 Task: Experiment with different workflow schemes for various project types.
Action: Mouse moved to (1133, 94)
Screenshot: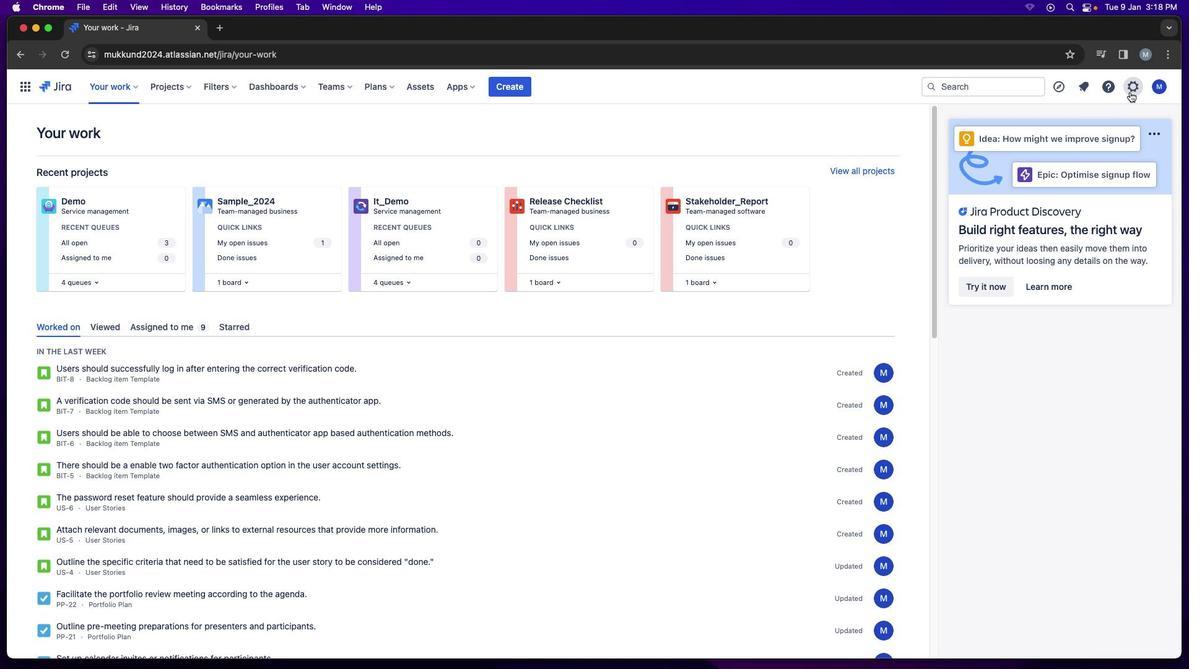 
Action: Mouse pressed left at (1133, 94)
Screenshot: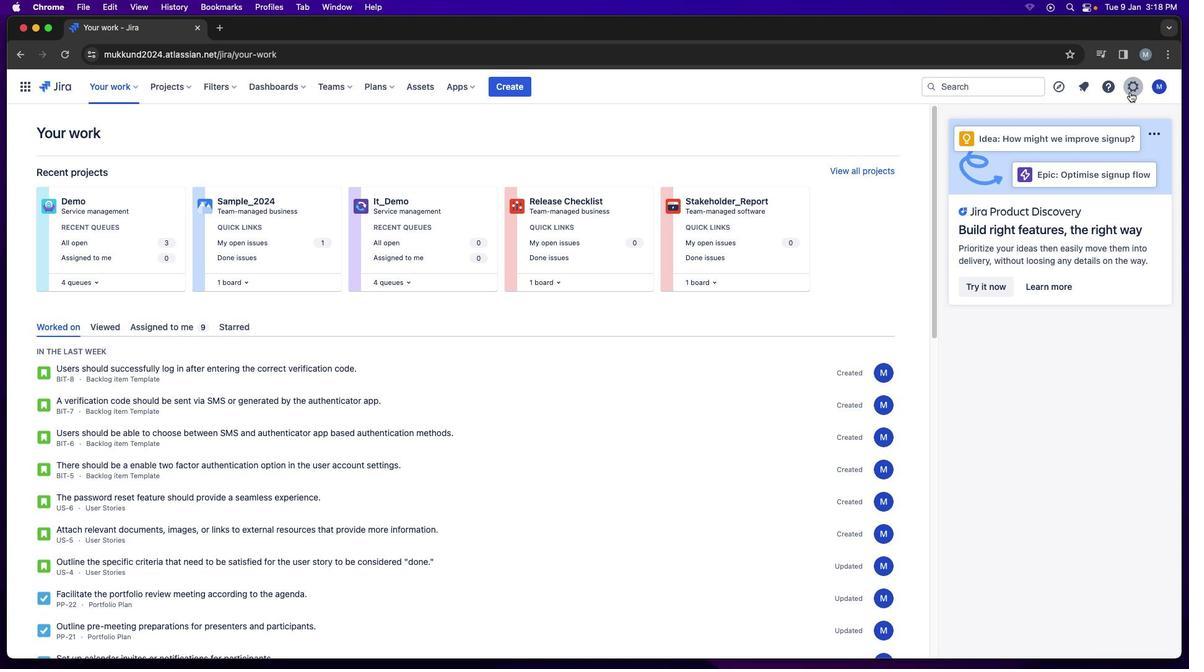 
Action: Mouse moved to (913, 372)
Screenshot: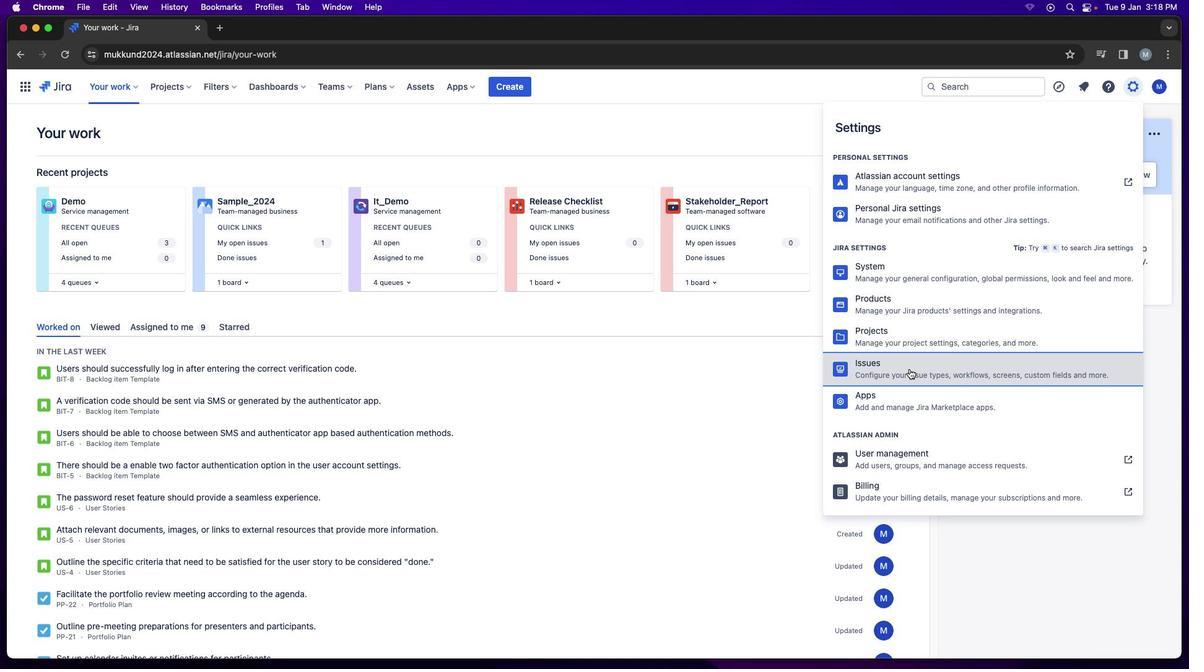 
Action: Mouse pressed left at (913, 372)
Screenshot: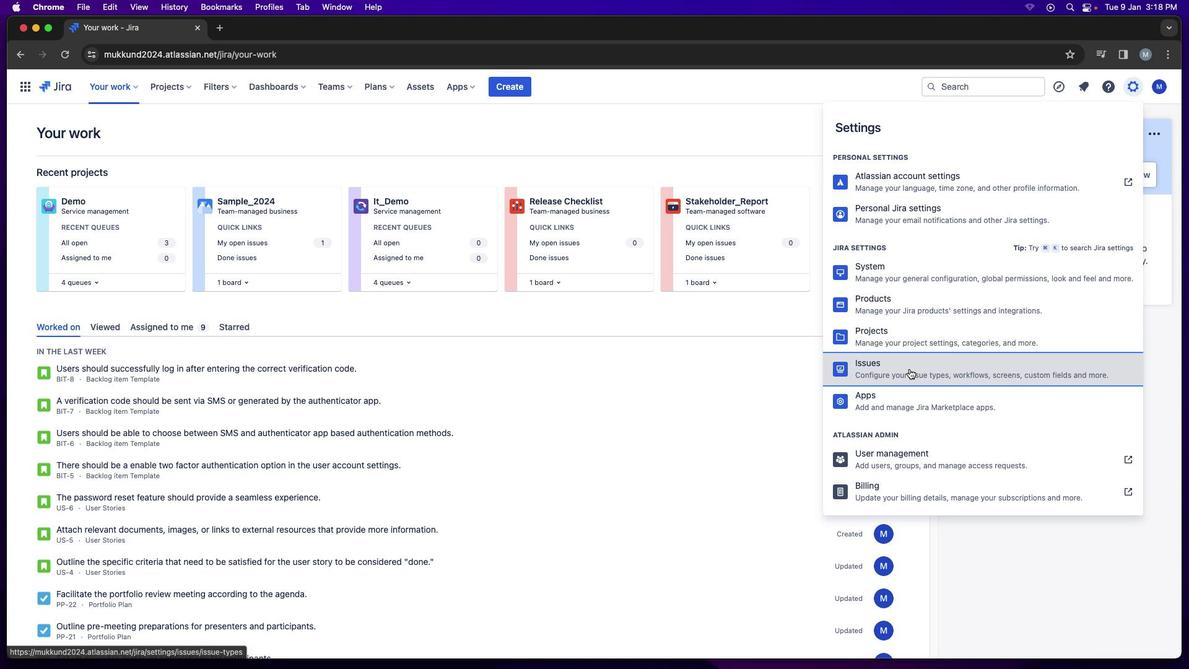 
Action: Mouse moved to (66, 345)
Screenshot: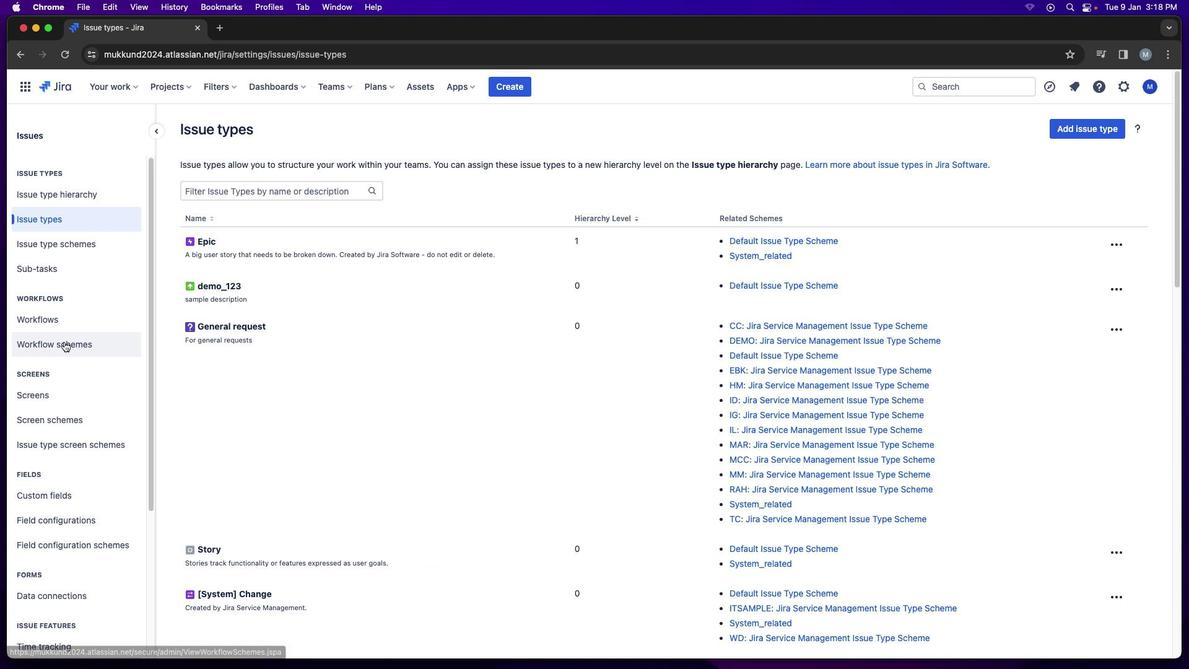 
Action: Mouse pressed left at (66, 345)
Screenshot: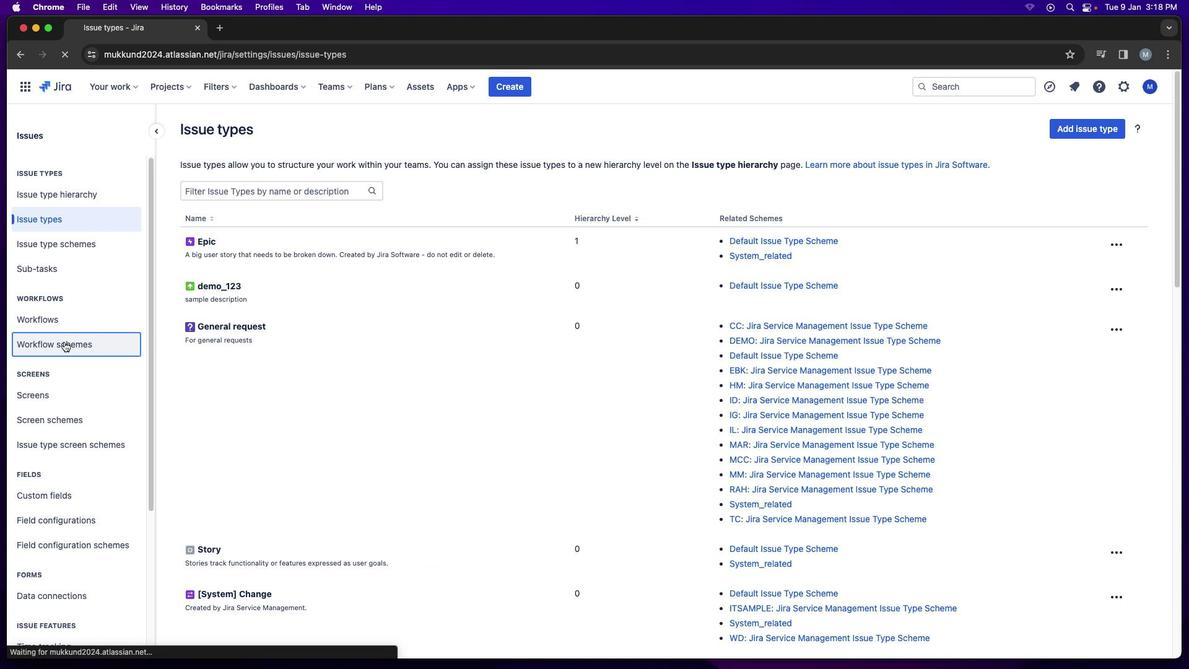 
Action: Mouse moved to (749, 195)
Screenshot: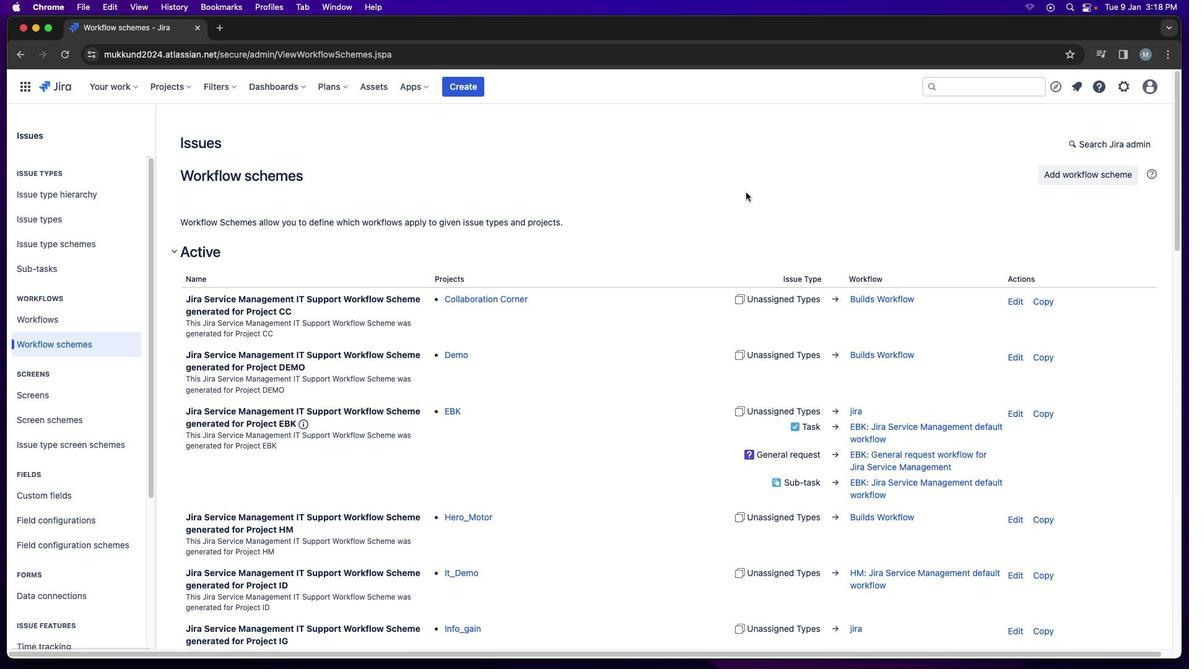 
Action: Mouse pressed left at (749, 195)
Screenshot: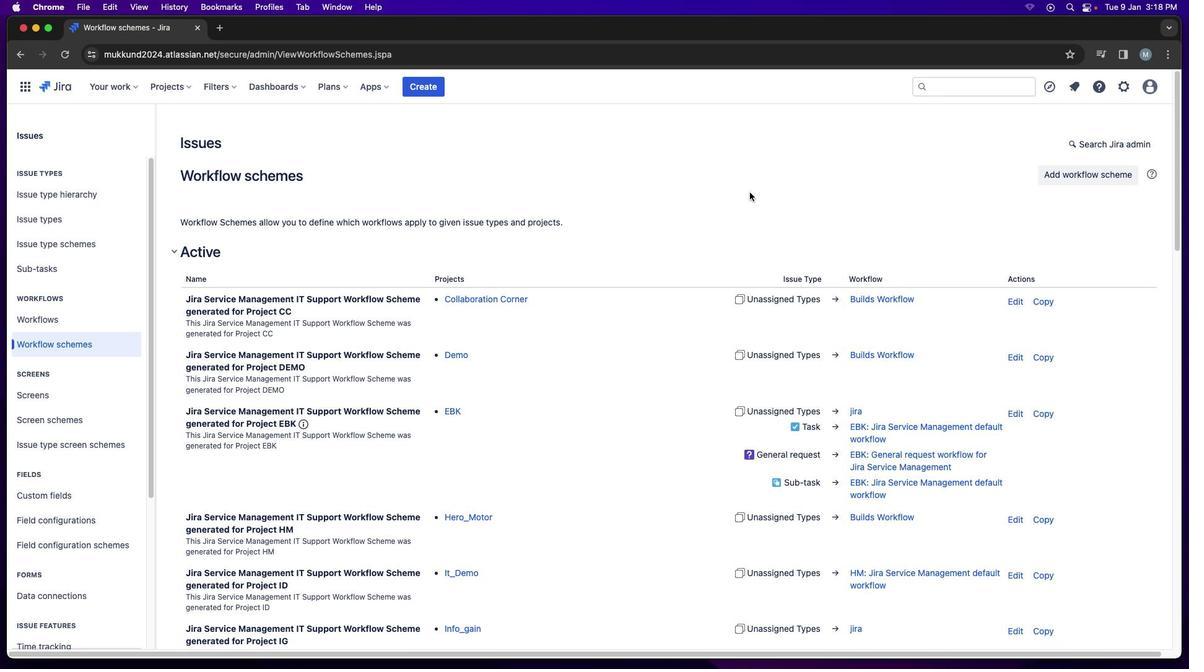 
Action: Mouse moved to (1100, 179)
Screenshot: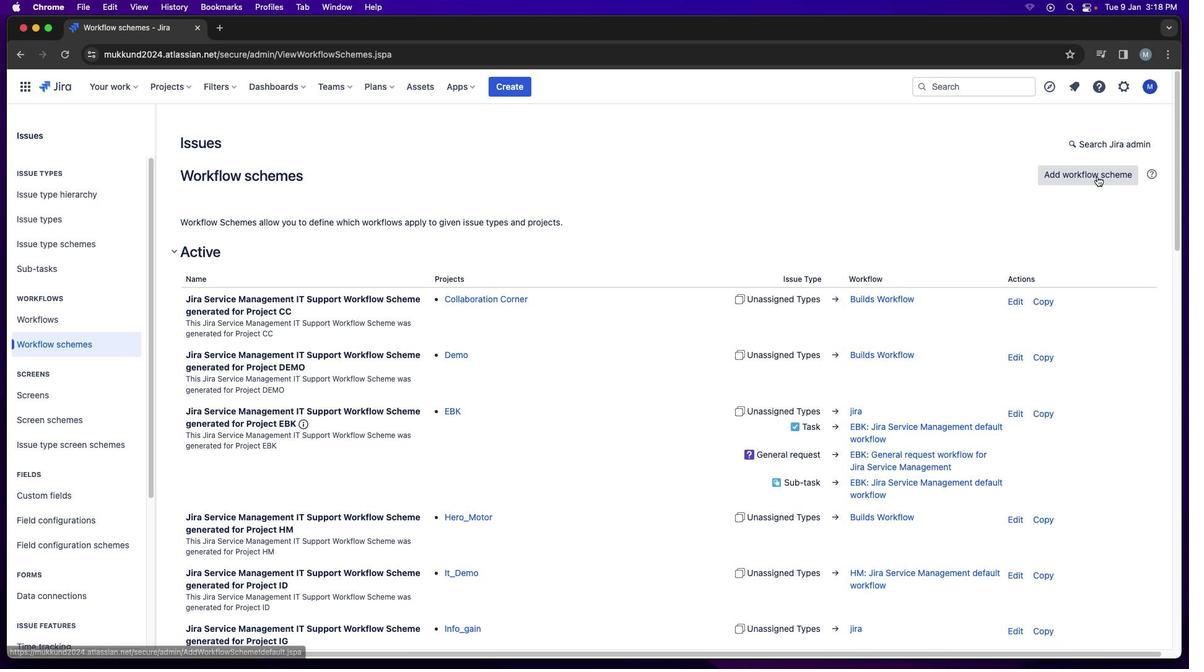 
Action: Mouse pressed left at (1100, 179)
Screenshot: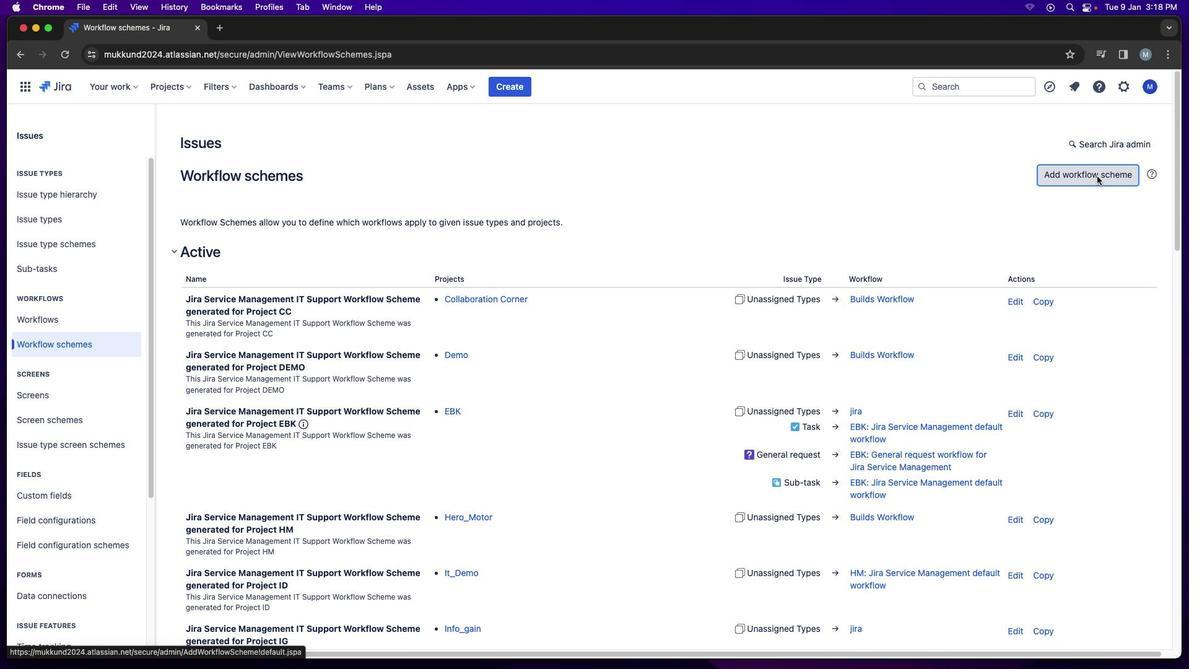 
Action: Mouse moved to (513, 352)
Screenshot: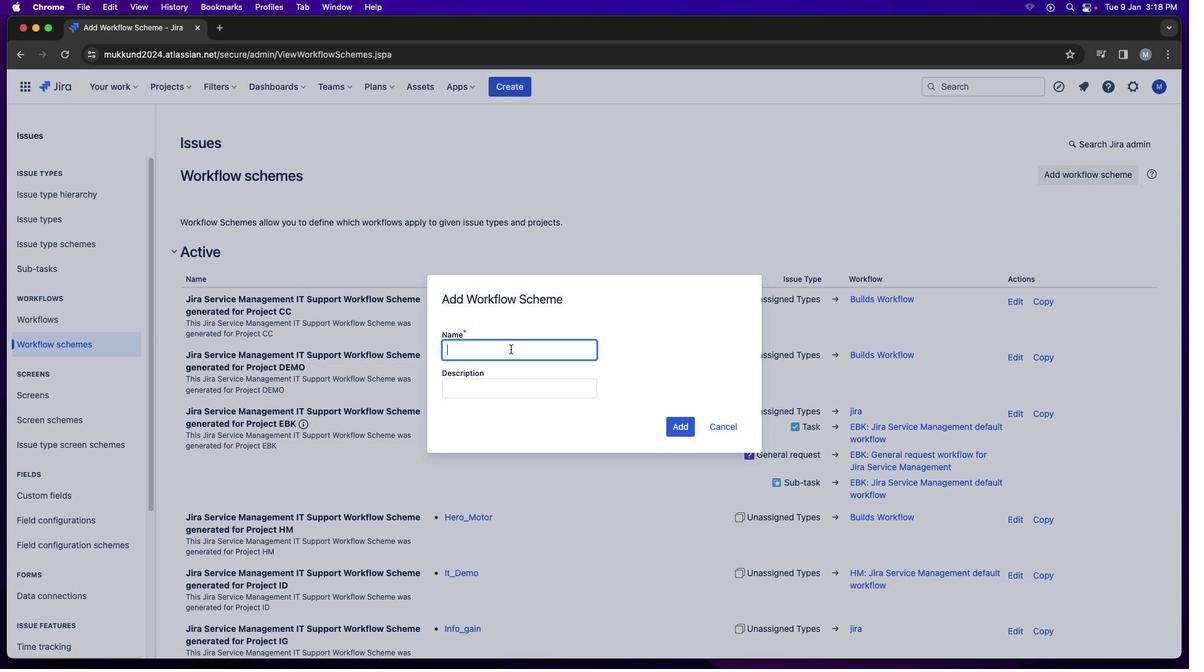 
Action: Mouse pressed left at (513, 352)
Screenshot: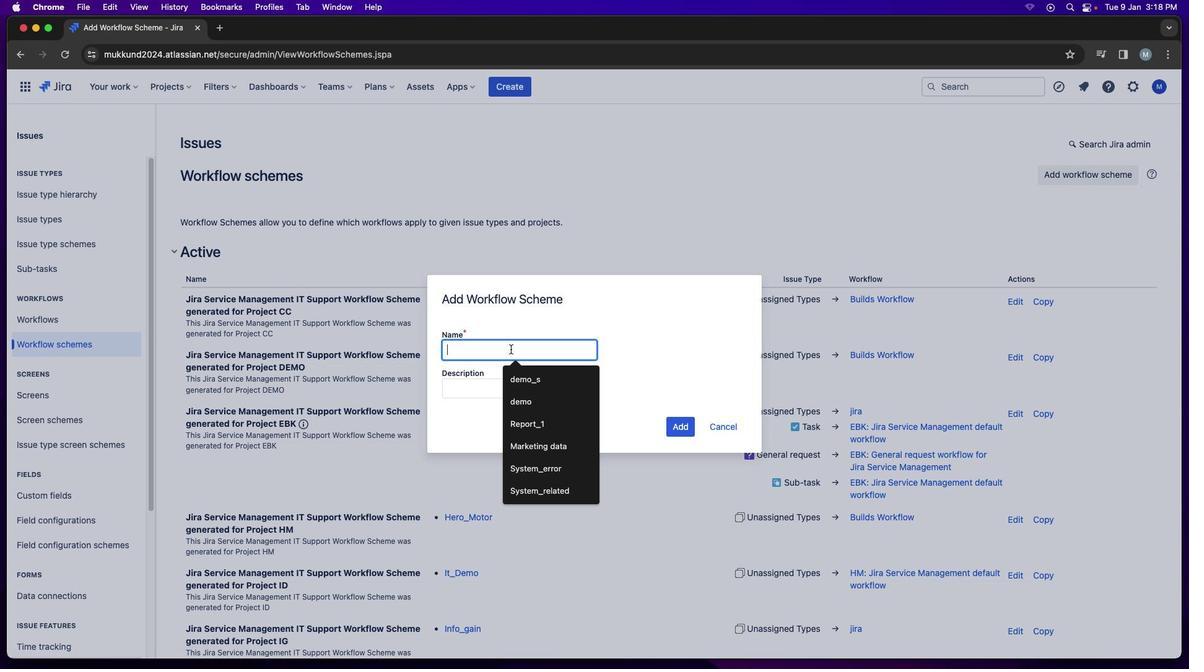 
Action: Key pressed Key.shift_r'J'Key.shift'S'Key.shift_r'M''-'Key.shift'S''a''m''p''l''e'Key.spaceKey.shift_r'P''r''o''j''e''c''t'
Screenshot: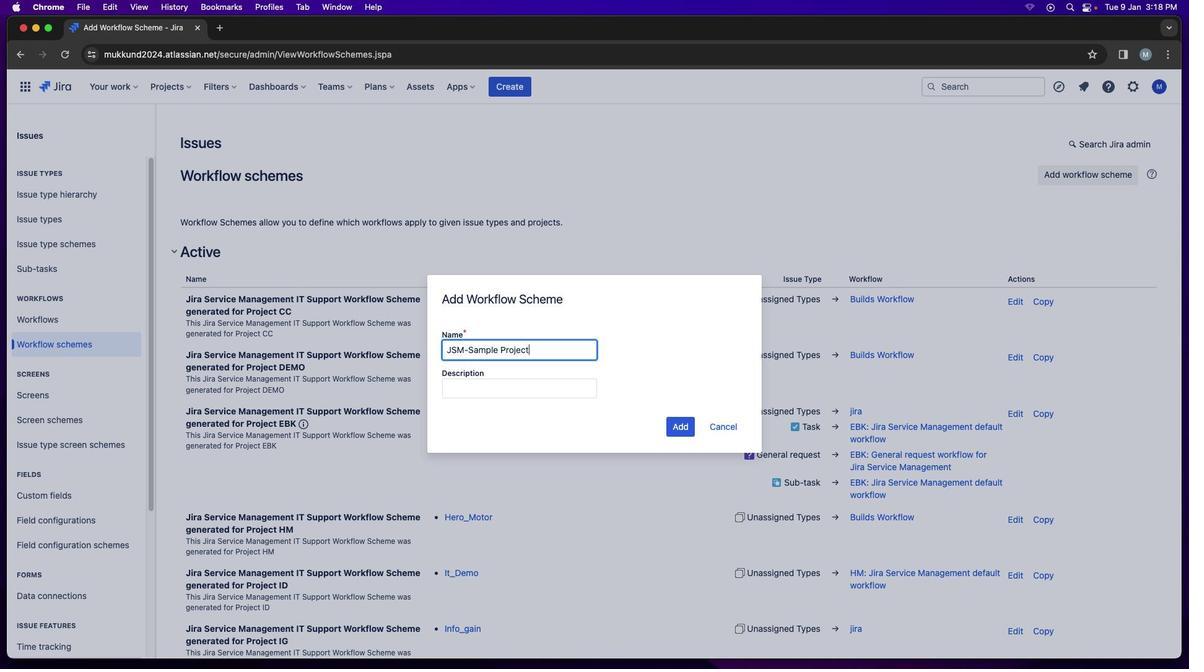 
Action: Mouse moved to (508, 392)
Screenshot: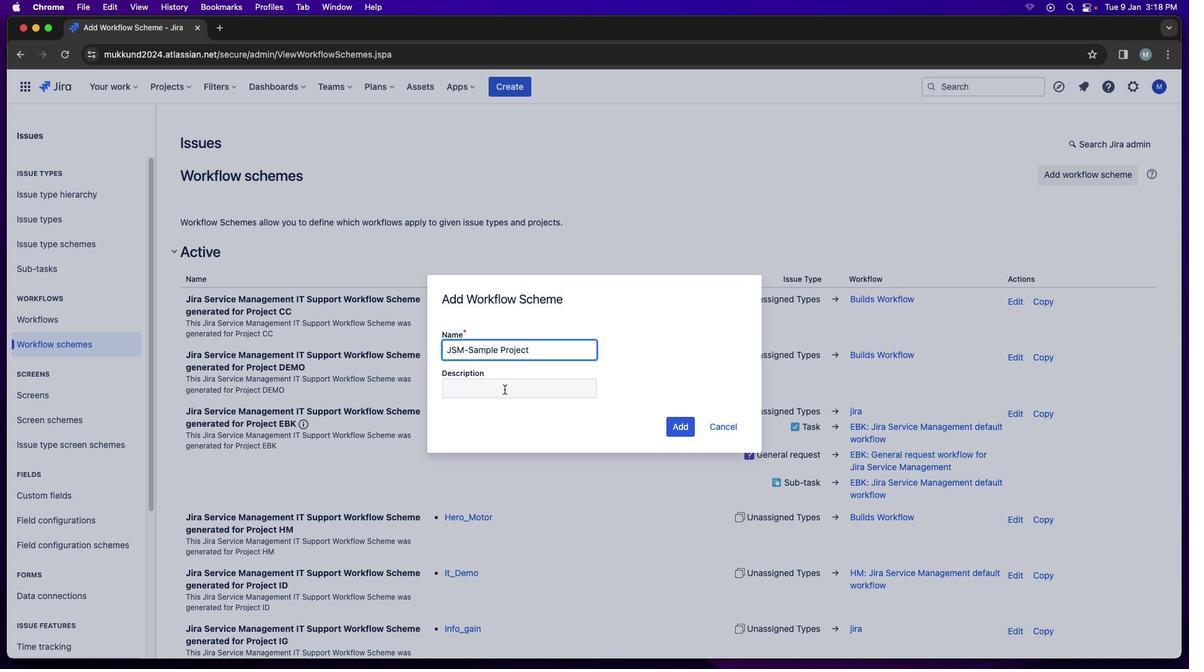 
Action: Mouse pressed left at (508, 392)
Screenshot: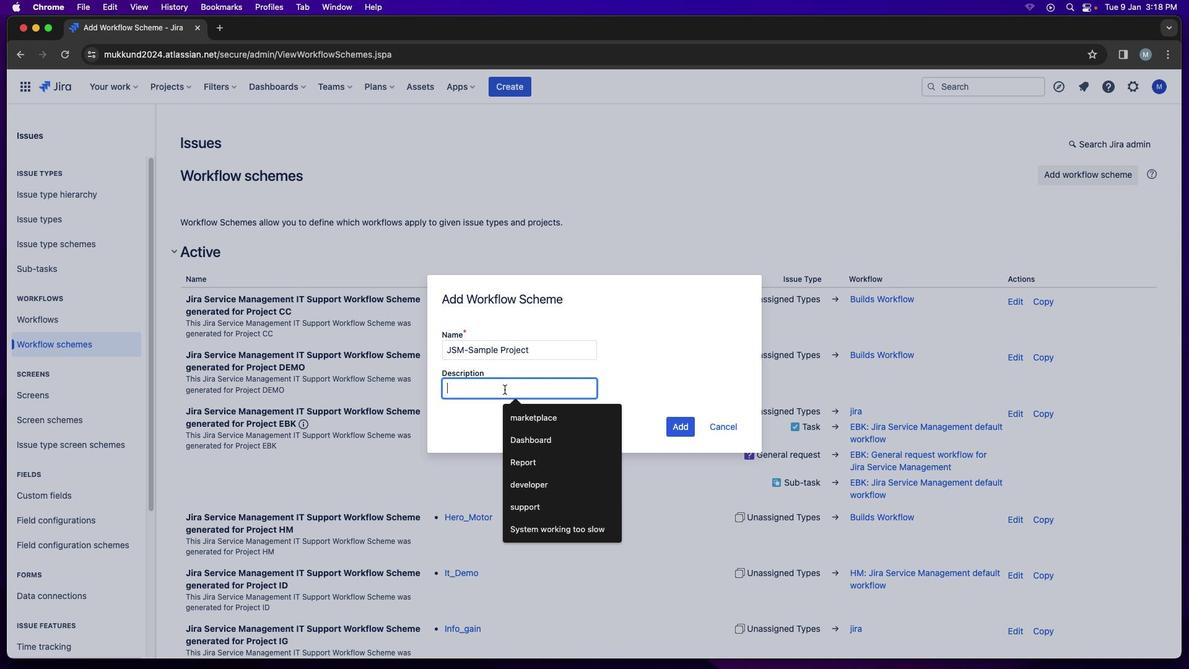 
Action: Key pressed 'z'Key.shift'T'Key.backspaceKey.backspaceKey.shift'T''h''i''s'Key.space'i''s'Key.space'j''i''r''a'Key.space's''e''r''v''i''c''e'Key.space'm''a''n''a''g''e'','Key.backspace'm''e''n''t'Key.spaceKey.shift_r'M'Key.backspaceKey.spaceKey.backspace'p''r''o''j''e''c''t'Key.leftKey.leftKey.leftKey.leftKey.leftKey.leftKey.leftKey.leftKey.leftKey.leftKey.leftKey.leftKey.leftKey.leftKey.leftKey.leftKey.leftKey.leftKey.leftKey.leftKey.leftKey.leftKey.leftKey.leftKey.leftKey.leftKey.leftKey.leftKey.leftKey.leftKey.backspaceKey.shift_r'J'
Screenshot: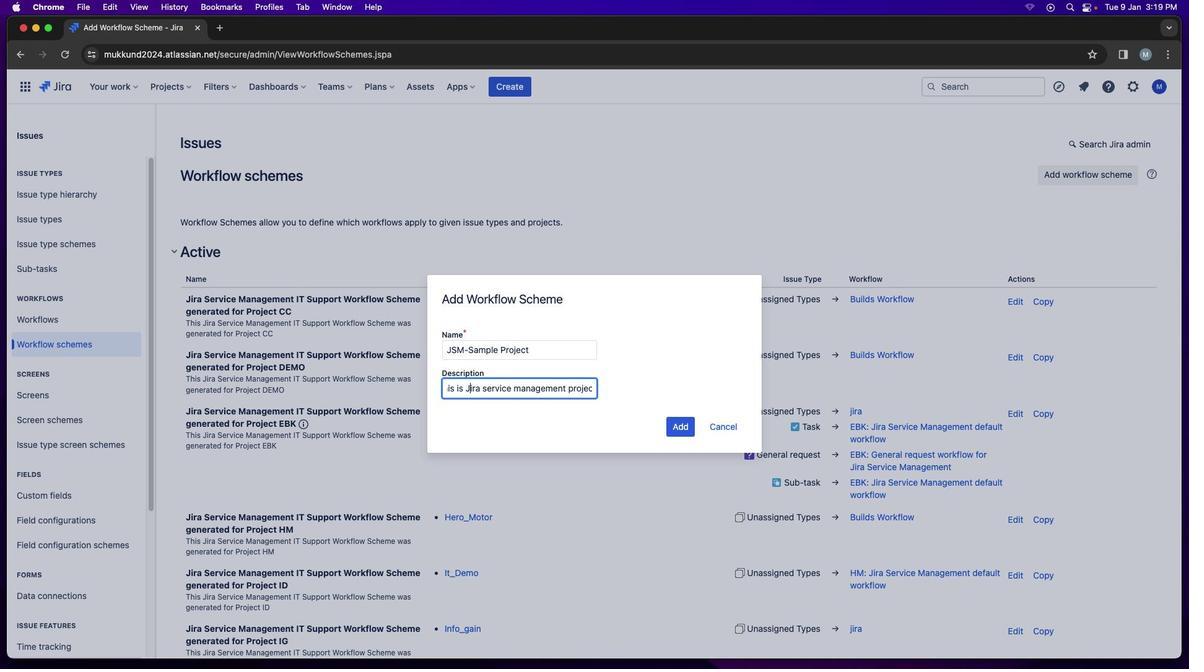 
Action: Mouse moved to (678, 428)
Screenshot: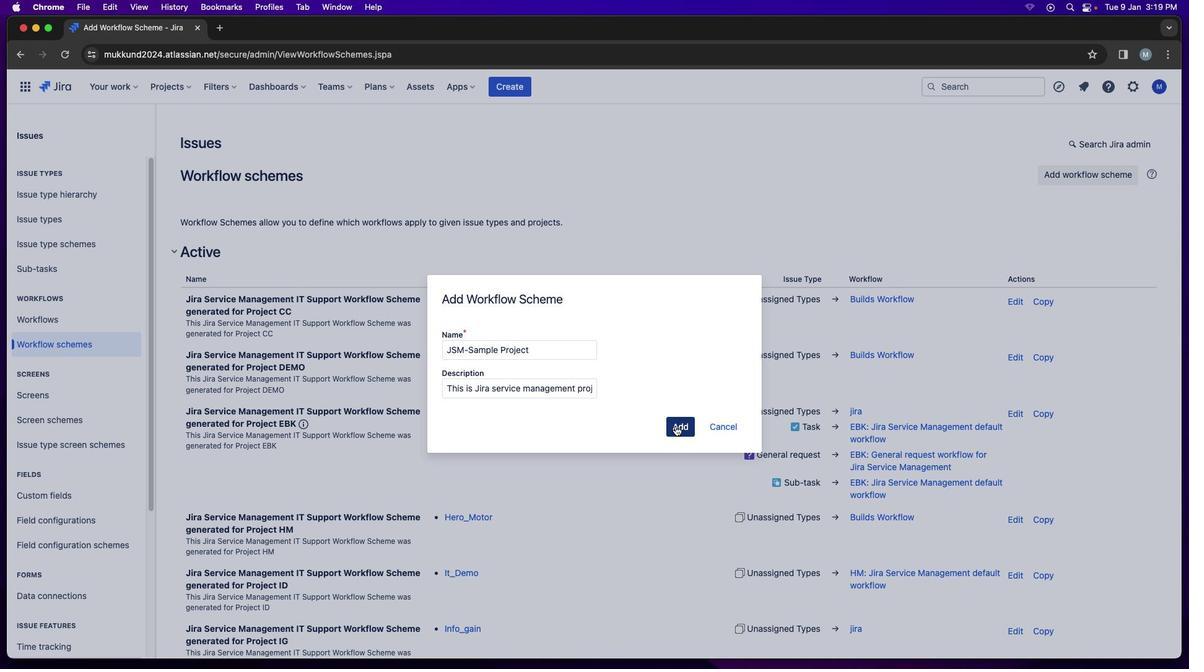 
Action: Mouse pressed left at (678, 428)
Screenshot: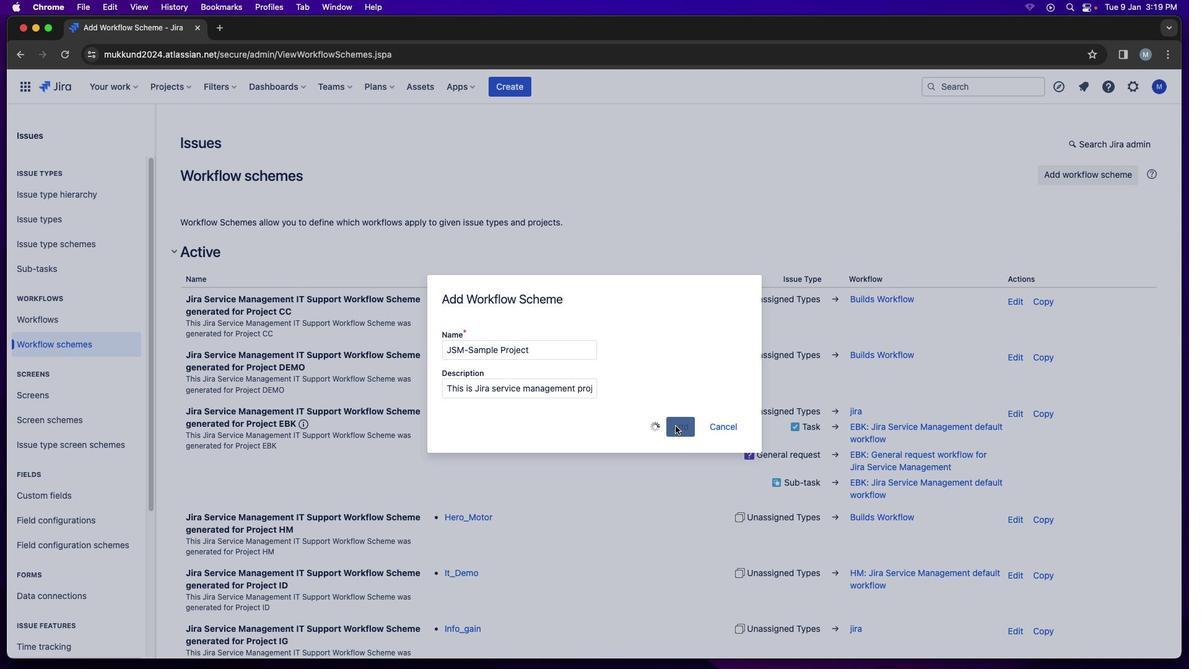 
Action: Mouse moved to (439, 357)
Screenshot: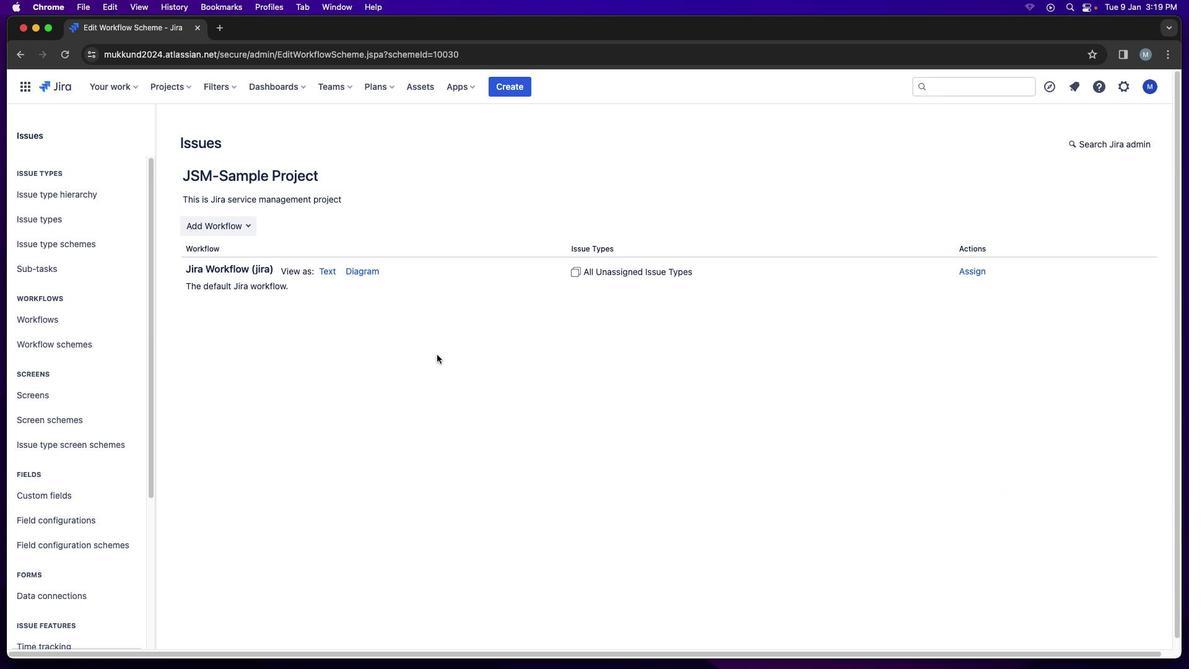 
Action: Mouse pressed left at (439, 357)
Screenshot: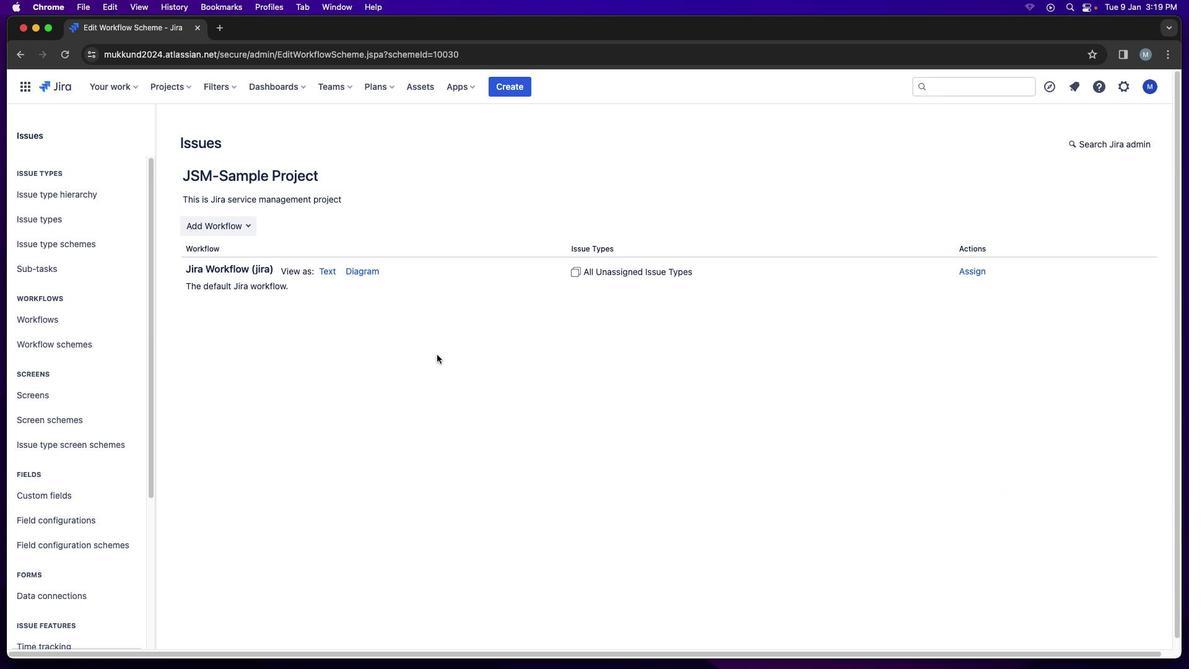 
Action: Mouse moved to (364, 275)
Screenshot: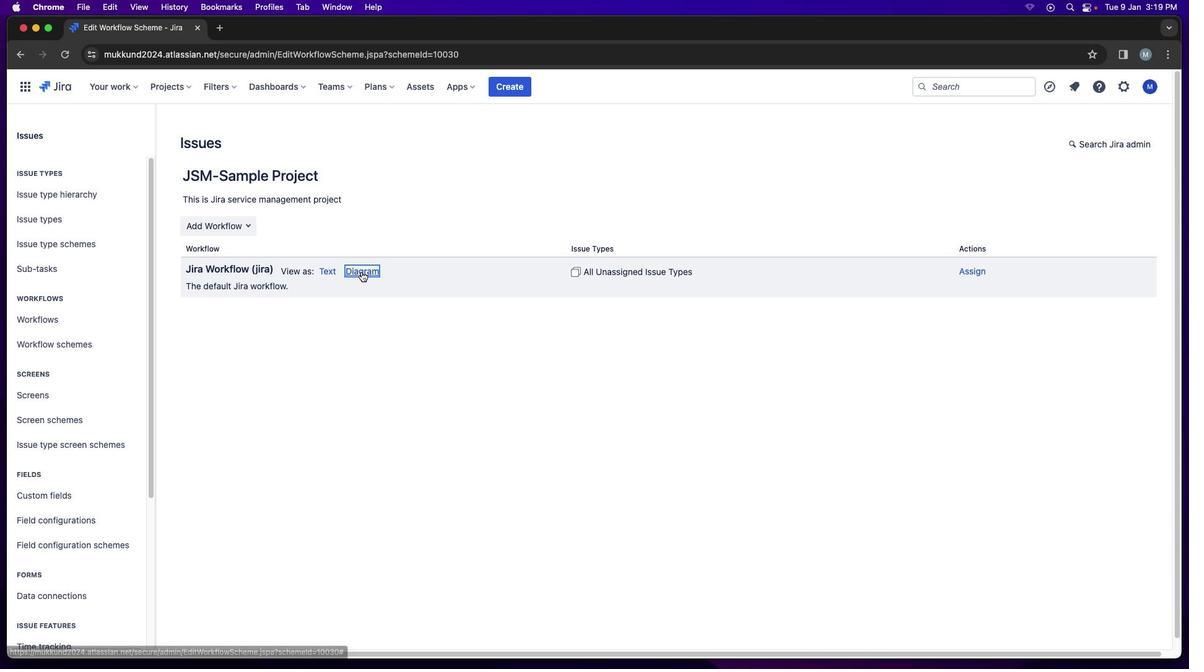 
Action: Mouse pressed left at (364, 275)
Screenshot: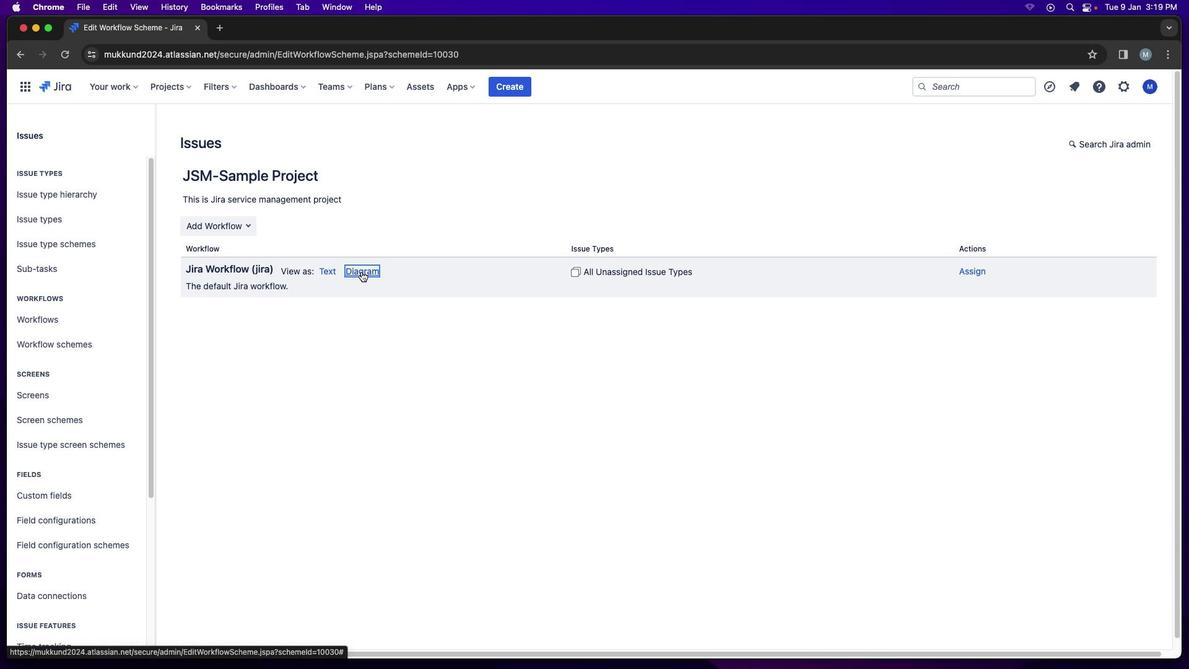 
Action: Mouse moved to (1089, 575)
Screenshot: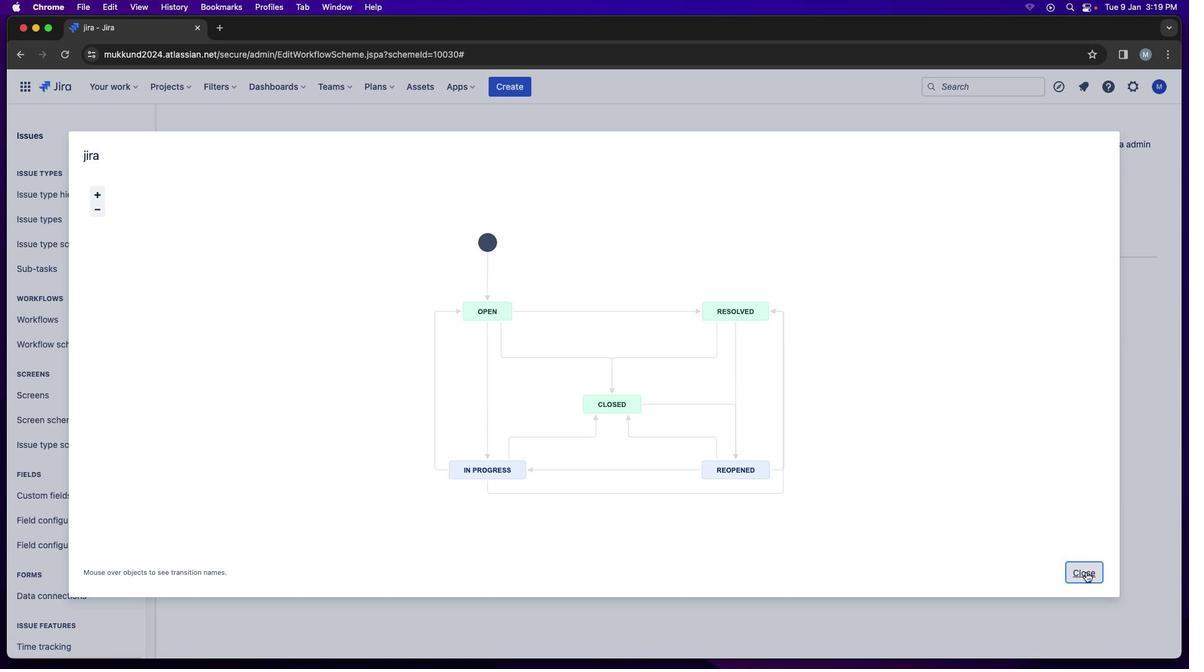
Action: Mouse pressed left at (1089, 575)
Screenshot: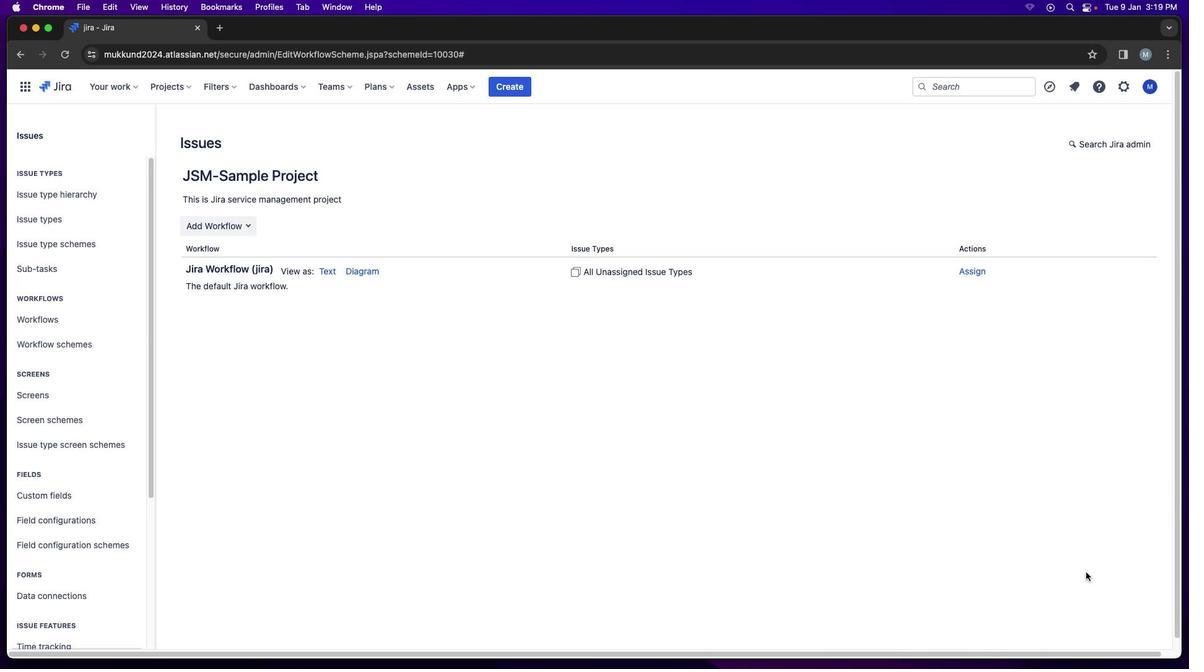 
Action: Mouse moved to (331, 275)
Screenshot: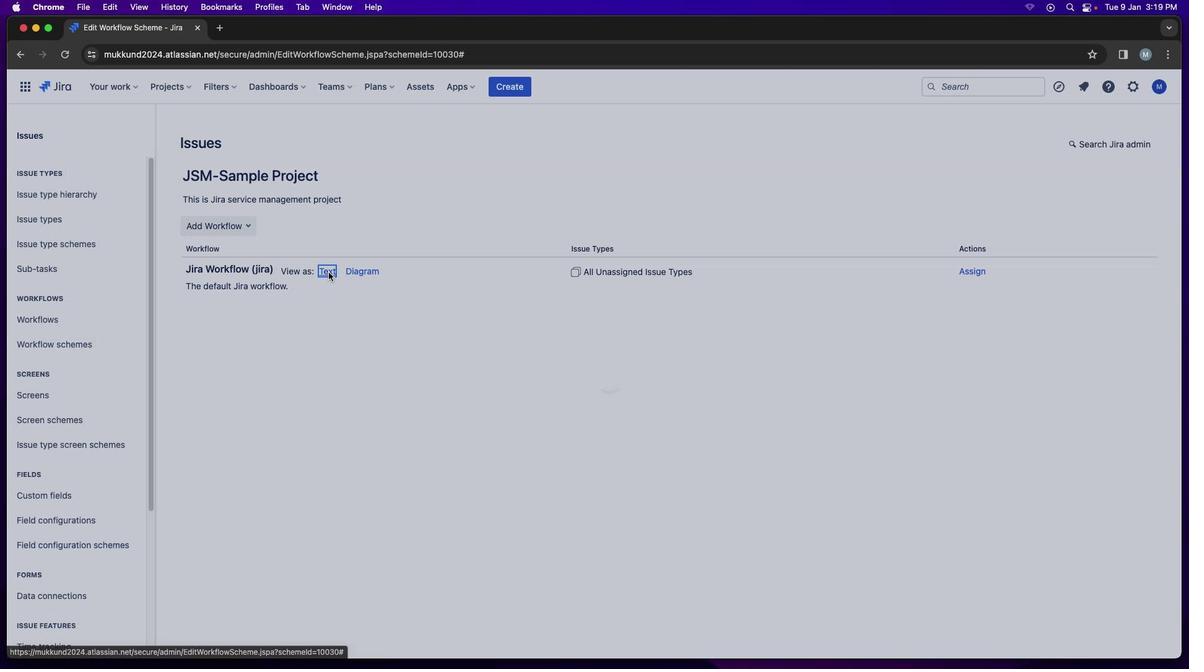 
Action: Mouse pressed left at (331, 275)
Screenshot: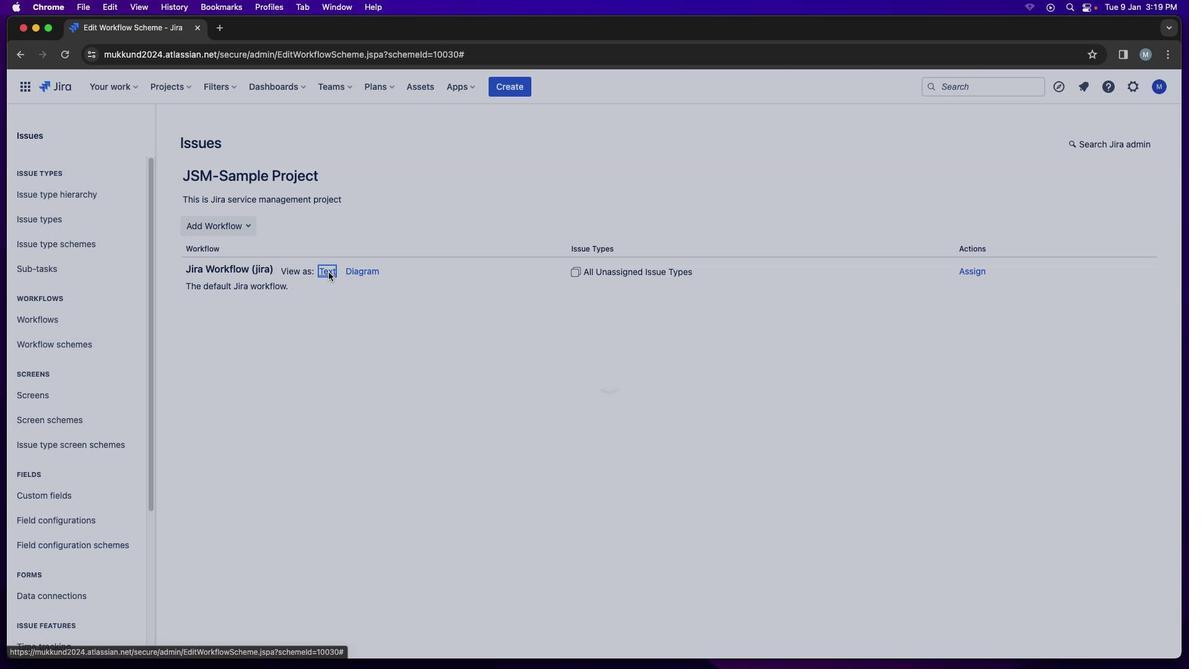 
Action: Mouse moved to (627, 456)
Screenshot: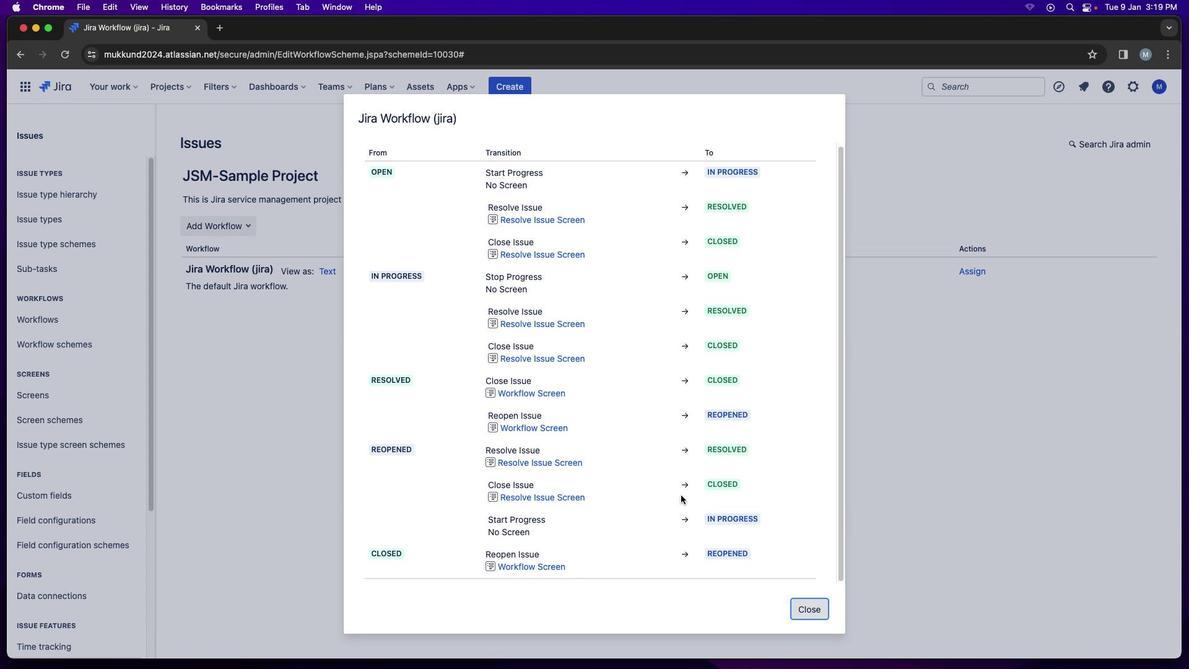 
Action: Mouse scrolled (627, 456) with delta (3, 2)
Screenshot: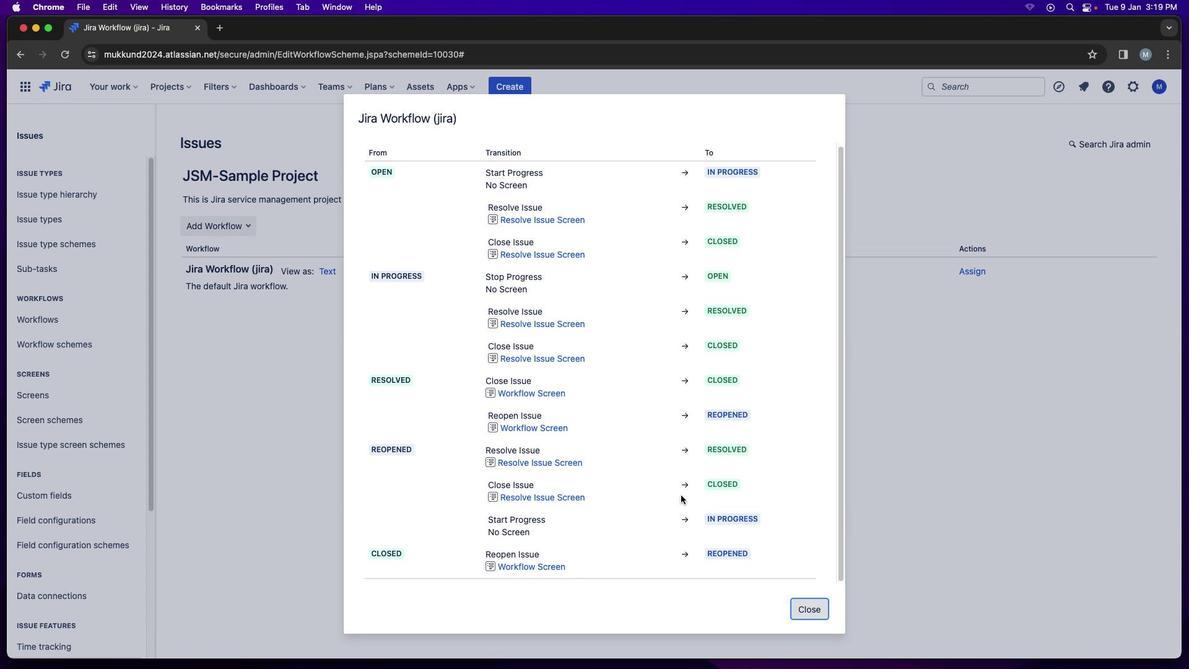 
Action: Mouse moved to (630, 462)
Screenshot: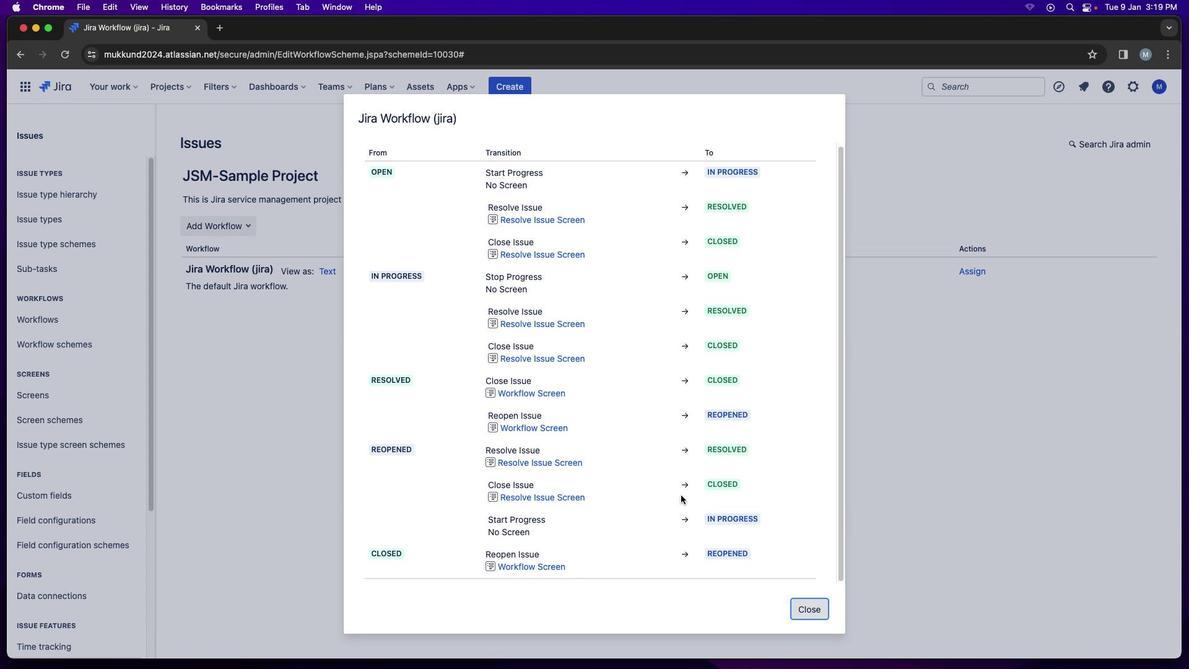 
Action: Mouse scrolled (630, 462) with delta (3, 2)
Screenshot: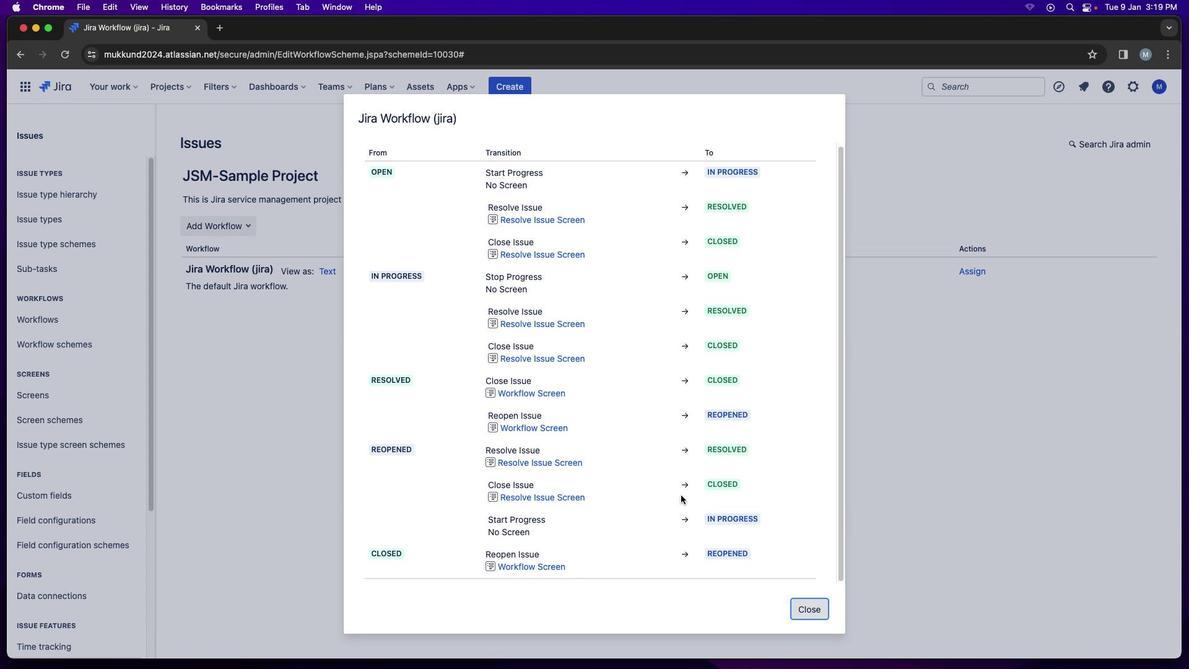 
Action: Mouse moved to (636, 468)
Screenshot: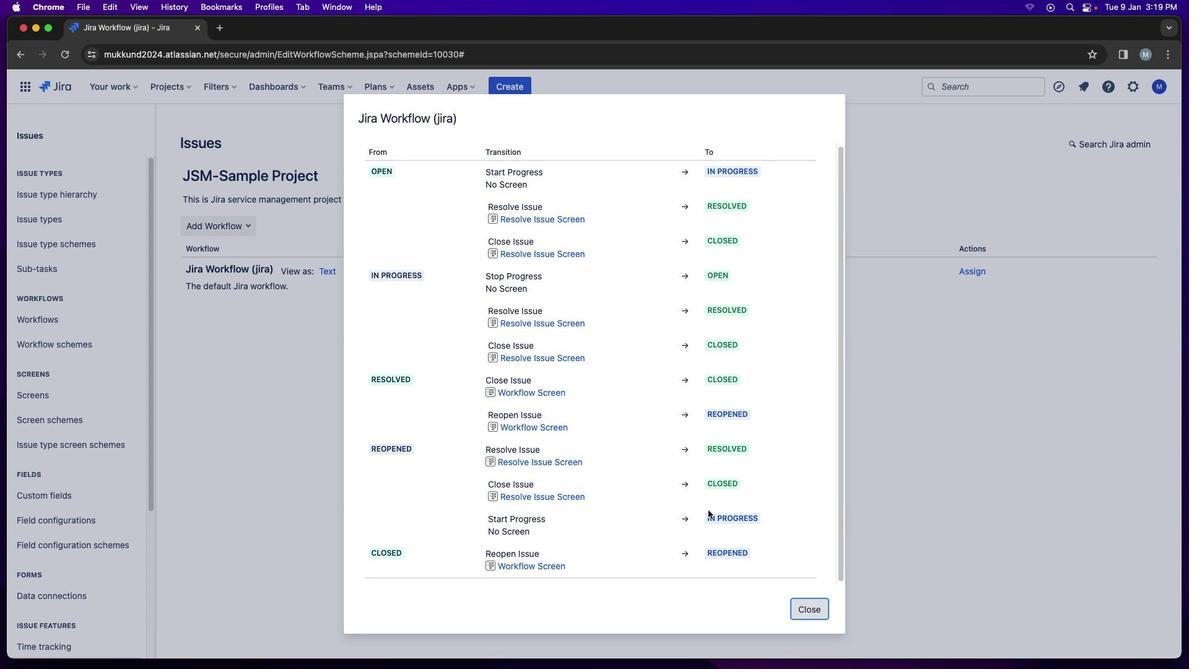 
Action: Mouse scrolled (636, 468) with delta (3, 1)
Screenshot: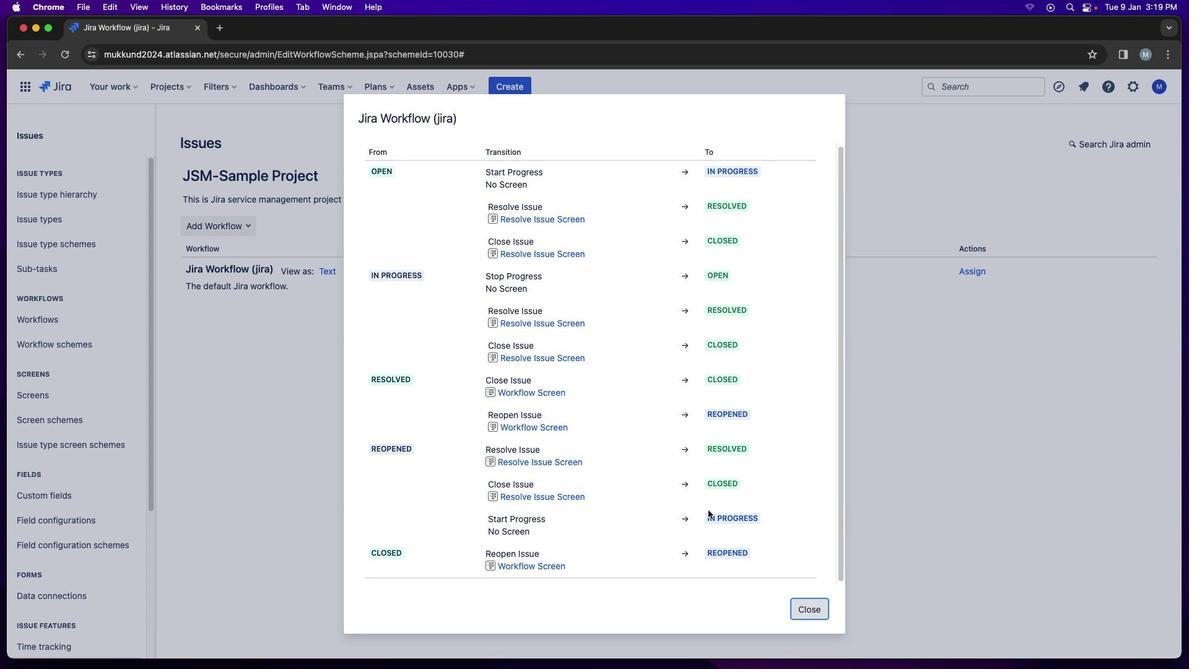 
Action: Mouse moved to (638, 471)
Screenshot: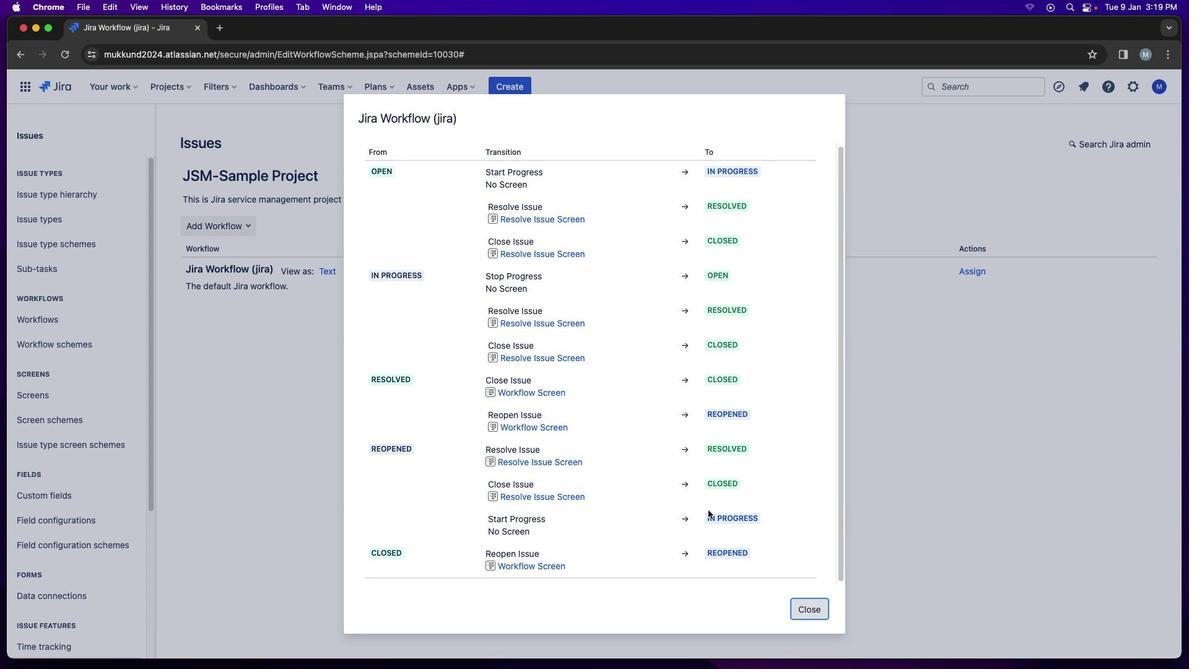 
Action: Mouse scrolled (638, 471) with delta (3, 0)
Screenshot: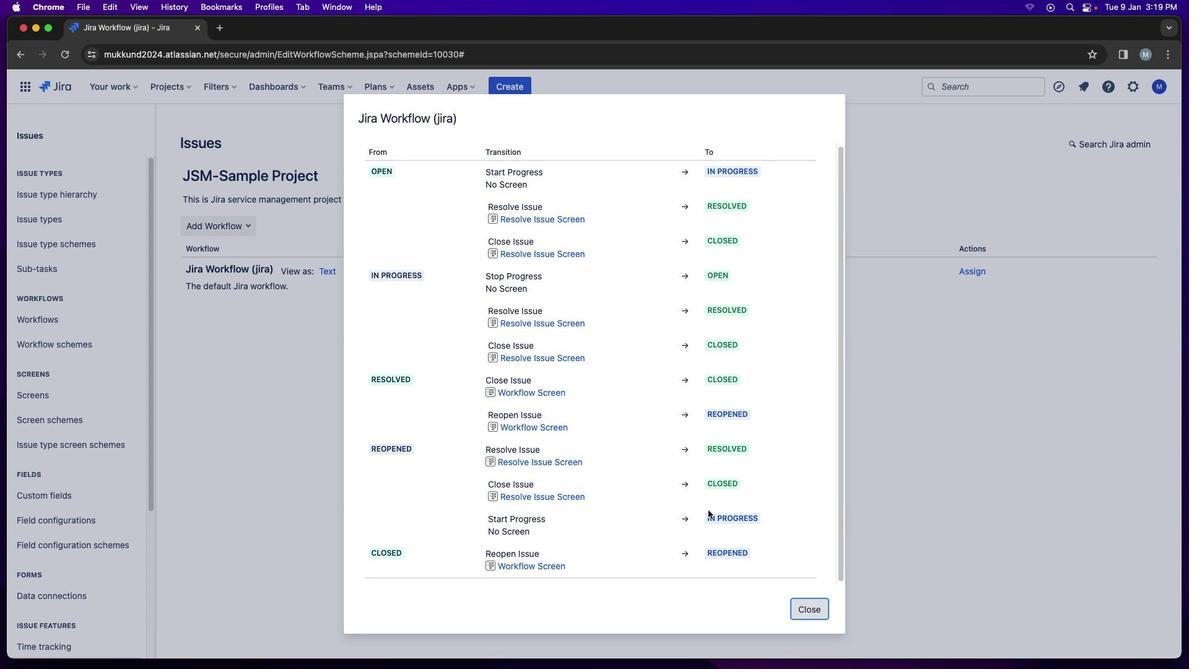 
Action: Mouse moved to (646, 476)
Screenshot: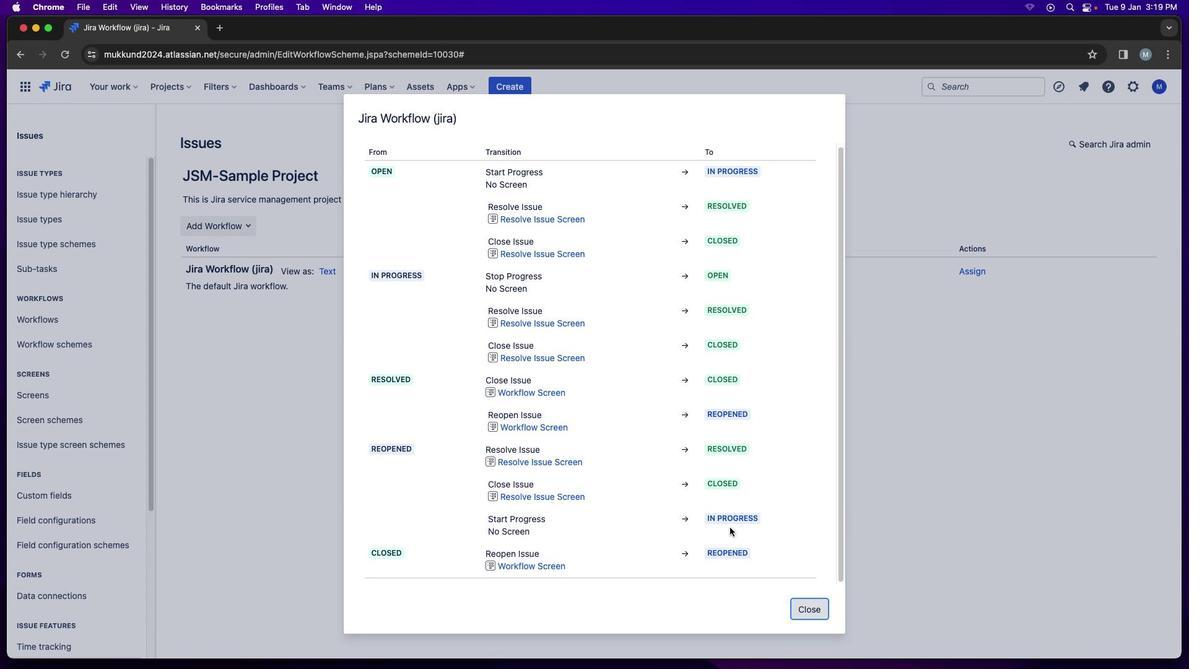 
Action: Mouse scrolled (646, 476) with delta (3, 0)
Screenshot: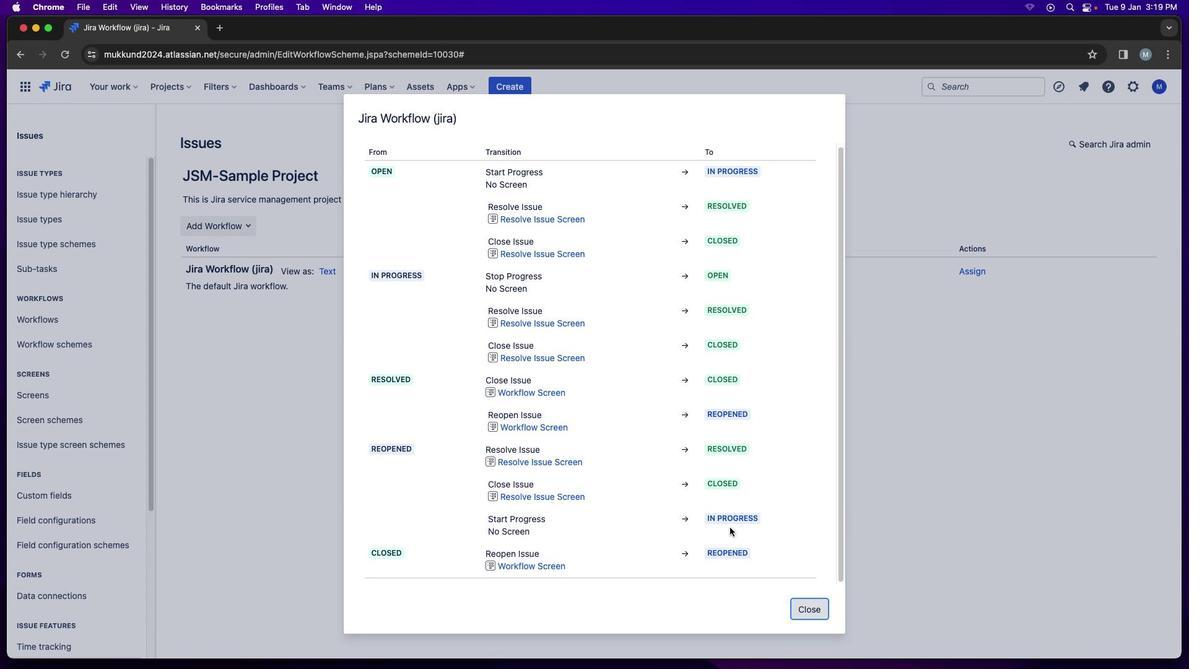 
Action: Mouse moved to (812, 614)
Screenshot: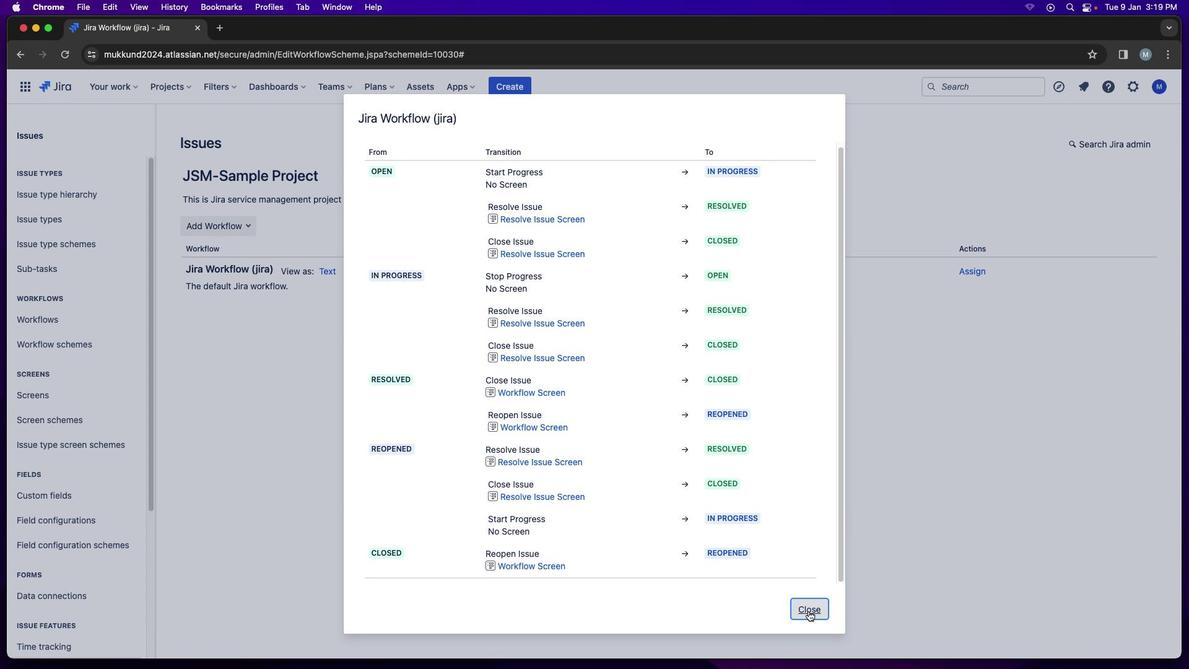 
Action: Mouse pressed left at (812, 614)
Screenshot: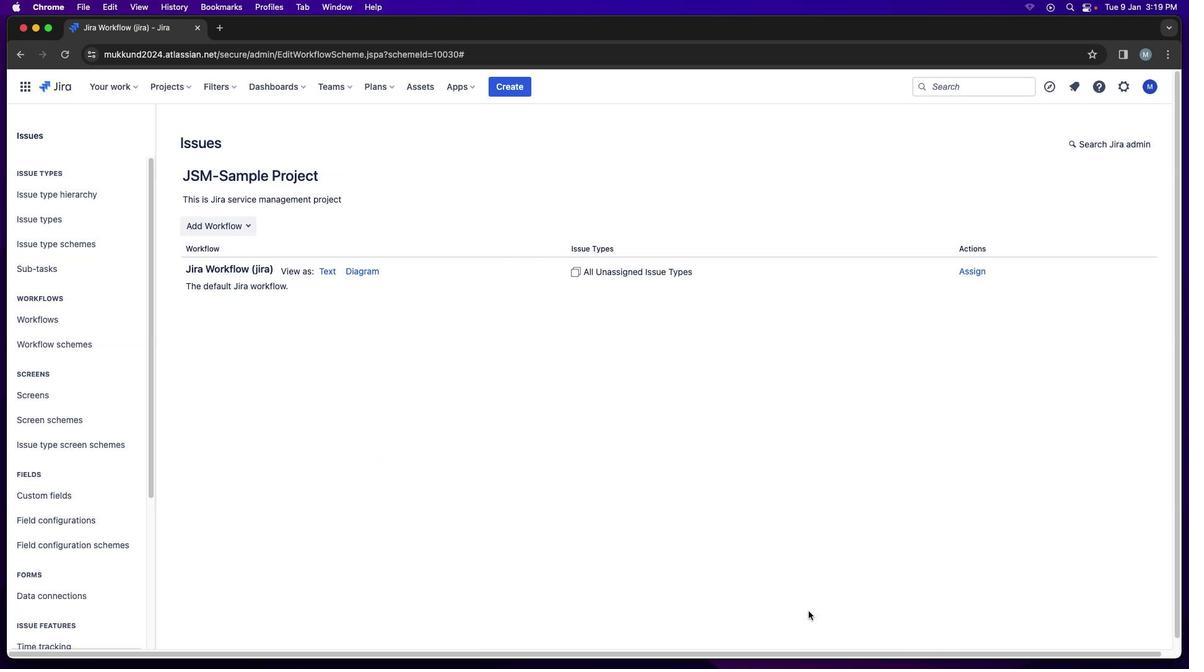 
Action: Mouse moved to (773, 187)
Screenshot: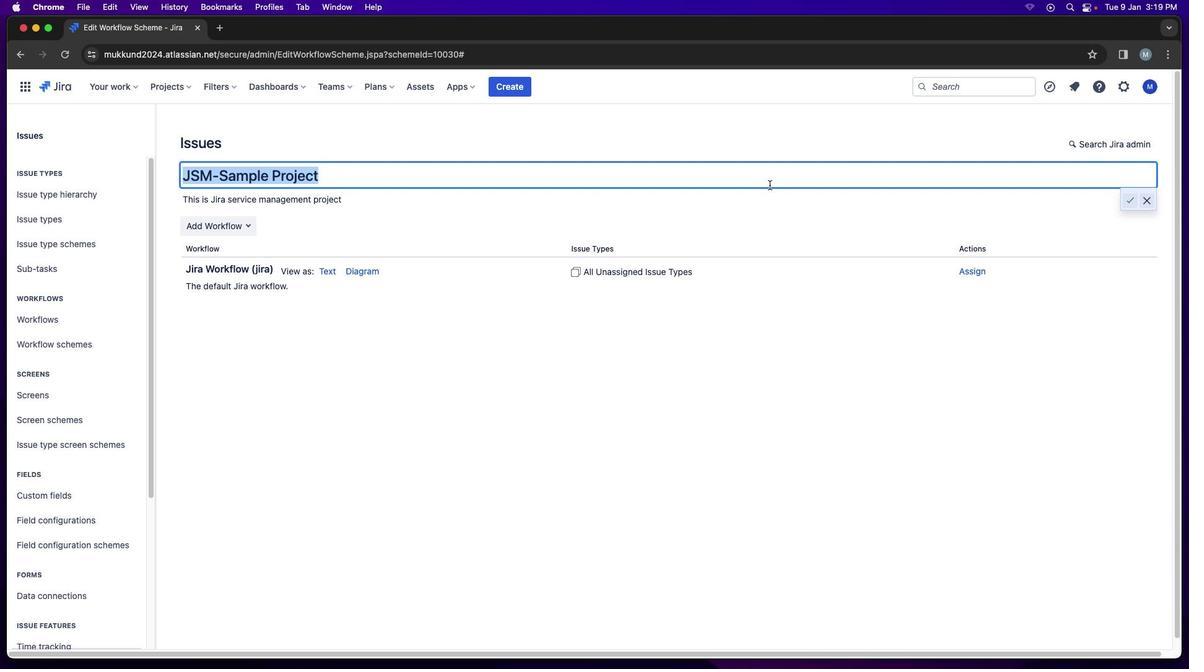 
Action: Mouse pressed left at (773, 187)
Screenshot: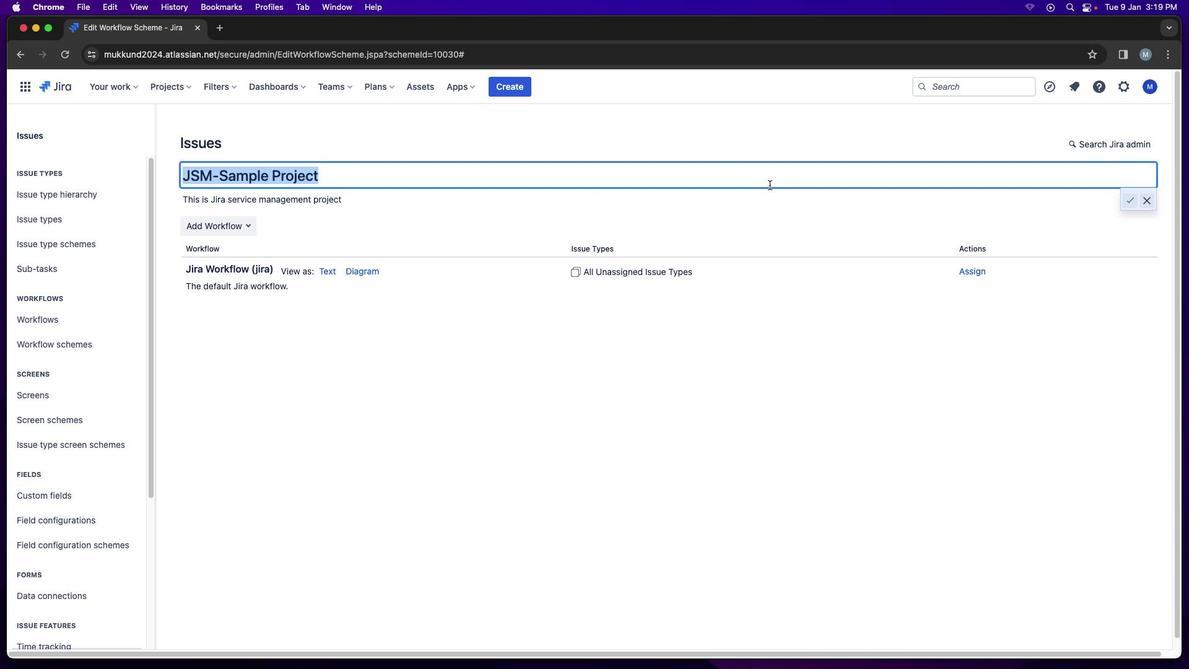 
Action: Mouse moved to (640, 230)
Screenshot: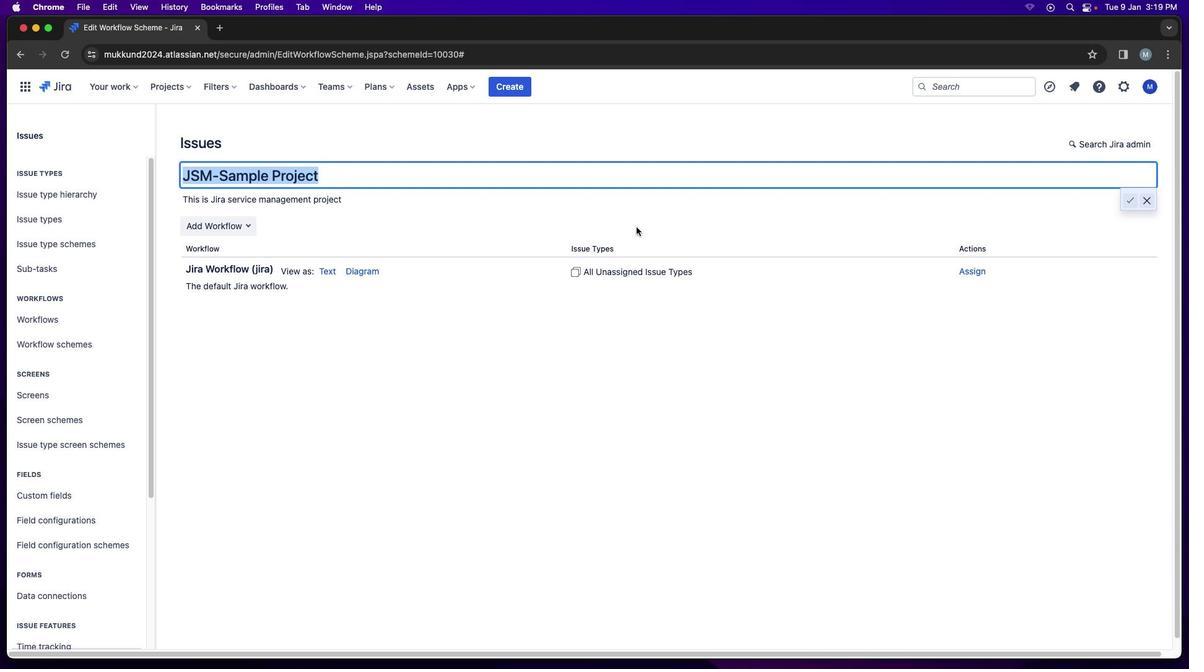 
Action: Mouse pressed left at (640, 230)
Screenshot: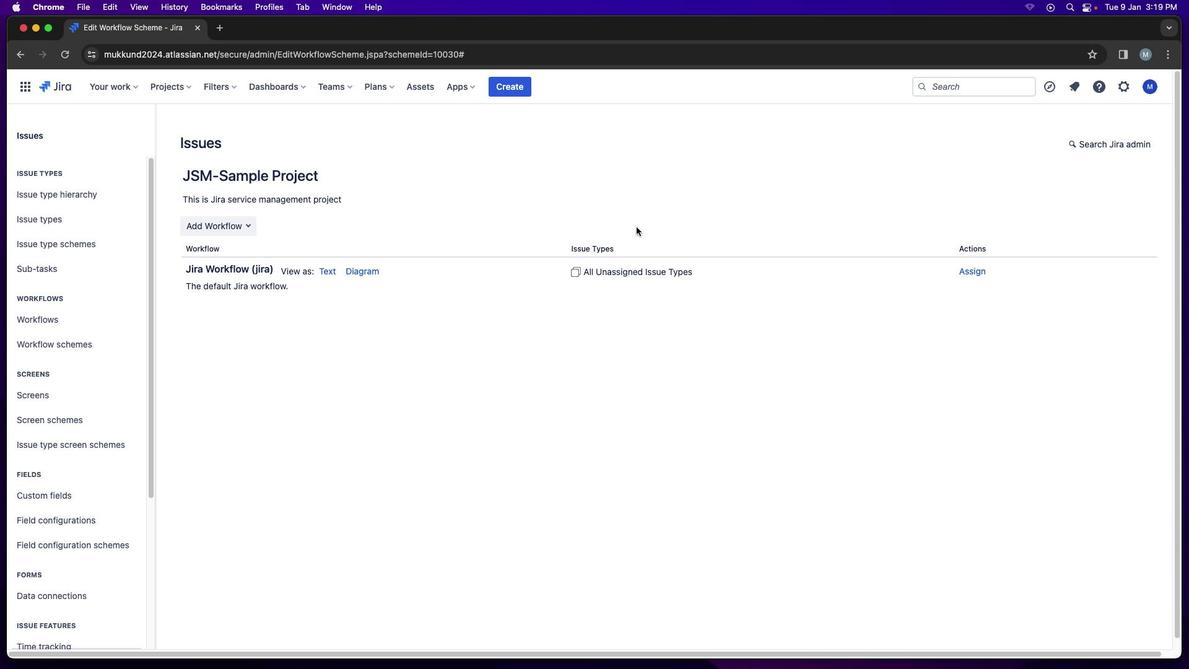 
Action: Mouse moved to (237, 234)
Screenshot: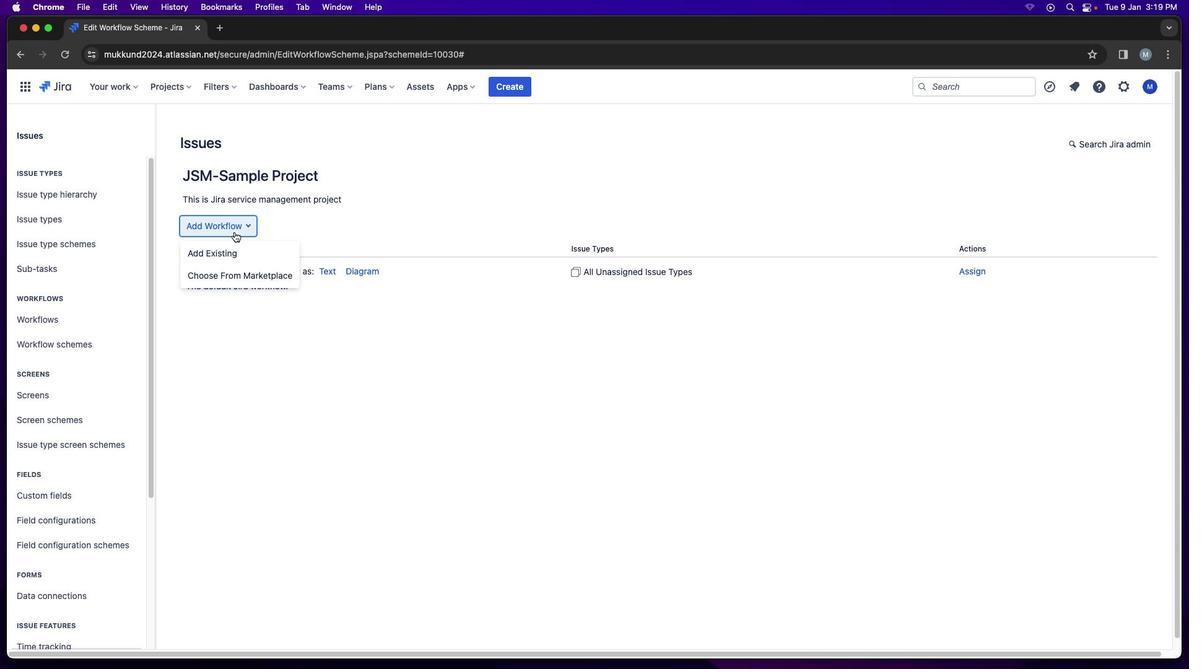 
Action: Mouse pressed left at (237, 234)
Screenshot: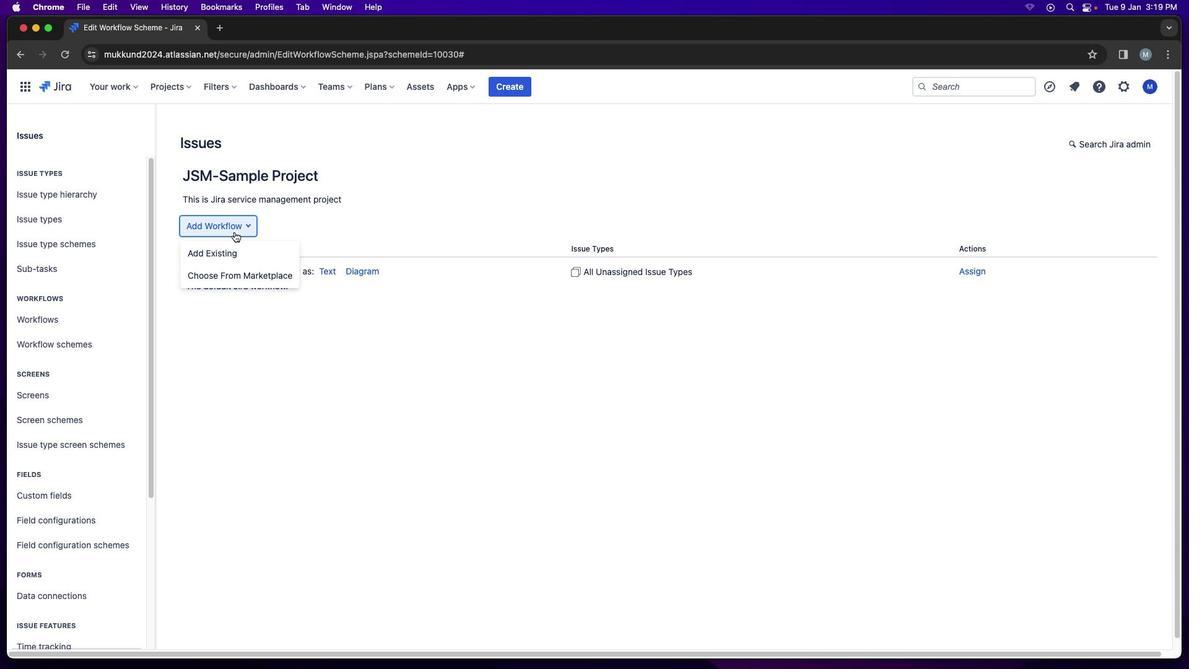 
Action: Mouse moved to (240, 262)
Screenshot: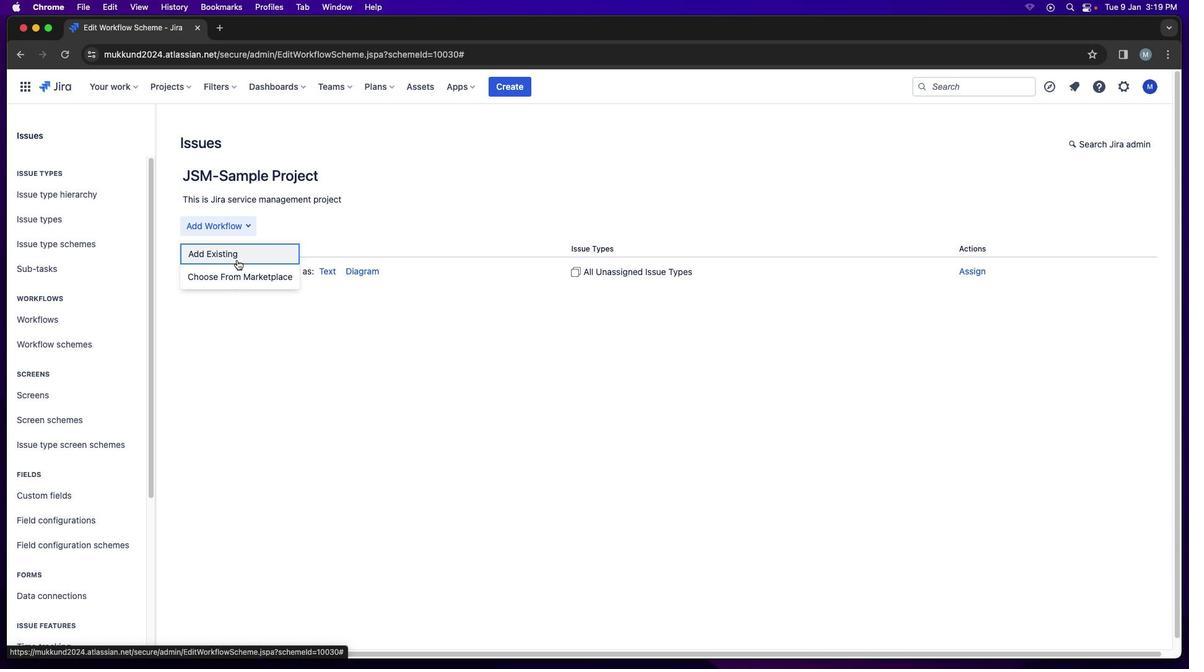 
Action: Mouse pressed left at (240, 262)
Screenshot: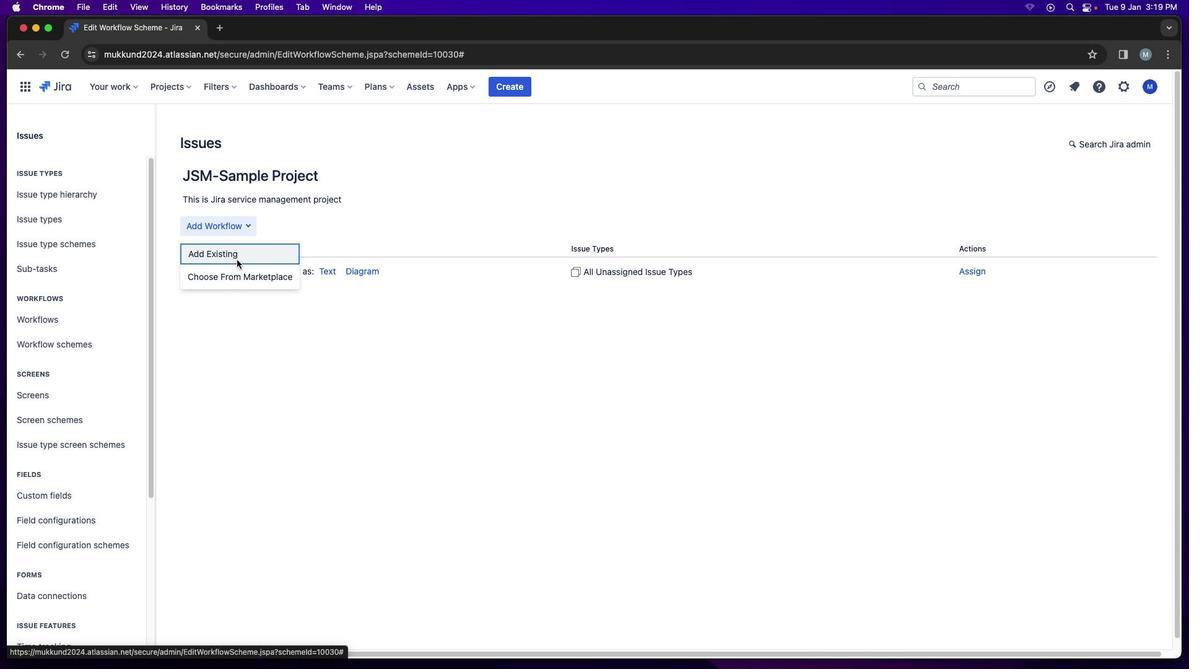 
Action: Mouse moved to (505, 303)
Screenshot: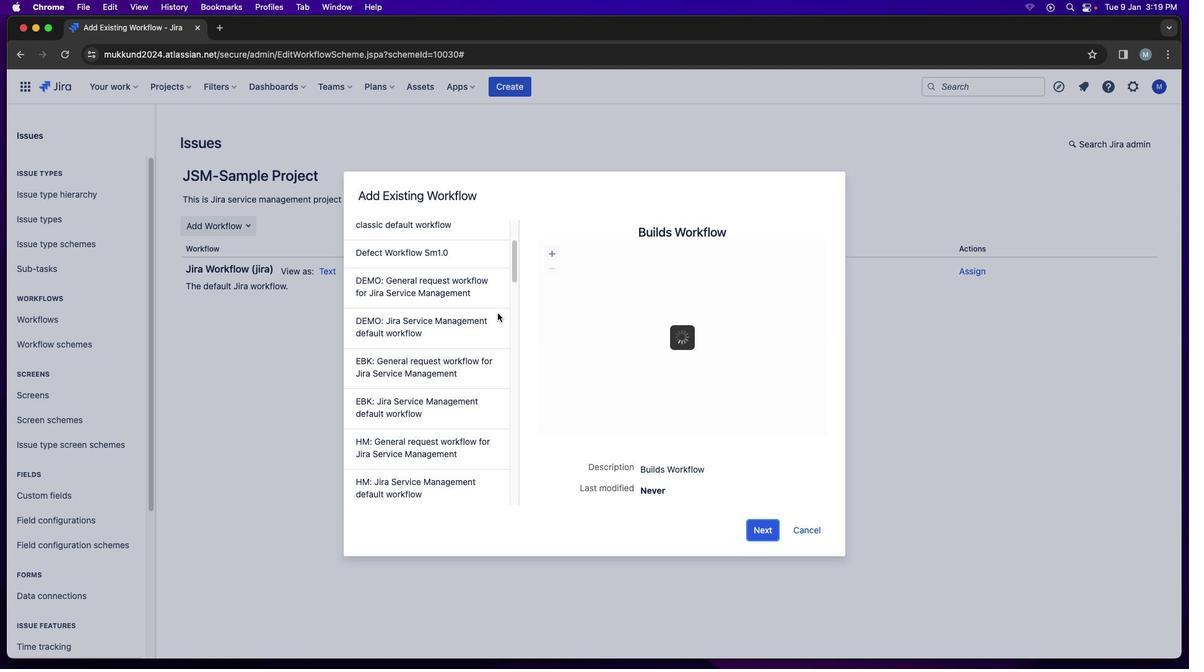 
Action: Mouse scrolled (505, 303) with delta (3, 2)
Screenshot: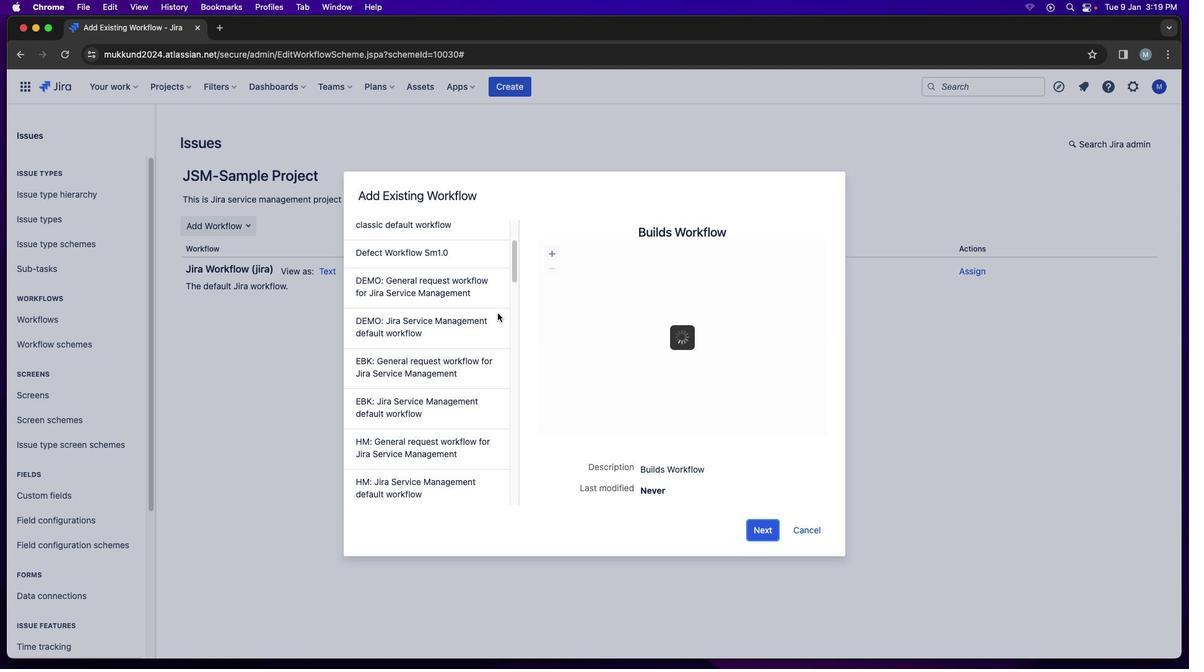 
Action: Mouse moved to (504, 307)
Screenshot: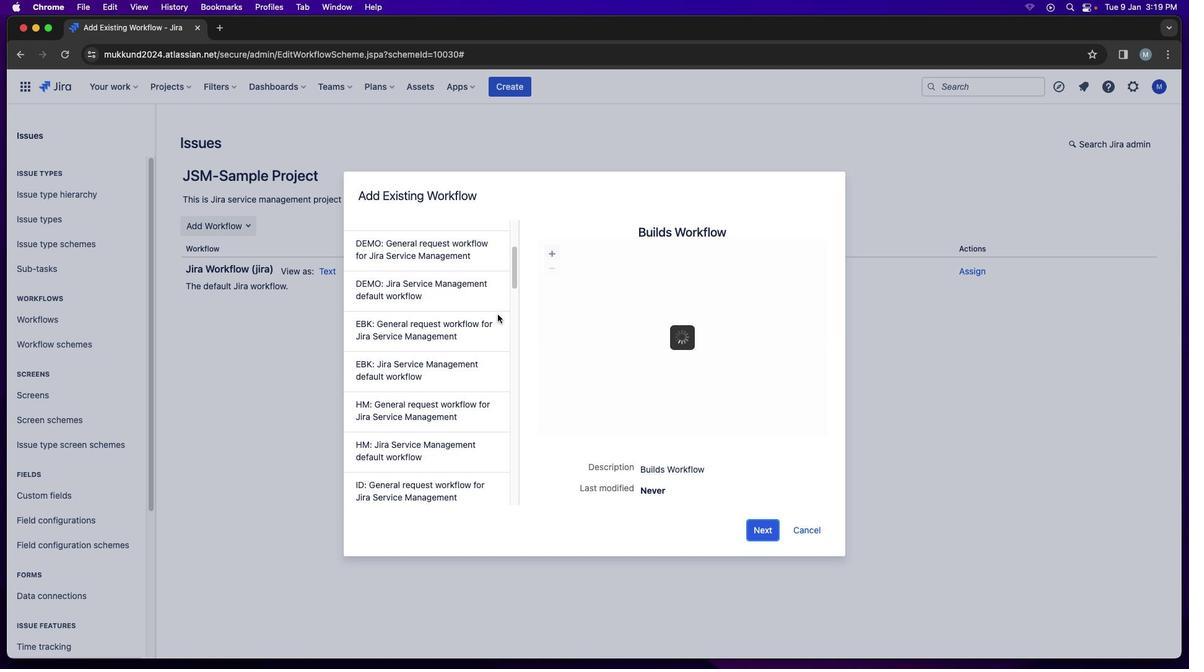 
Action: Mouse scrolled (504, 307) with delta (3, 2)
Screenshot: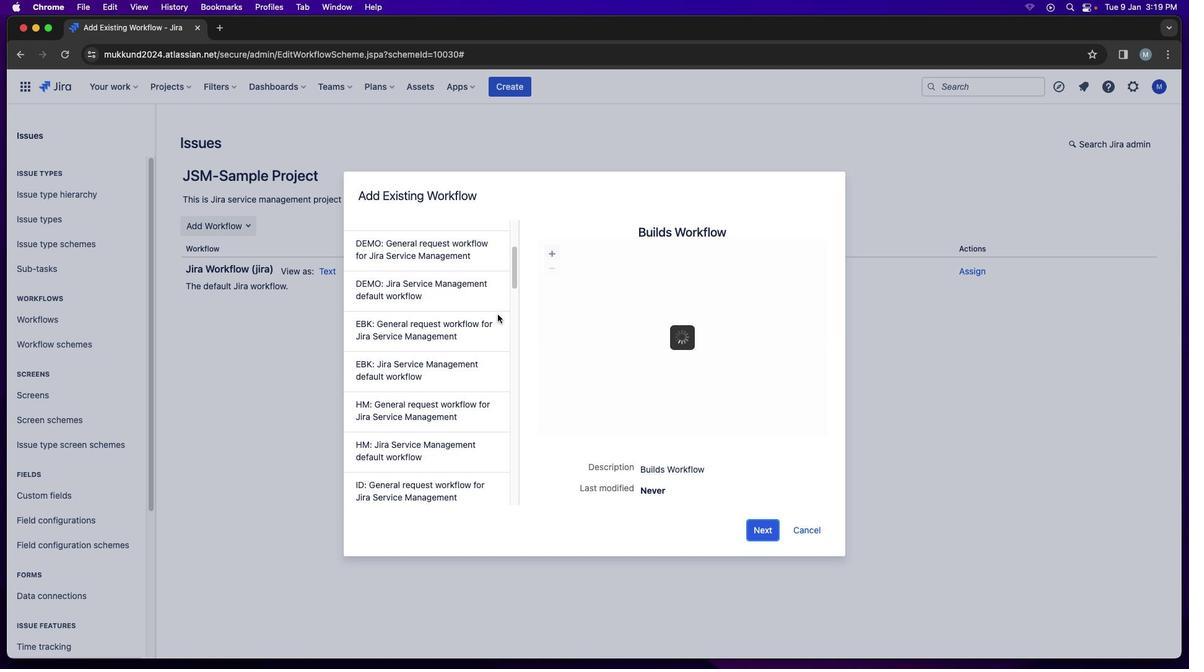 
Action: Mouse moved to (503, 310)
Screenshot: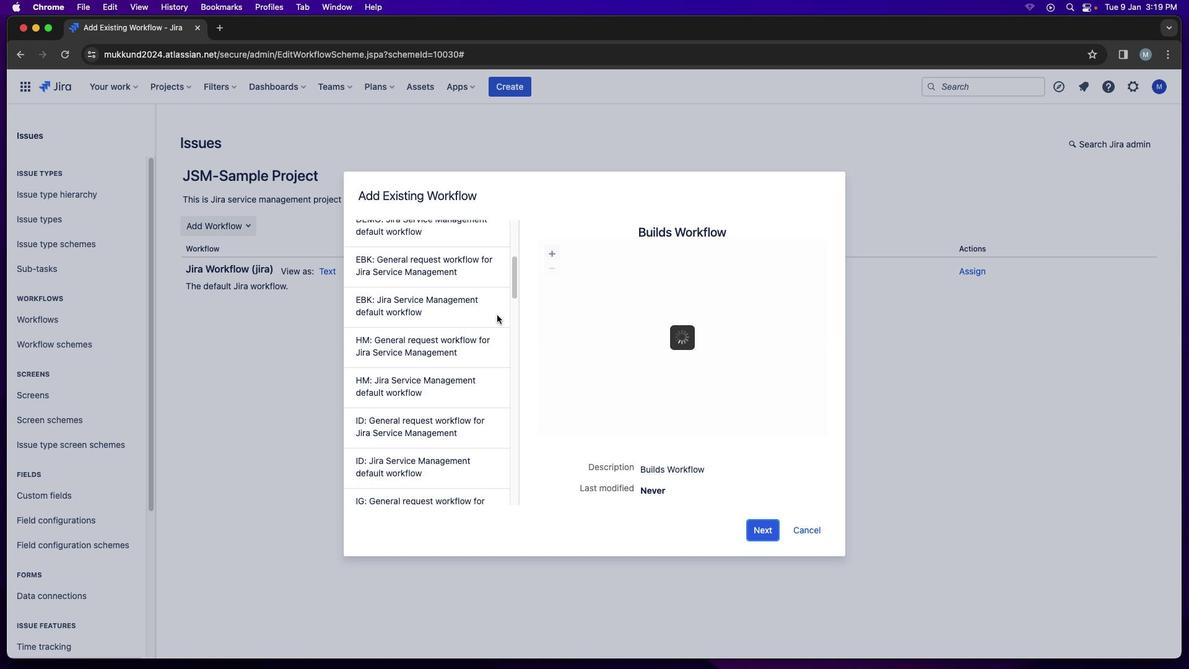 
Action: Mouse scrolled (503, 310) with delta (3, 1)
Screenshot: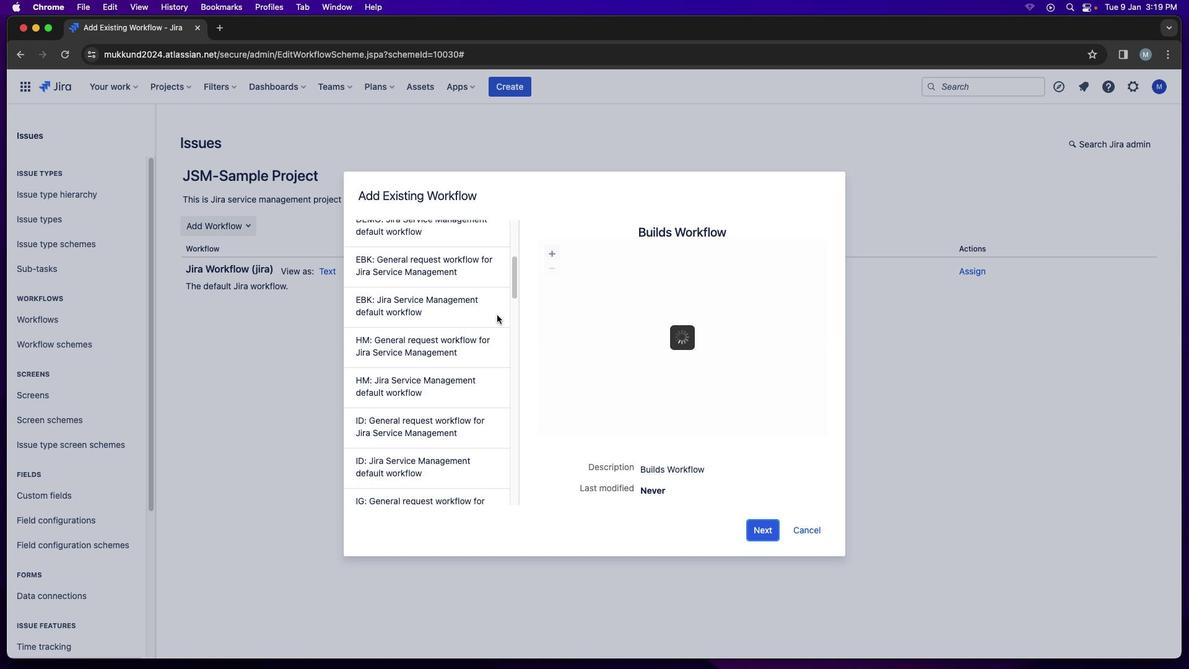 
Action: Mouse moved to (502, 312)
Screenshot: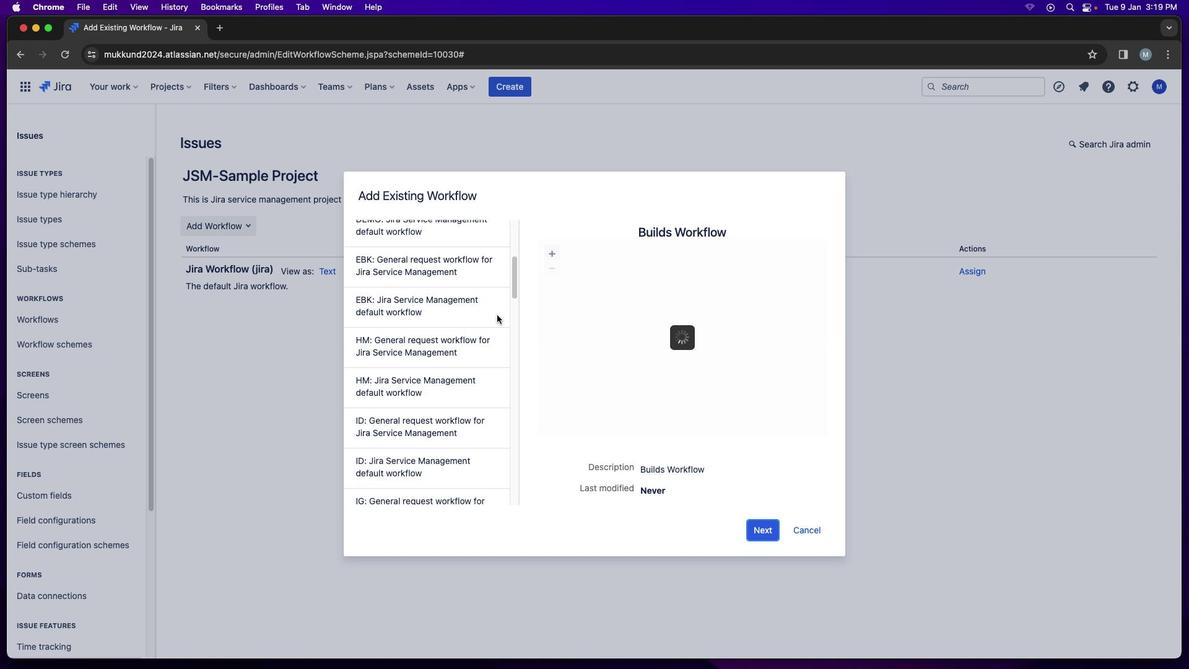 
Action: Mouse scrolled (502, 312) with delta (3, 0)
Screenshot: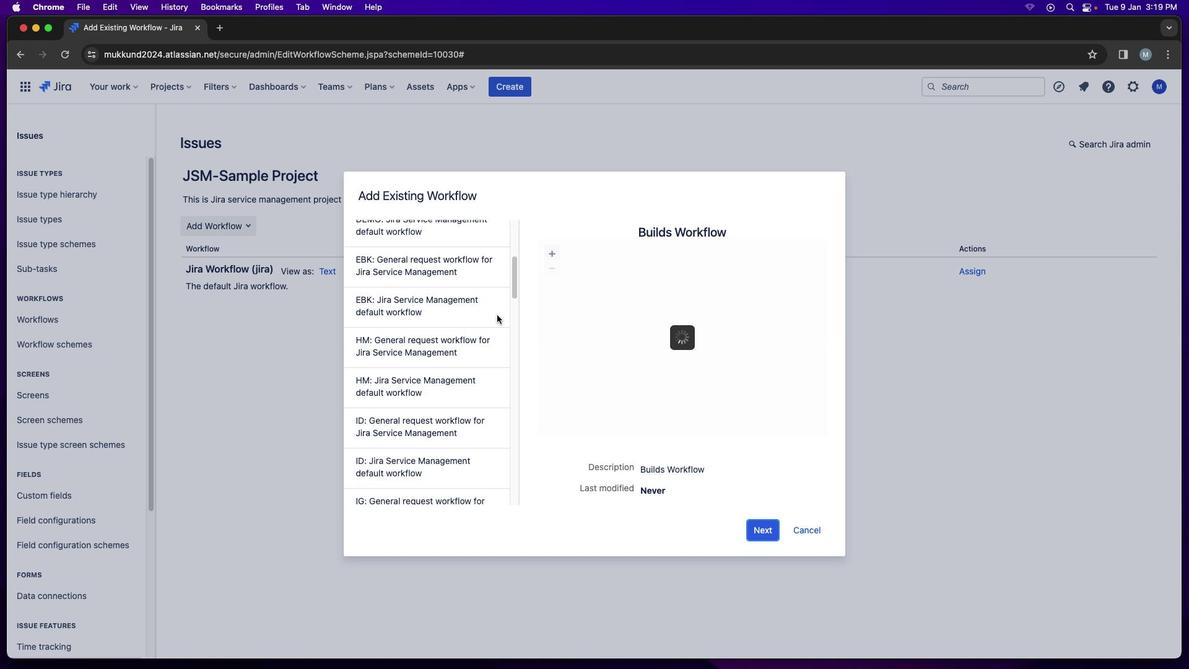
Action: Mouse moved to (497, 332)
Screenshot: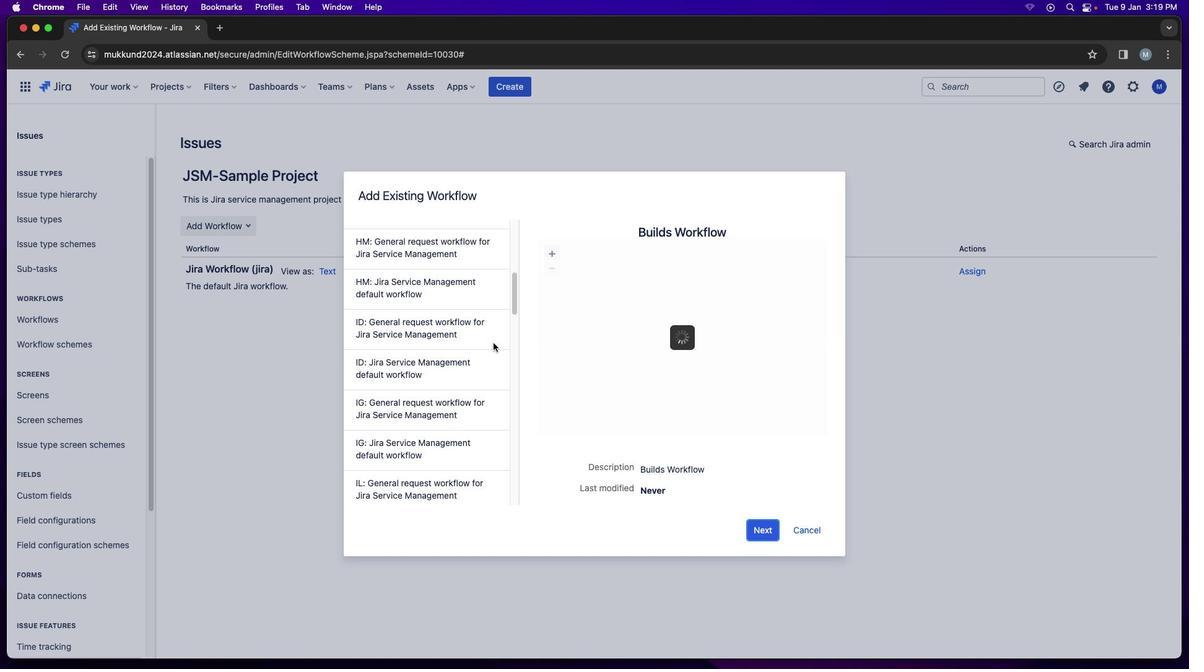 
Action: Mouse scrolled (497, 332) with delta (3, 2)
Screenshot: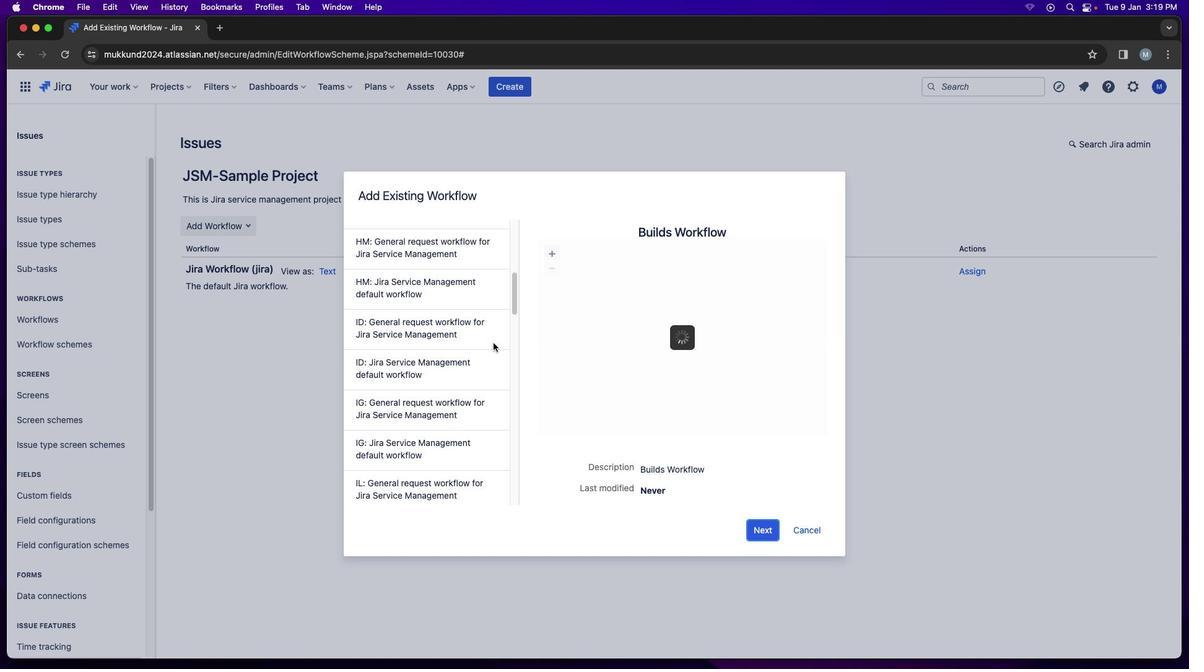 
Action: Mouse moved to (497, 340)
Screenshot: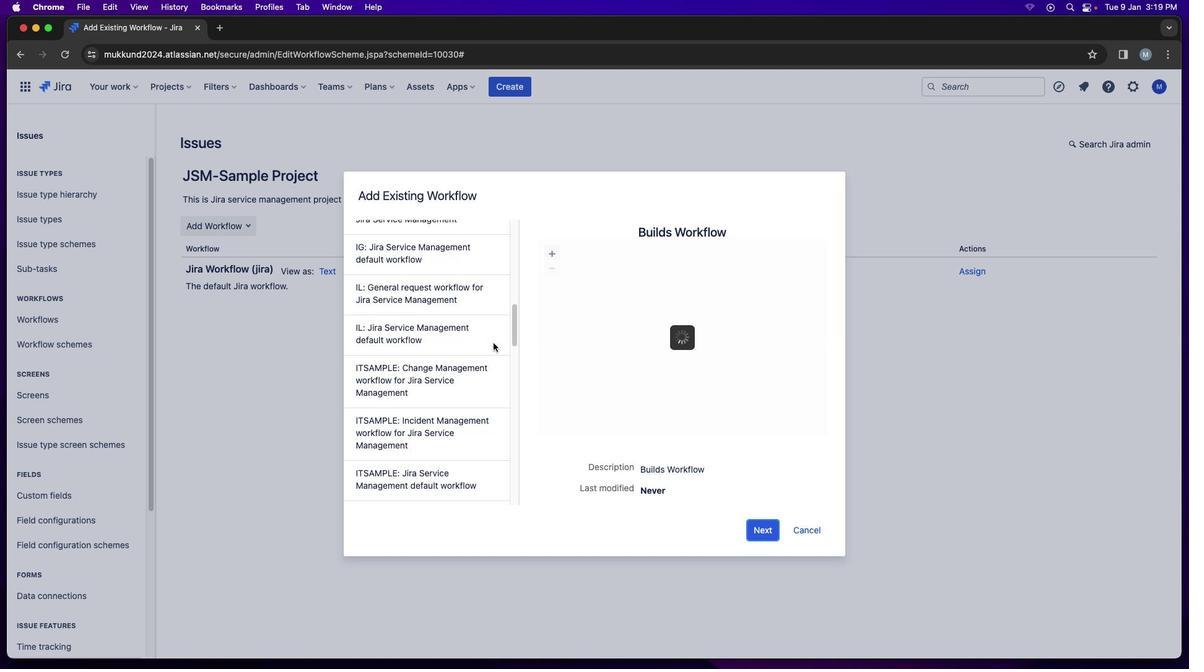 
Action: Mouse scrolled (497, 340) with delta (3, 2)
Screenshot: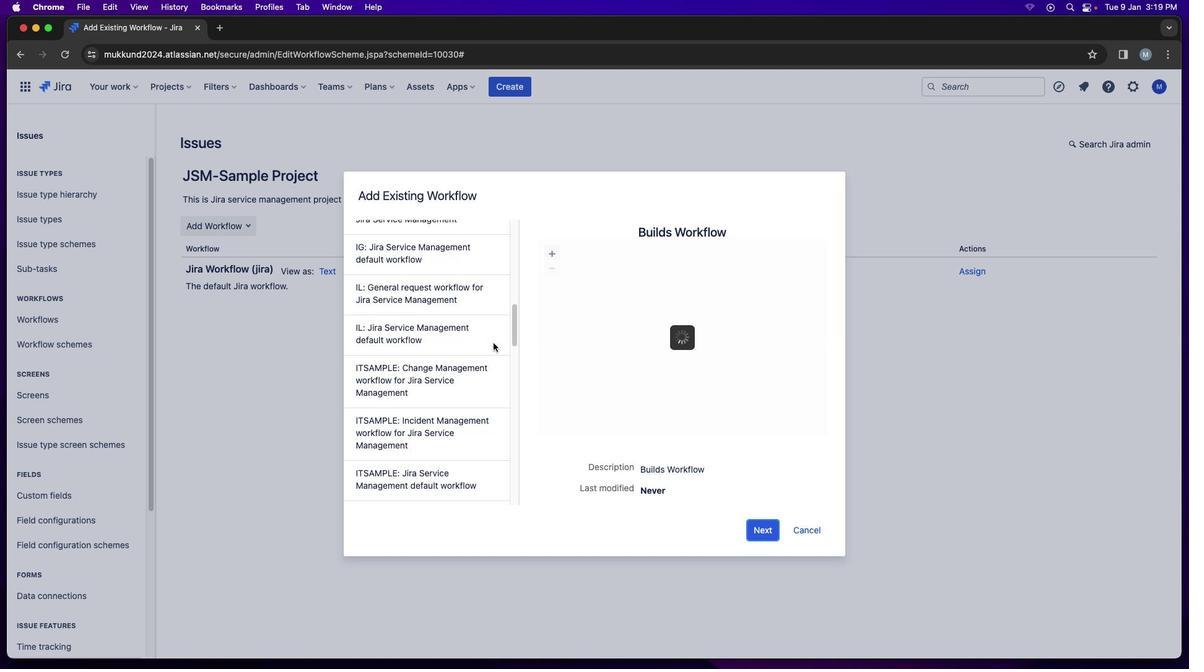 
Action: Mouse moved to (497, 342)
Screenshot: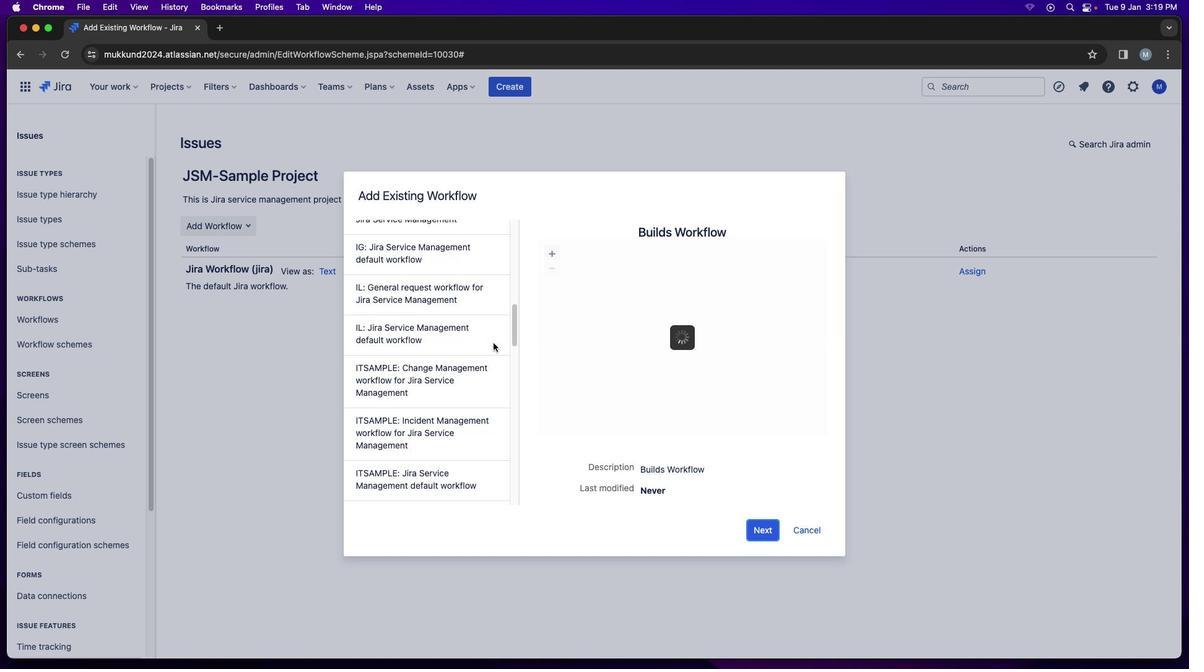 
Action: Mouse scrolled (497, 342) with delta (3, 1)
Screenshot: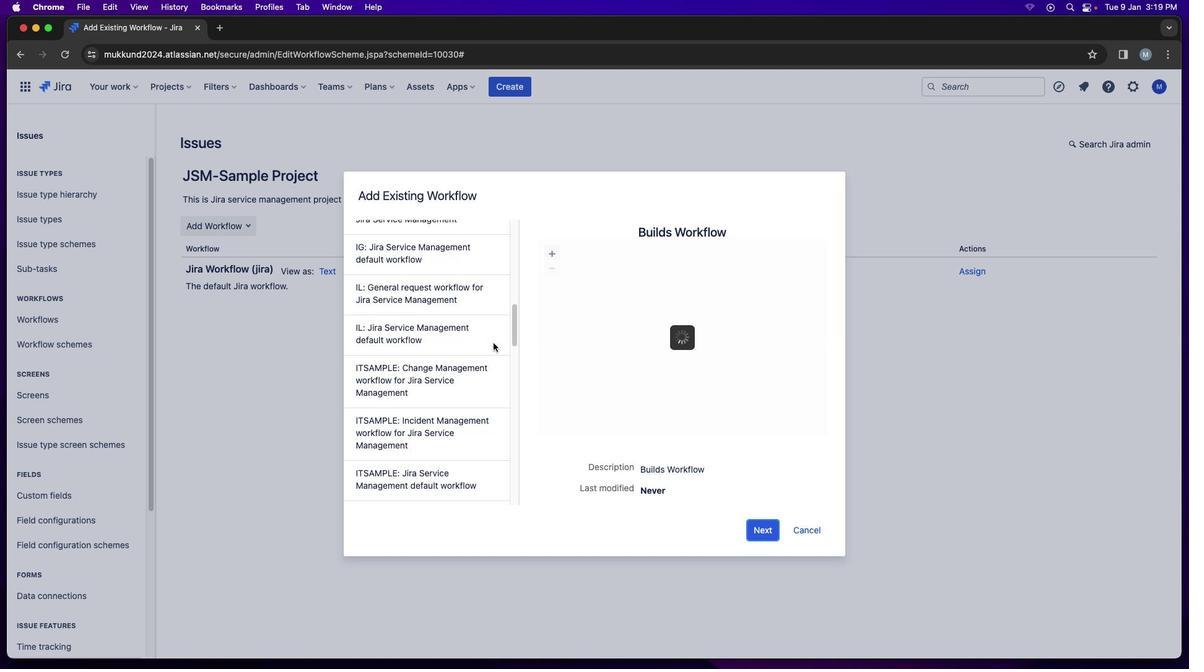 
Action: Mouse moved to (496, 343)
Screenshot: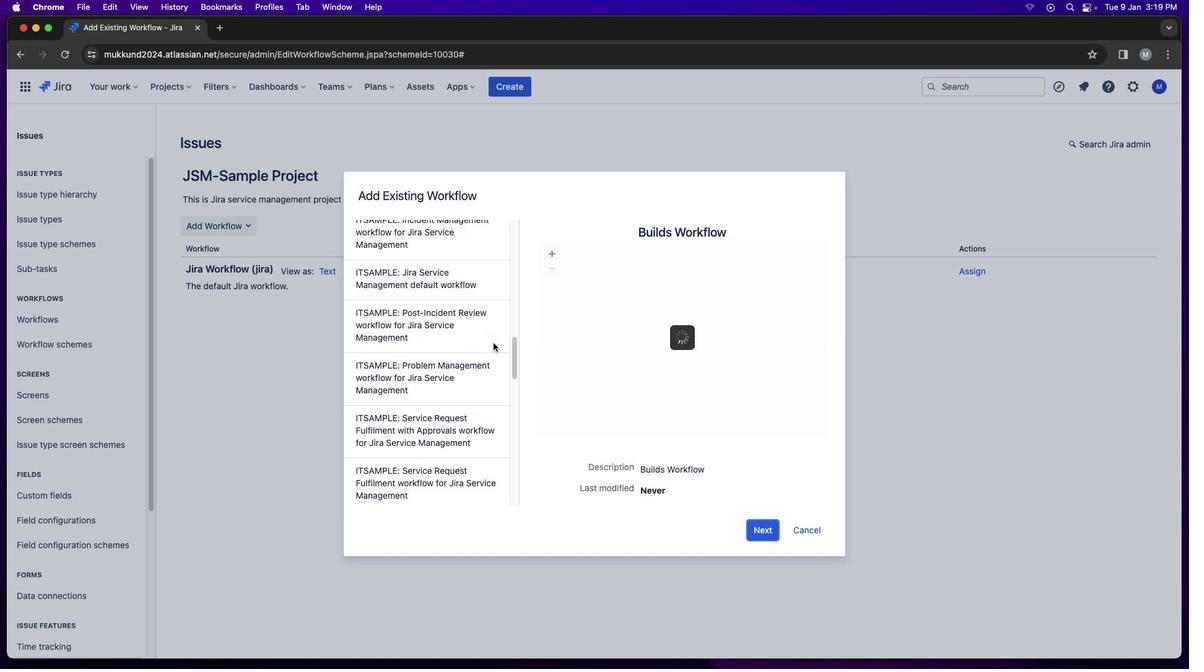 
Action: Mouse scrolled (496, 343) with delta (3, 0)
Screenshot: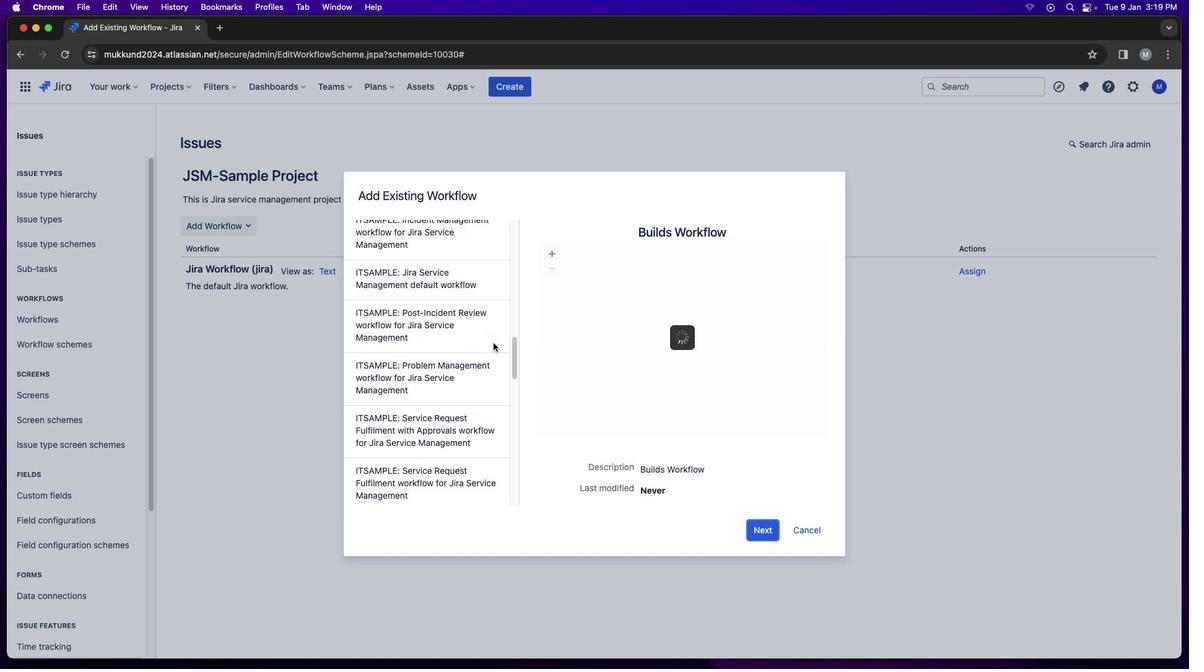
Action: Mouse moved to (496, 345)
Screenshot: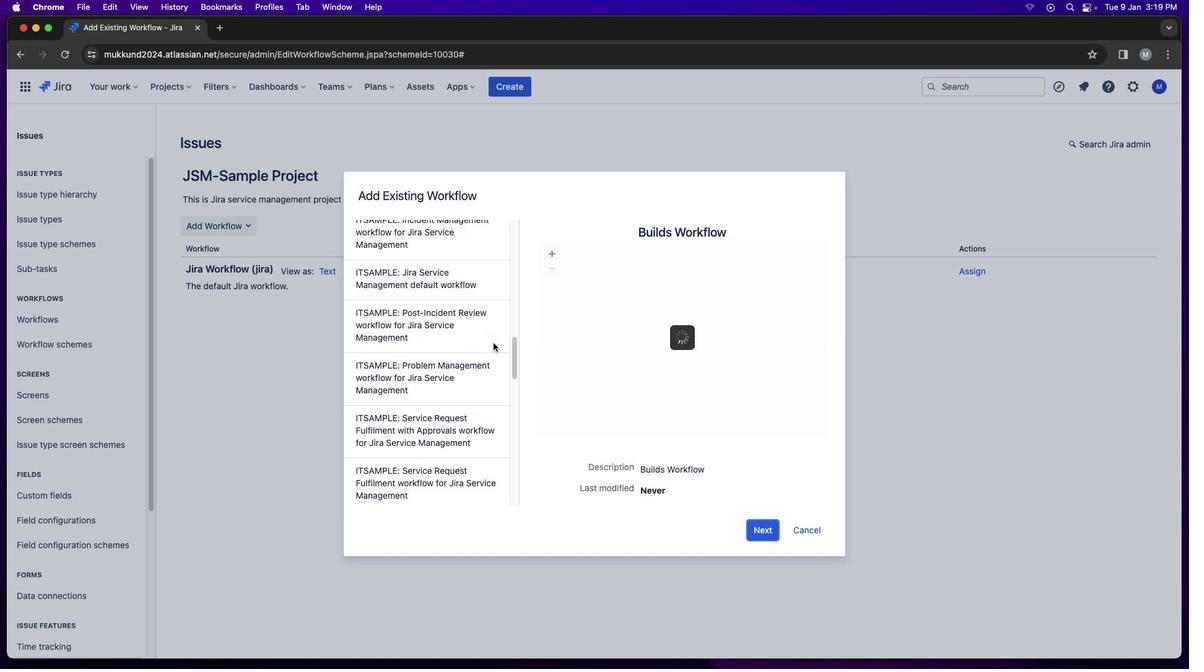 
Action: Mouse scrolled (496, 345) with delta (3, 0)
Screenshot: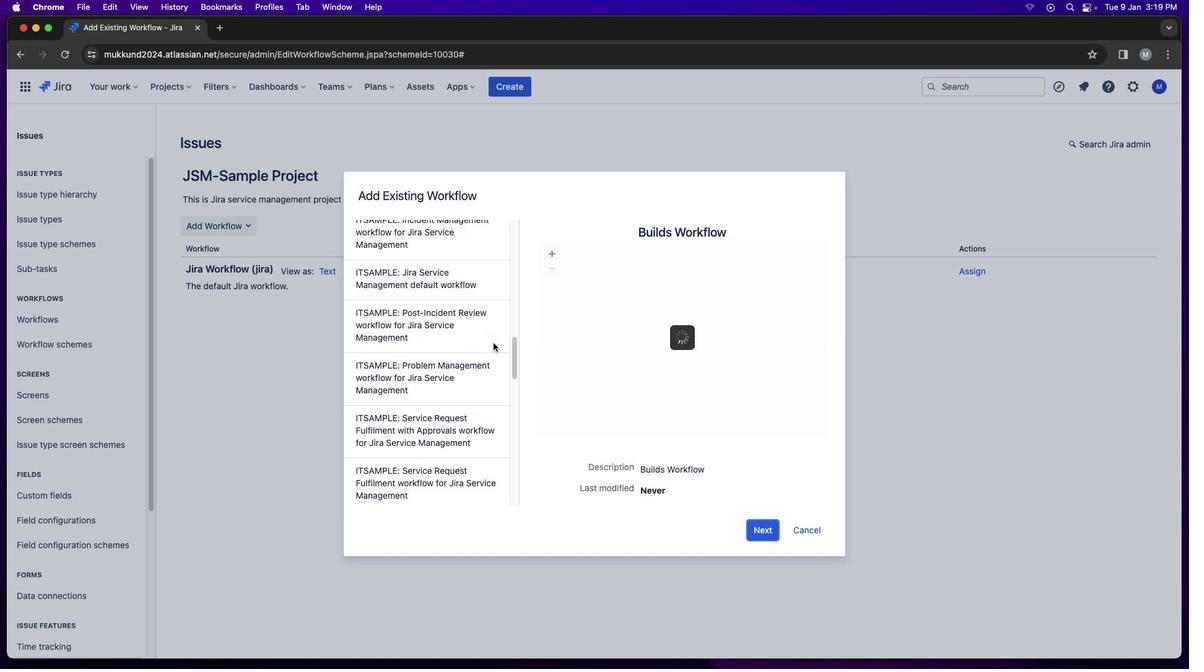 
Action: Mouse moved to (496, 345)
Screenshot: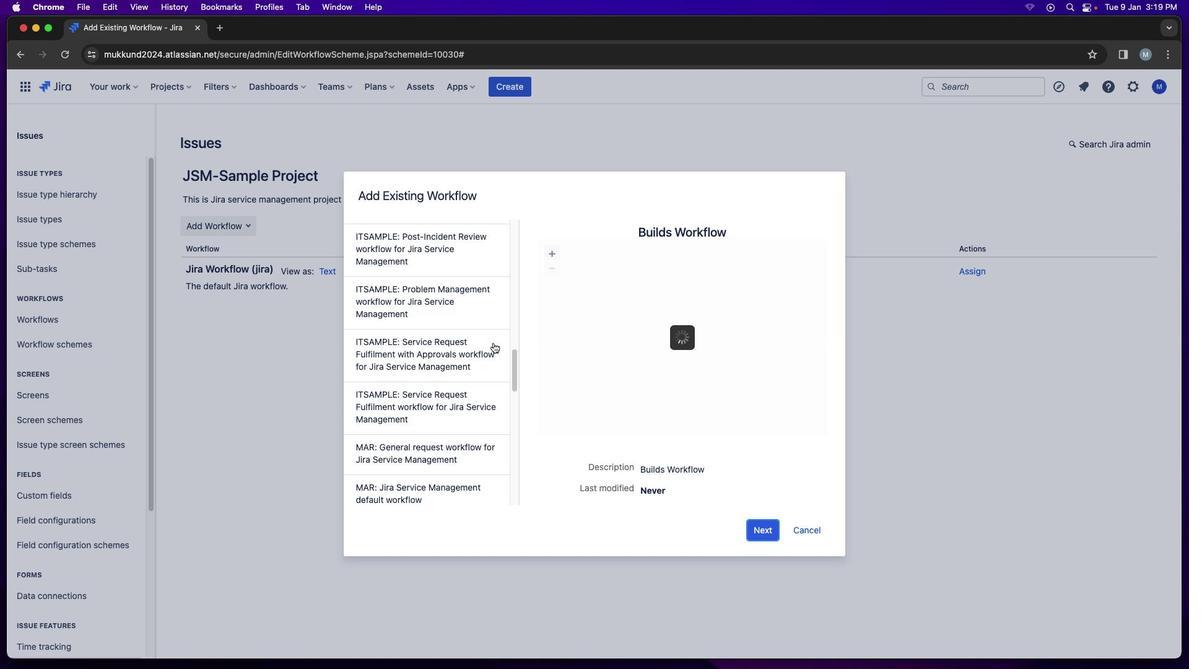 
Action: Mouse scrolled (496, 345) with delta (3, 0)
Screenshot: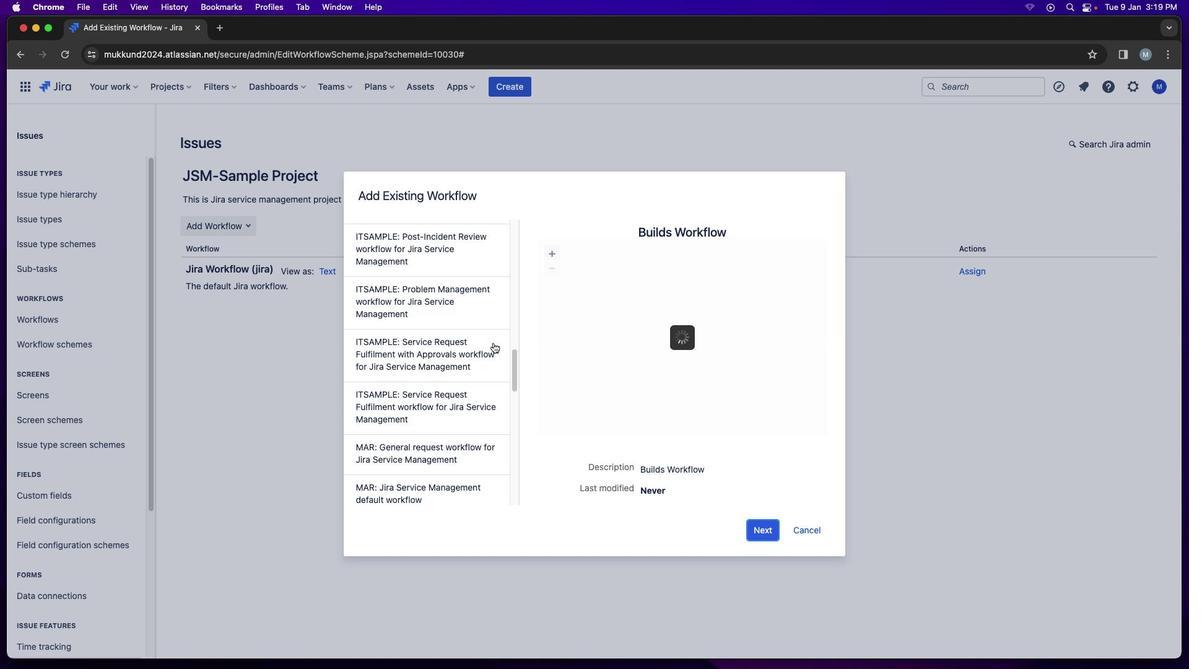 
Action: Mouse moved to (495, 350)
Screenshot: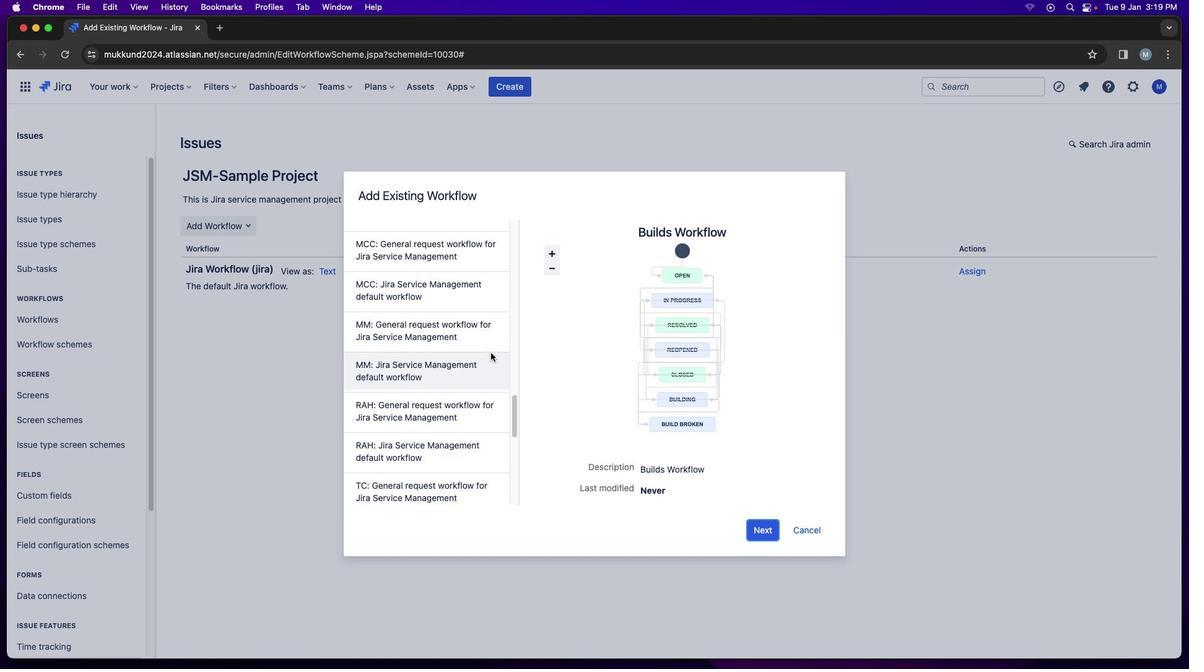 
Action: Mouse scrolled (495, 350) with delta (3, 2)
Screenshot: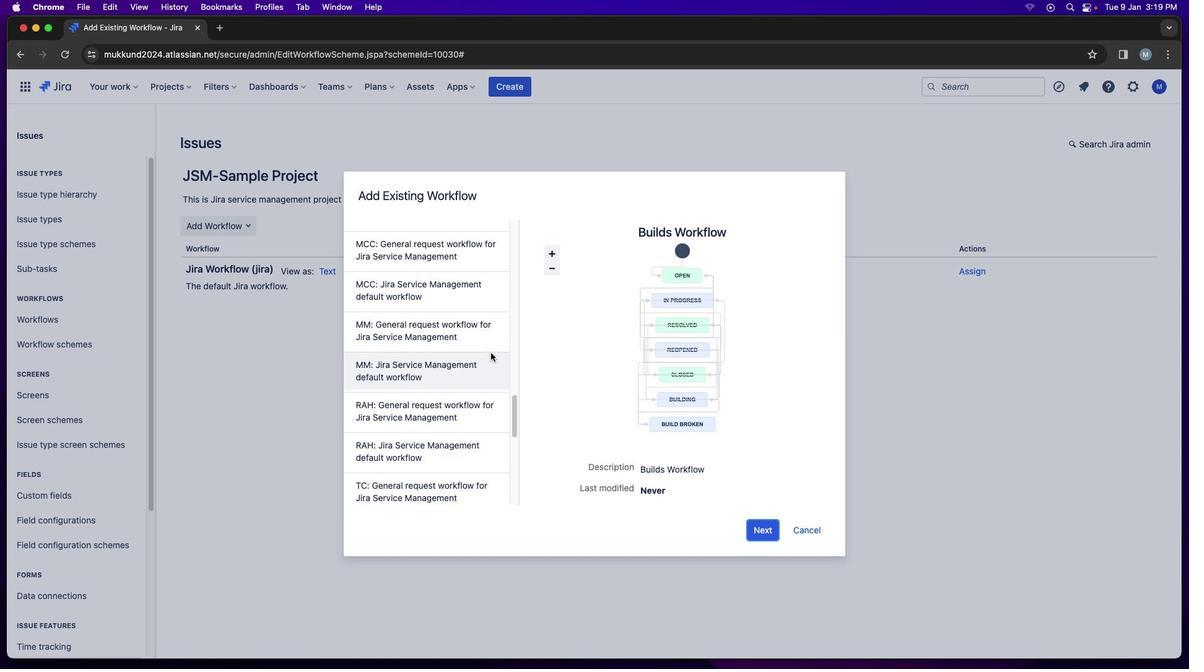 
Action: Mouse moved to (495, 351)
Screenshot: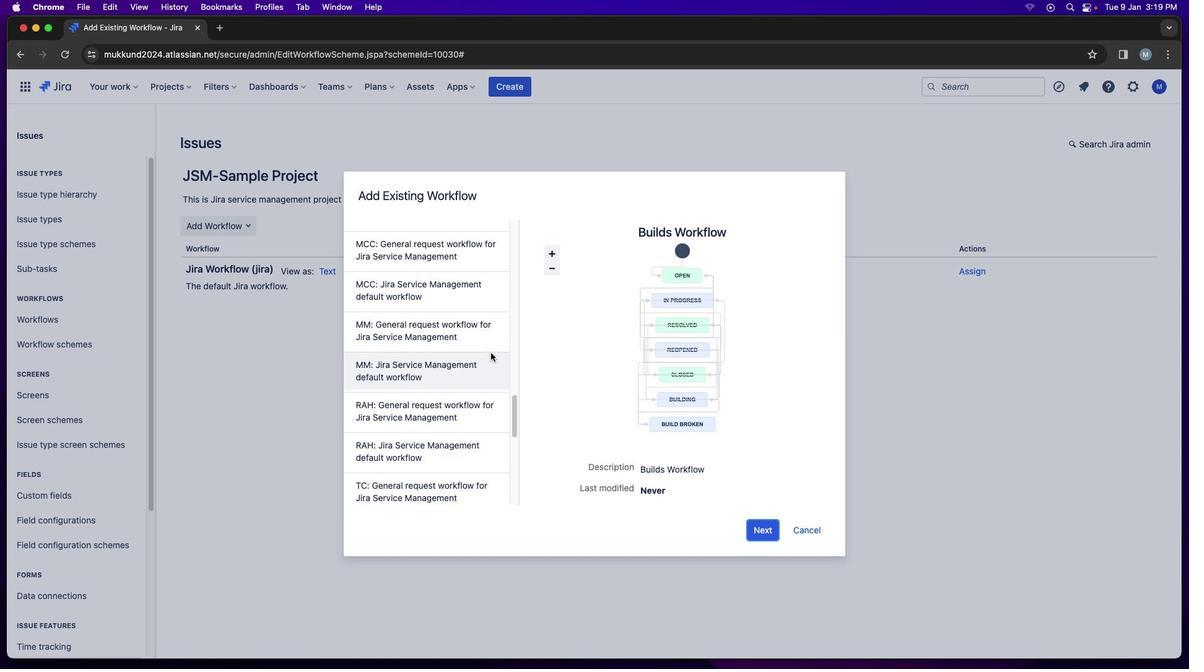 
Action: Mouse scrolled (495, 351) with delta (3, 2)
Screenshot: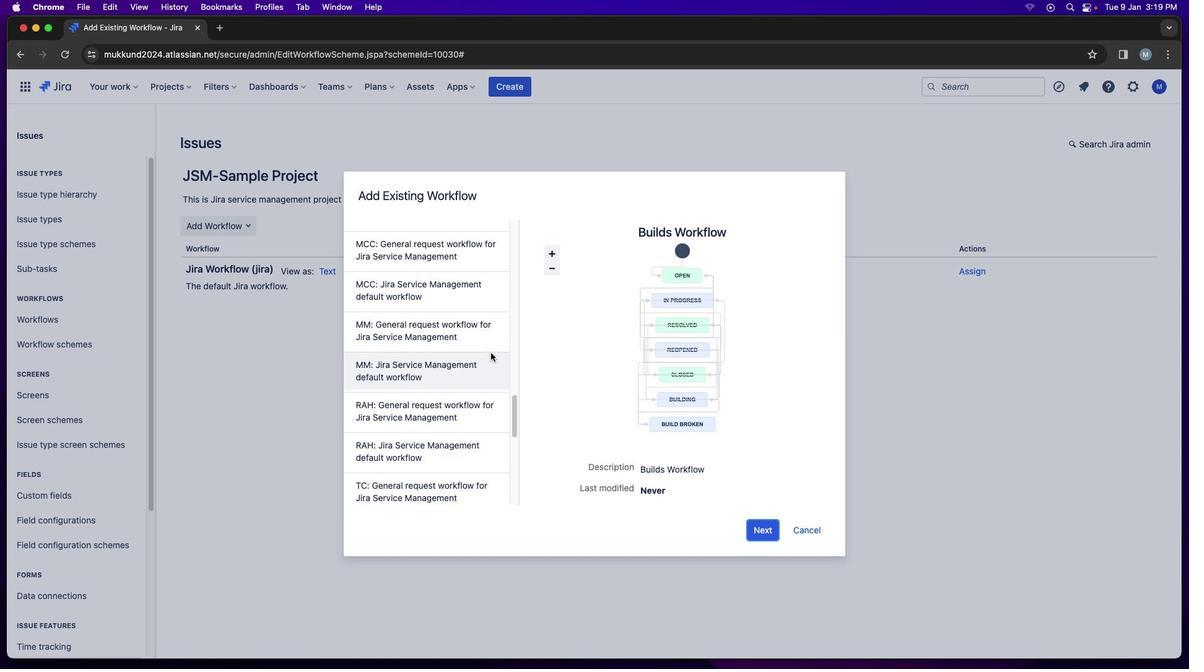 
Action: Mouse moved to (494, 352)
Screenshot: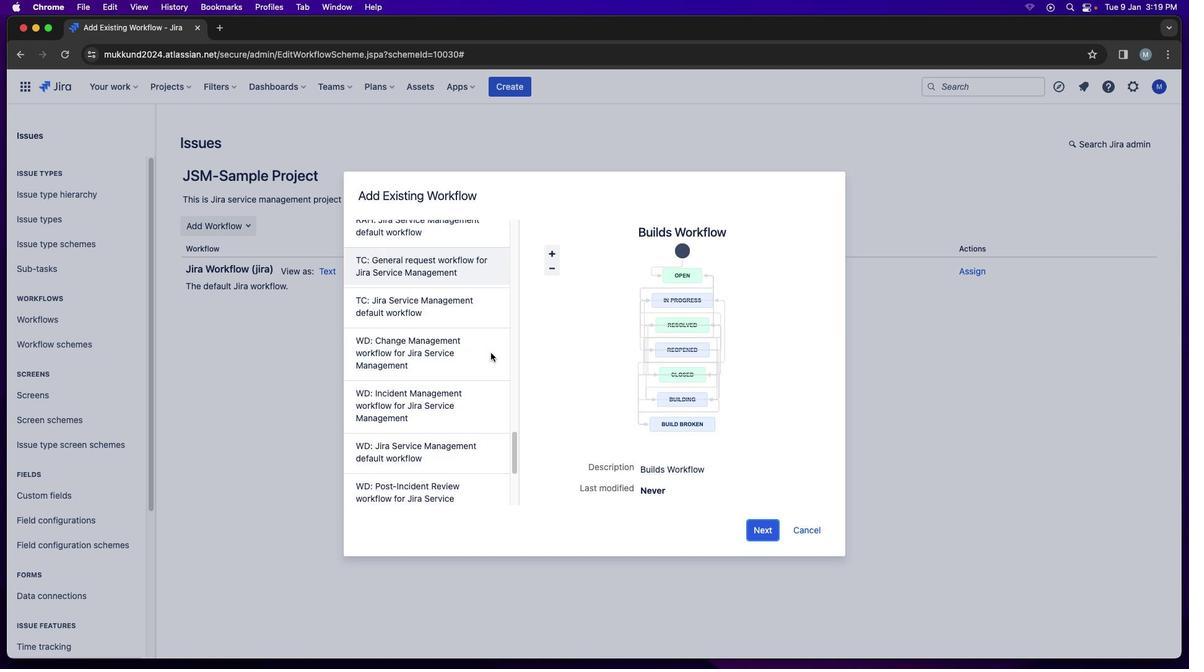 
Action: Mouse scrolled (494, 352) with delta (3, 1)
Screenshot: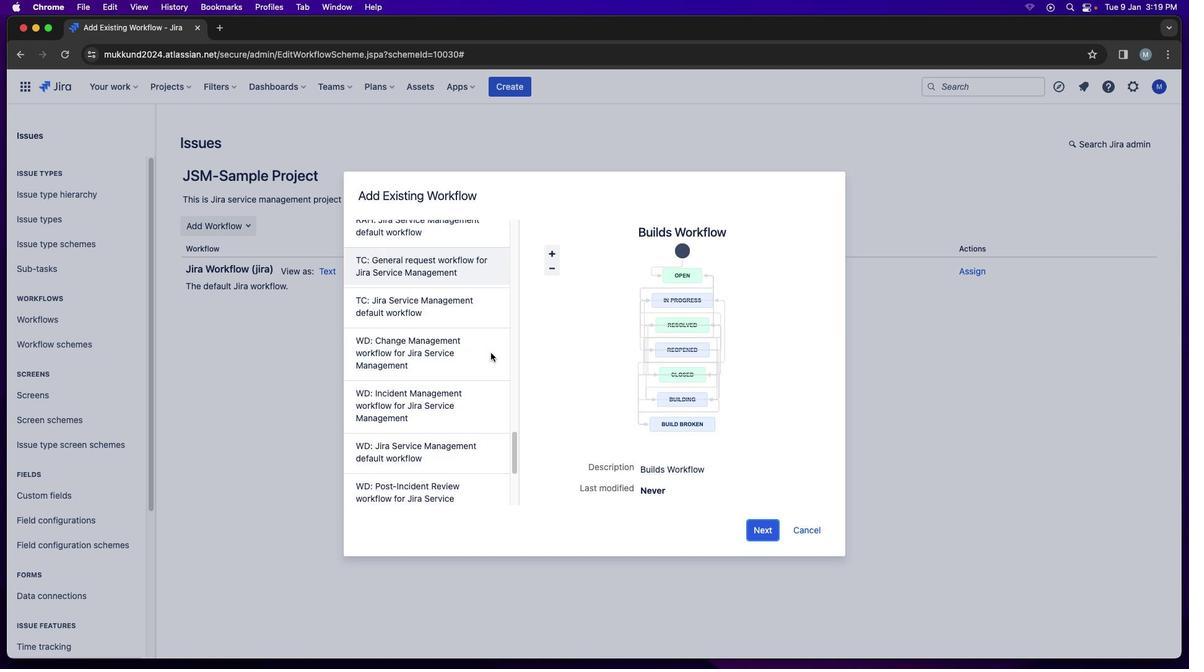 
Action: Mouse moved to (494, 353)
Screenshot: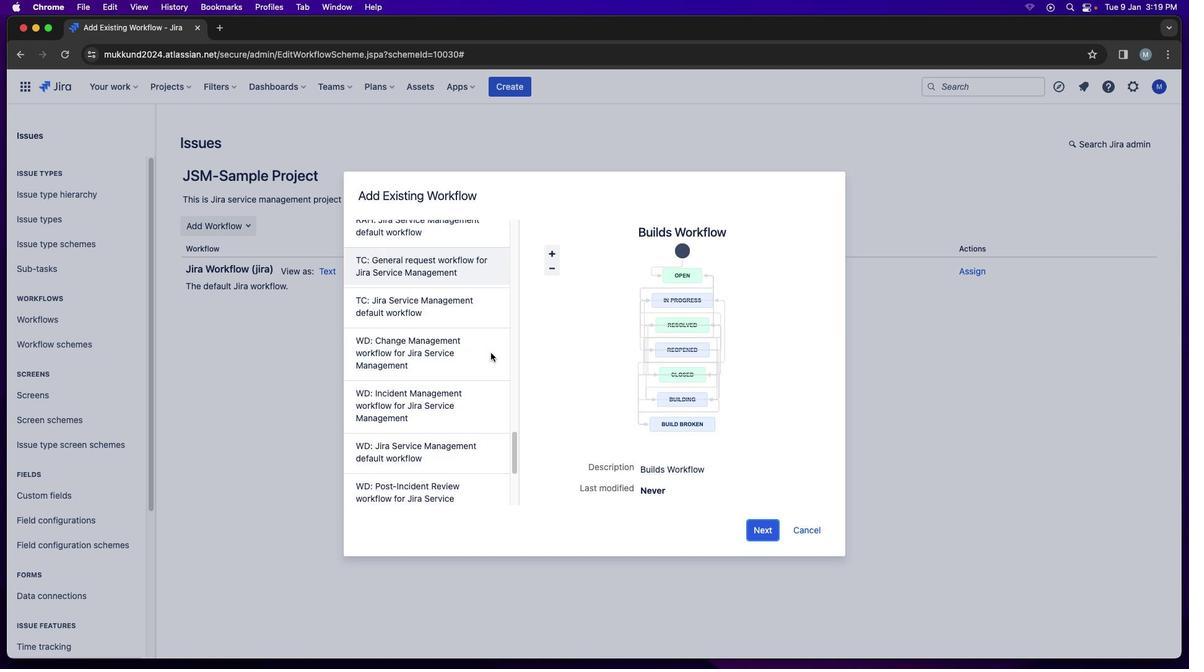 
Action: Mouse scrolled (494, 353) with delta (3, 0)
Screenshot: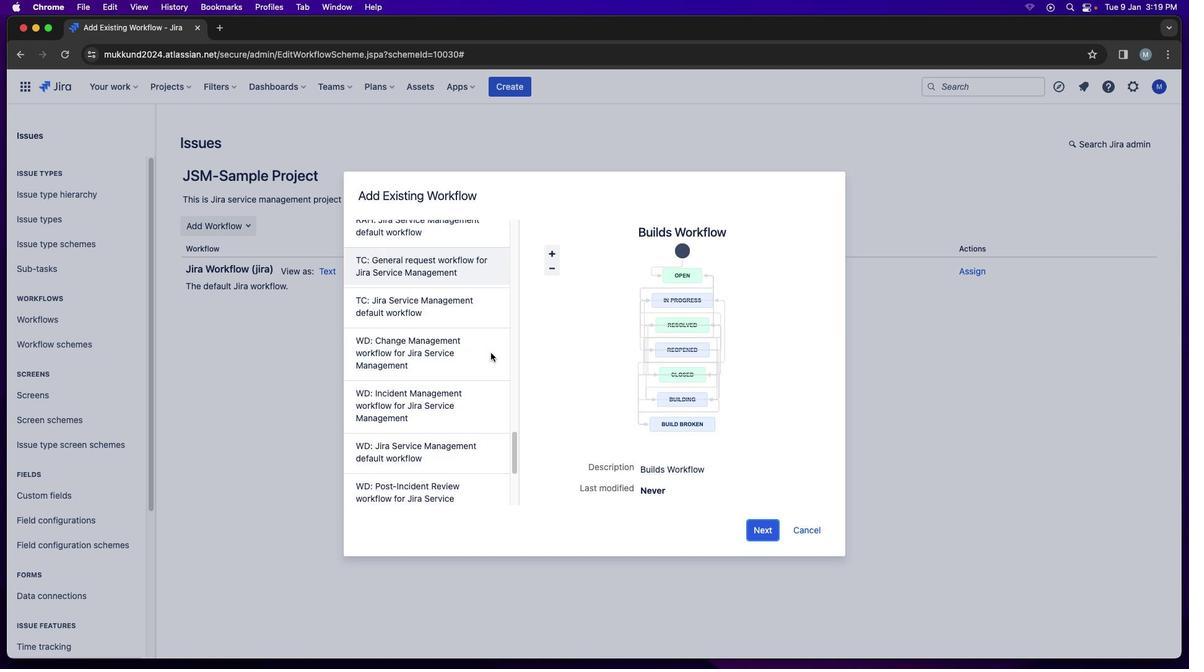 
Action: Mouse moved to (494, 353)
Screenshot: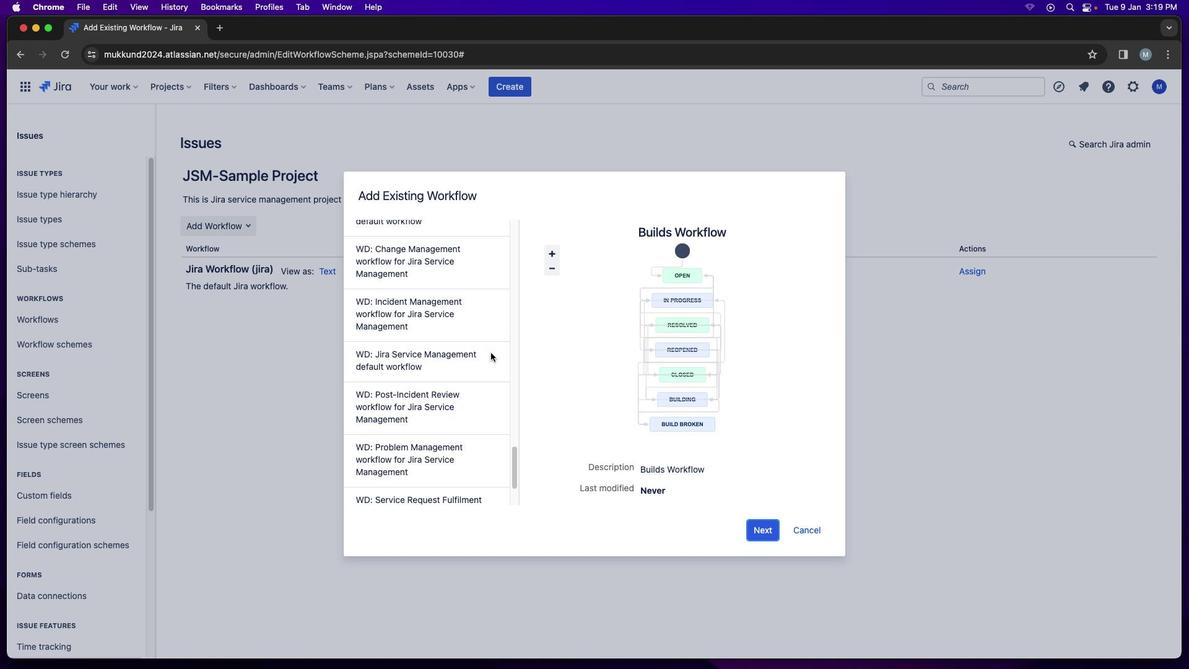 
Action: Mouse scrolled (494, 353) with delta (3, 0)
Screenshot: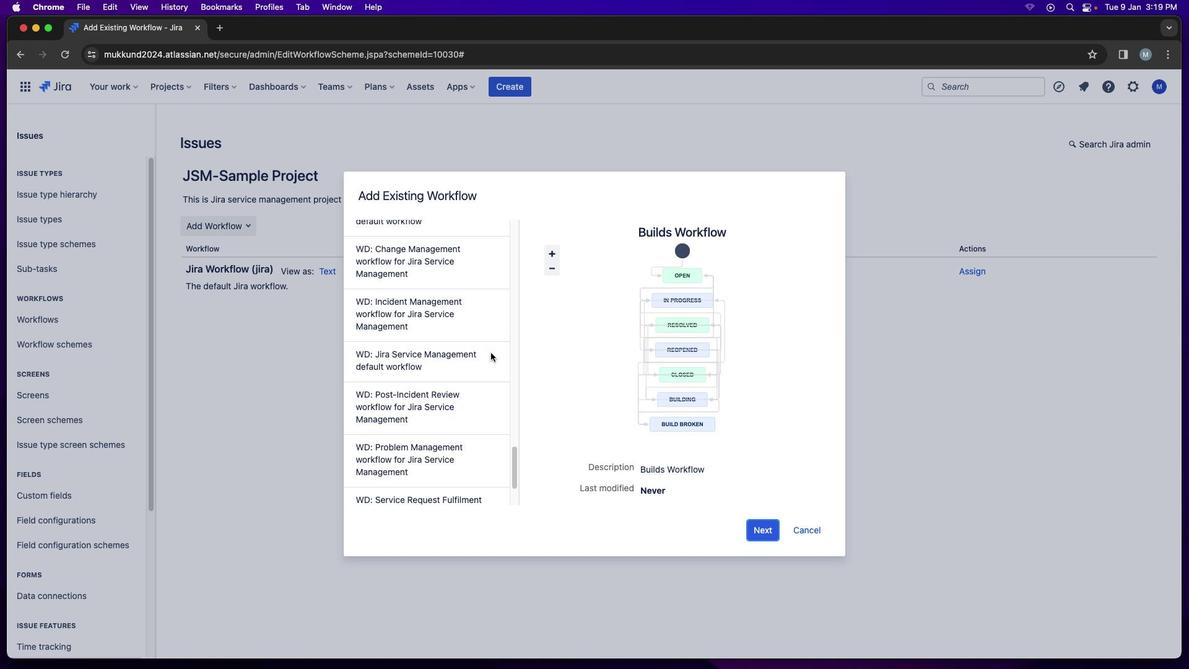 
Action: Mouse moved to (494, 355)
Screenshot: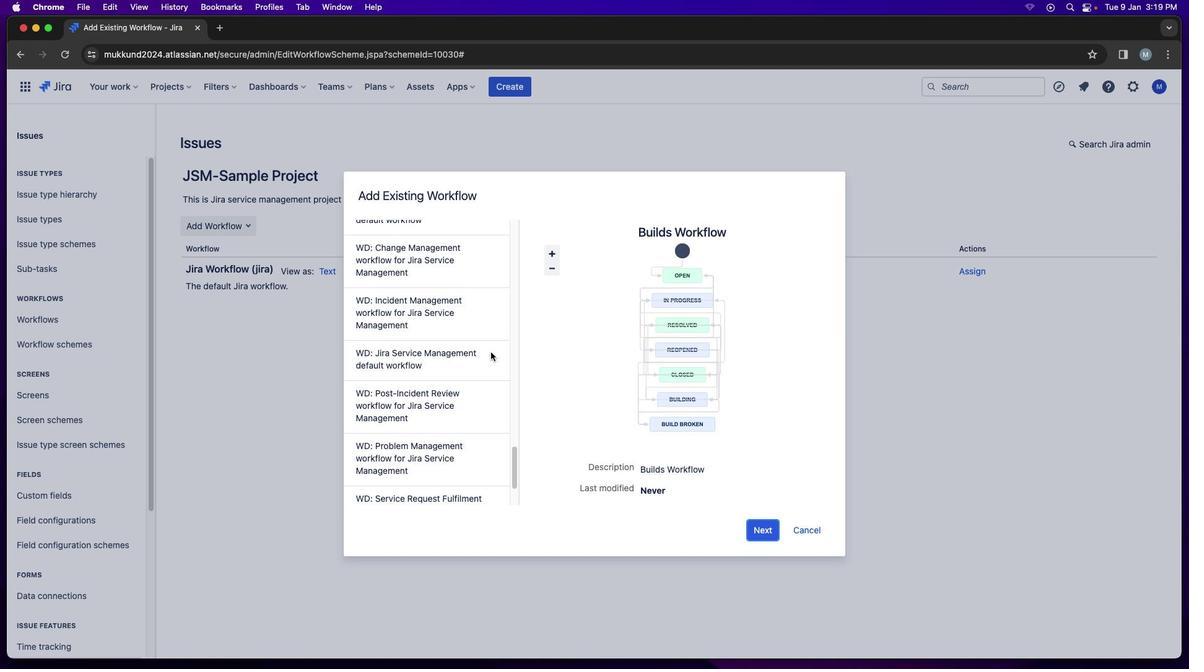 
Action: Mouse scrolled (494, 355) with delta (3, 0)
Screenshot: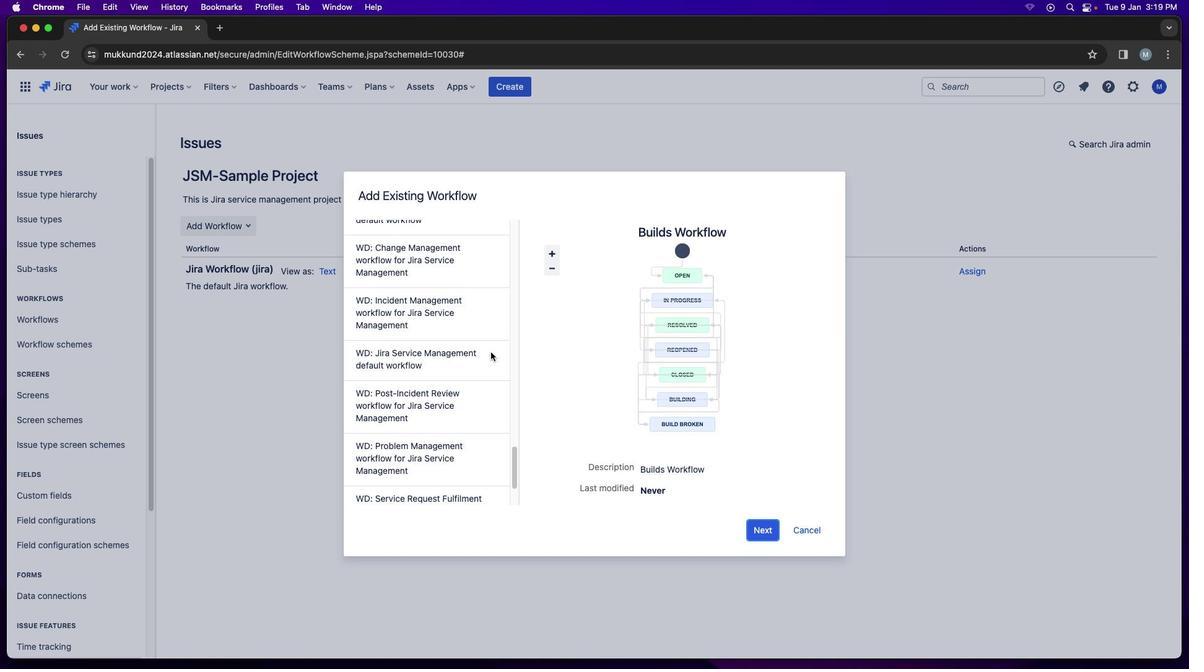 
Action: Mouse moved to (494, 355)
Screenshot: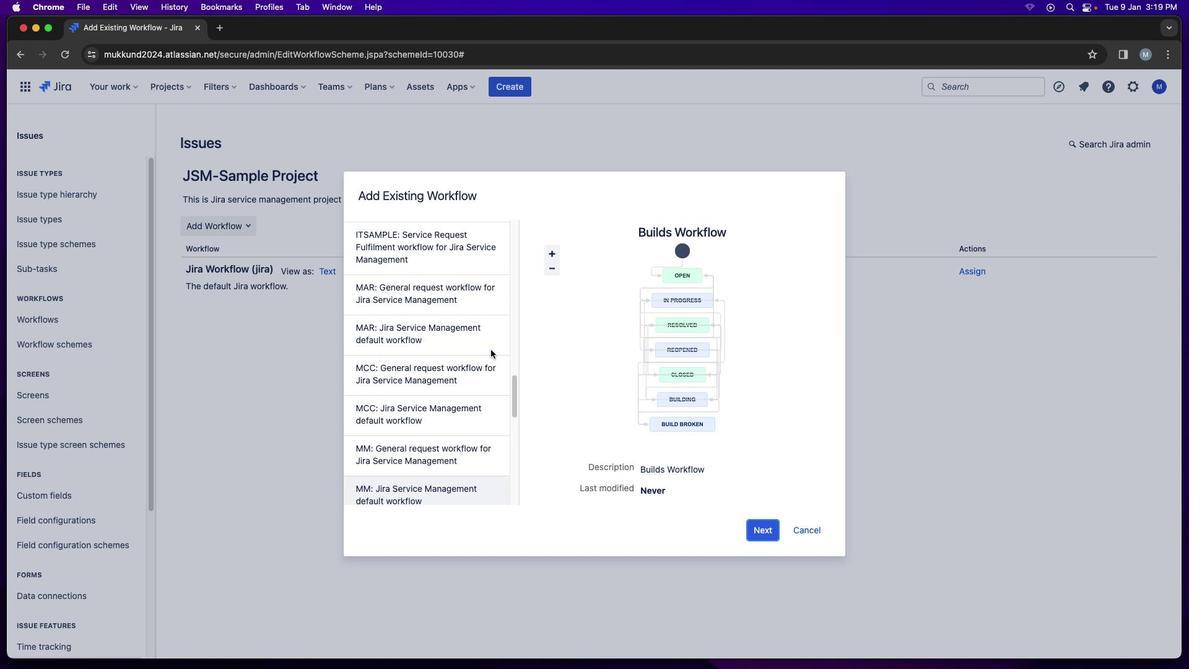 
Action: Mouse scrolled (494, 355) with delta (3, 3)
Screenshot: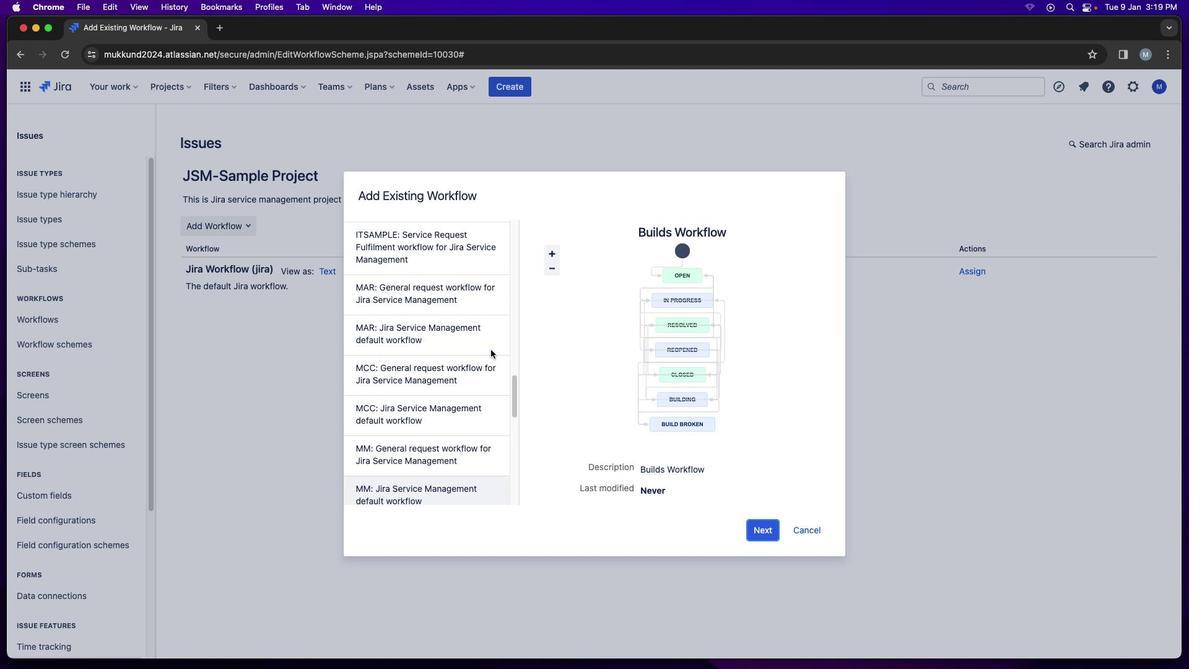 
Action: Mouse moved to (494, 354)
Screenshot: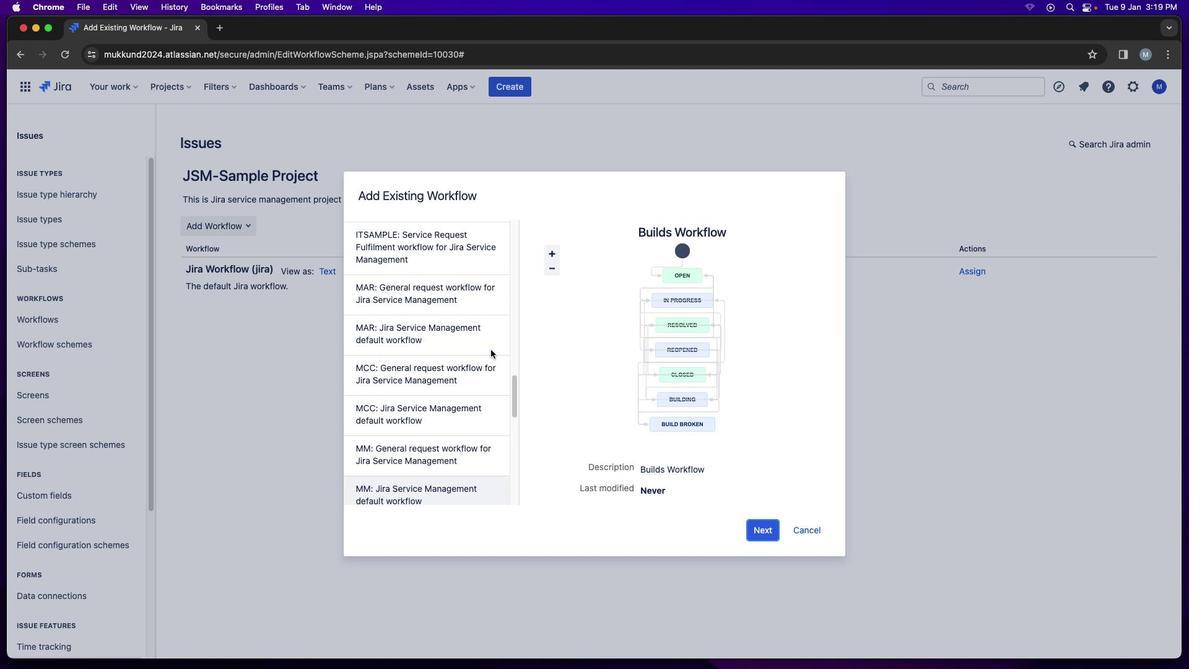 
Action: Mouse scrolled (494, 354) with delta (3, 3)
Screenshot: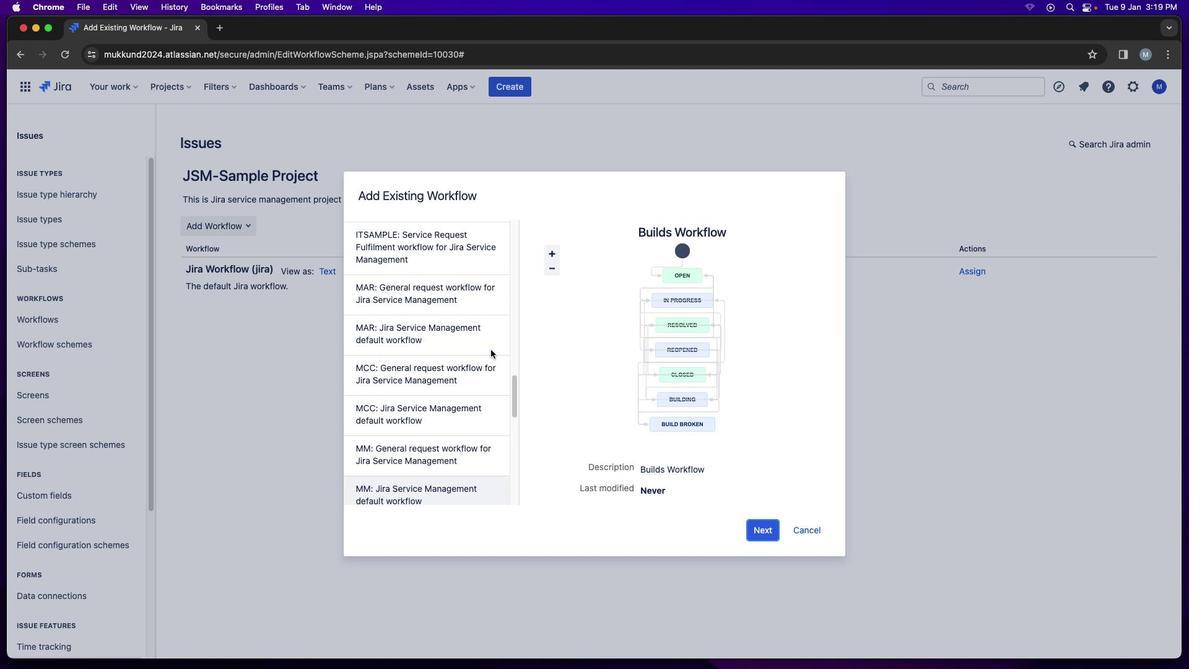 
Action: Mouse moved to (494, 354)
Screenshot: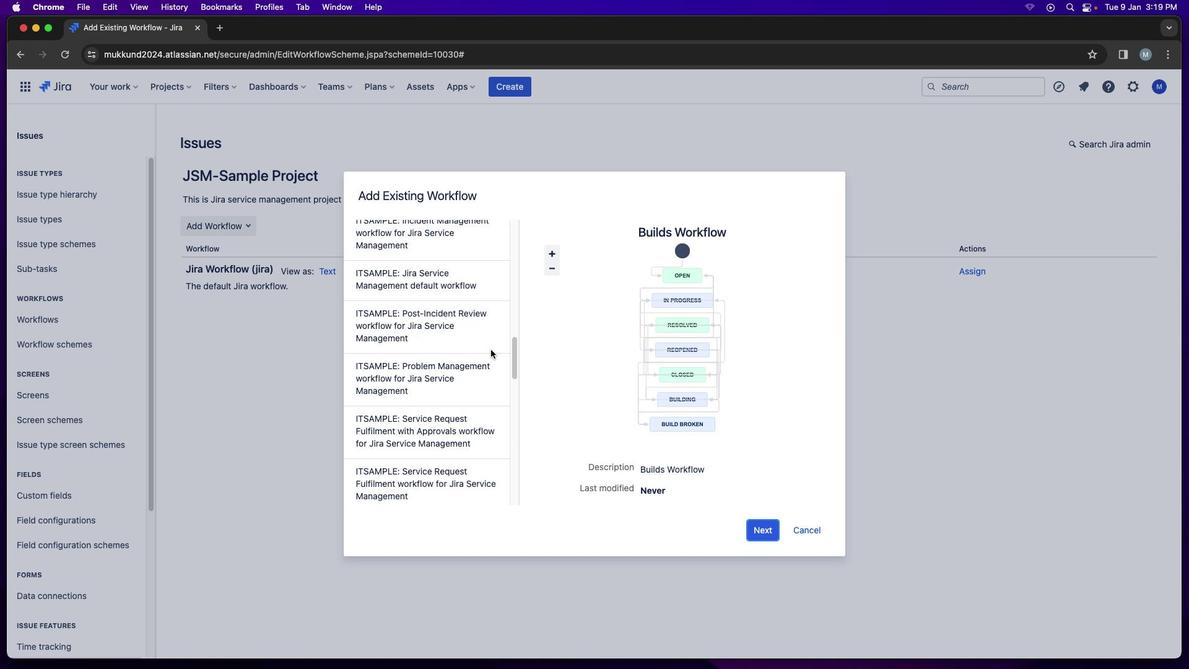
Action: Mouse scrolled (494, 354) with delta (3, 4)
Screenshot: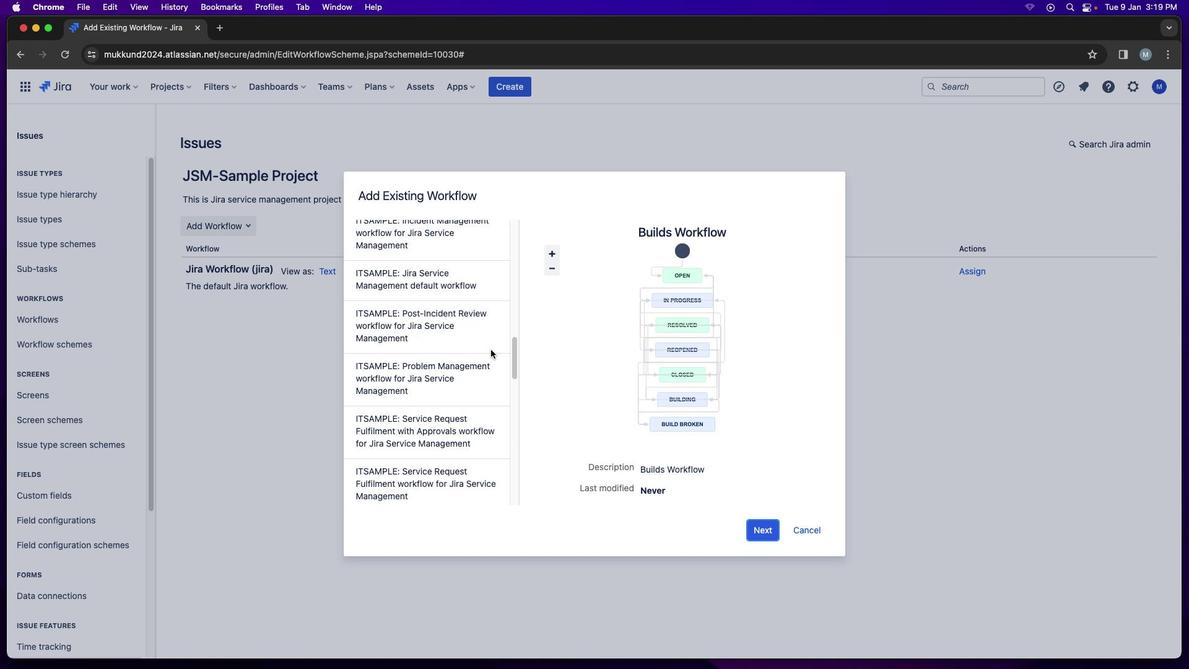 
Action: Mouse moved to (494, 353)
Screenshot: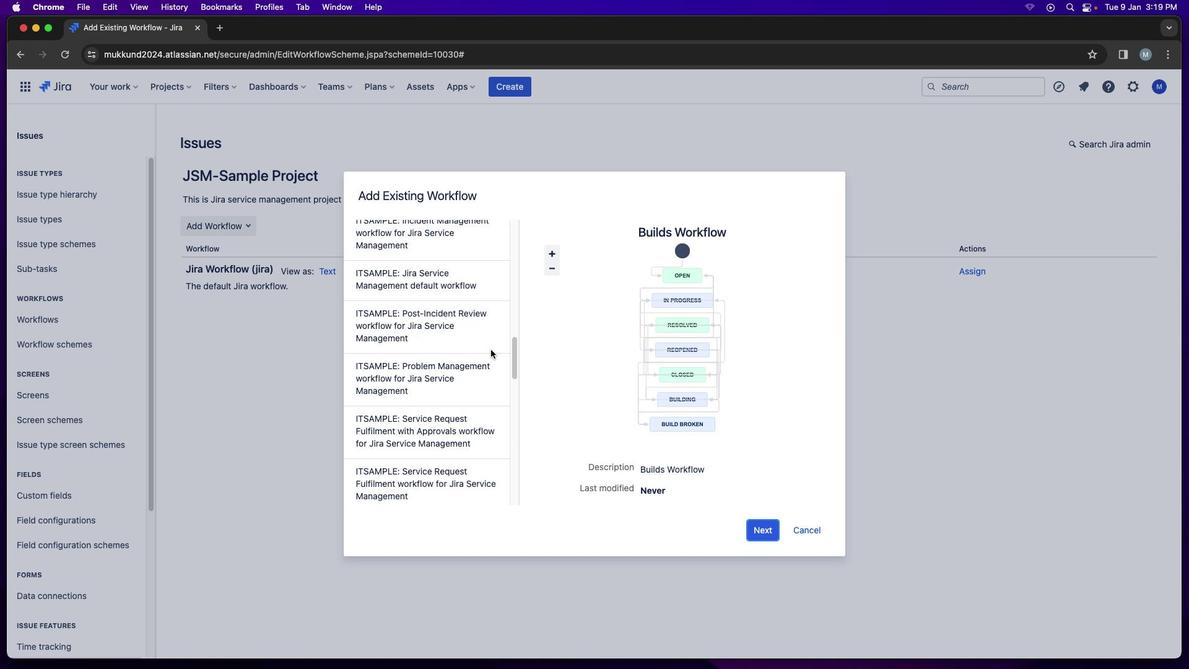 
Action: Mouse scrolled (494, 353) with delta (3, 6)
Screenshot: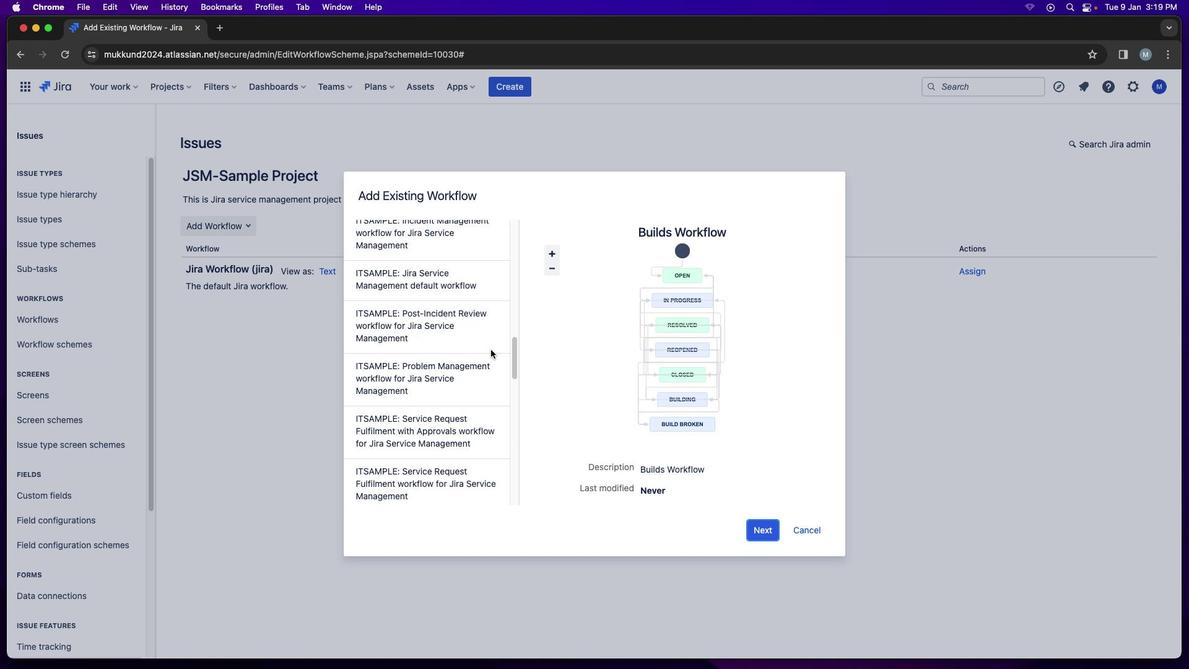 
Action: Mouse moved to (494, 353)
Screenshot: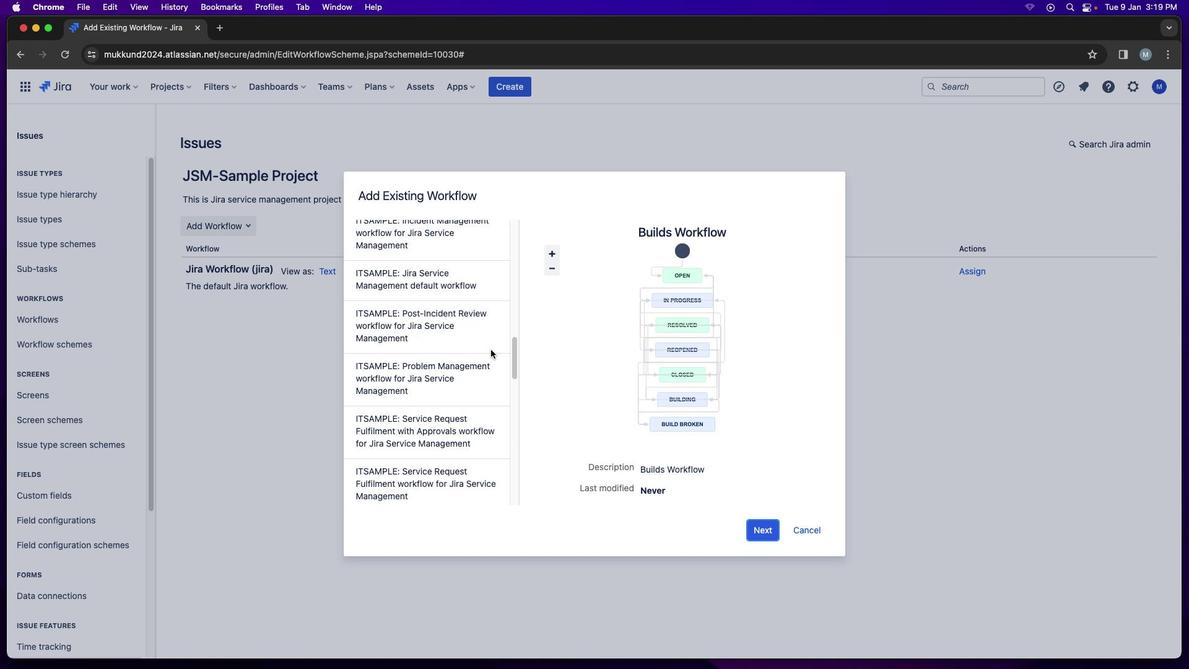 
Action: Mouse scrolled (494, 353) with delta (3, 6)
Screenshot: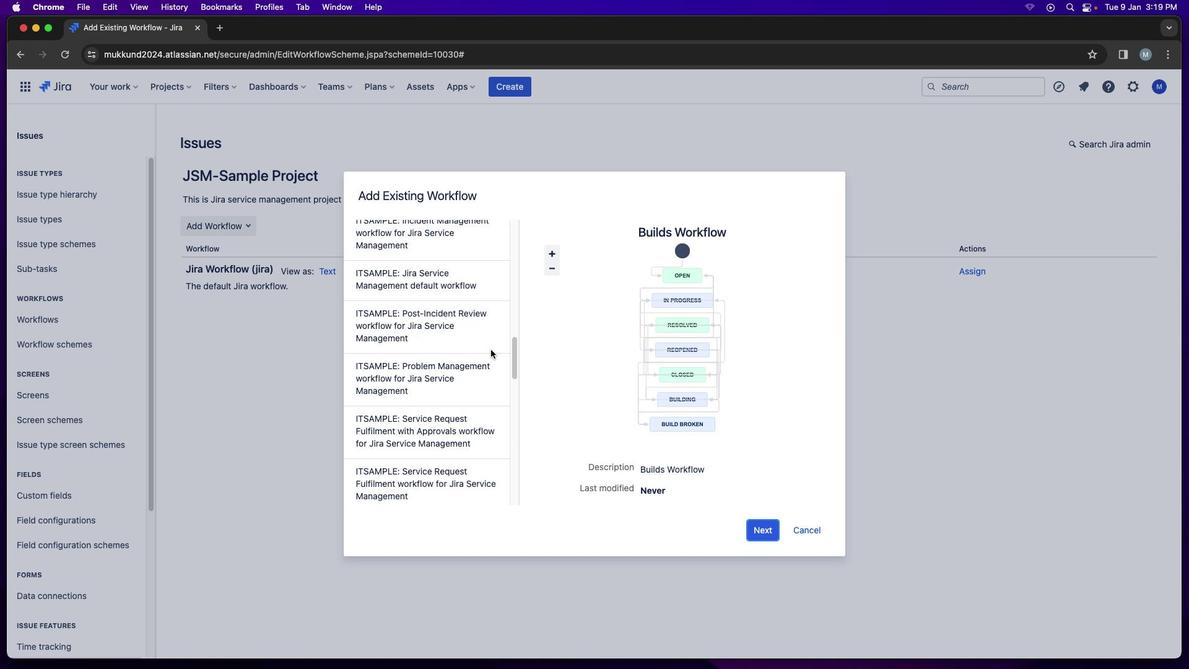 
Action: Mouse moved to (493, 353)
Screenshot: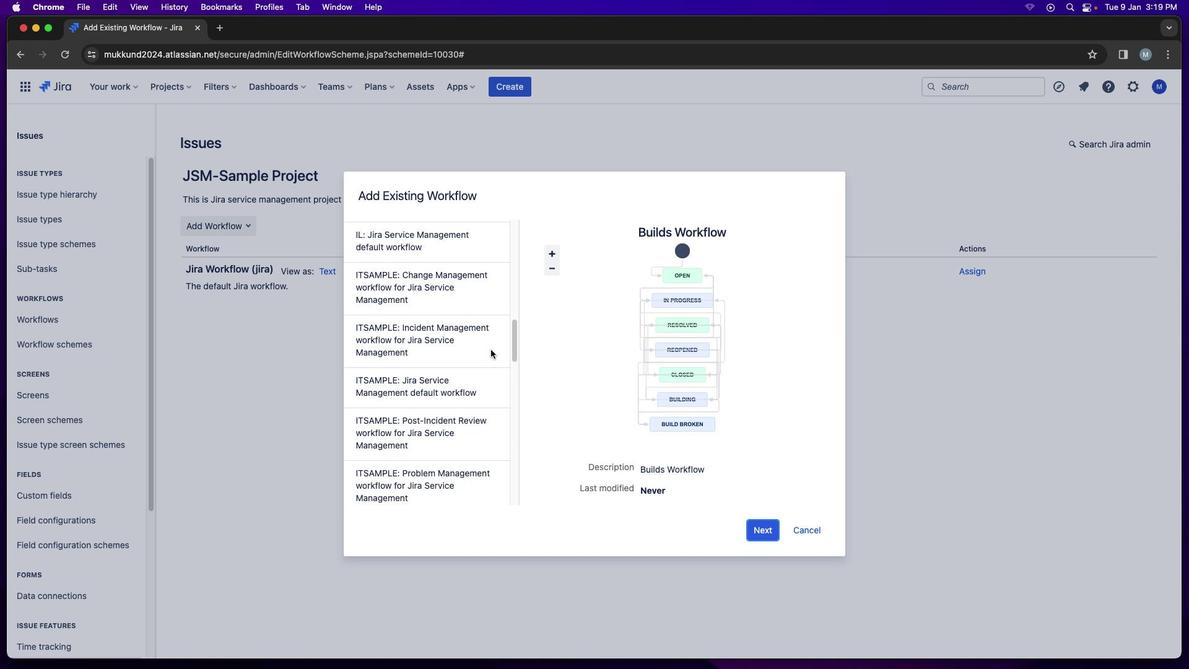 
Action: Mouse scrolled (493, 353) with delta (3, 7)
Screenshot: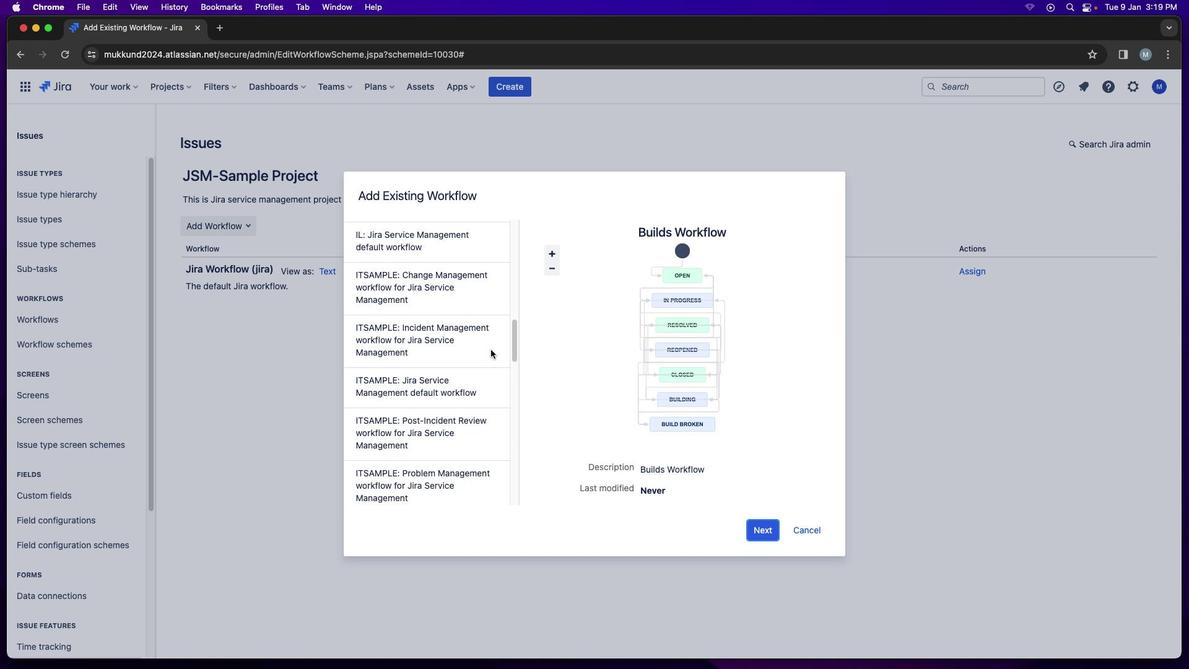 
Action: Mouse moved to (493, 352)
Screenshot: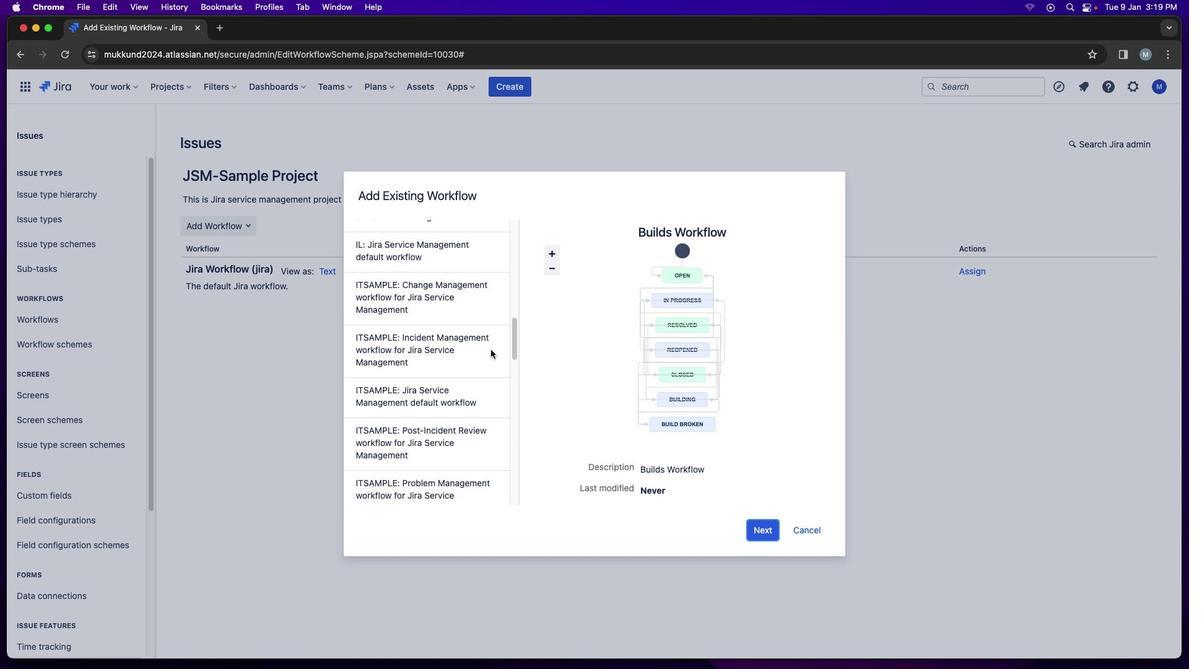 
Action: Mouse scrolled (493, 352) with delta (3, 7)
Screenshot: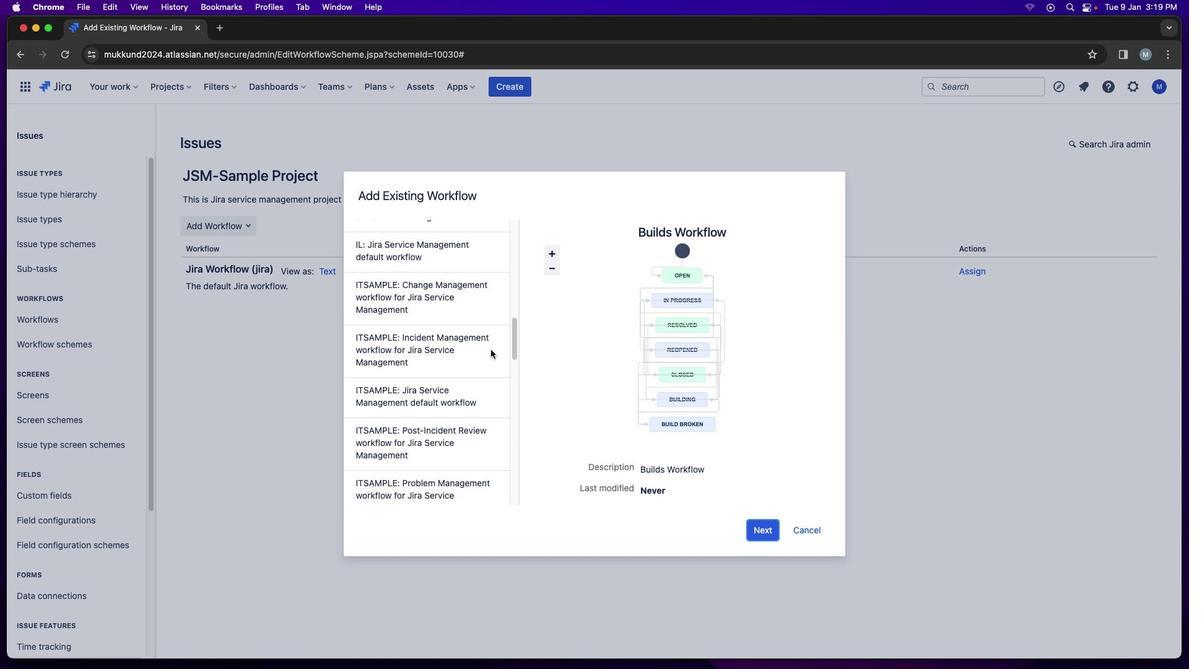 
Action: Mouse moved to (493, 352)
Screenshot: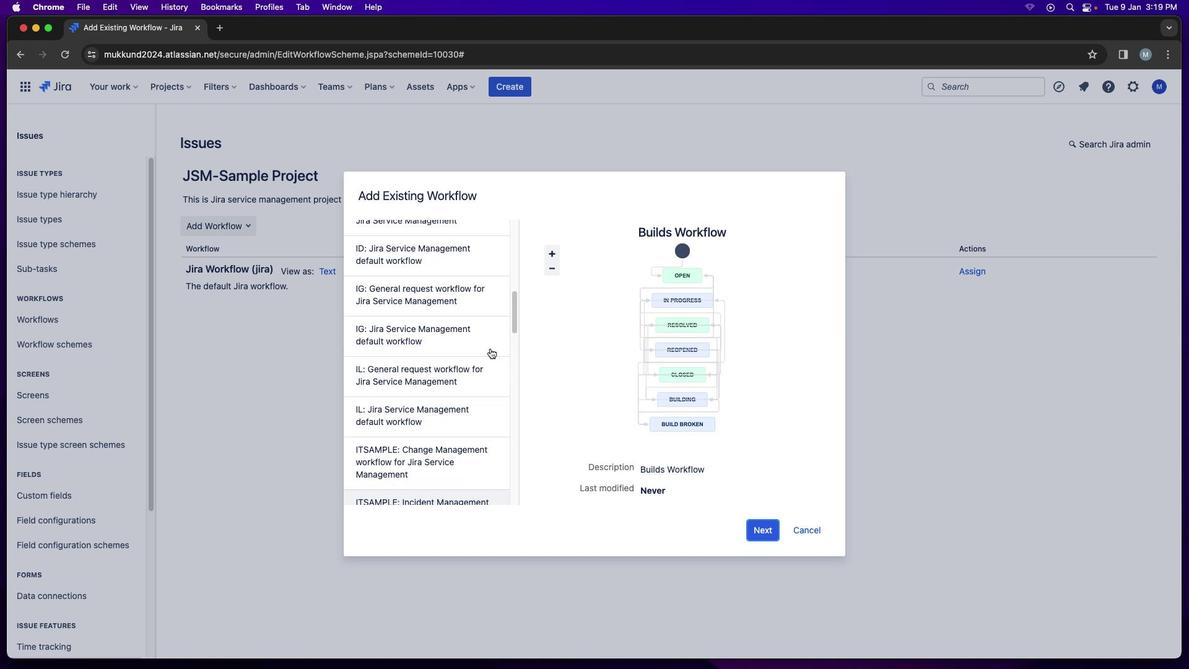
Action: Mouse scrolled (493, 352) with delta (3, 3)
Screenshot: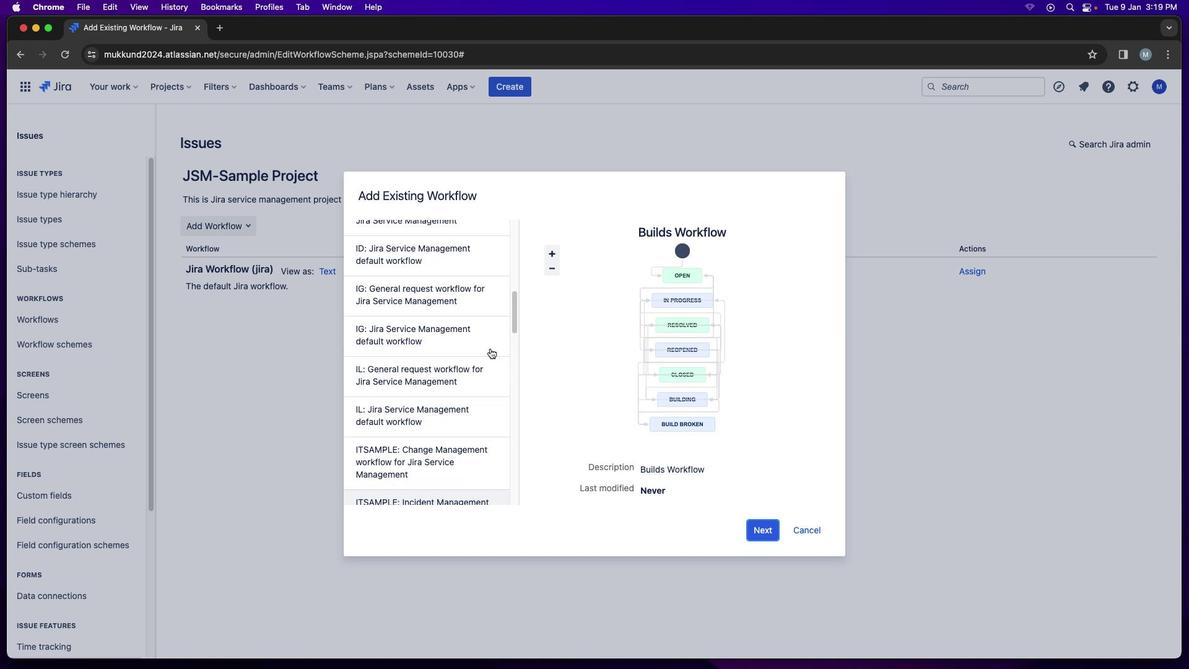 
Action: Mouse moved to (493, 351)
Screenshot: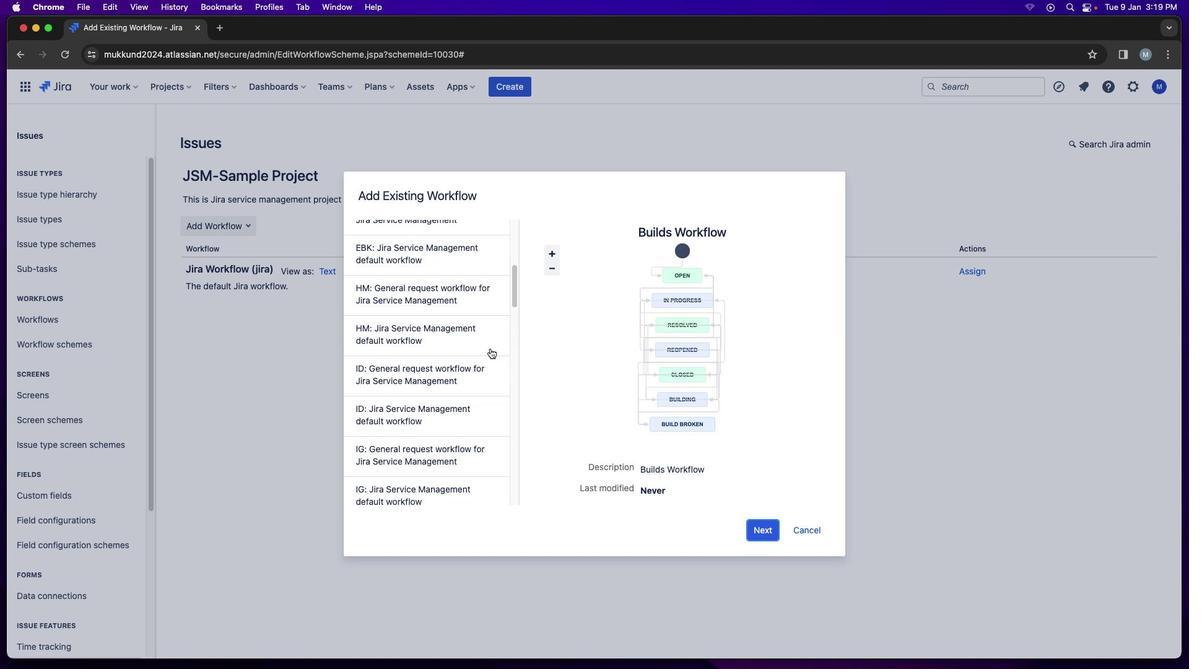 
Action: Mouse scrolled (493, 351) with delta (3, 3)
Screenshot: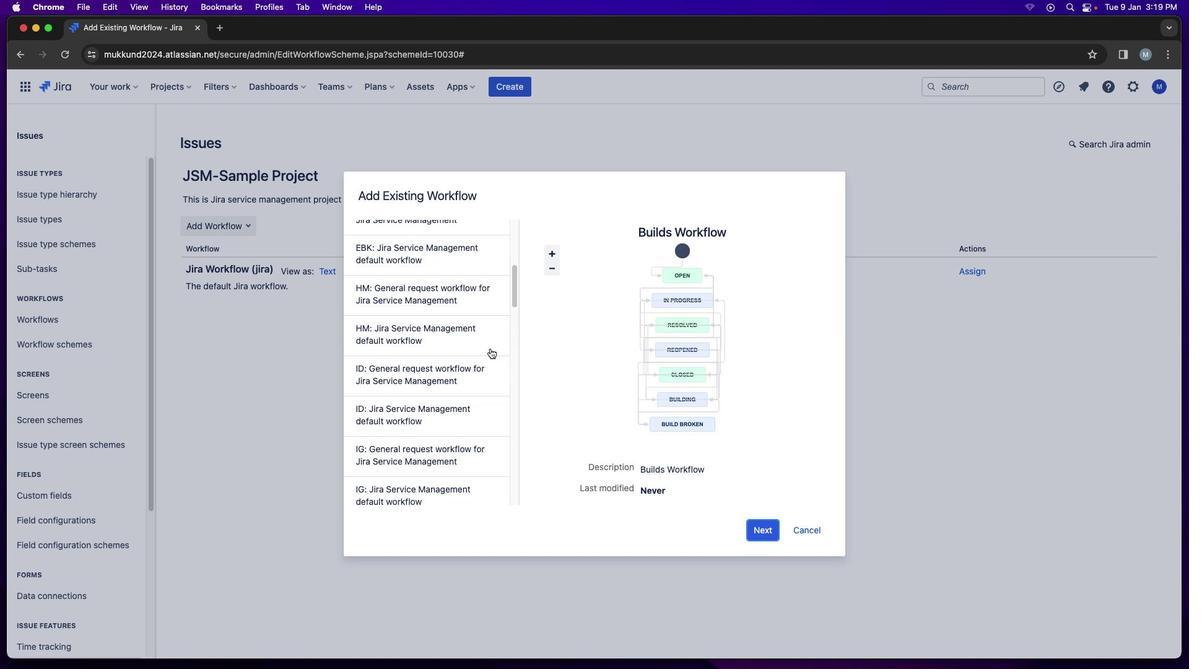 
Action: Mouse moved to (493, 351)
Screenshot: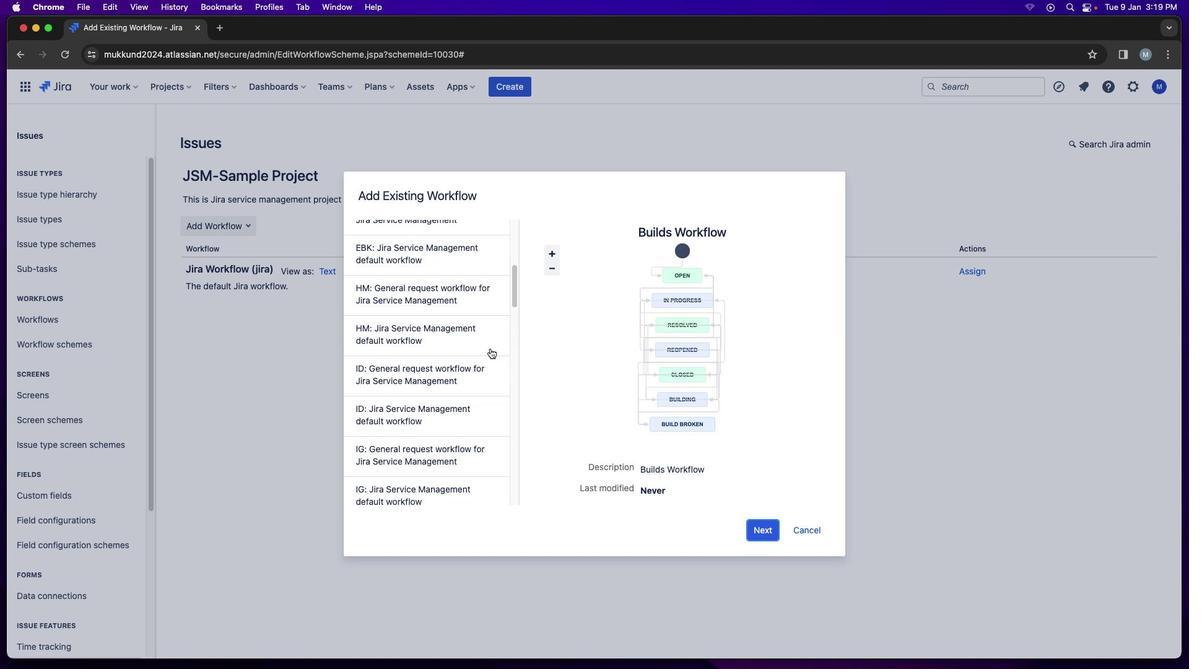 
Action: Mouse scrolled (493, 351) with delta (3, 4)
Screenshot: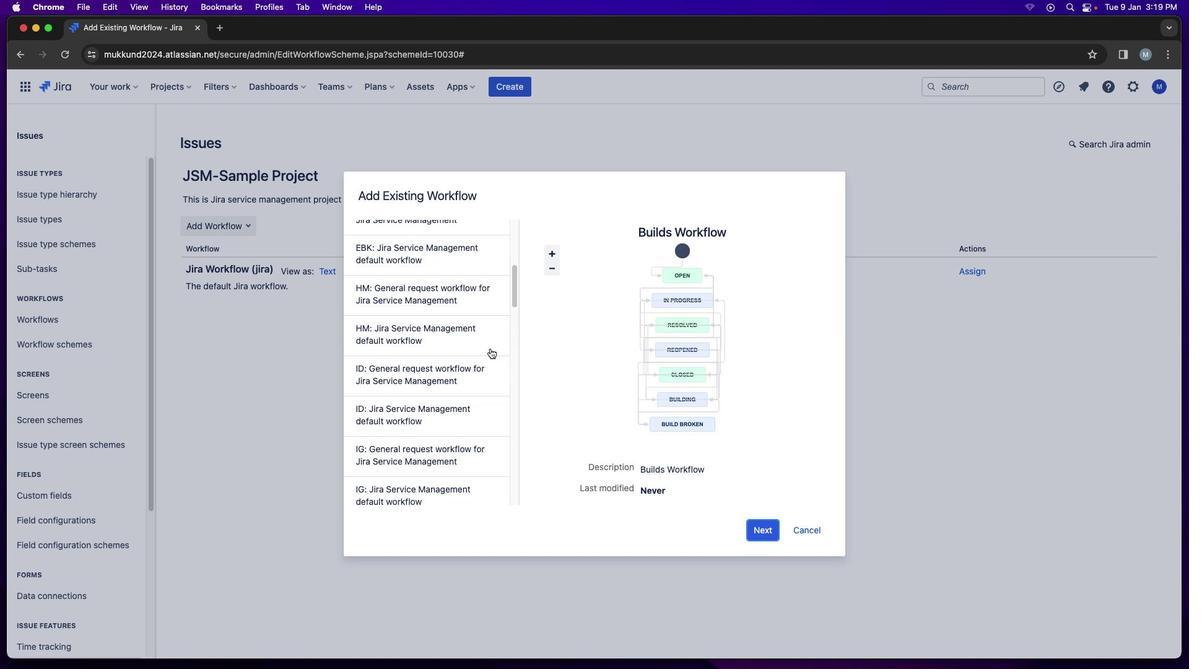 
Action: Mouse moved to (493, 351)
Screenshot: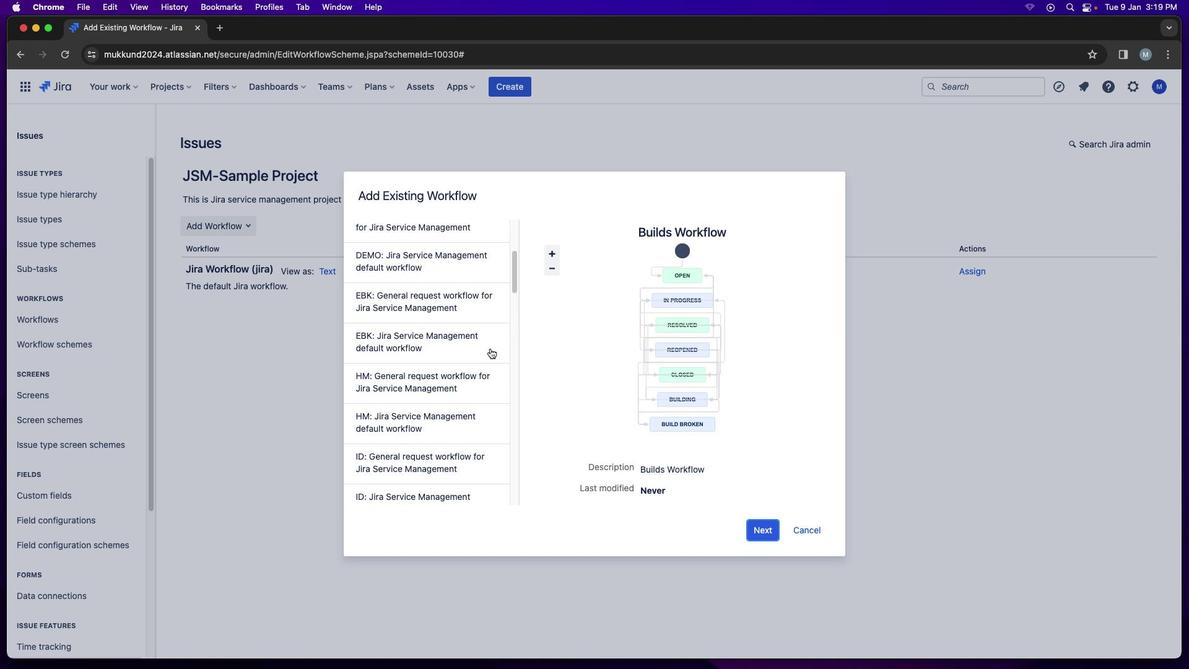 
Action: Mouse scrolled (493, 351) with delta (3, 6)
Screenshot: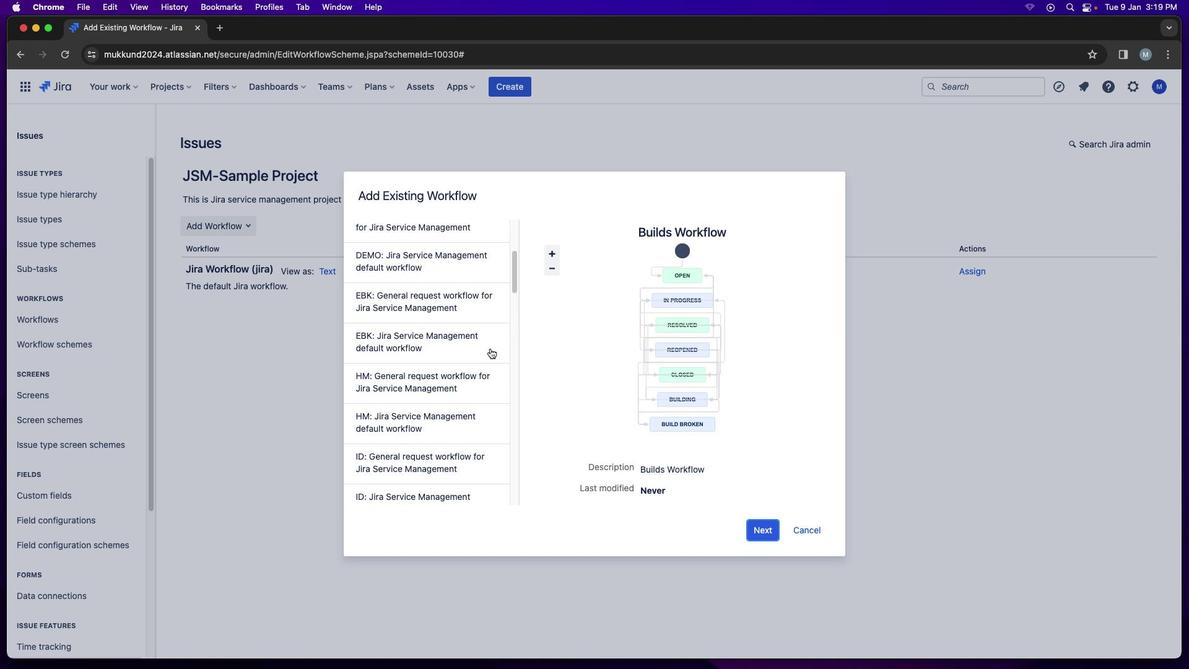 
Action: Mouse scrolled (493, 351) with delta (3, 6)
Screenshot: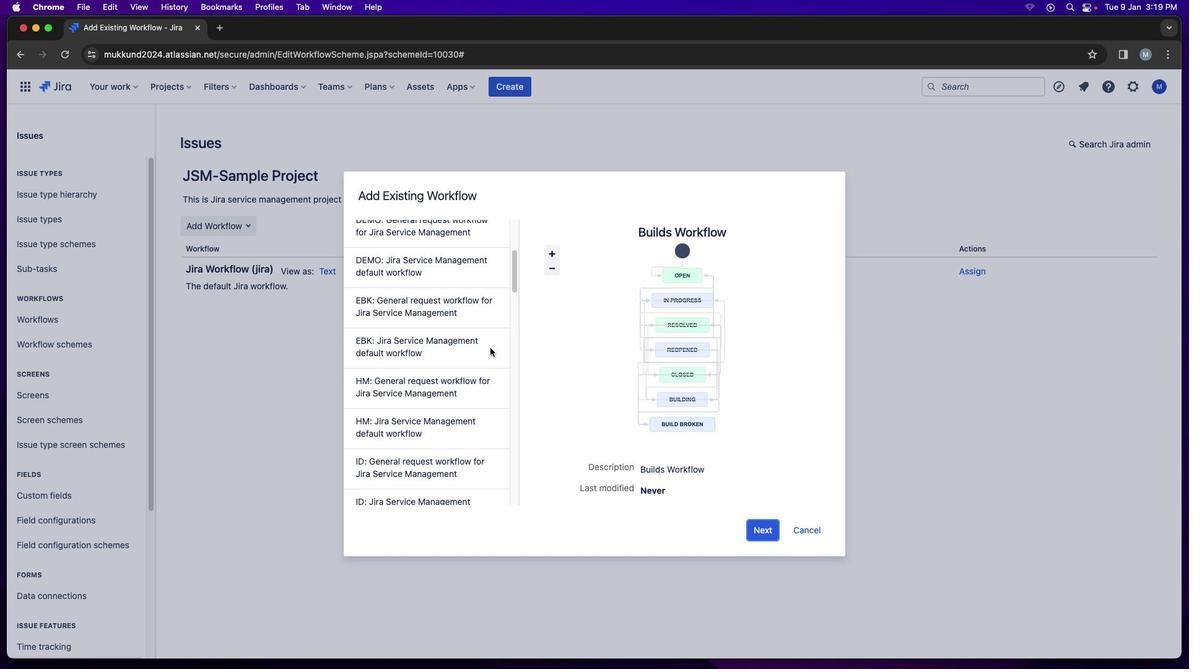 
Action: Mouse moved to (469, 324)
Screenshot: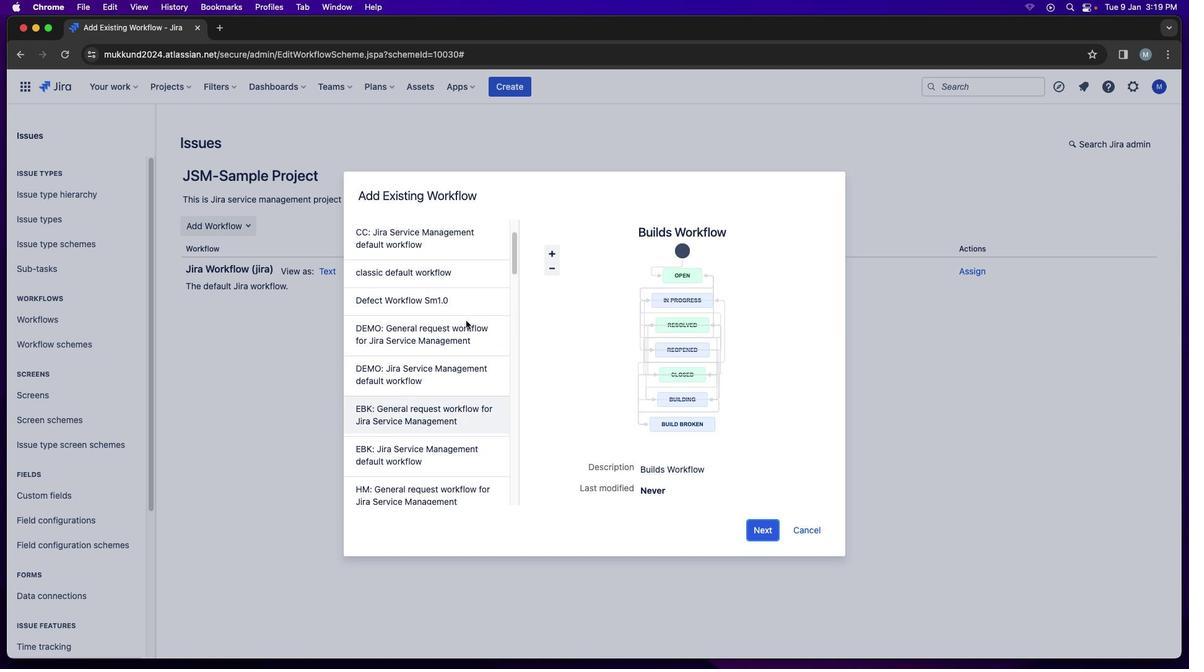 
Action: Mouse scrolled (469, 324) with delta (3, 3)
Screenshot: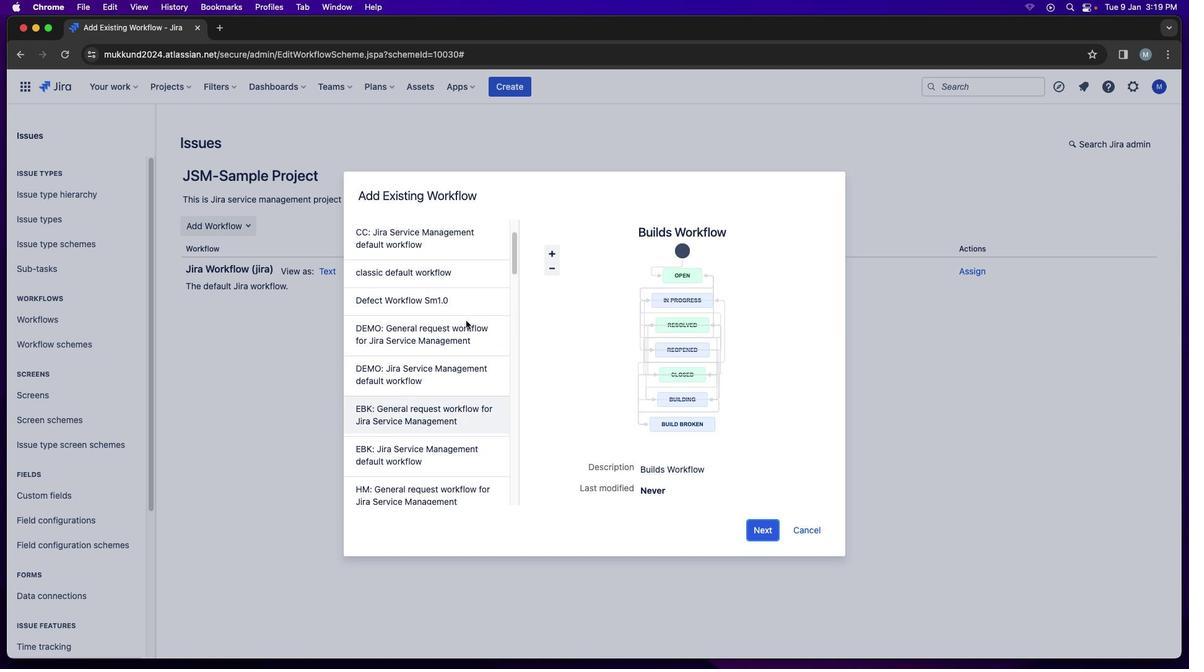 
Action: Mouse moved to (469, 324)
Screenshot: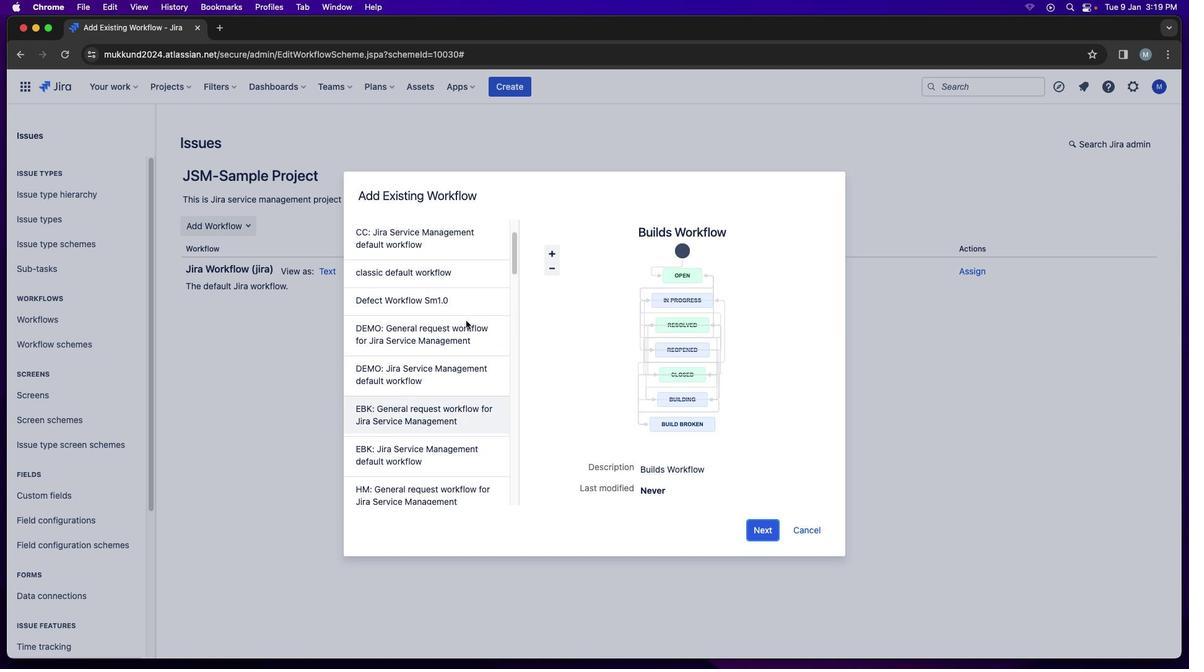 
Action: Mouse scrolled (469, 324) with delta (3, 3)
Screenshot: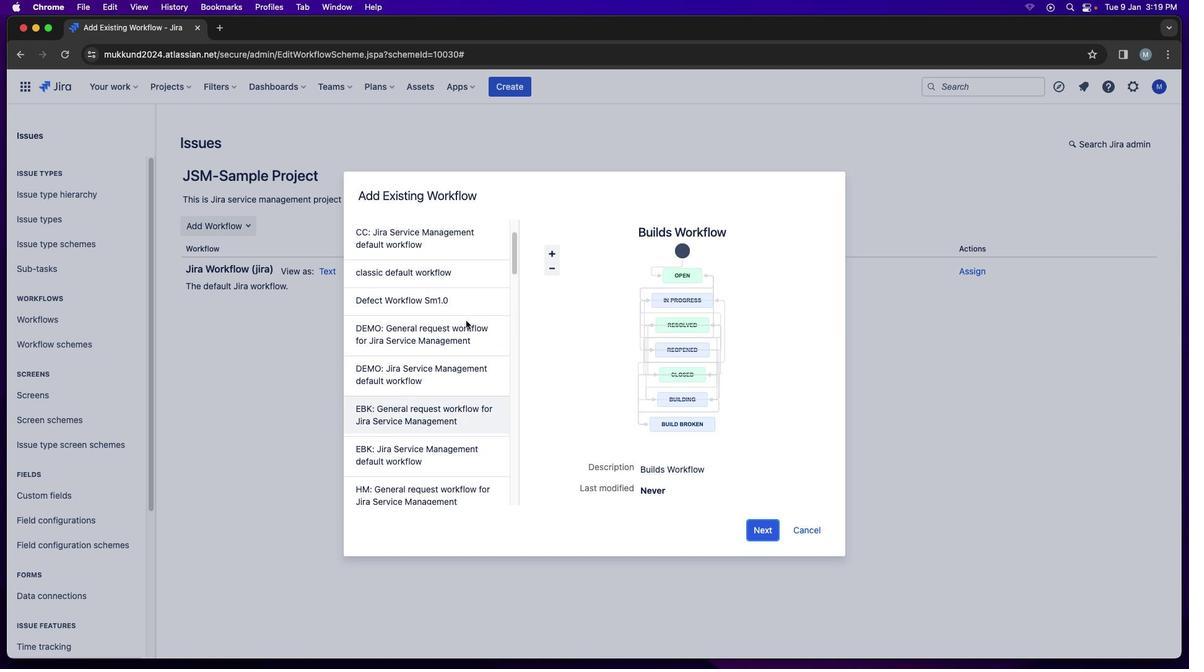 
Action: Mouse scrolled (469, 324) with delta (3, 4)
Screenshot: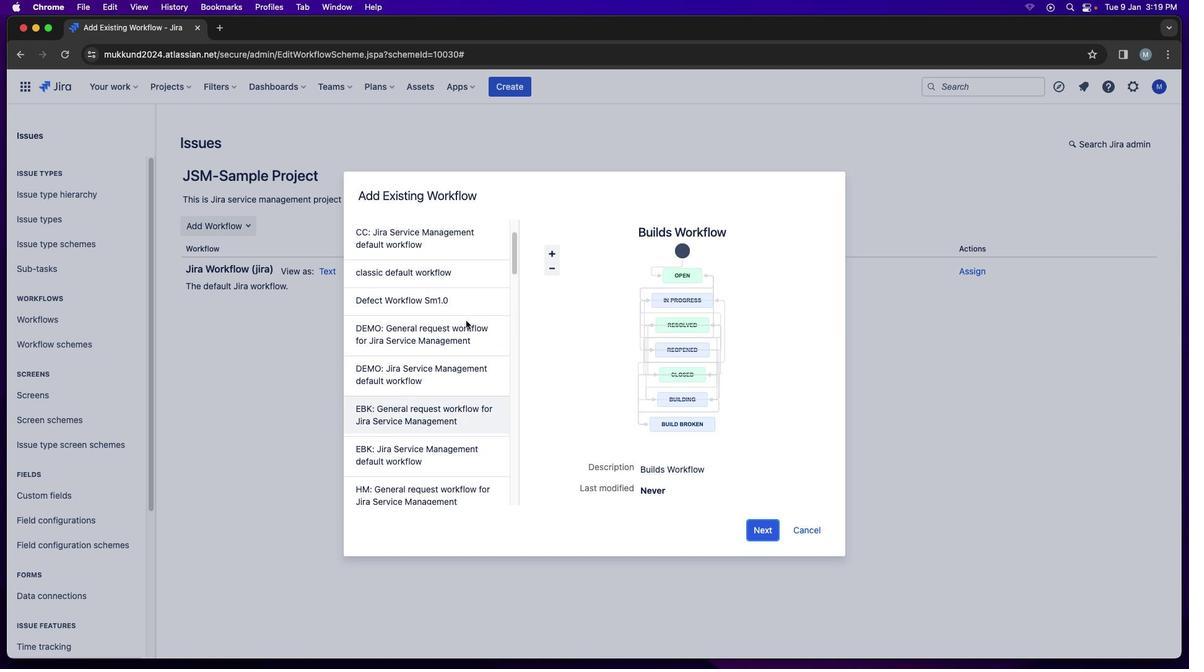 
Action: Mouse moved to (469, 324)
Screenshot: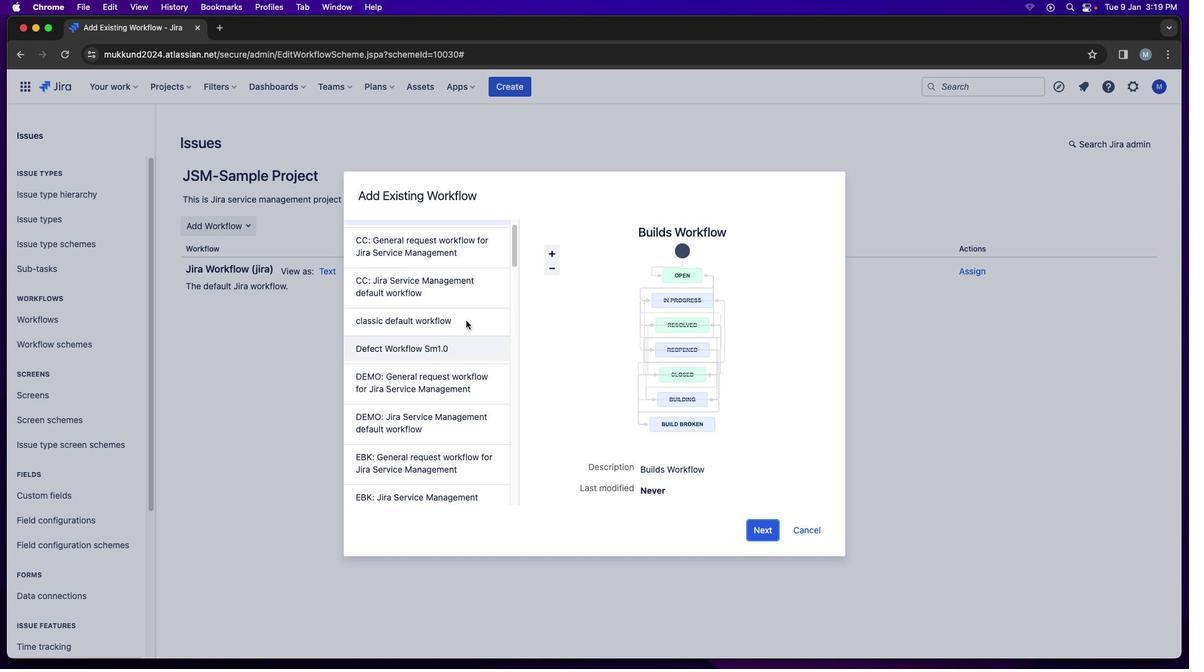 
Action: Mouse scrolled (469, 324) with delta (3, 6)
Screenshot: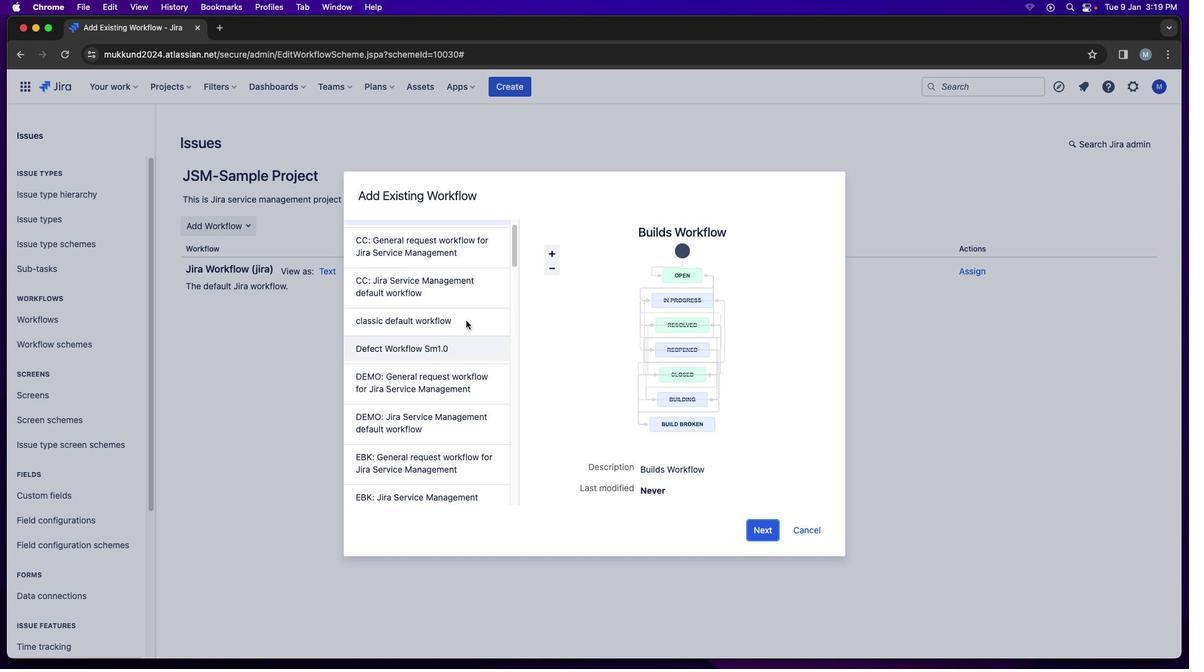 
Action: Mouse scrolled (469, 324) with delta (3, 6)
Screenshot: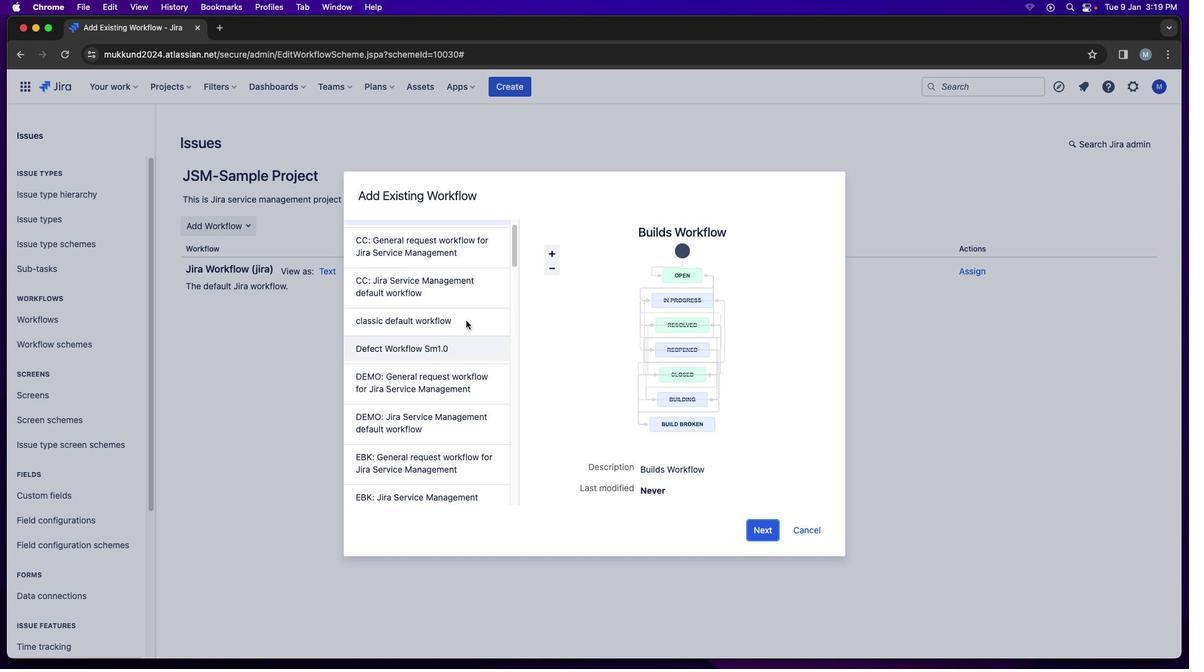 
Action: Mouse scrolled (469, 324) with delta (3, 7)
Screenshot: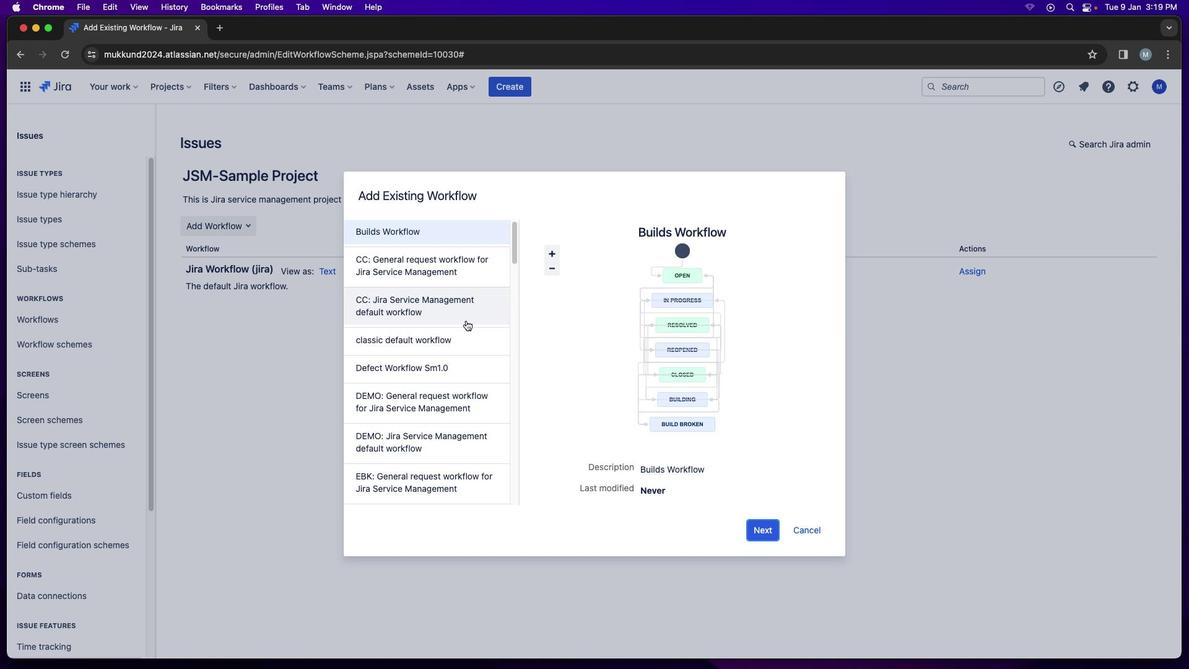 
Action: Mouse moved to (468, 321)
Screenshot: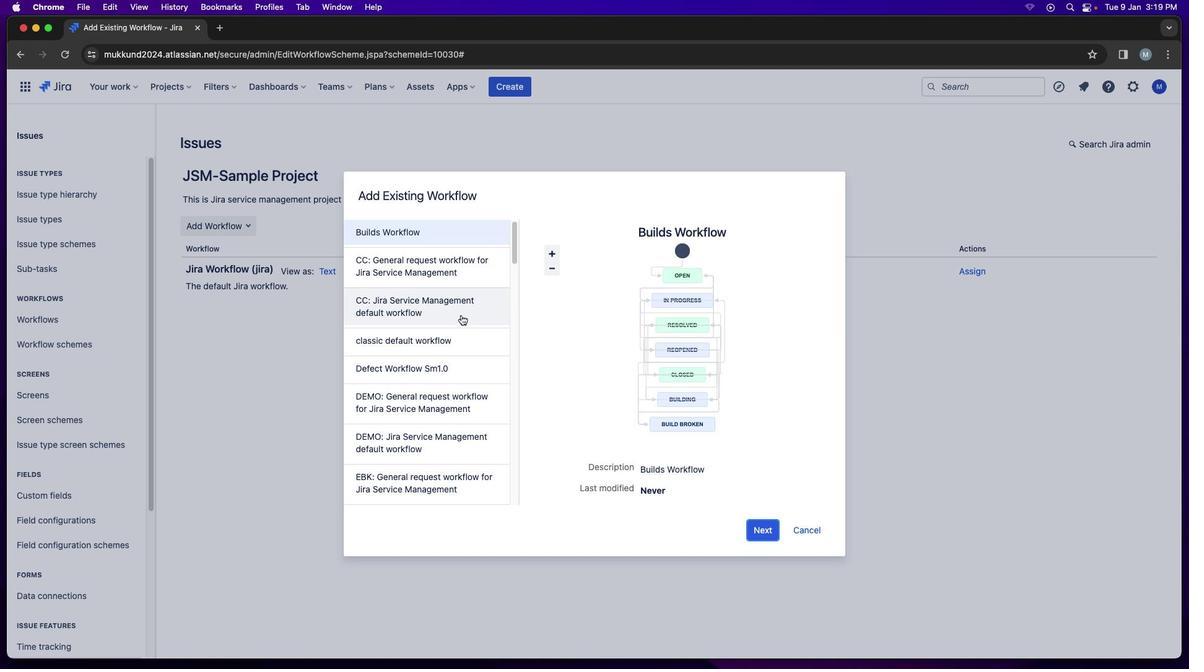 
Action: Mouse scrolled (468, 321) with delta (3, 3)
Screenshot: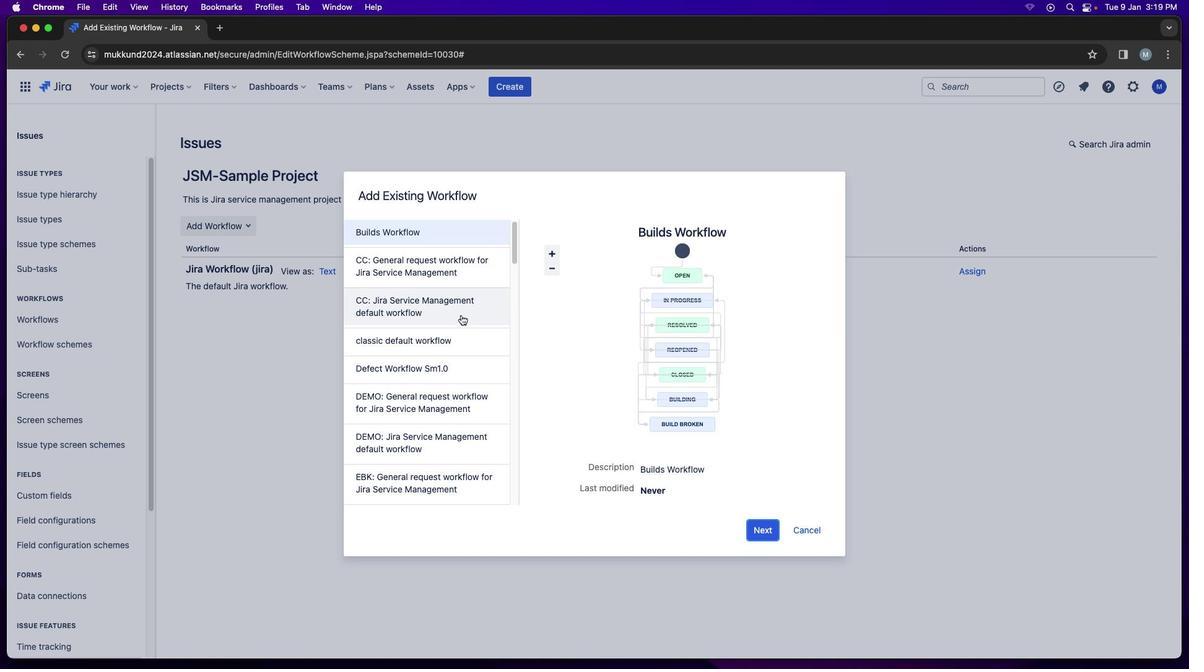 
Action: Mouse moved to (468, 321)
Screenshot: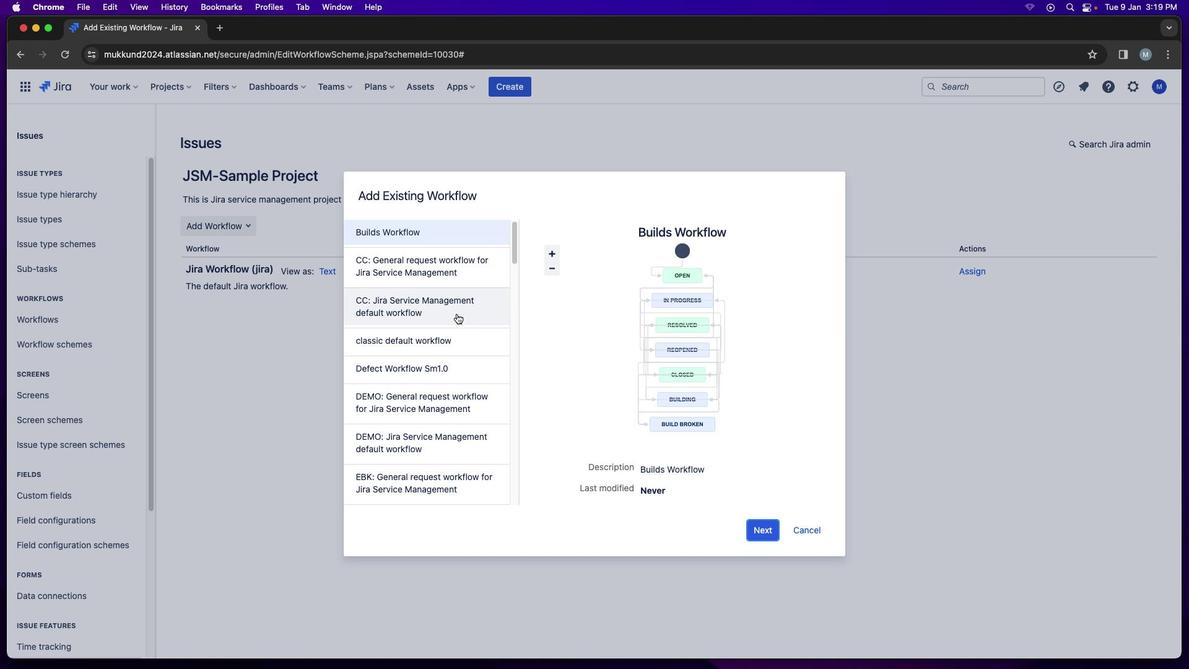 
Action: Mouse scrolled (468, 321) with delta (3, 3)
Screenshot: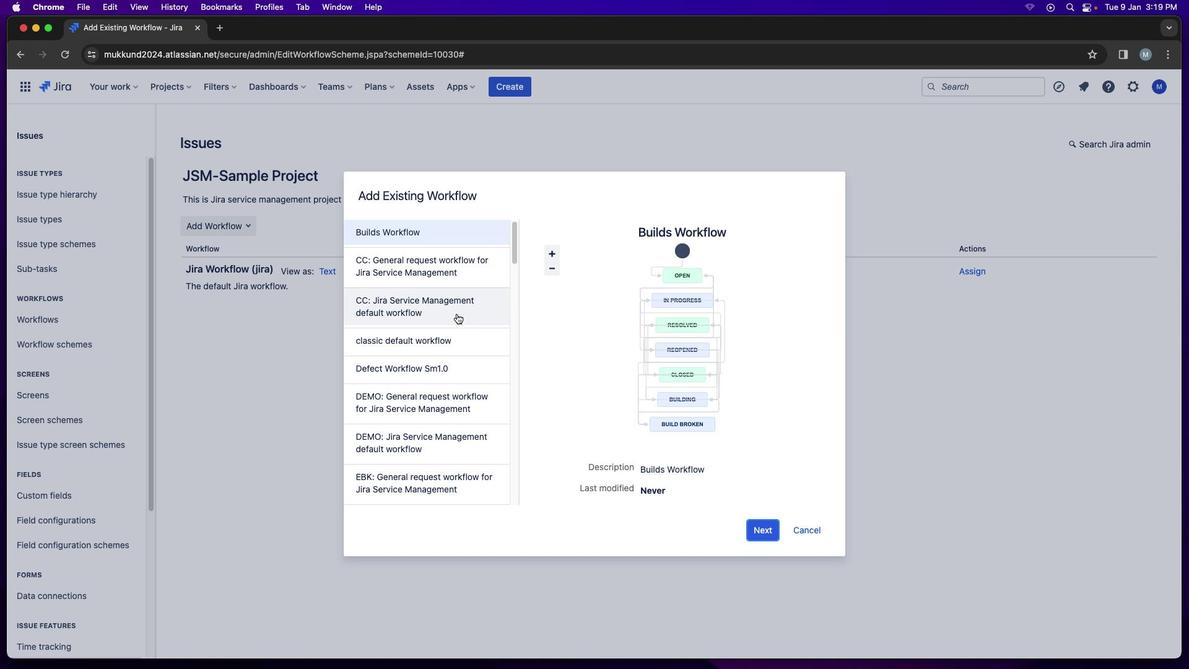 
Action: Mouse moved to (467, 320)
Screenshot: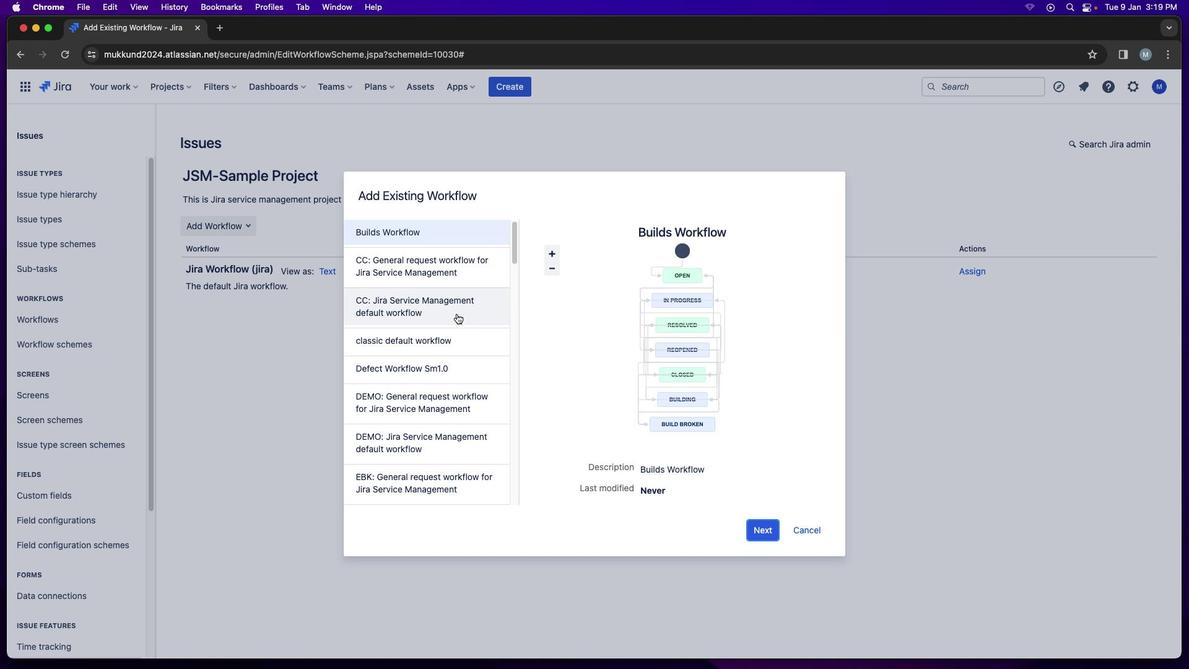 
Action: Mouse scrolled (467, 320) with delta (3, 4)
Screenshot: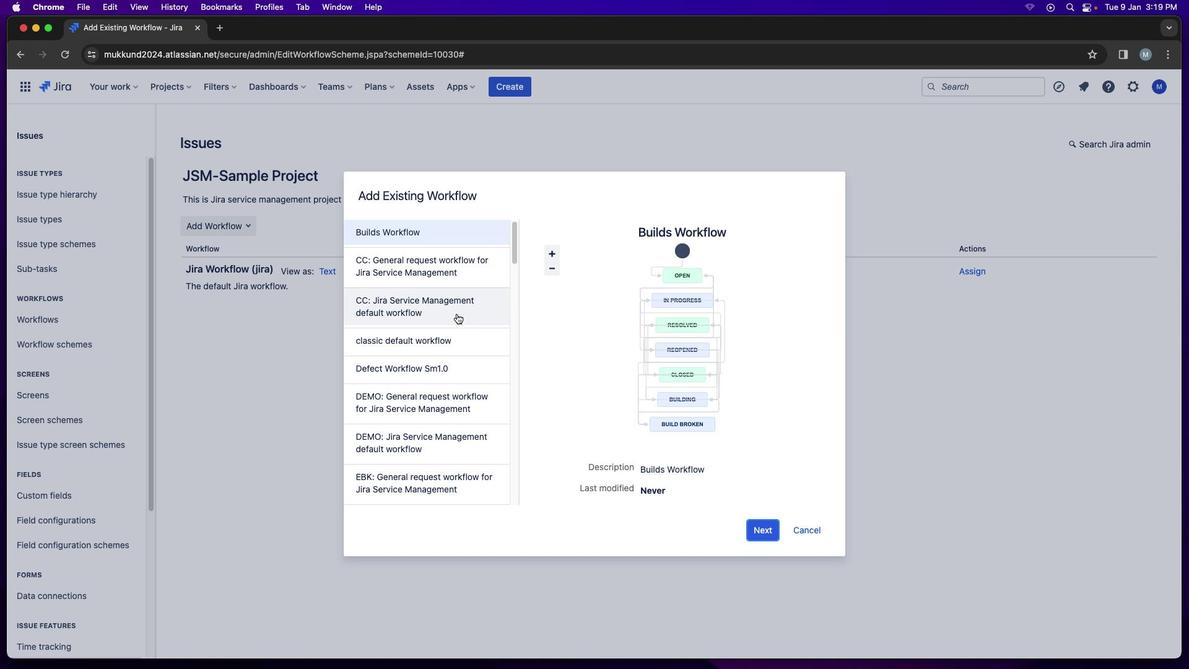 
Action: Mouse moved to (467, 319)
Screenshot: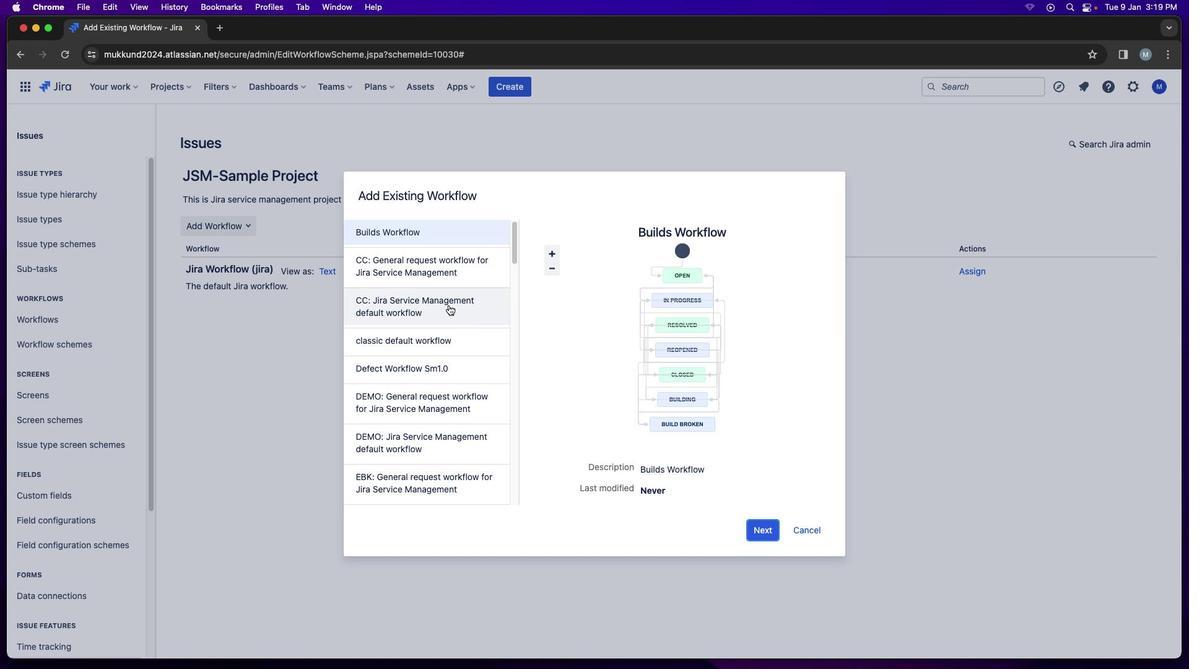 
Action: Mouse scrolled (467, 319) with delta (3, 5)
Screenshot: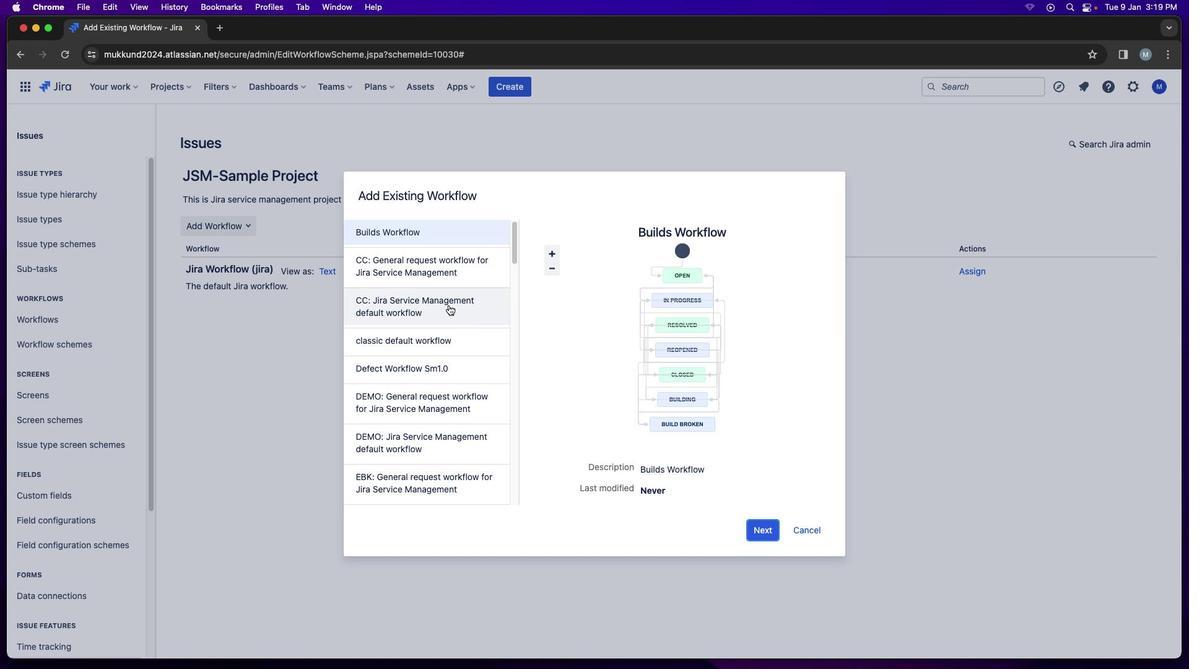 
Action: Mouse moved to (449, 273)
Screenshot: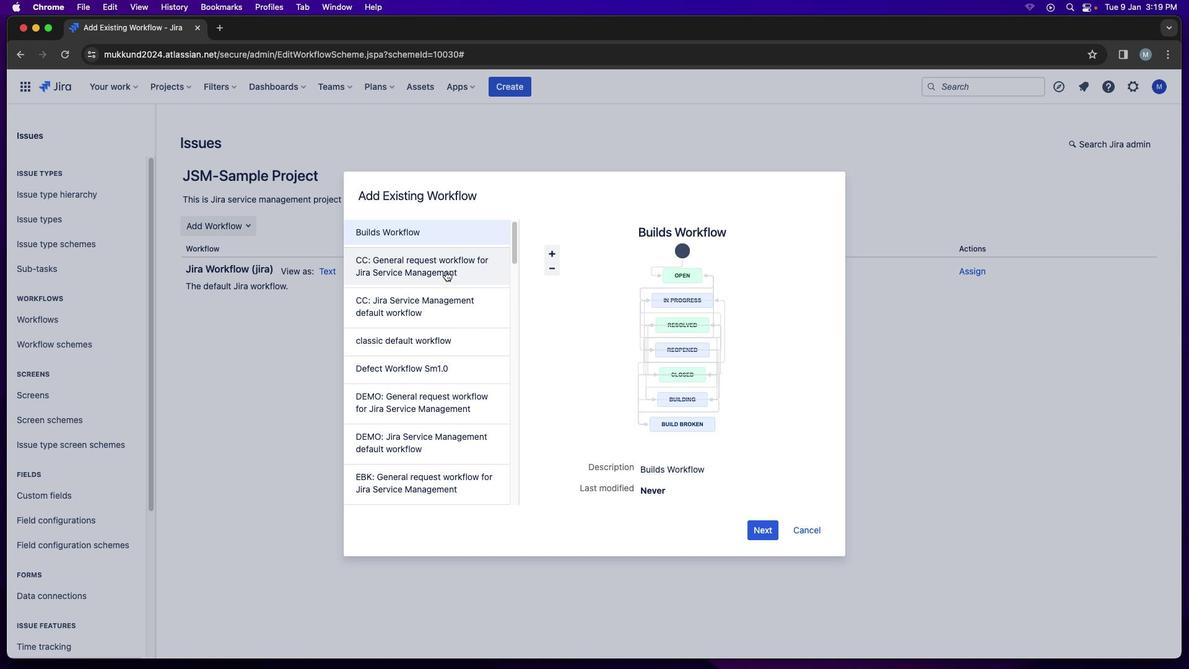 
Action: Mouse pressed left at (449, 273)
Screenshot: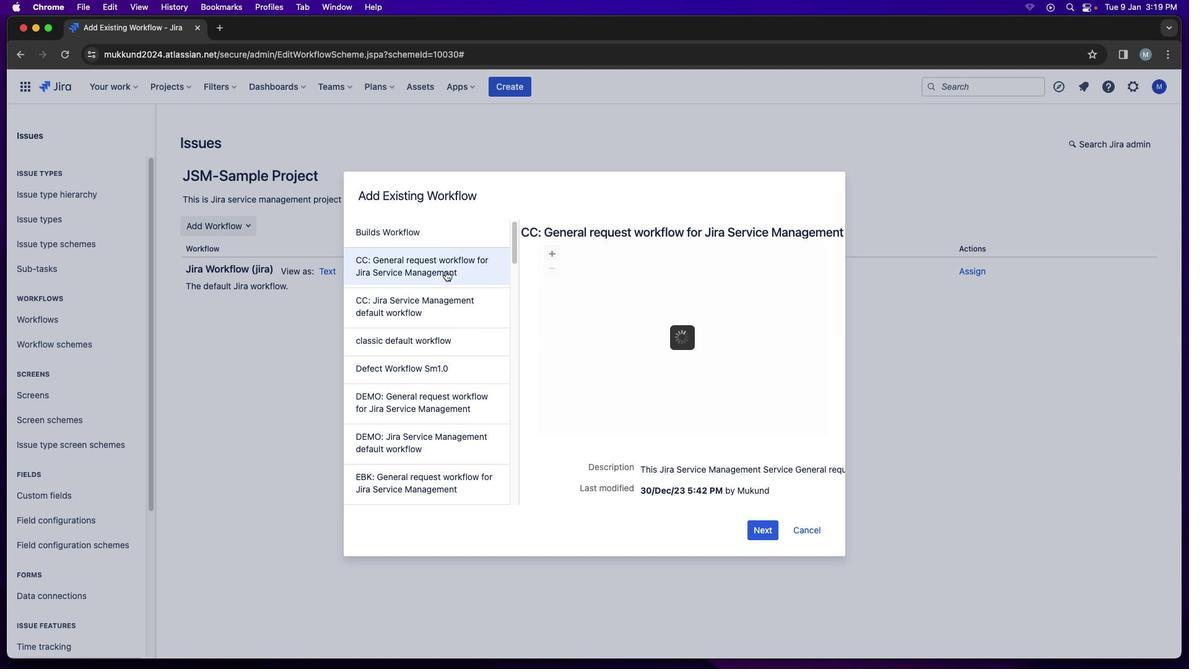 
Action: Mouse moved to (452, 313)
Screenshot: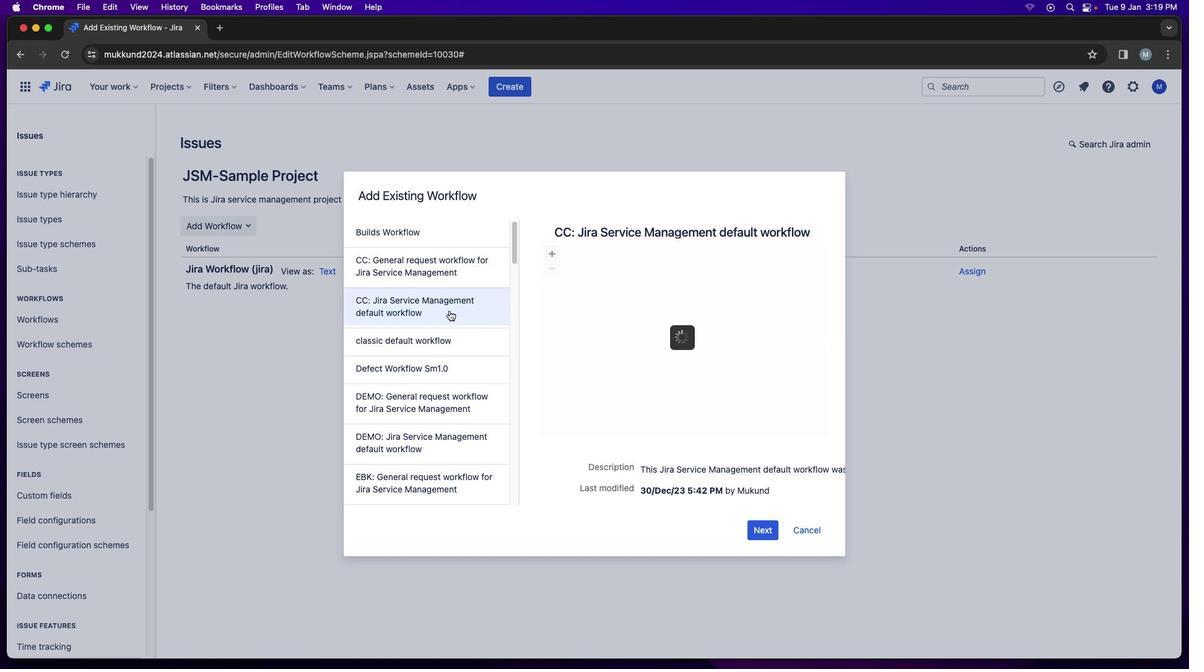 
Action: Mouse pressed left at (452, 313)
Screenshot: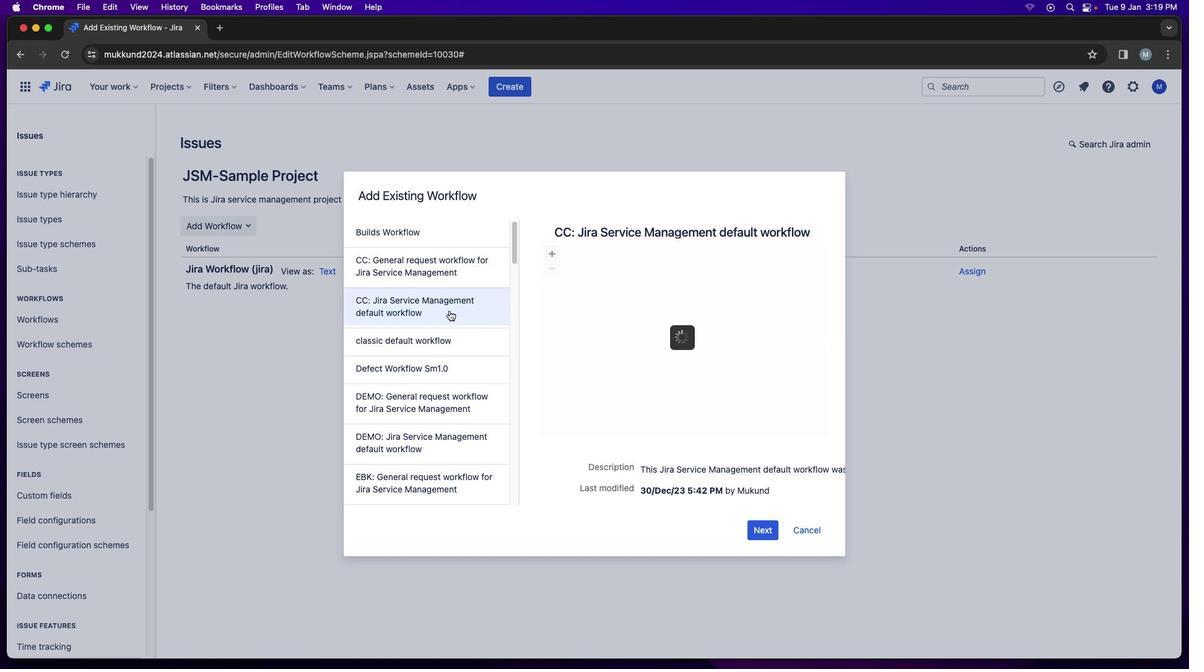 
Action: Mouse moved to (814, 534)
Screenshot: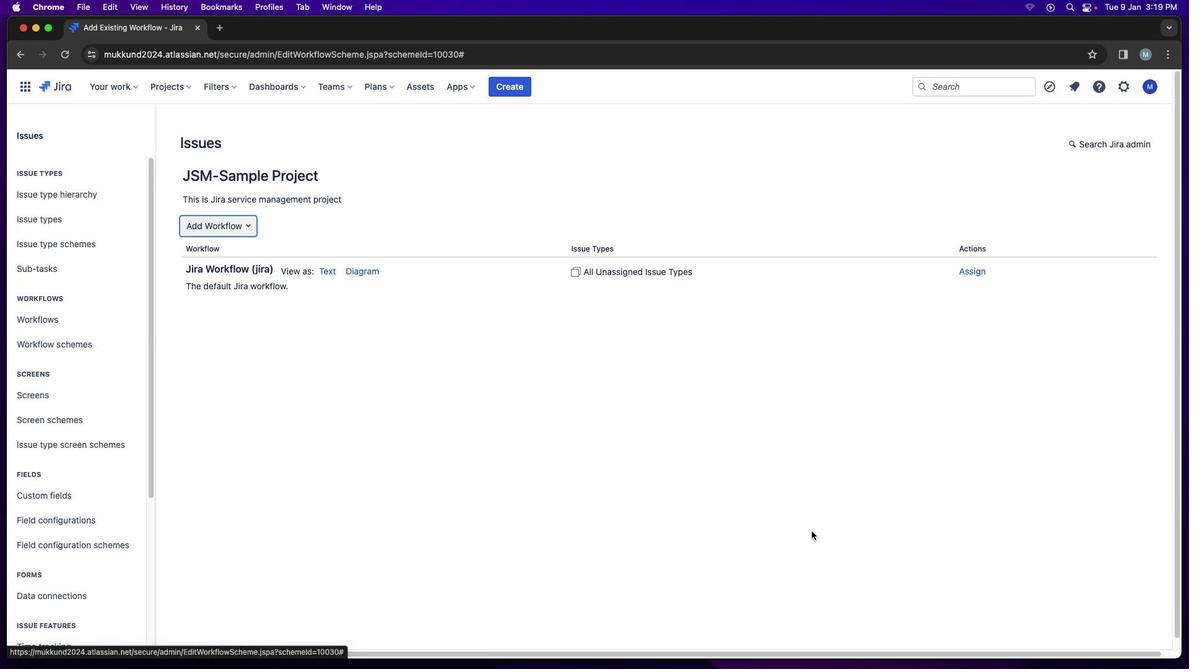 
Action: Mouse pressed left at (814, 534)
Screenshot: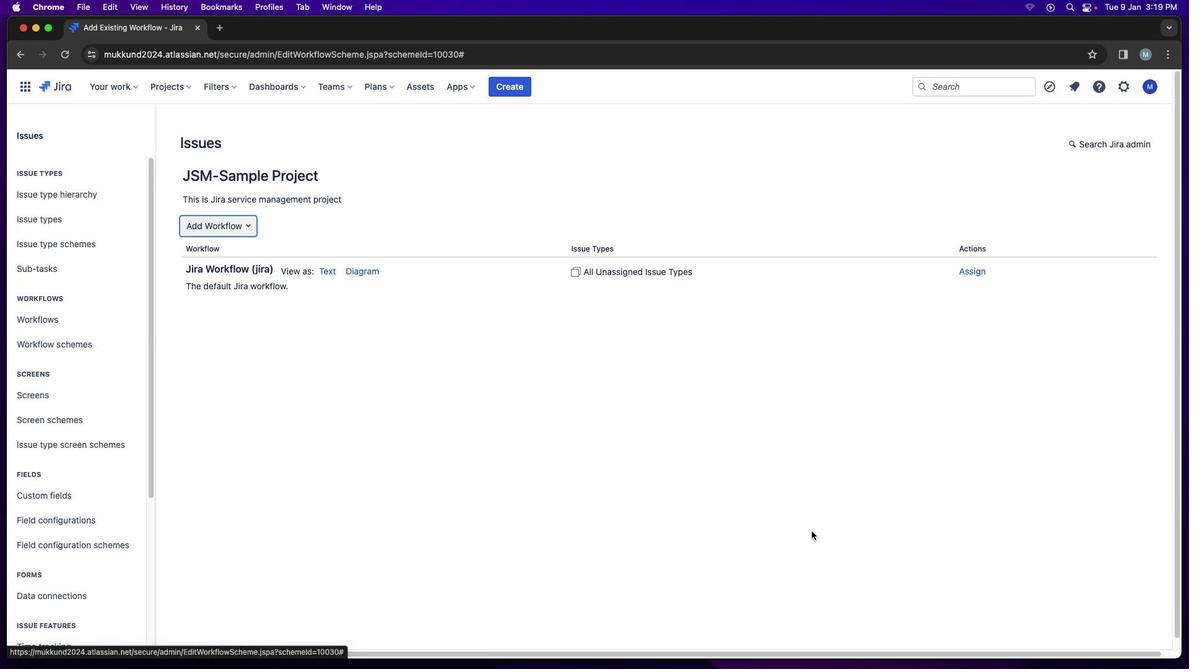 
Action: Mouse moved to (249, 237)
Screenshot: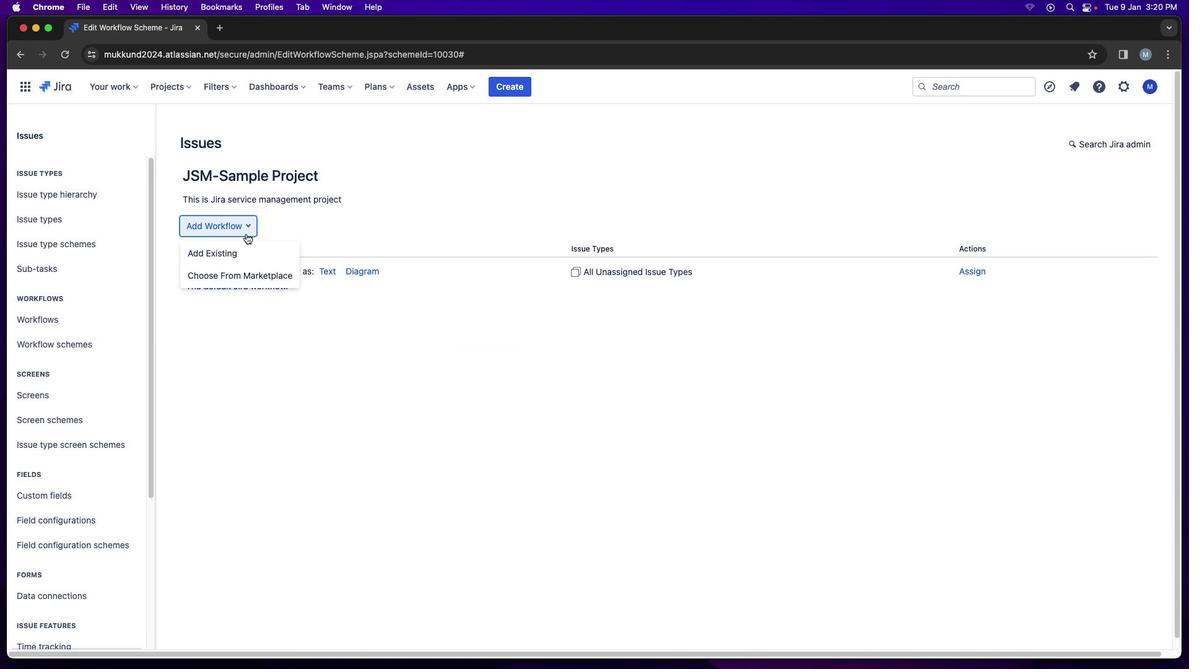 
Action: Mouse pressed left at (249, 237)
Screenshot: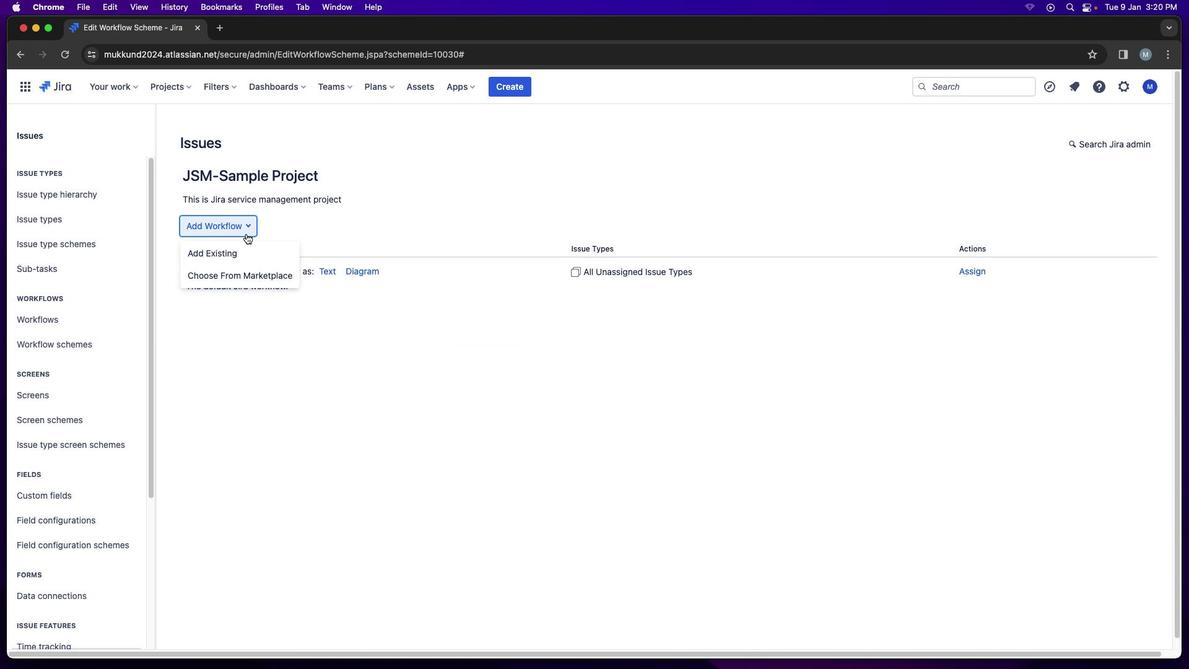 
Action: Mouse moved to (236, 278)
Screenshot: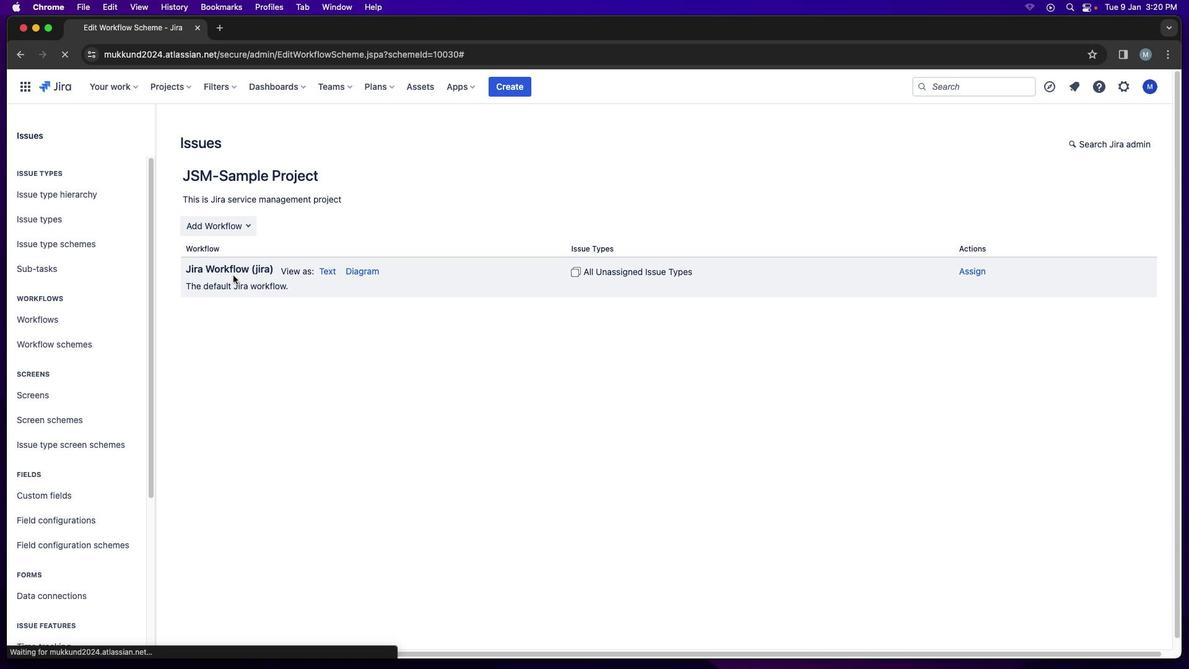 
Action: Mouse pressed left at (236, 278)
Screenshot: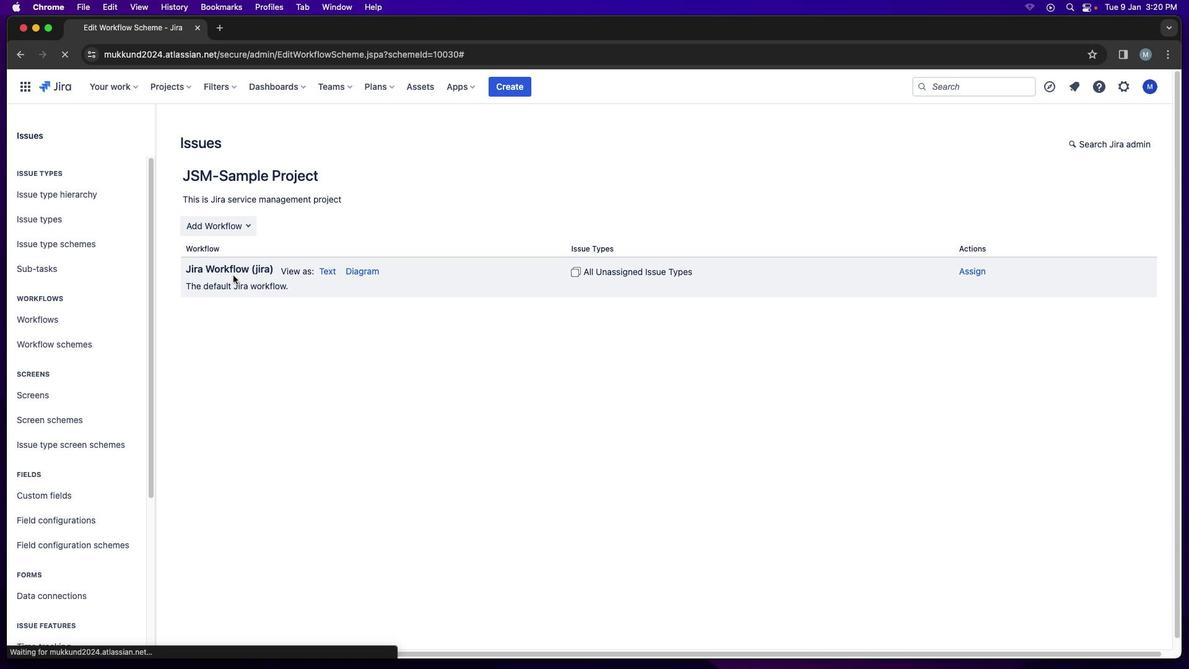 
Action: Mouse moved to (567, 434)
Screenshot: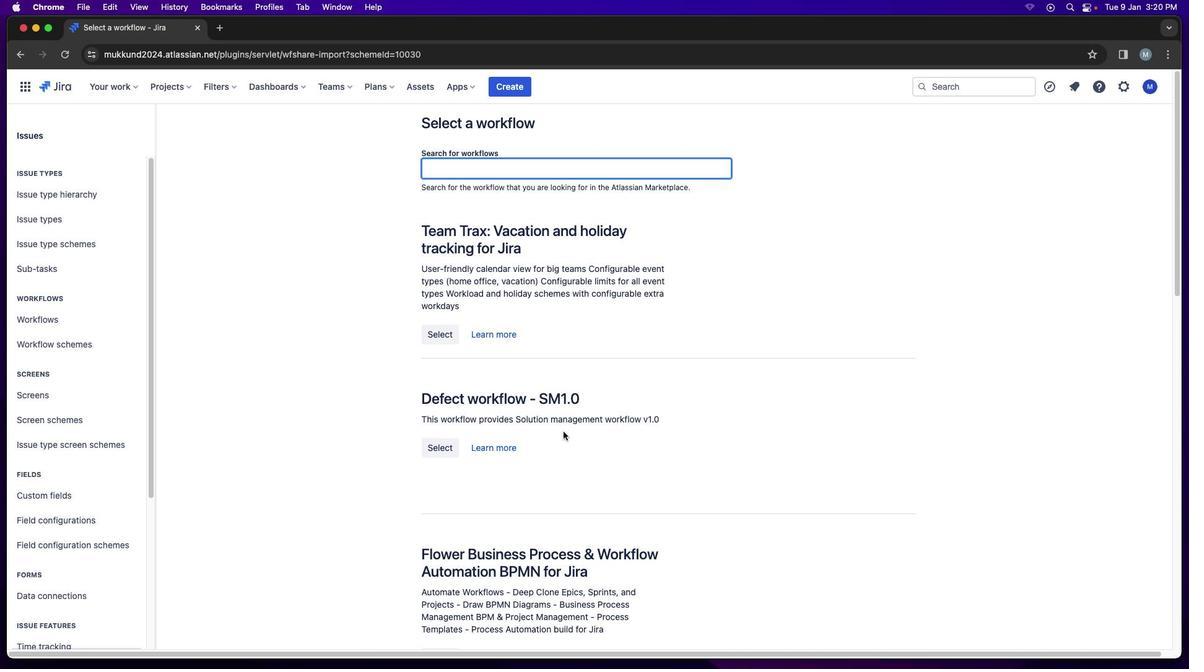 
Action: Mouse scrolled (567, 434) with delta (3, 2)
Screenshot: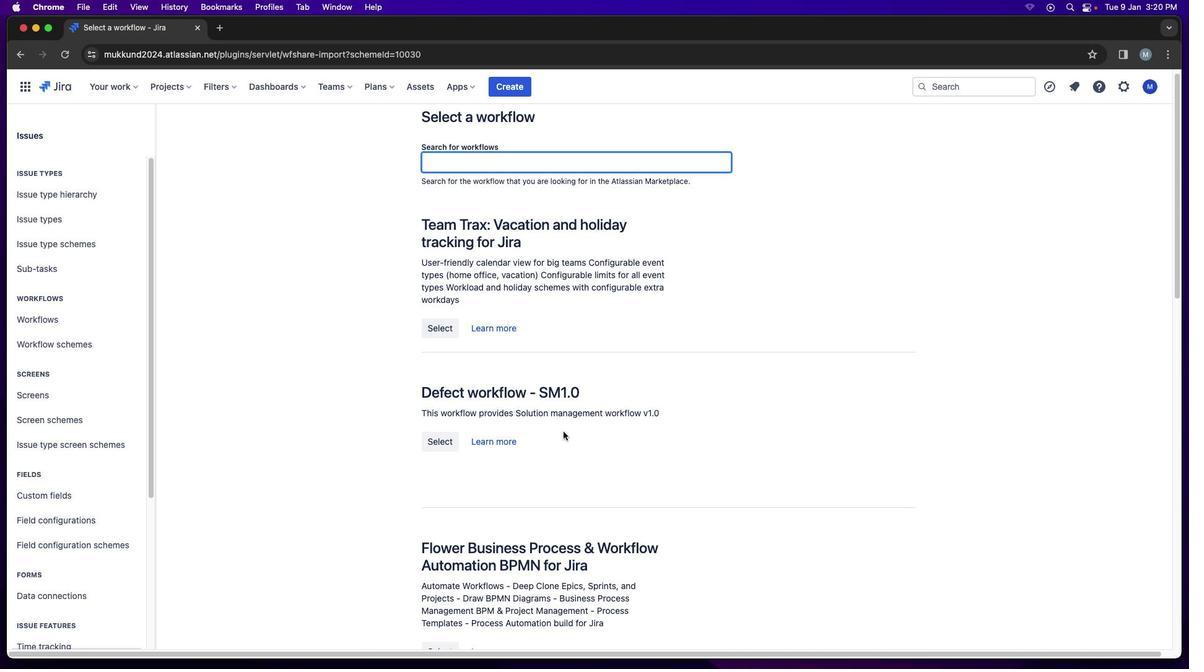 
Action: Mouse scrolled (567, 434) with delta (3, 2)
Screenshot: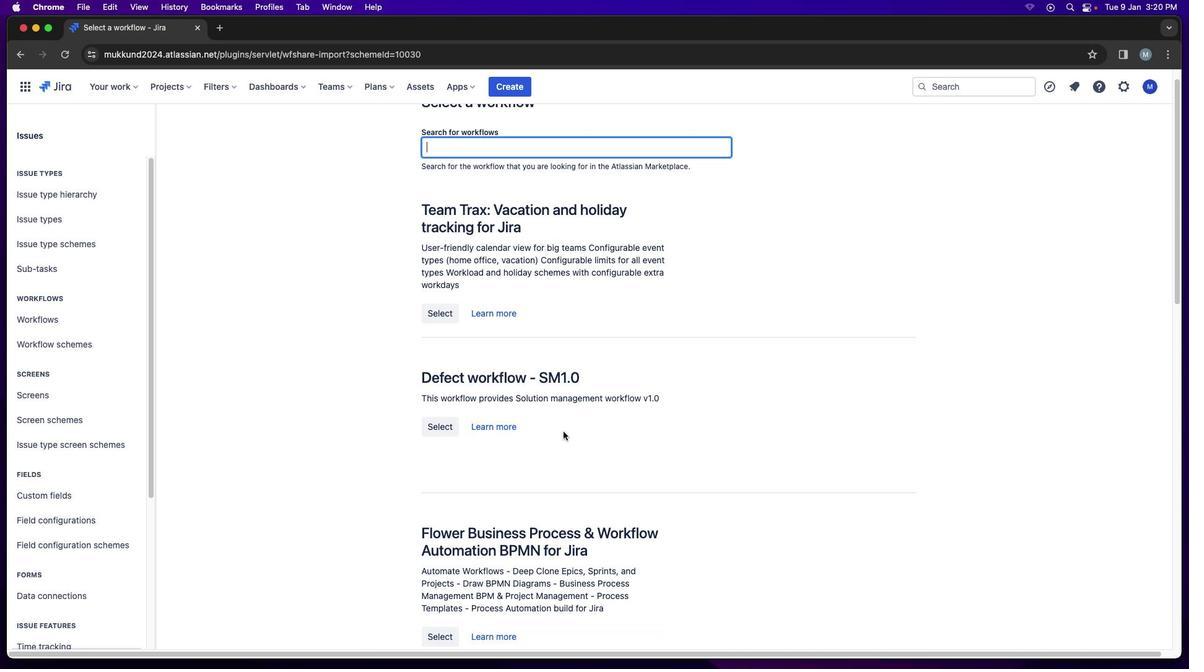 
Action: Mouse scrolled (567, 434) with delta (3, 2)
Screenshot: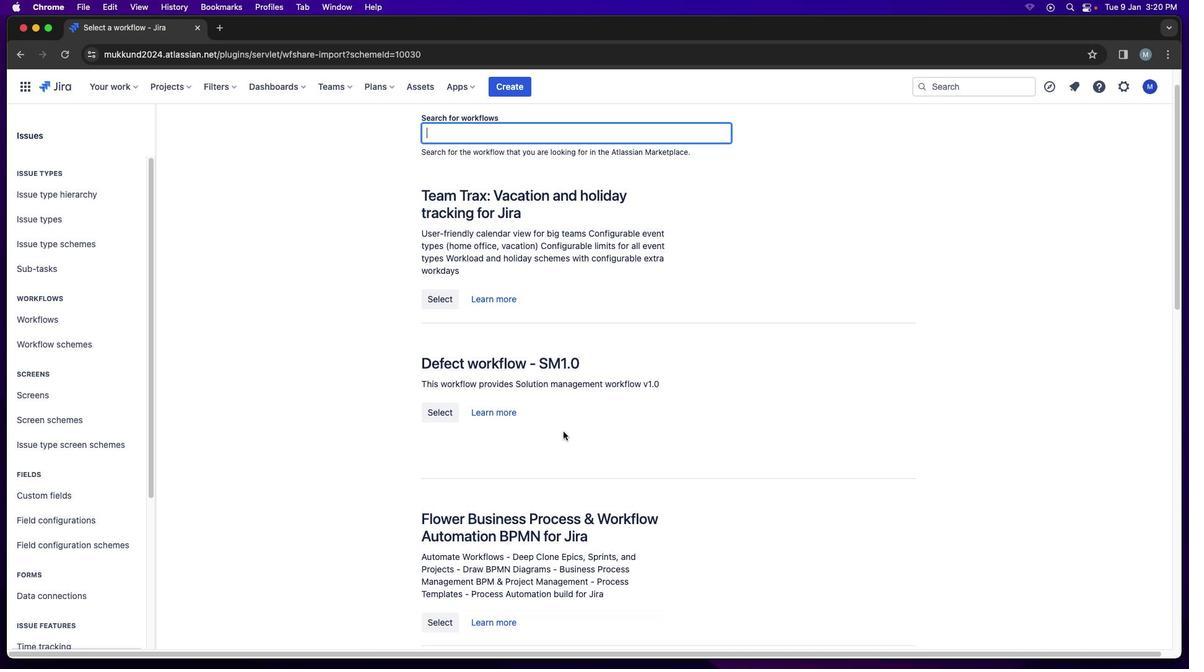 
Action: Mouse moved to (453, 389)
Screenshot: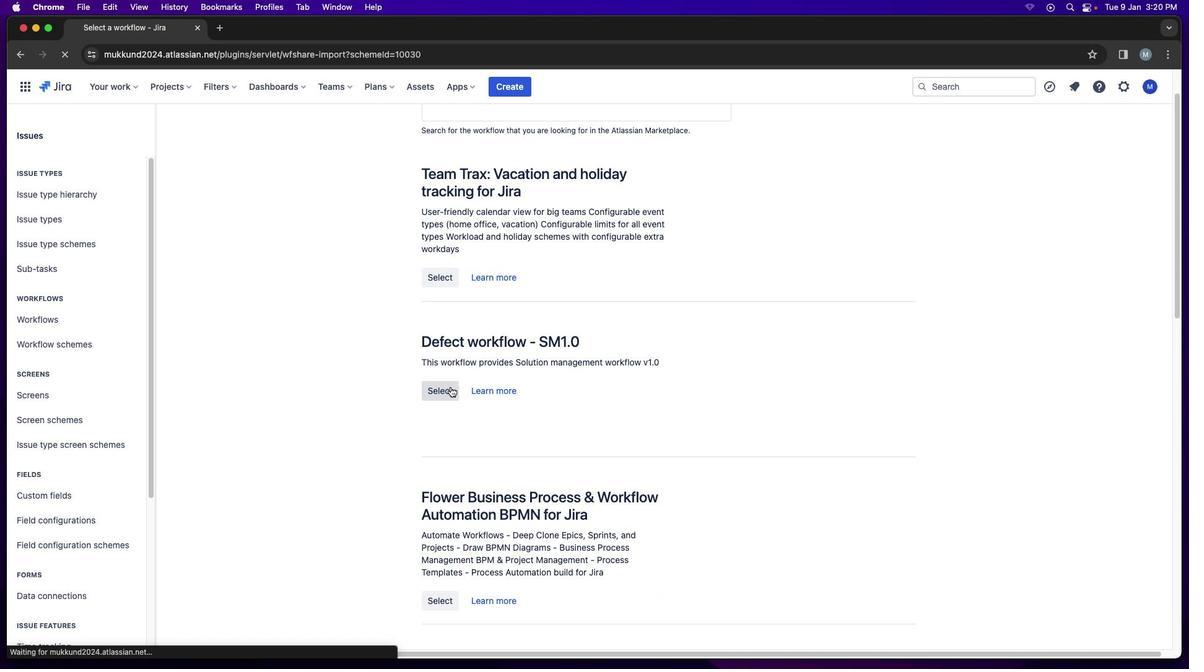 
Action: Mouse pressed left at (453, 389)
Screenshot: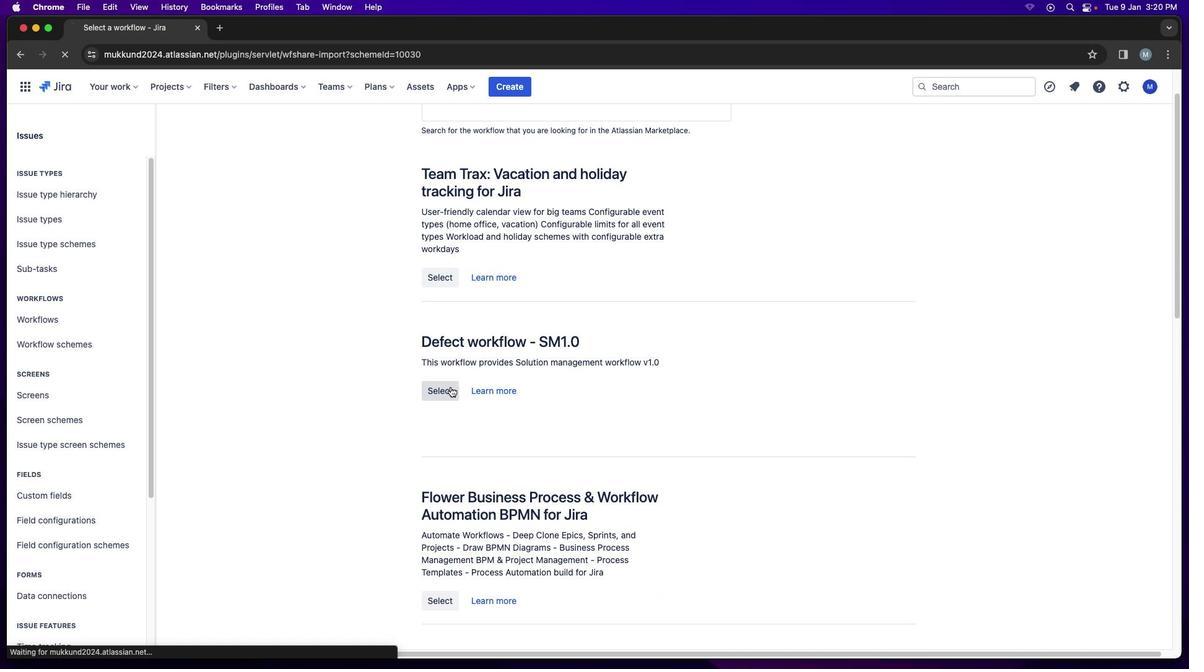 
Action: Mouse moved to (490, 214)
Screenshot: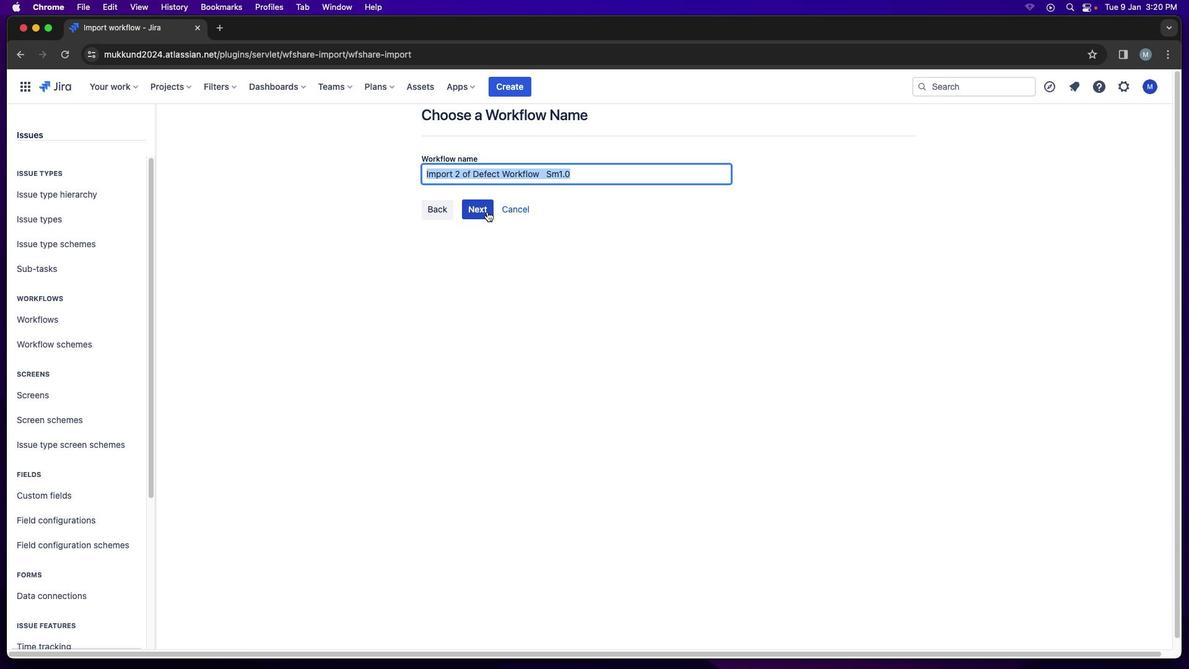 
Action: Mouse pressed left at (490, 214)
Screenshot: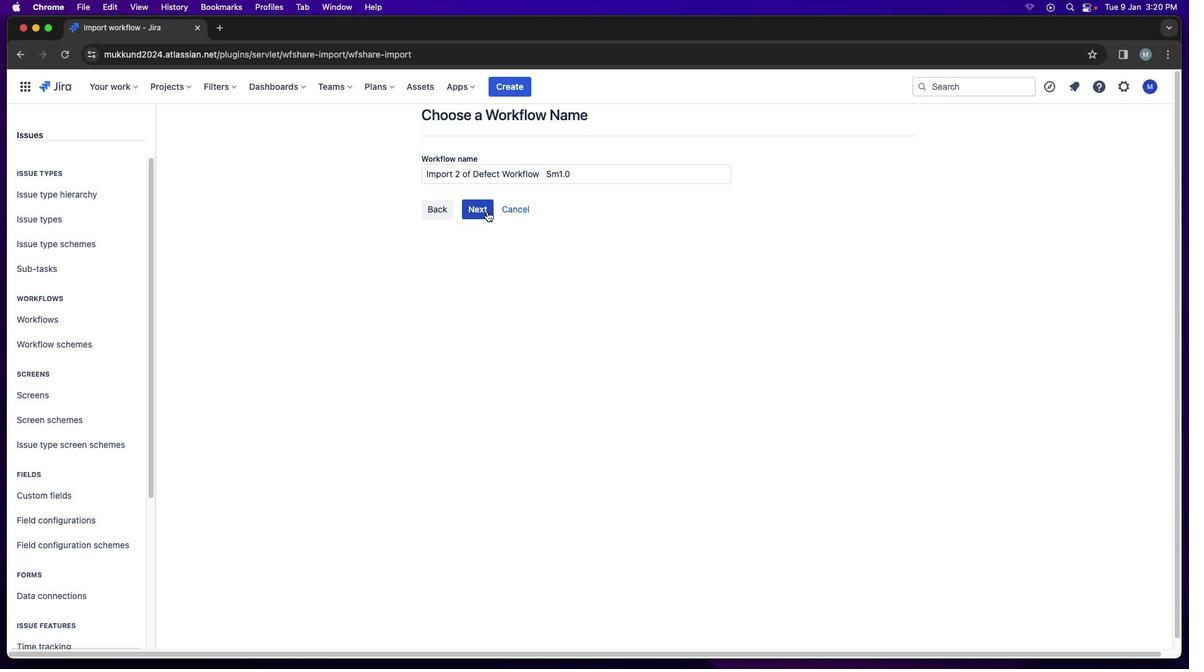 
Action: Mouse moved to (716, 209)
Screenshot: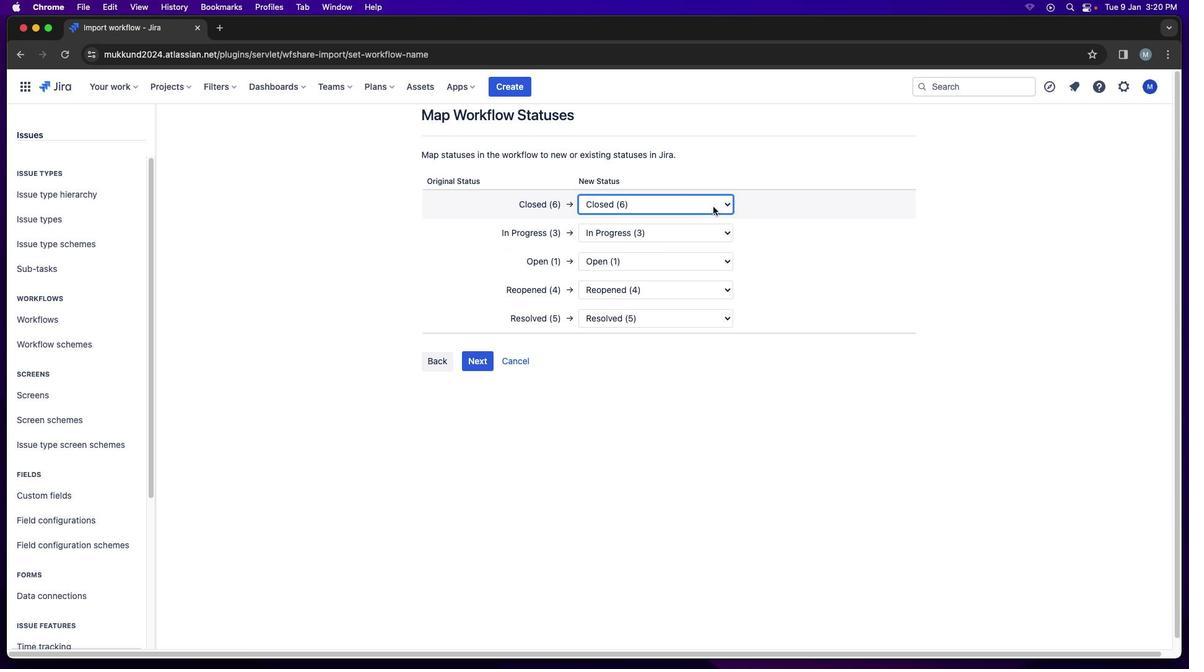 
Action: Mouse pressed left at (716, 209)
Screenshot: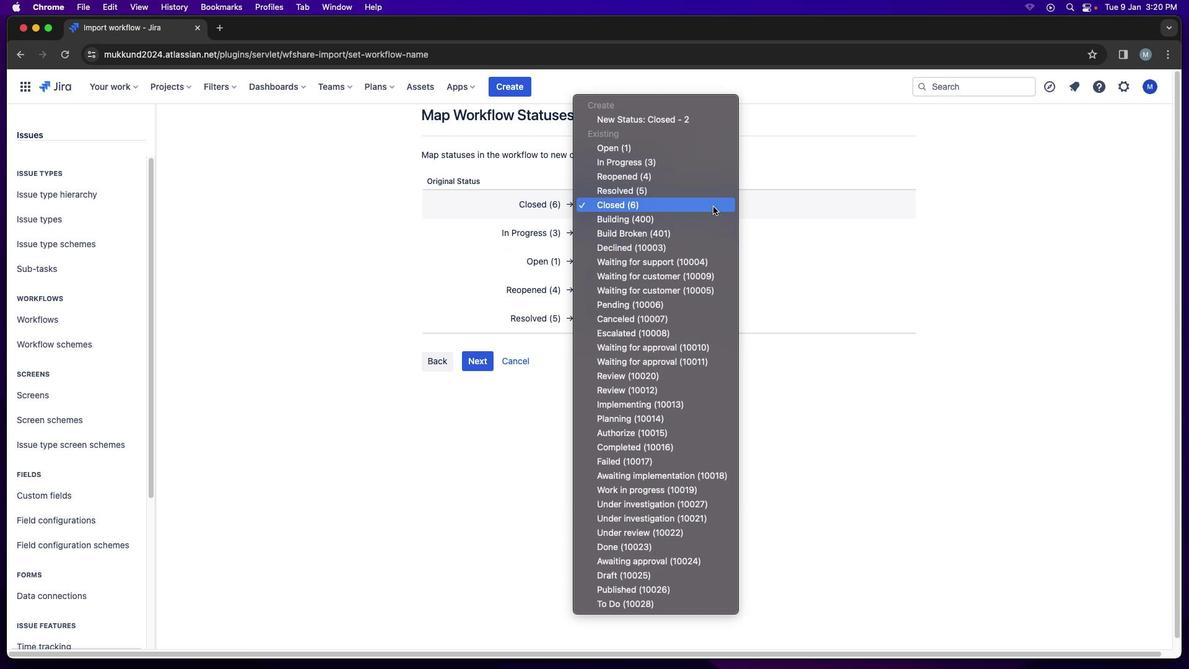 
Action: Mouse moved to (824, 254)
Screenshot: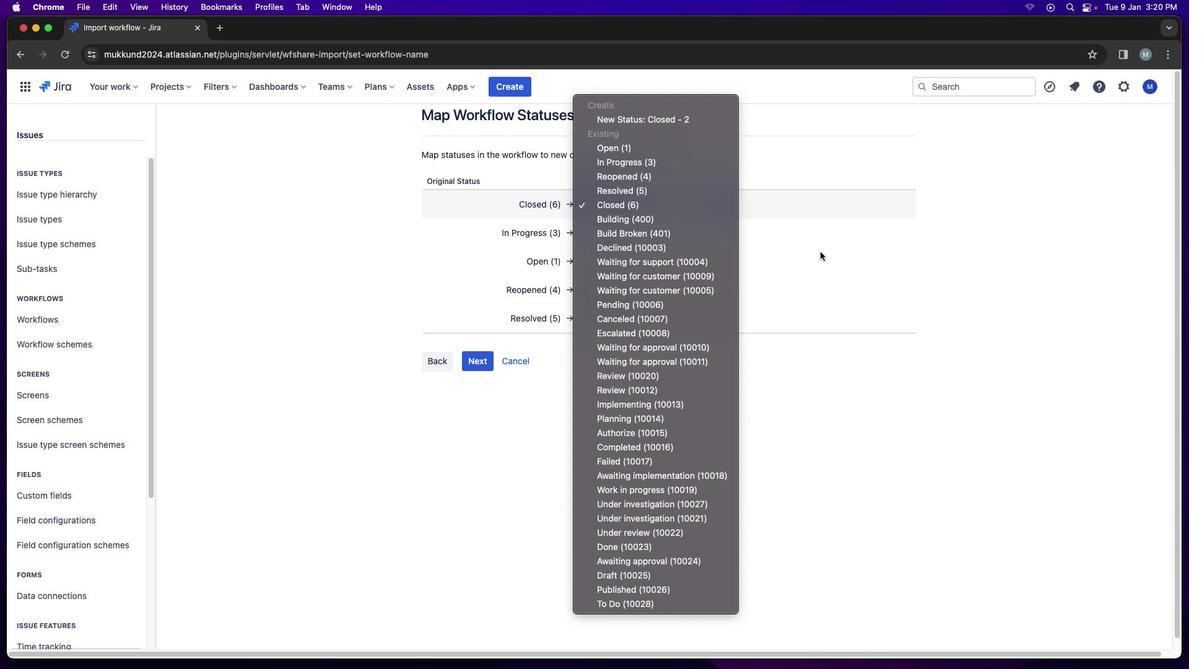 
Action: Mouse pressed left at (824, 254)
Screenshot: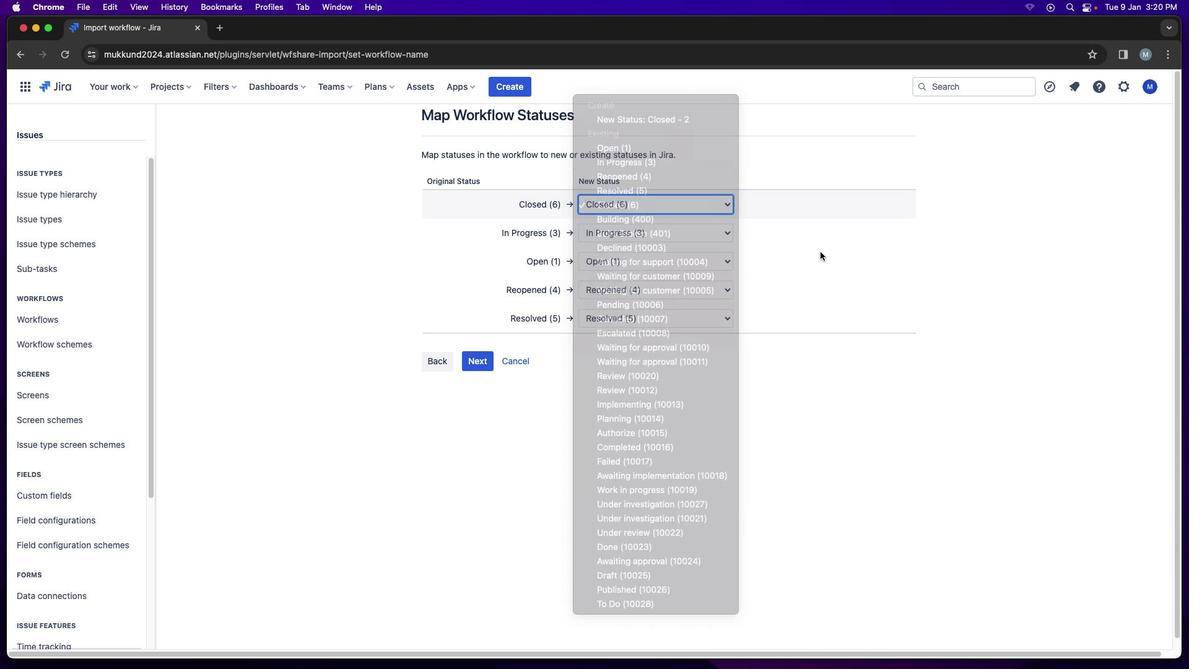 
Action: Mouse moved to (645, 296)
Screenshot: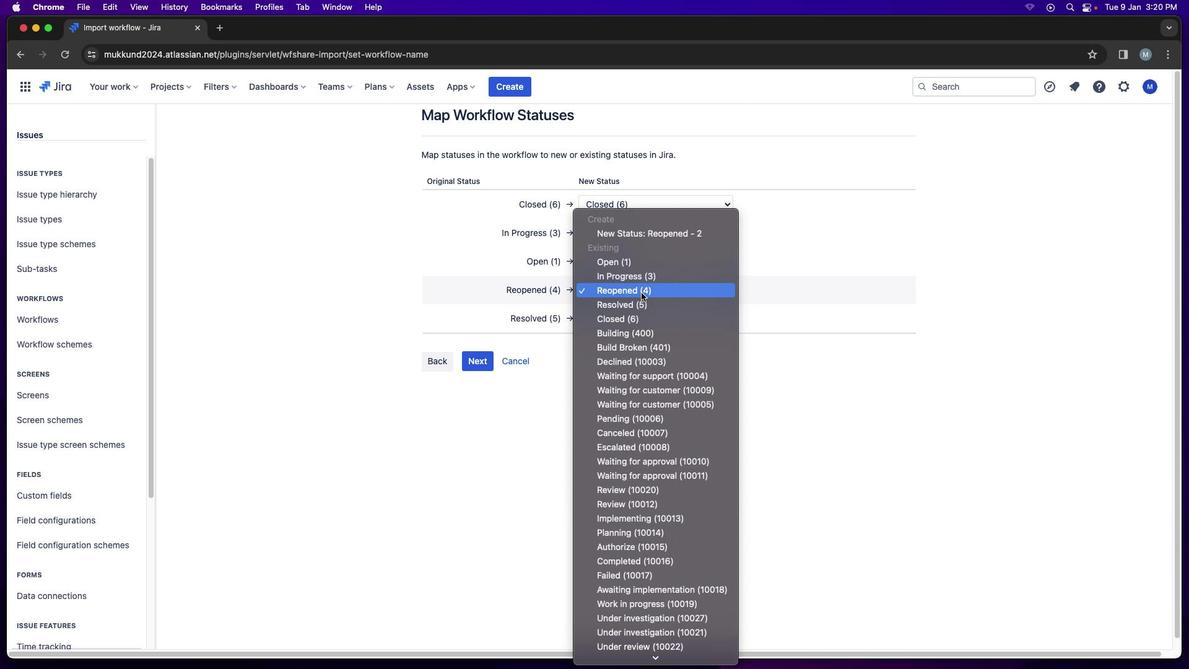 
Action: Mouse pressed left at (645, 296)
Screenshot: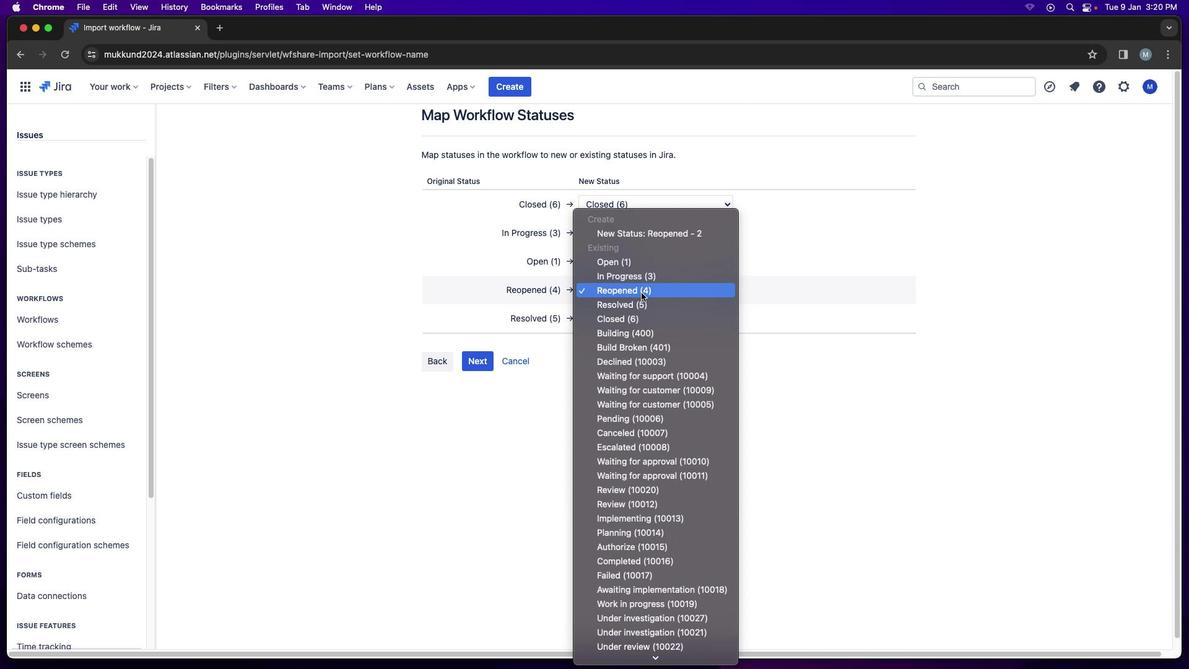 
Action: Mouse moved to (848, 341)
Screenshot: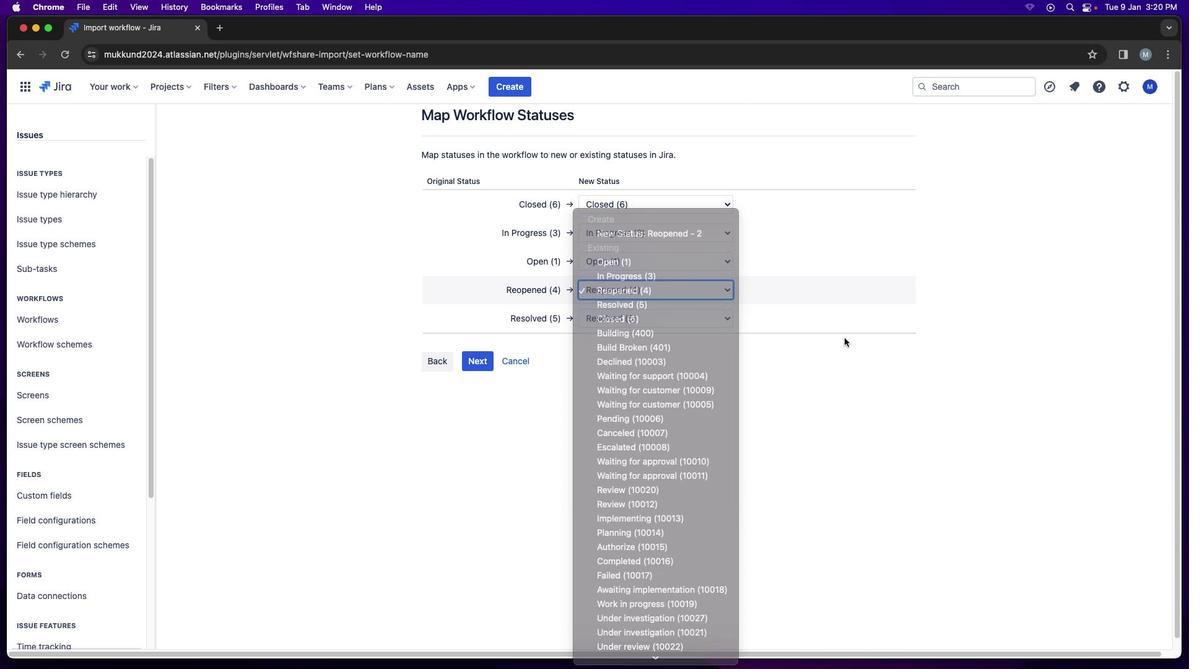 
Action: Mouse pressed left at (848, 341)
Screenshot: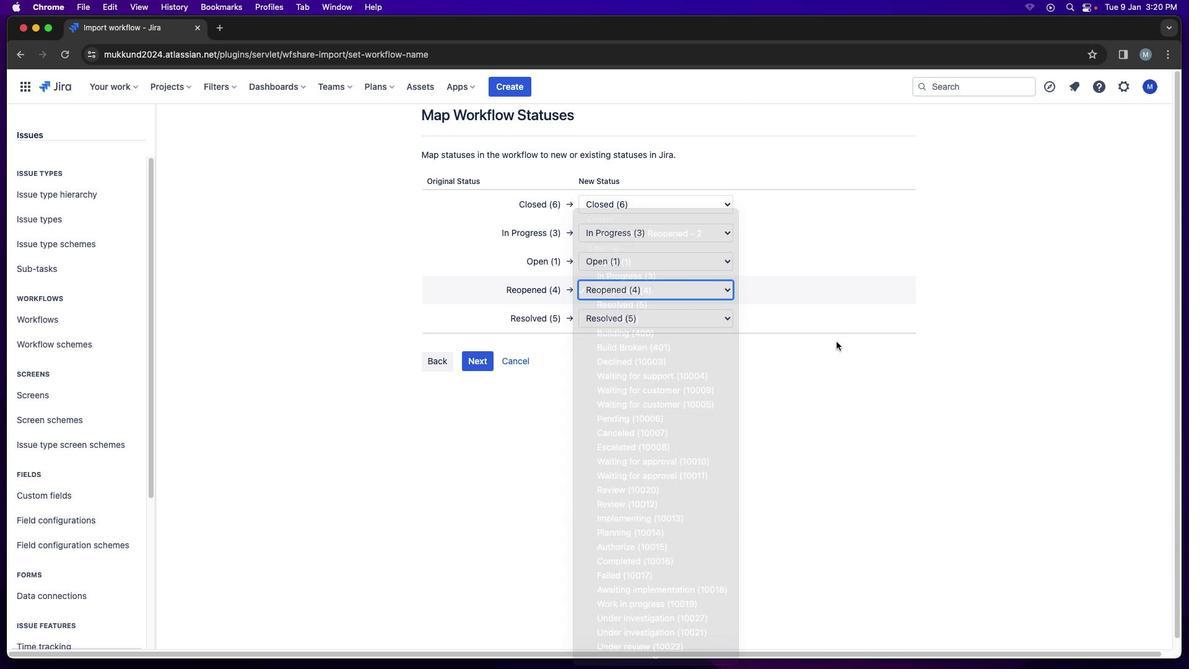 
Action: Mouse moved to (490, 364)
Screenshot: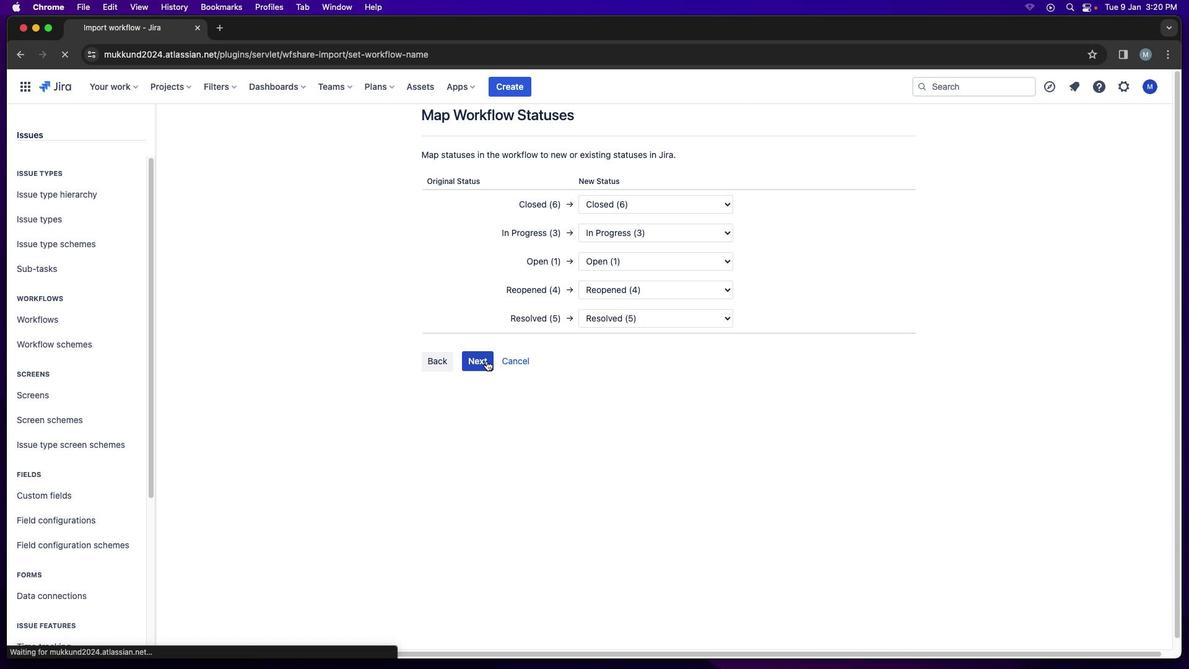 
Action: Mouse pressed left at (490, 364)
Screenshot: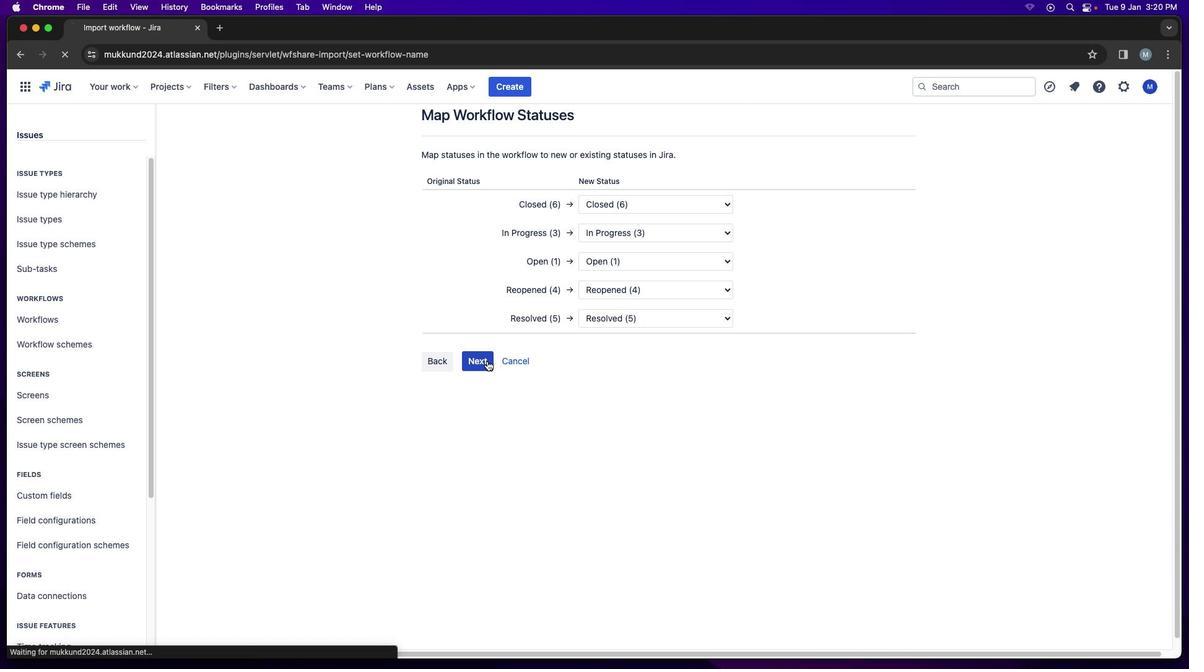 
Action: Mouse moved to (483, 414)
Screenshot: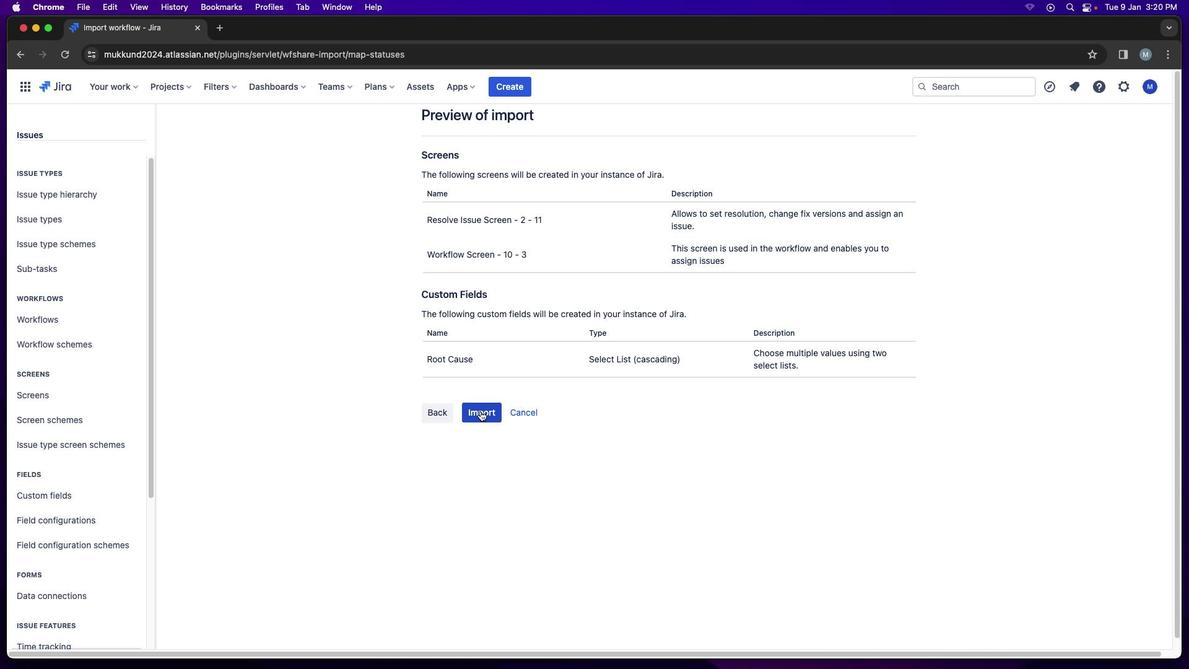 
Action: Mouse pressed left at (483, 414)
Screenshot: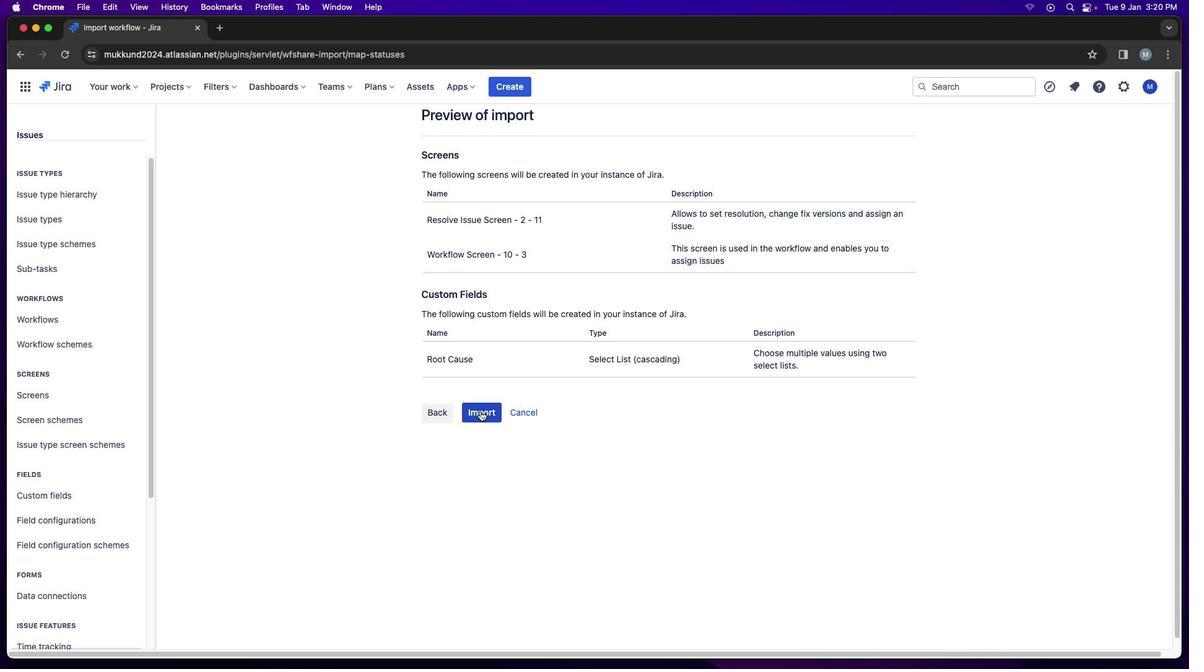 
Action: Mouse moved to (567, 293)
Screenshot: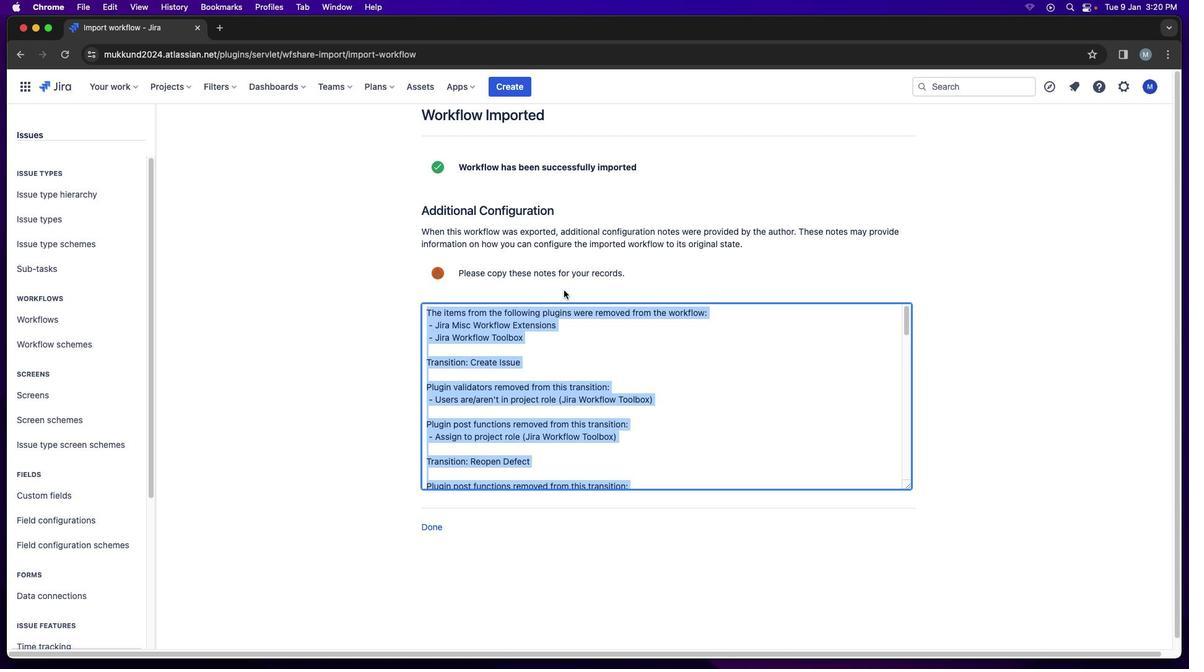 
Action: Mouse pressed left at (567, 293)
Screenshot: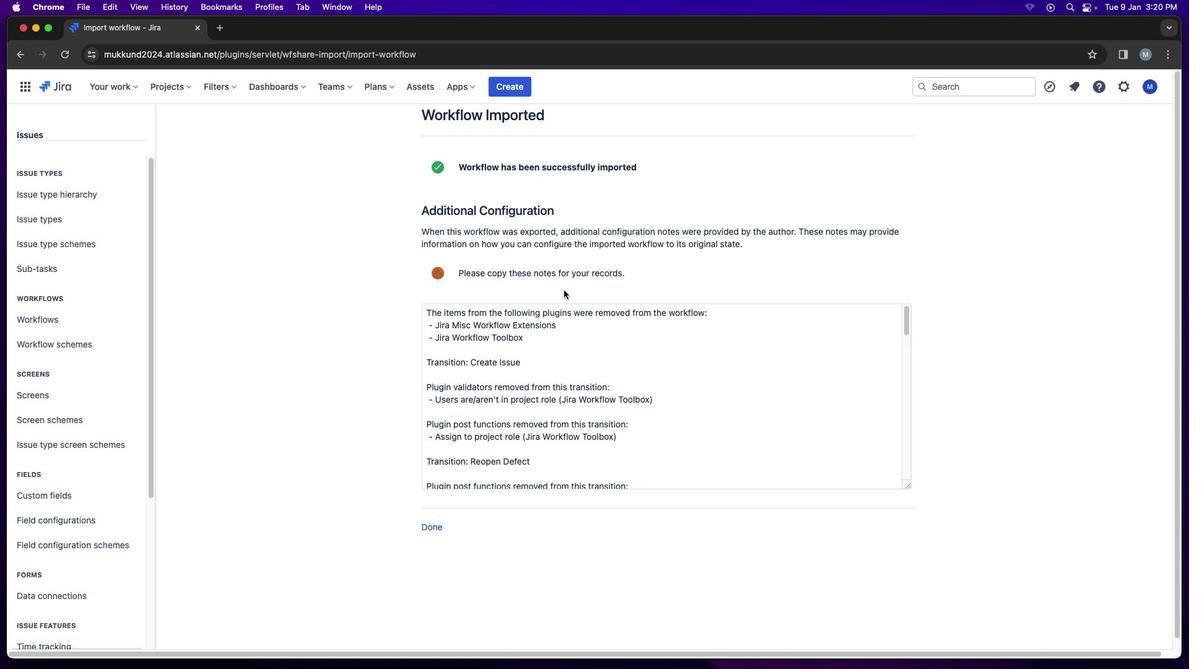 
Action: Mouse moved to (501, 275)
Screenshot: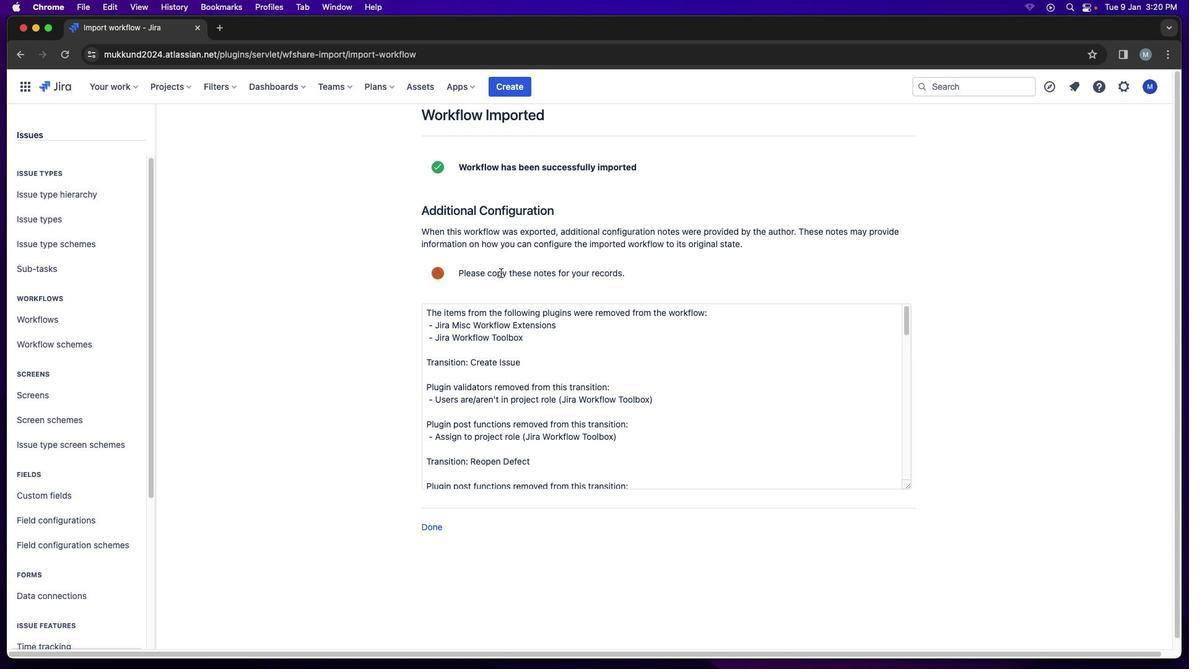 
Action: Mouse pressed left at (501, 275)
Screenshot: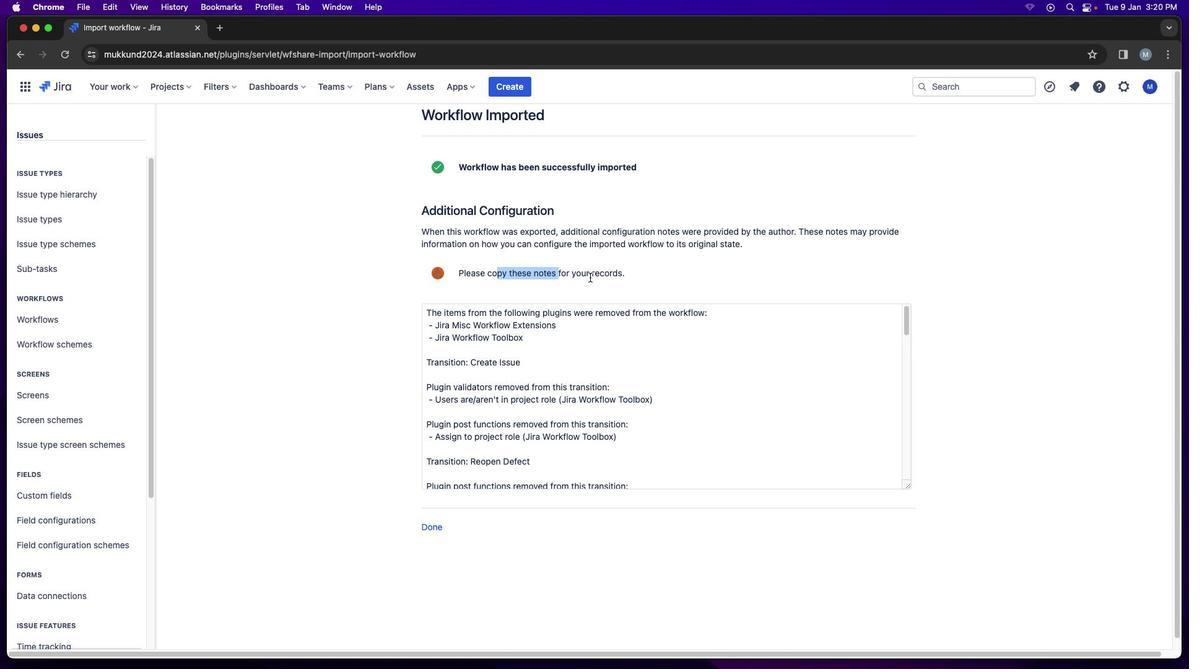 
Action: Mouse moved to (663, 285)
Screenshot: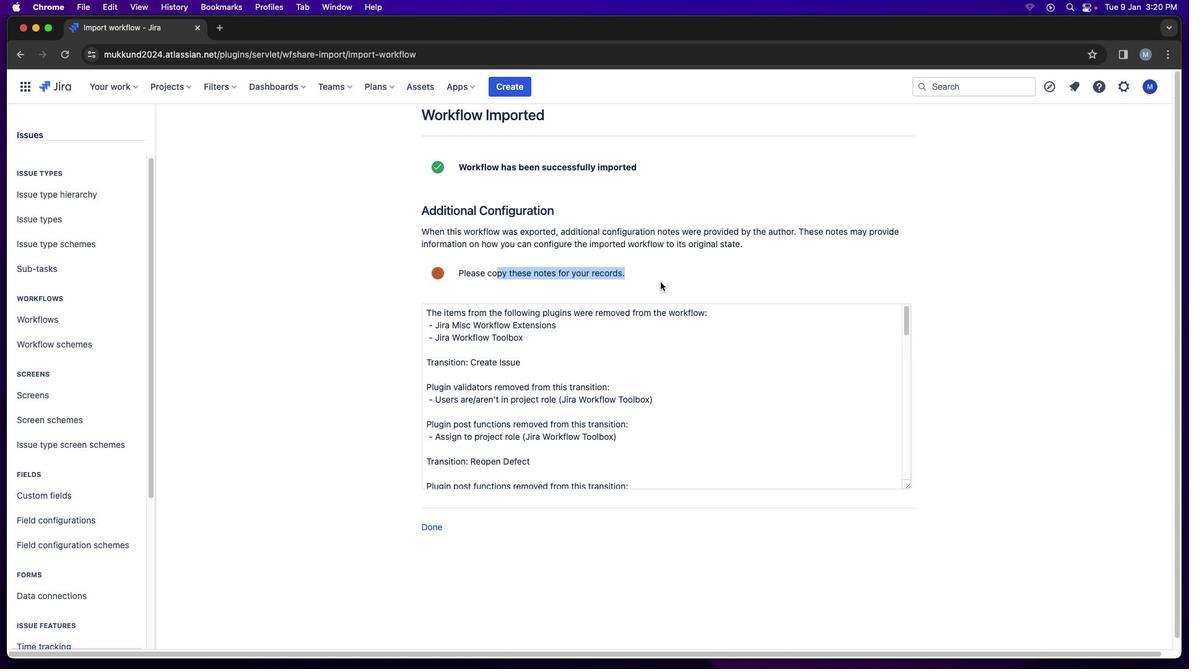
Action: Mouse pressed left at (663, 285)
Screenshot: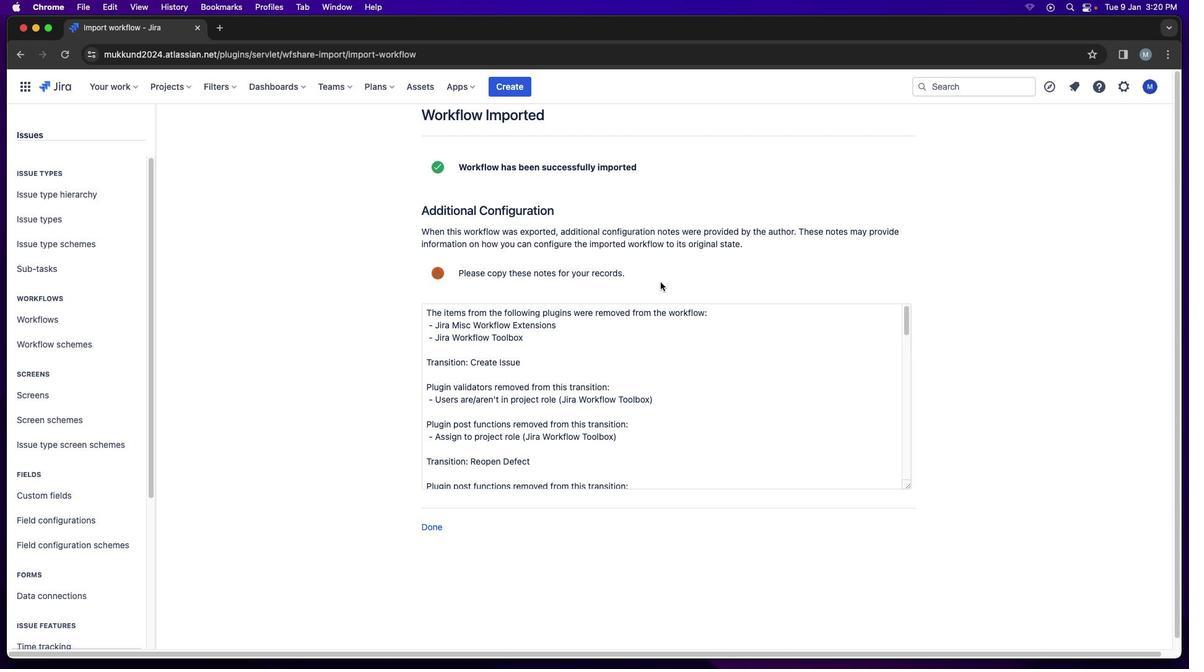 
Action: Mouse moved to (580, 434)
Screenshot: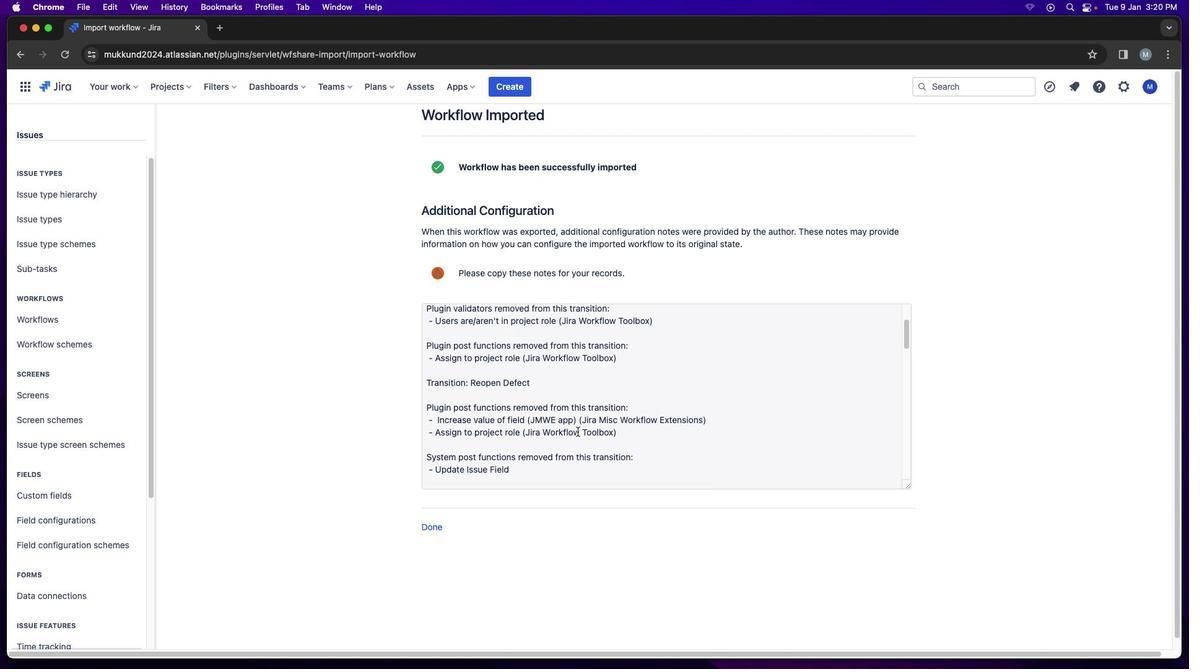 
Action: Mouse scrolled (580, 434) with delta (3, 2)
Screenshot: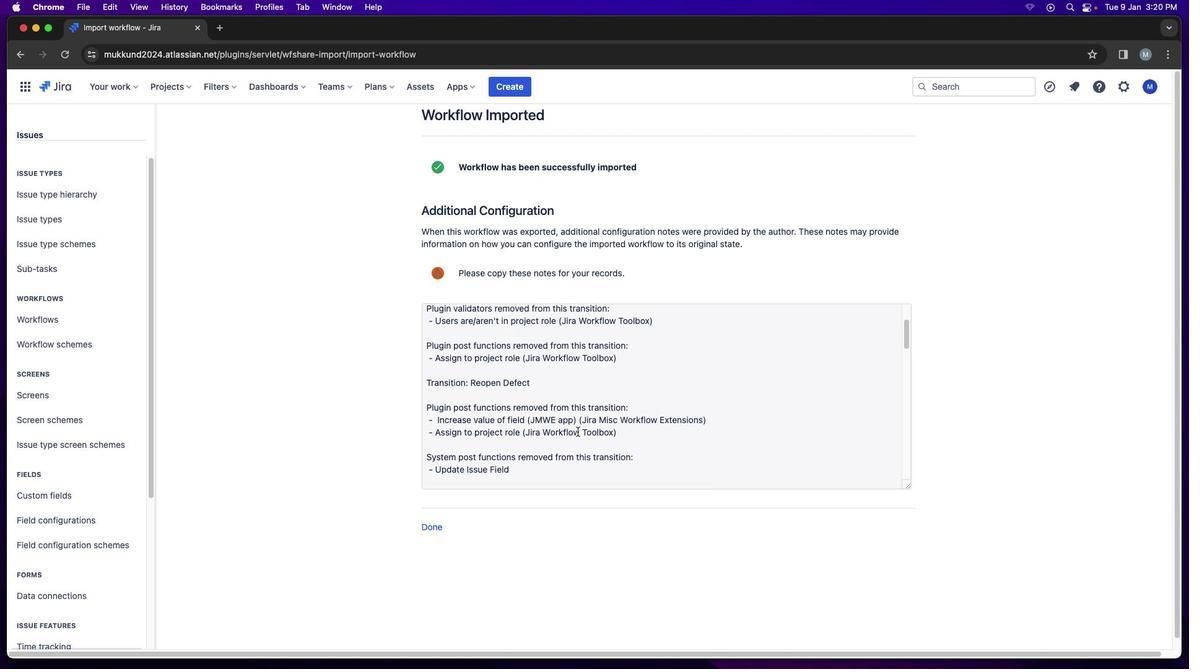 
Action: Mouse moved to (580, 434)
Screenshot: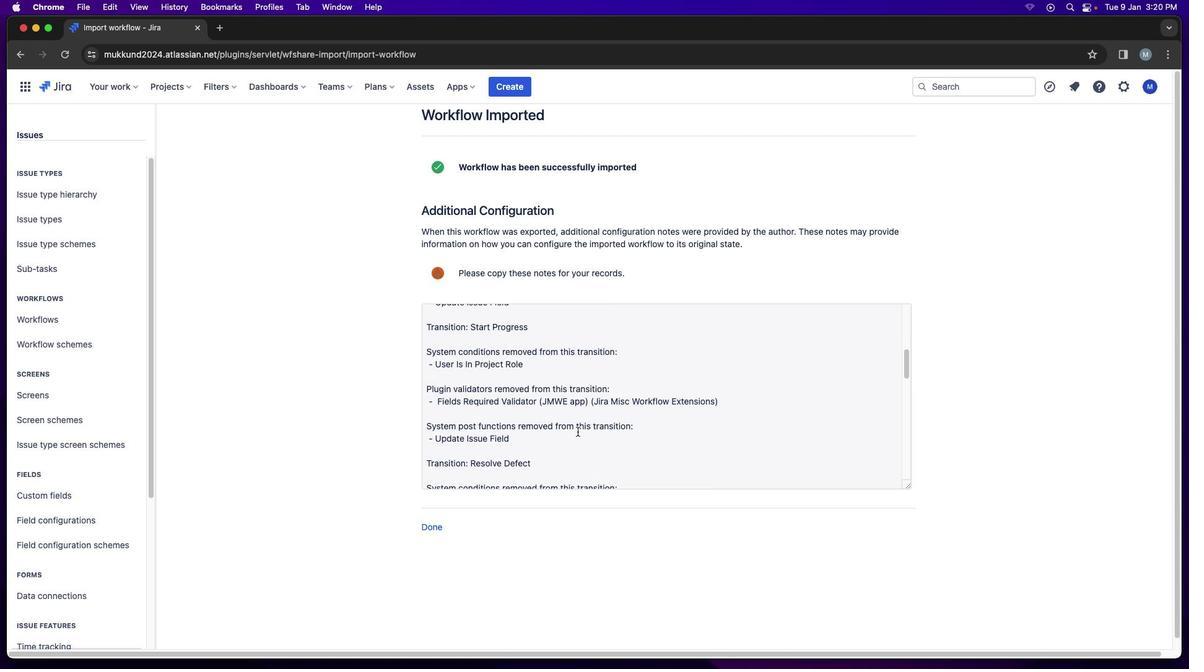 
Action: Mouse scrolled (580, 434) with delta (3, 2)
Screenshot: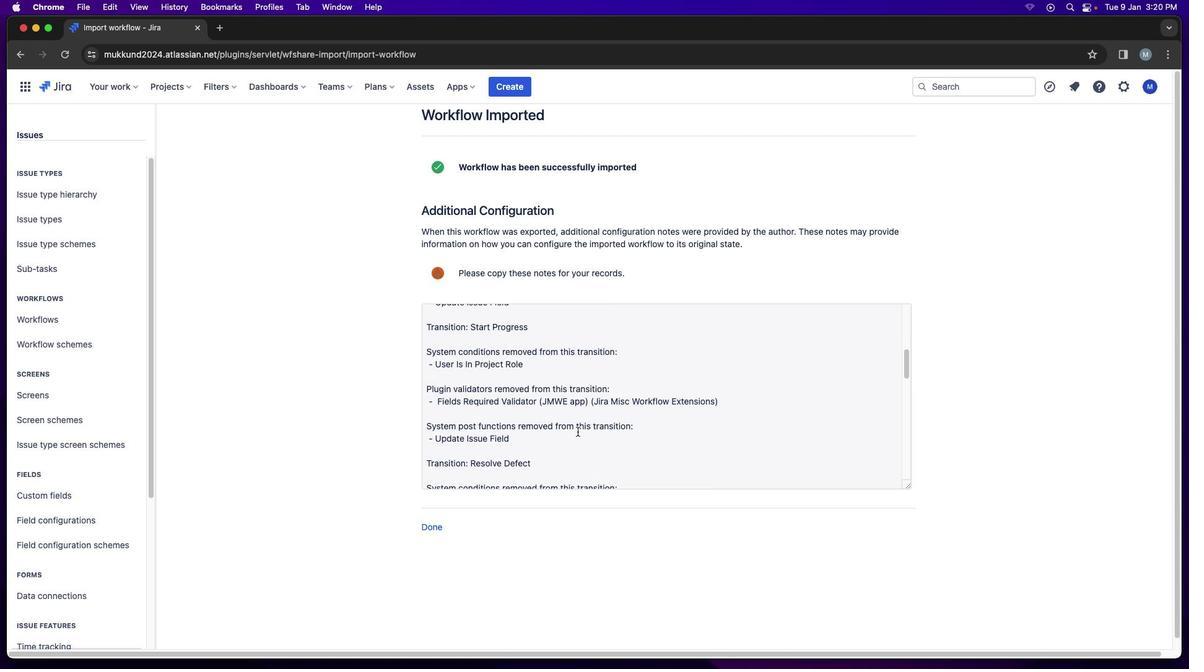 
Action: Mouse moved to (581, 434)
Screenshot: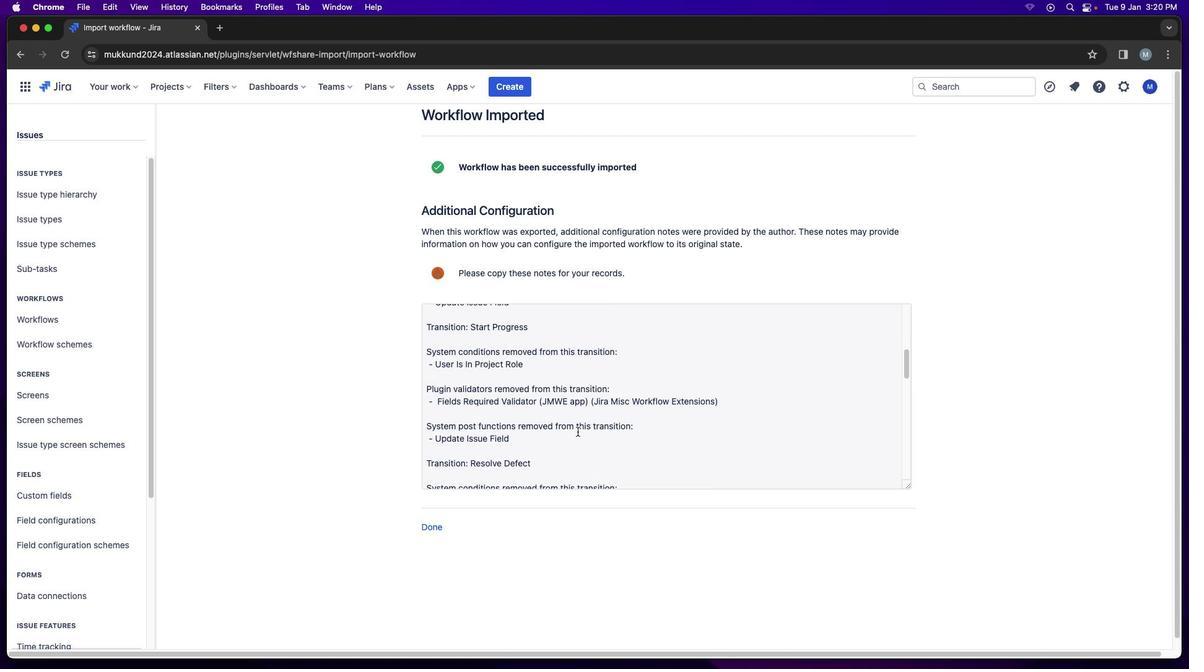 
Action: Mouse scrolled (581, 434) with delta (3, 1)
Screenshot: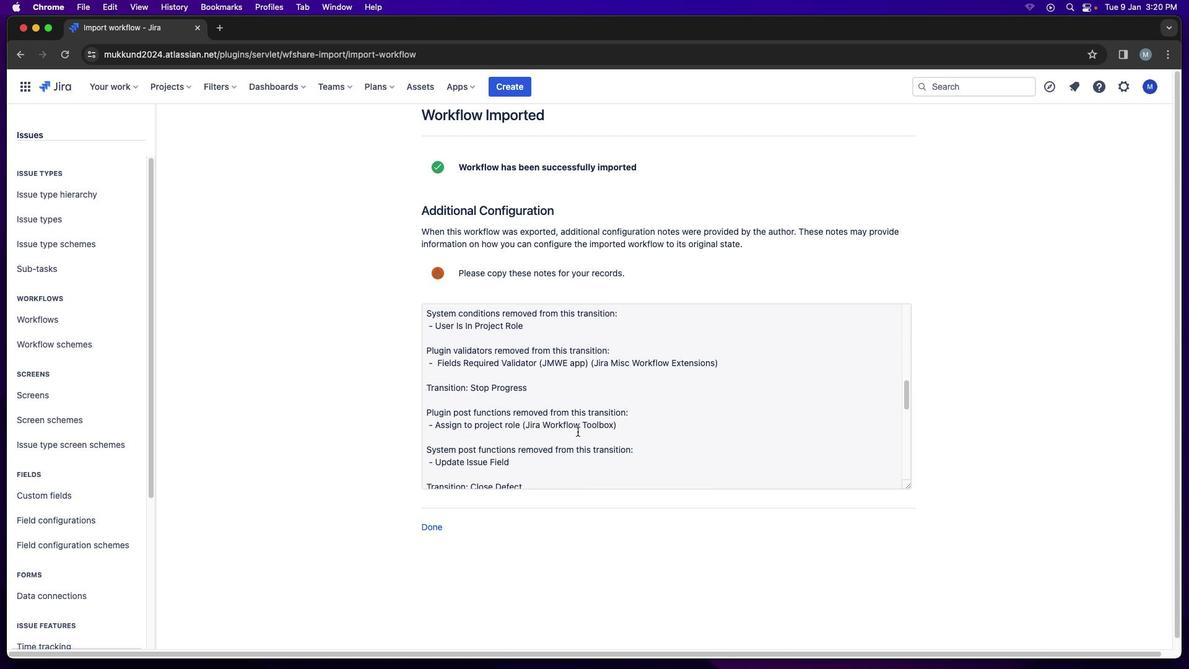 
Action: Mouse scrolled (581, 434) with delta (3, 0)
Screenshot: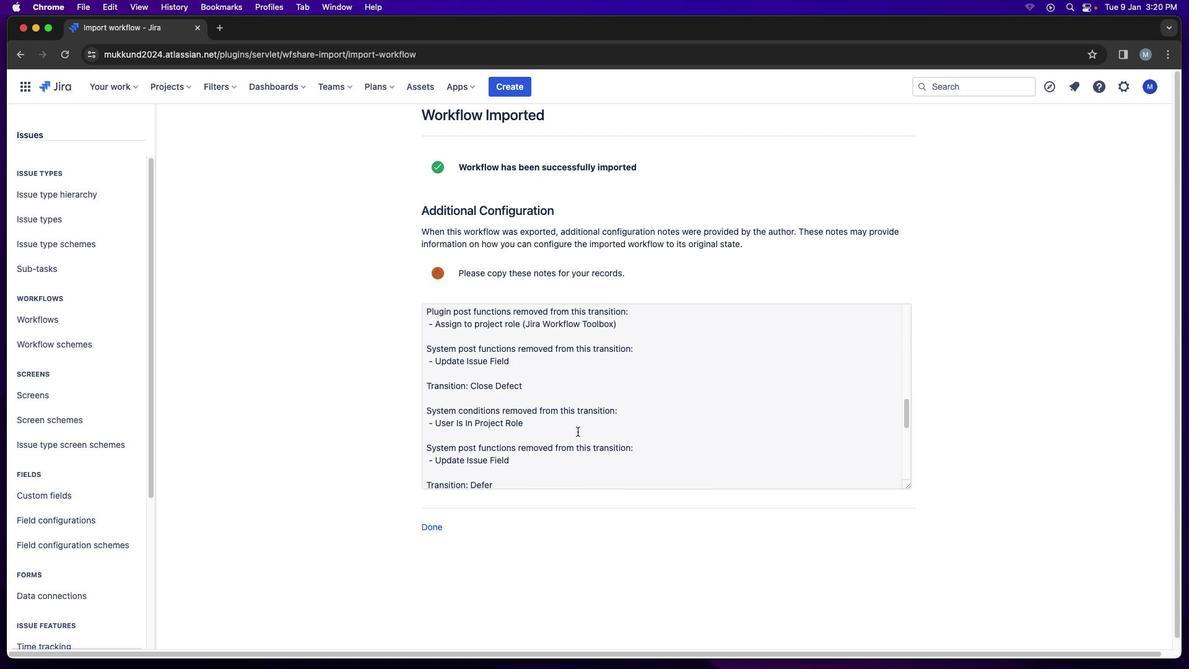 
Action: Mouse scrolled (581, 434) with delta (3, 0)
Screenshot: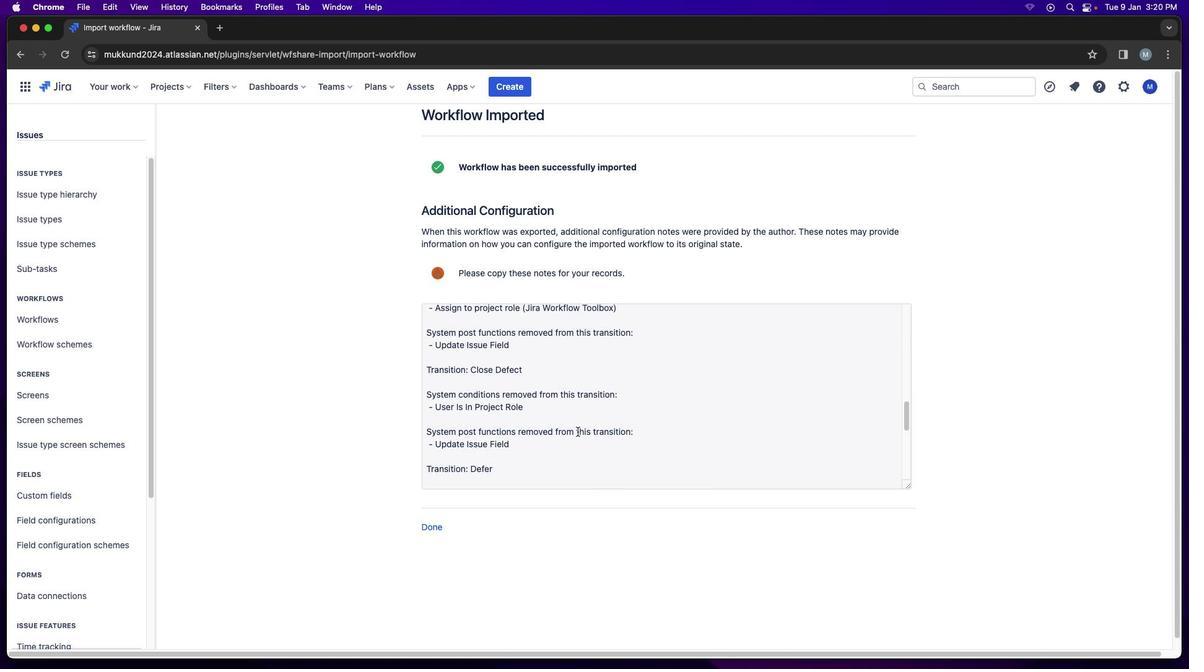 
Action: Mouse scrolled (581, 434) with delta (3, 0)
Screenshot: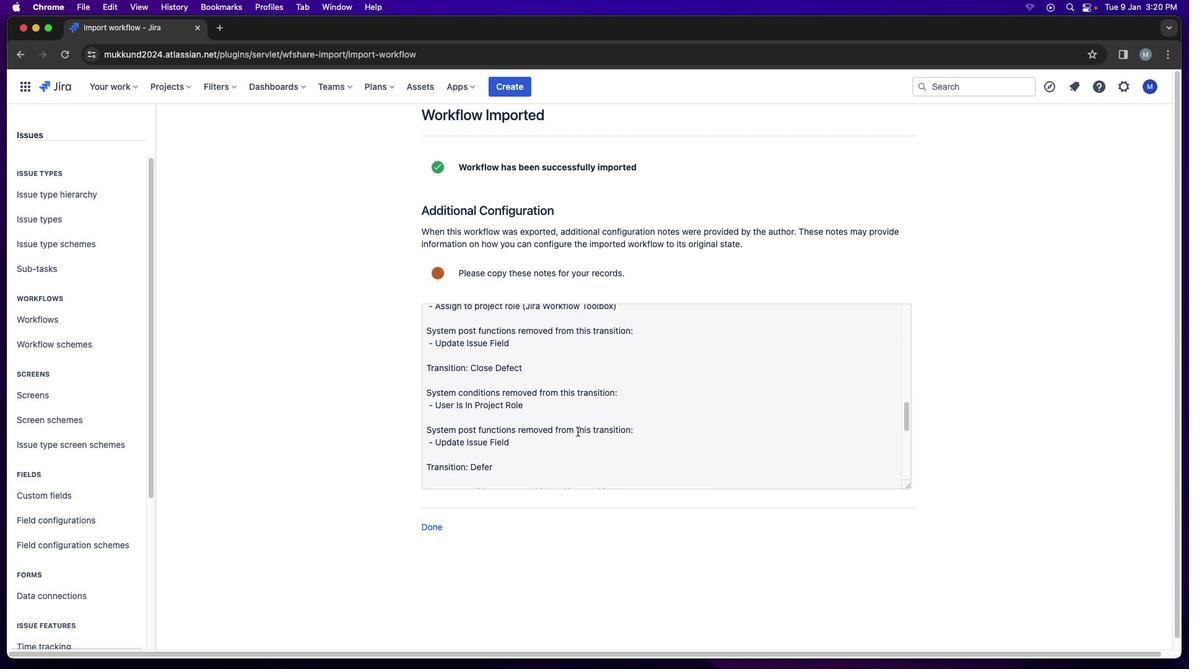 
Action: Mouse scrolled (581, 434) with delta (3, 2)
Screenshot: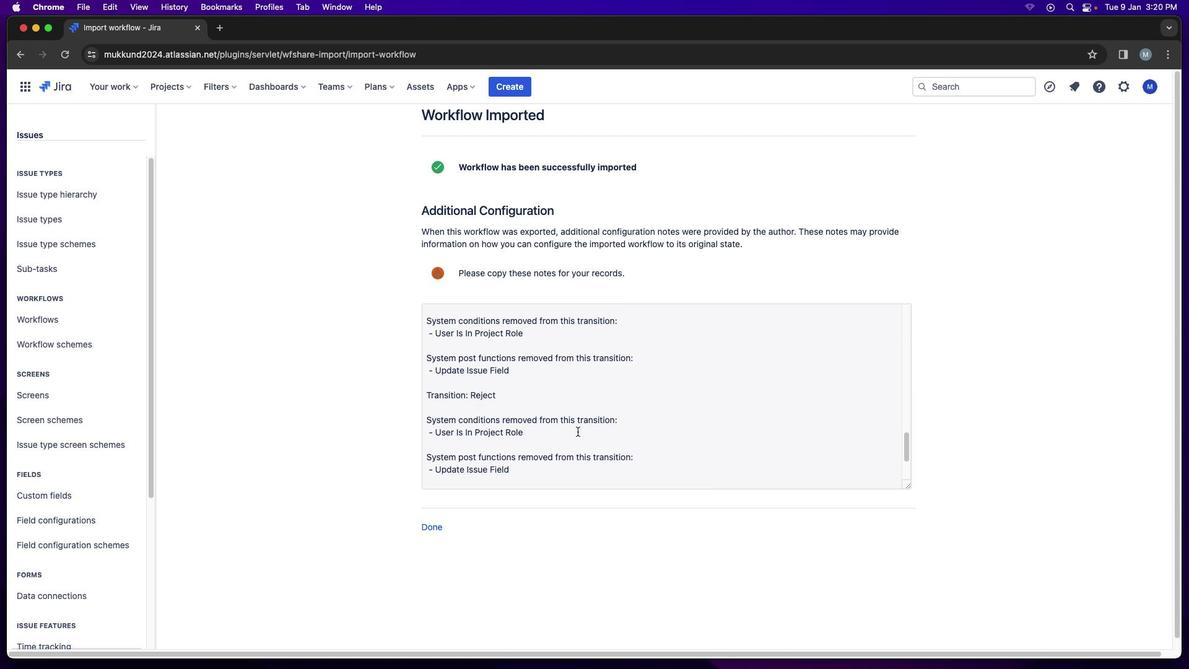 
Action: Mouse scrolled (581, 434) with delta (3, 2)
Screenshot: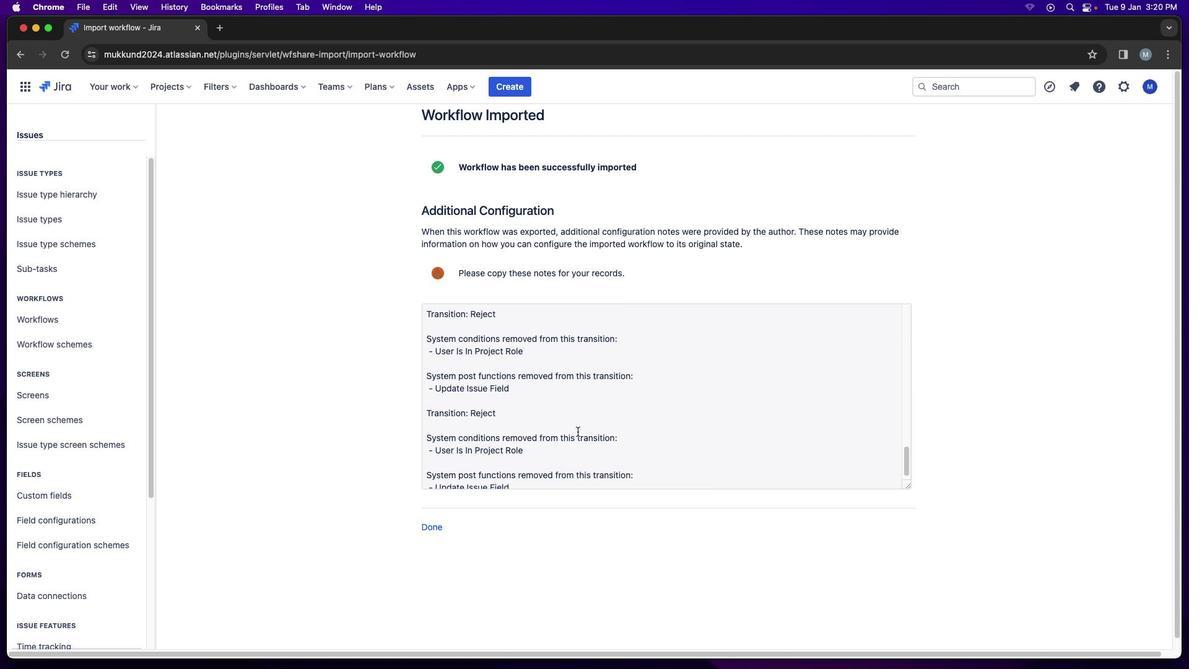 
Action: Mouse scrolled (581, 434) with delta (3, 1)
Screenshot: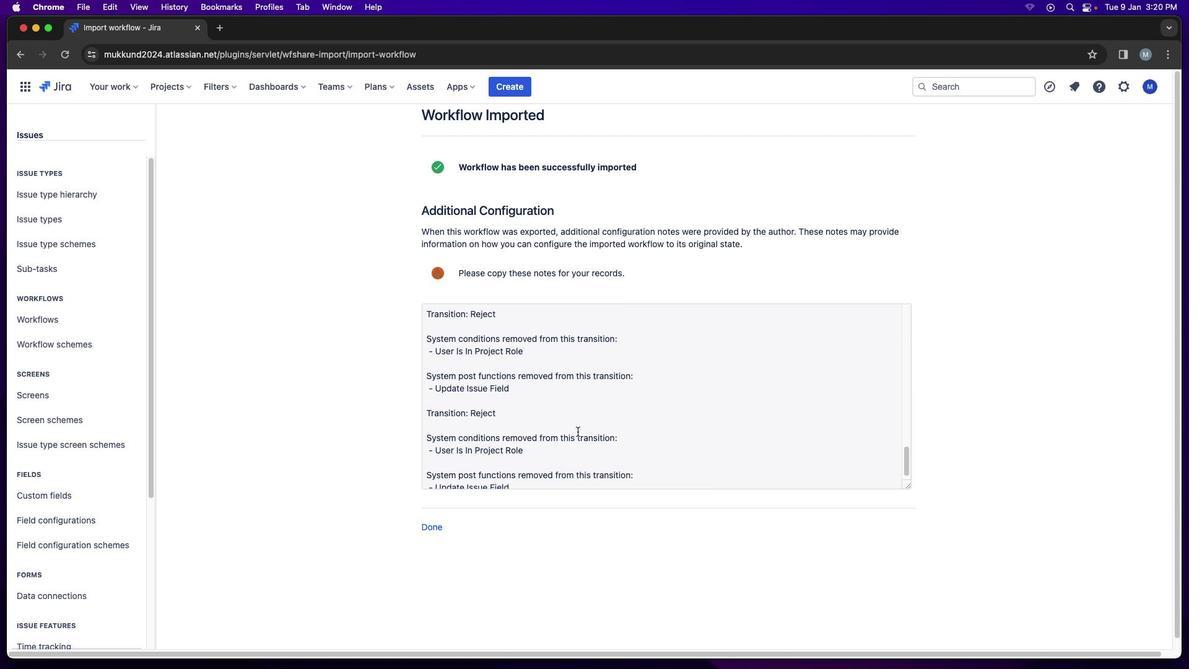 
Action: Mouse scrolled (581, 434) with delta (3, 0)
Screenshot: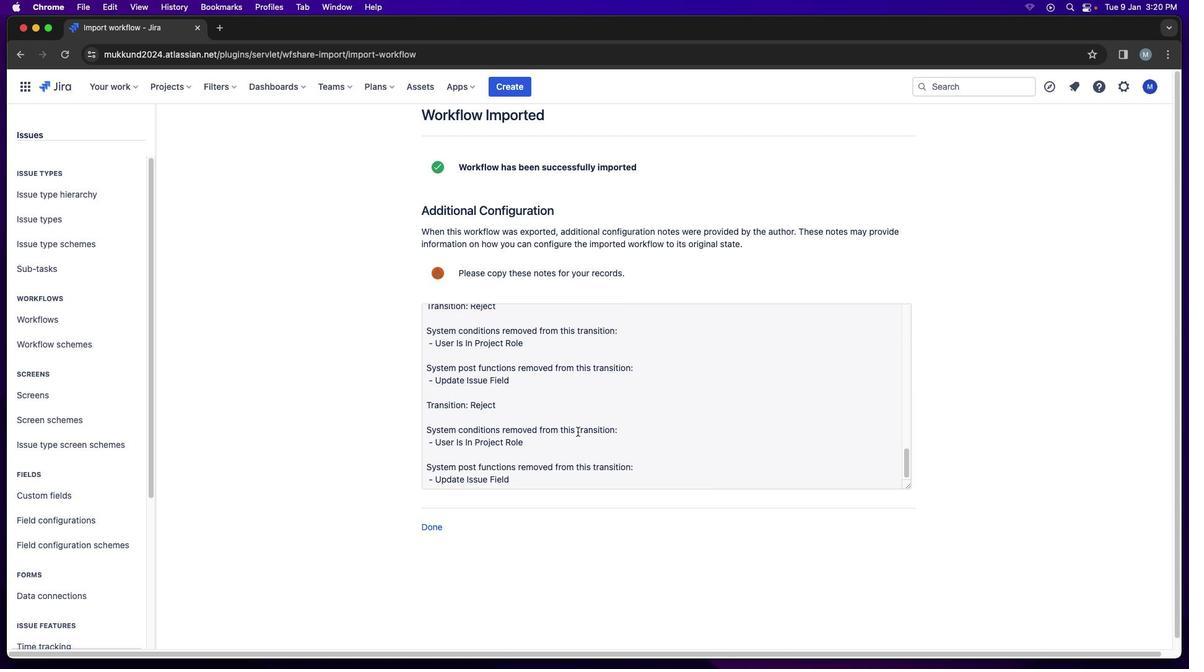 
Action: Mouse scrolled (581, 434) with delta (3, 0)
Screenshot: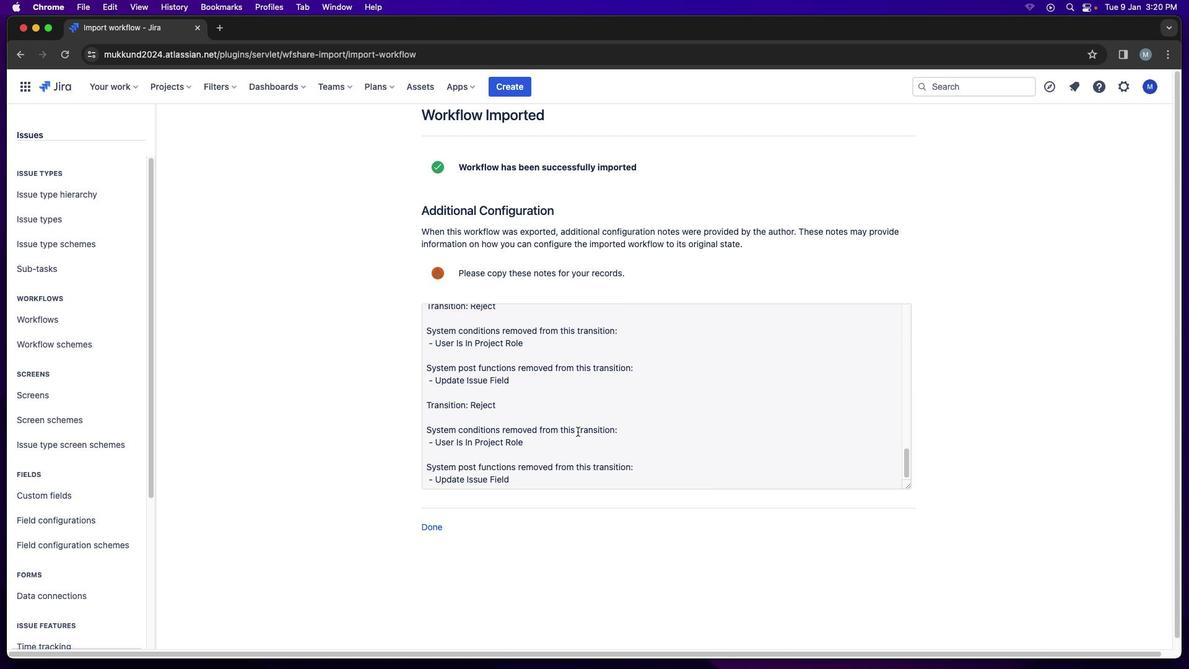 
Action: Mouse scrolled (581, 434) with delta (3, 2)
Screenshot: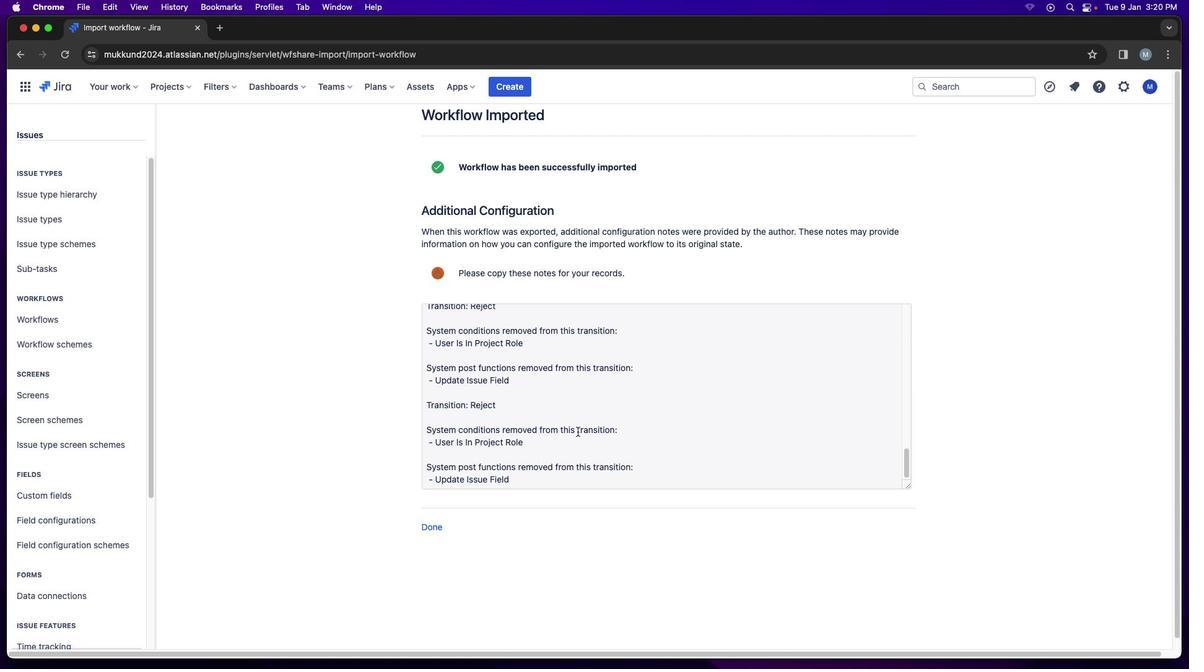 
Action: Mouse scrolled (581, 434) with delta (3, 2)
Screenshot: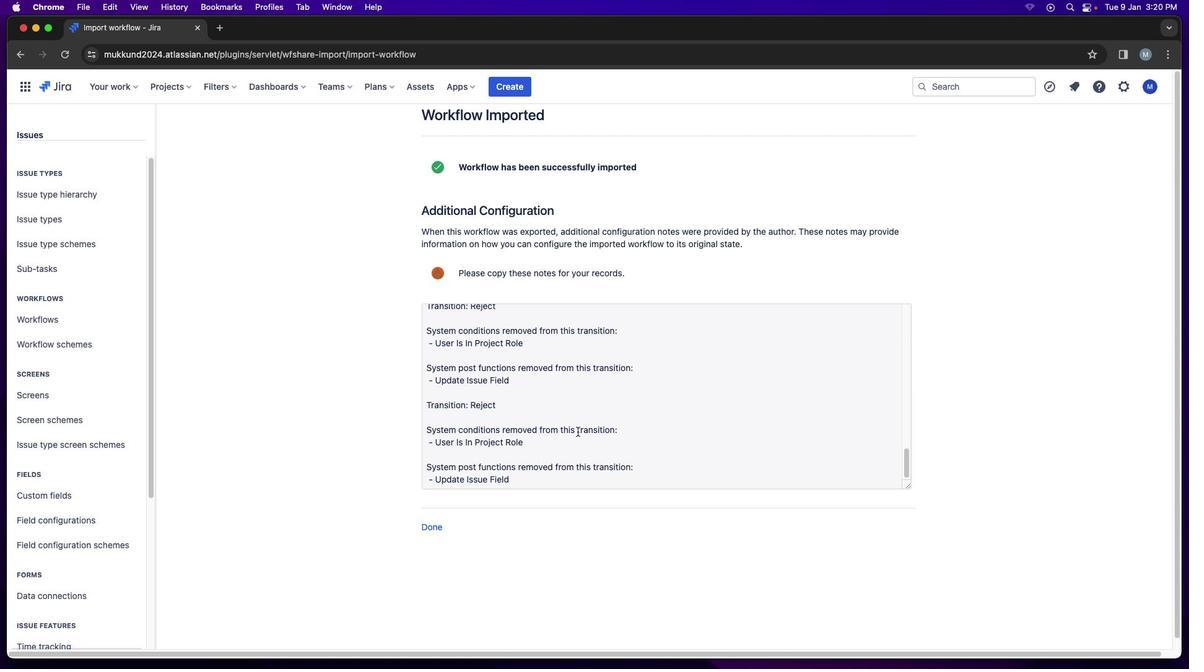 
Action: Mouse scrolled (581, 434) with delta (3, 1)
Screenshot: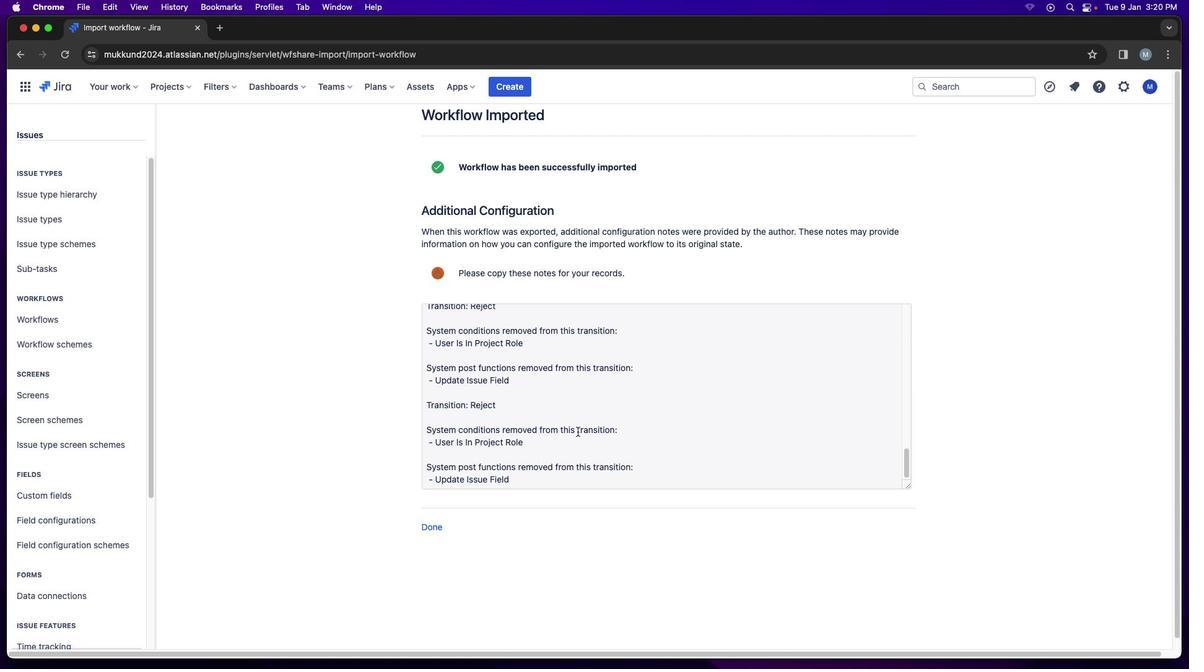 
Action: Mouse scrolled (581, 434) with delta (3, 0)
Screenshot: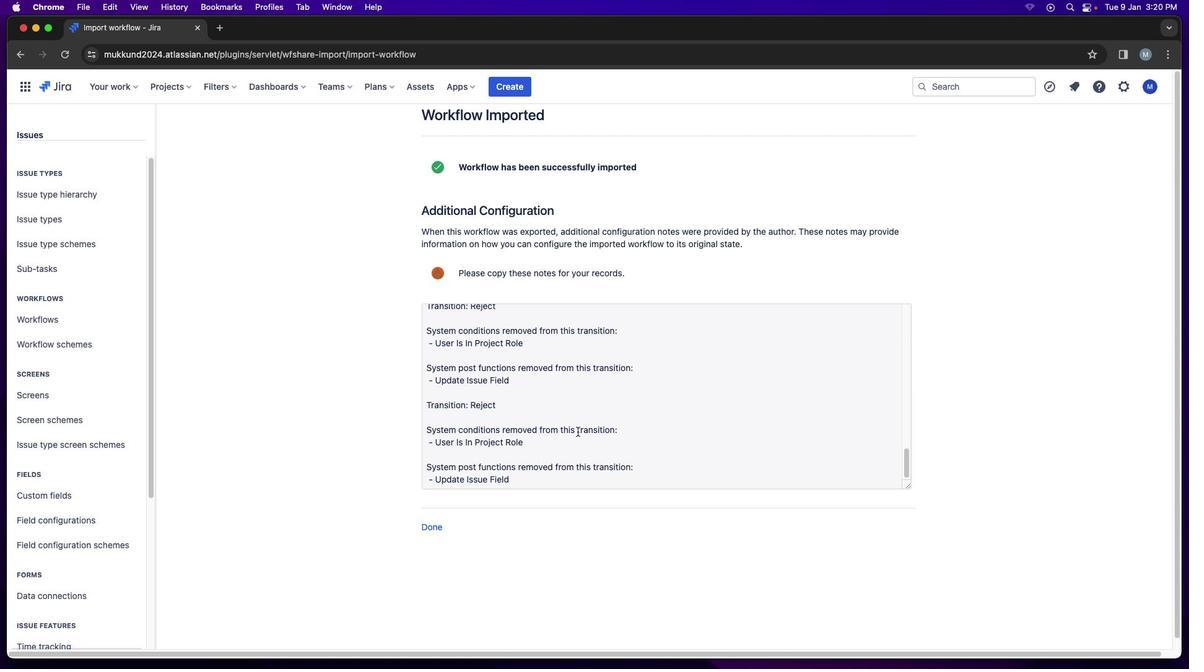 
Action: Mouse scrolled (581, 434) with delta (3, 0)
Screenshot: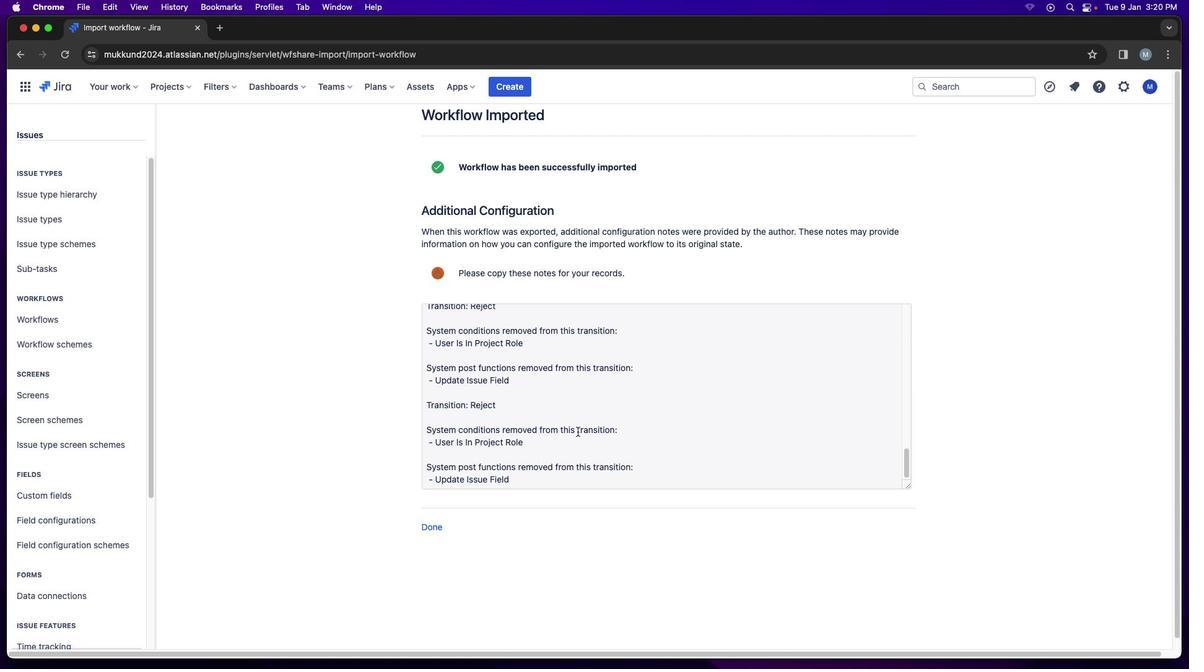 
Action: Mouse moved to (550, 454)
Screenshot: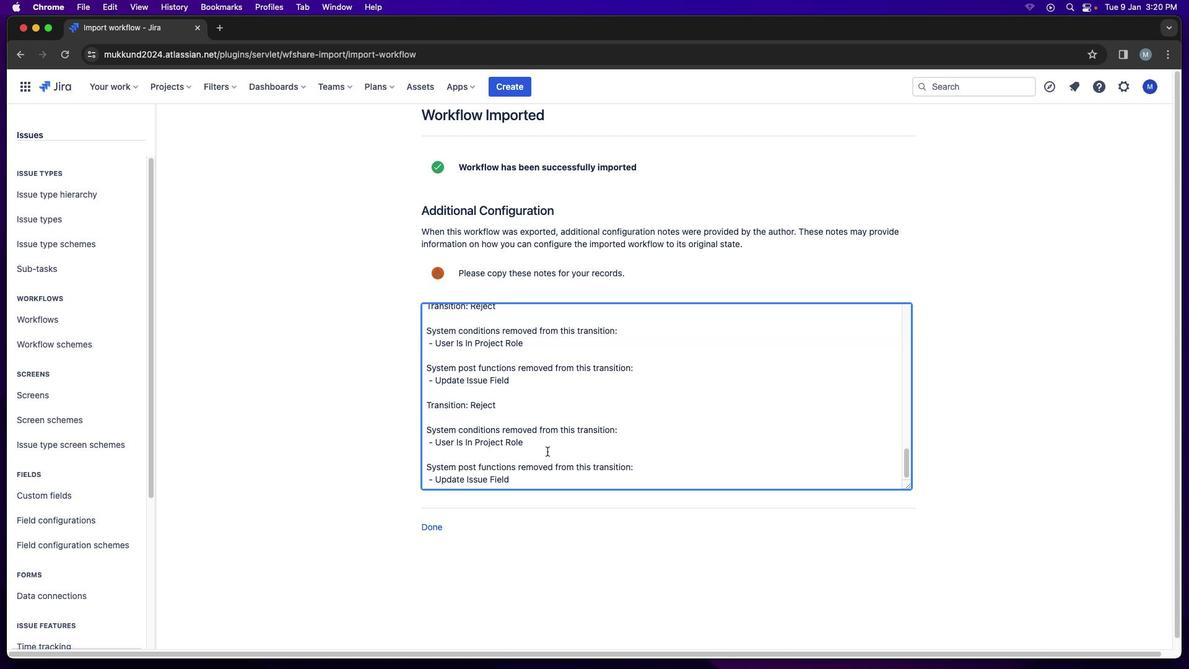
Action: Mouse pressed left at (550, 454)
Screenshot: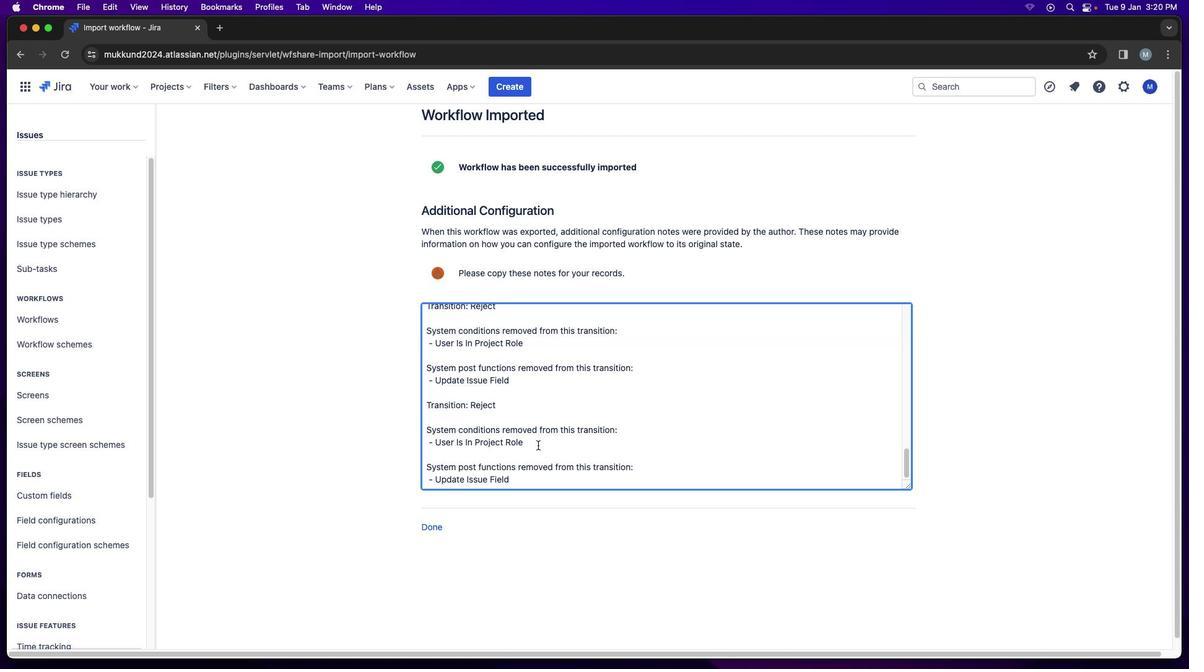 
Action: Mouse moved to (586, 425)
Screenshot: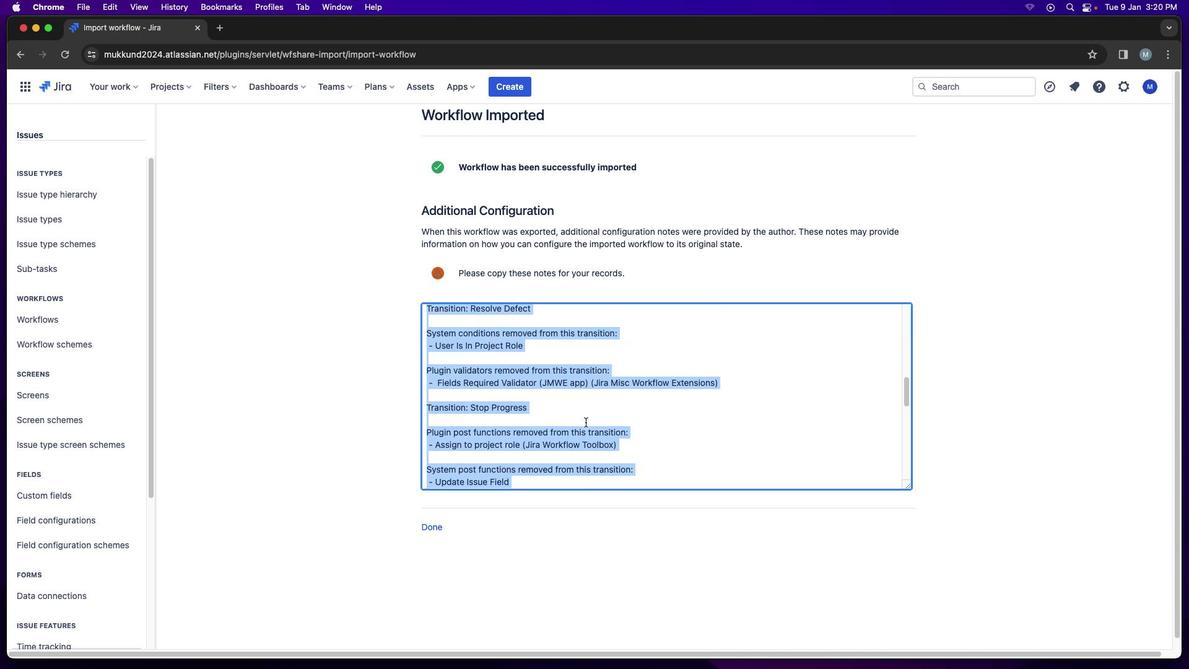 
Action: Mouse scrolled (586, 425) with delta (3, 2)
Screenshot: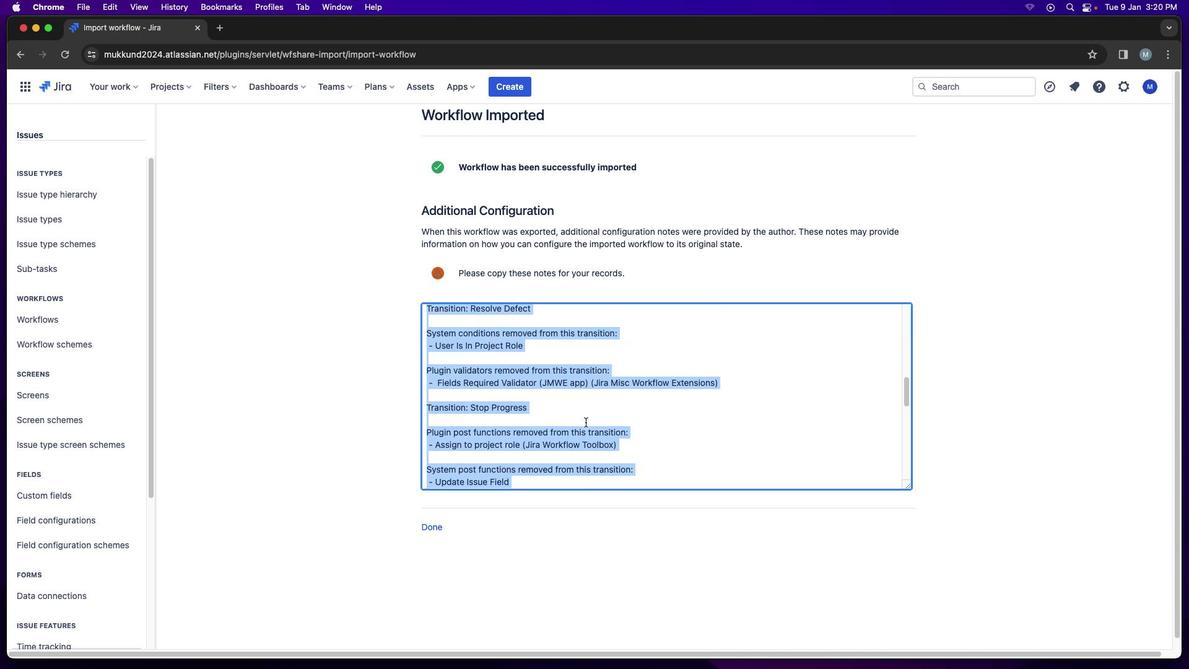 
Action: Mouse moved to (586, 425)
Screenshot: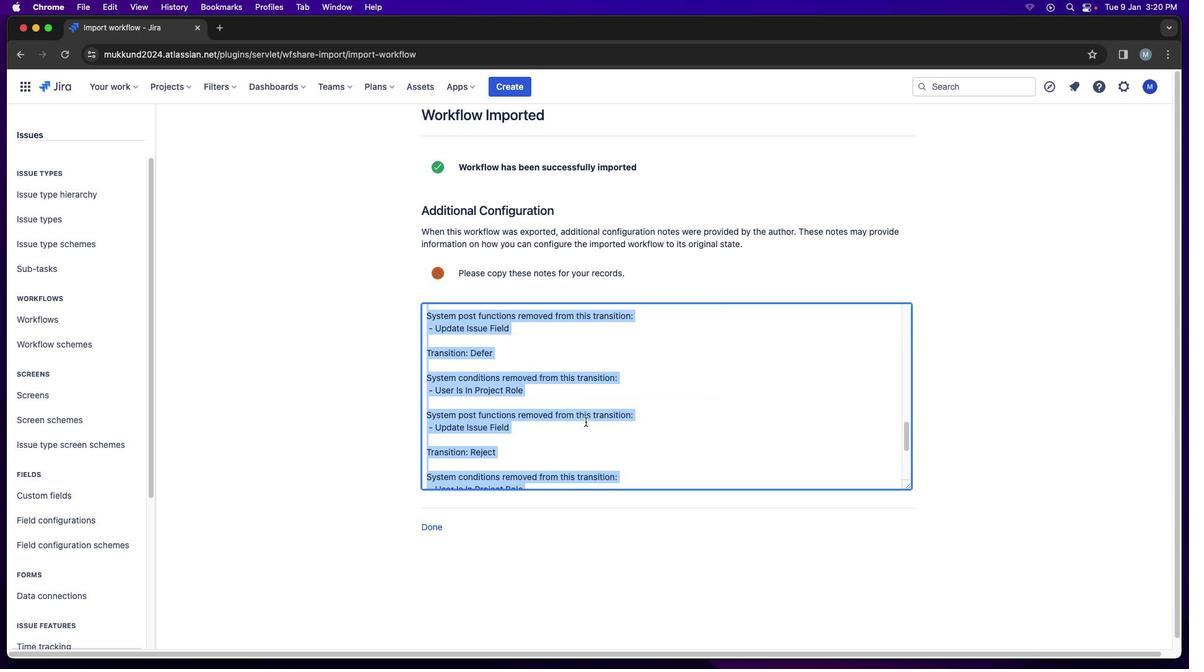 
Action: Mouse scrolled (586, 425) with delta (3, 2)
Screenshot: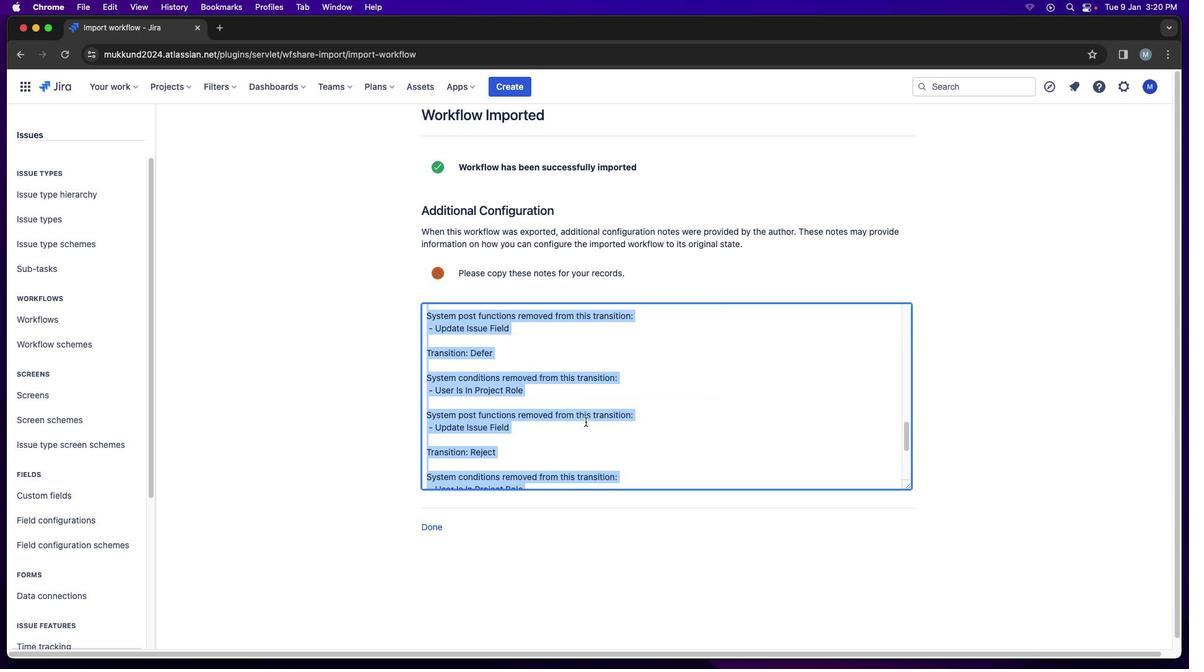 
Action: Mouse scrolled (586, 425) with delta (3, 1)
Screenshot: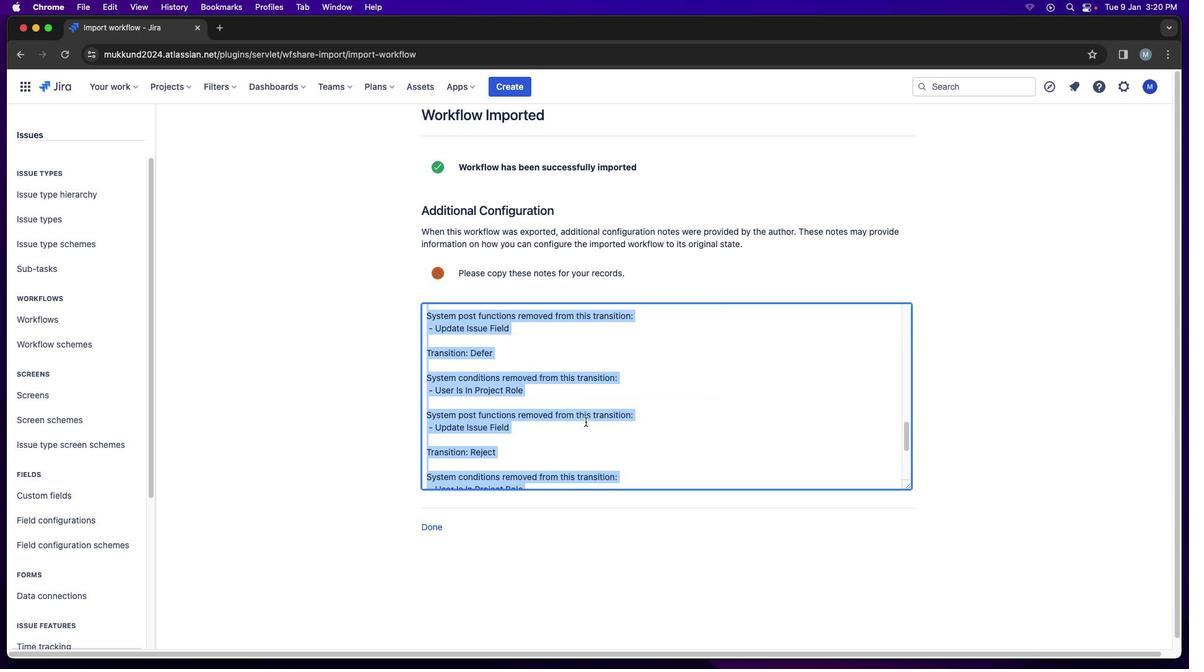 
Action: Mouse scrolled (586, 425) with delta (3, 0)
Screenshot: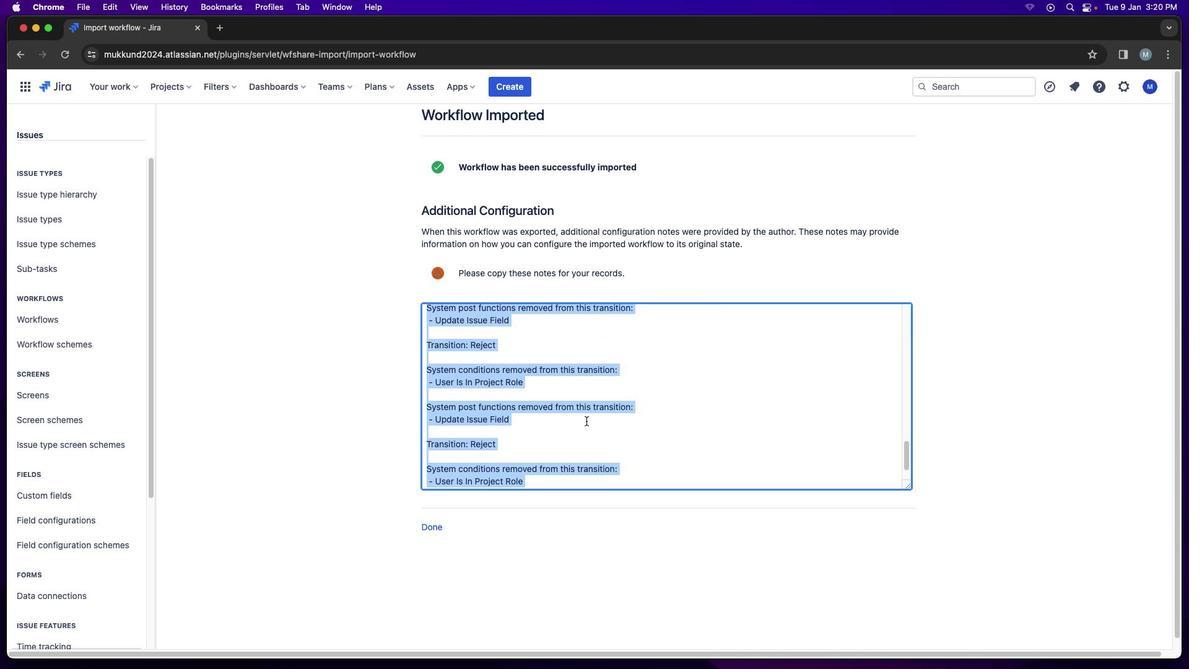 
Action: Mouse moved to (586, 425)
Screenshot: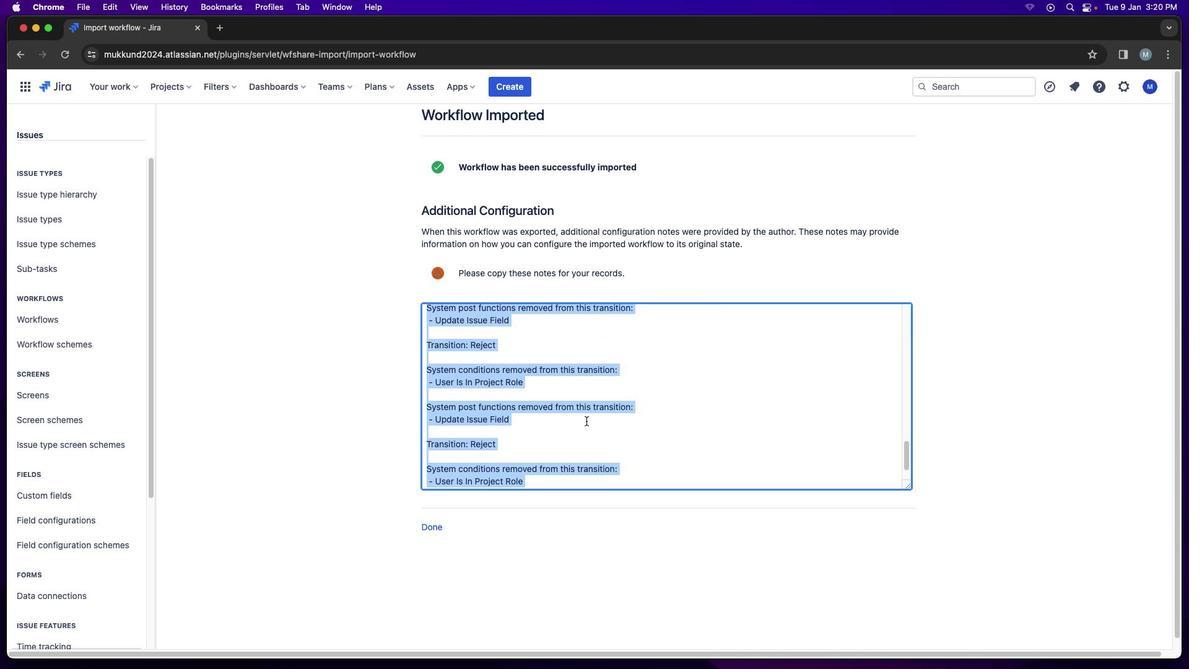 
Action: Mouse scrolled (586, 425) with delta (3, 0)
Screenshot: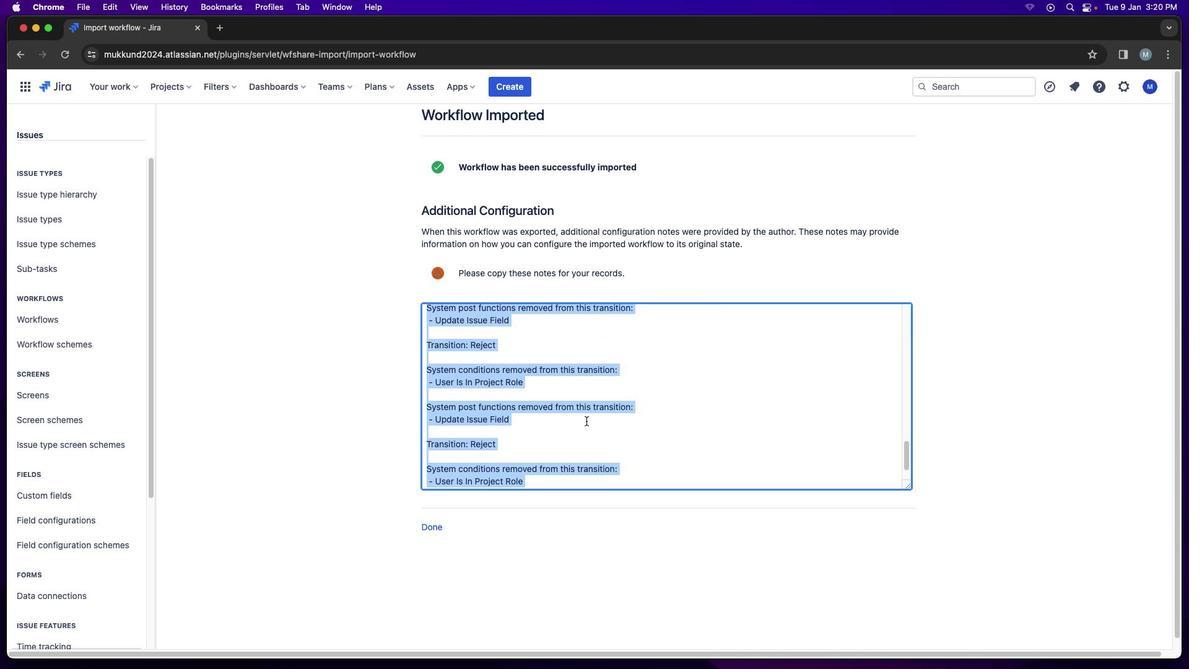 
Action: Mouse moved to (587, 426)
Screenshot: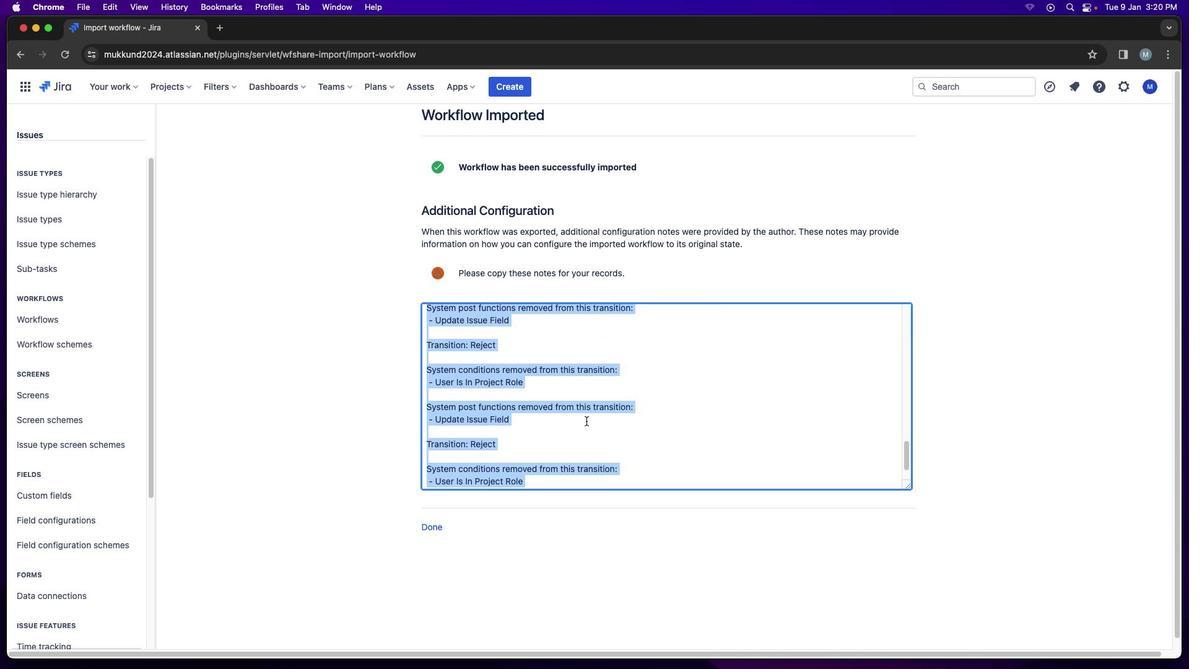 
Action: Mouse scrolled (587, 426) with delta (3, 0)
Screenshot: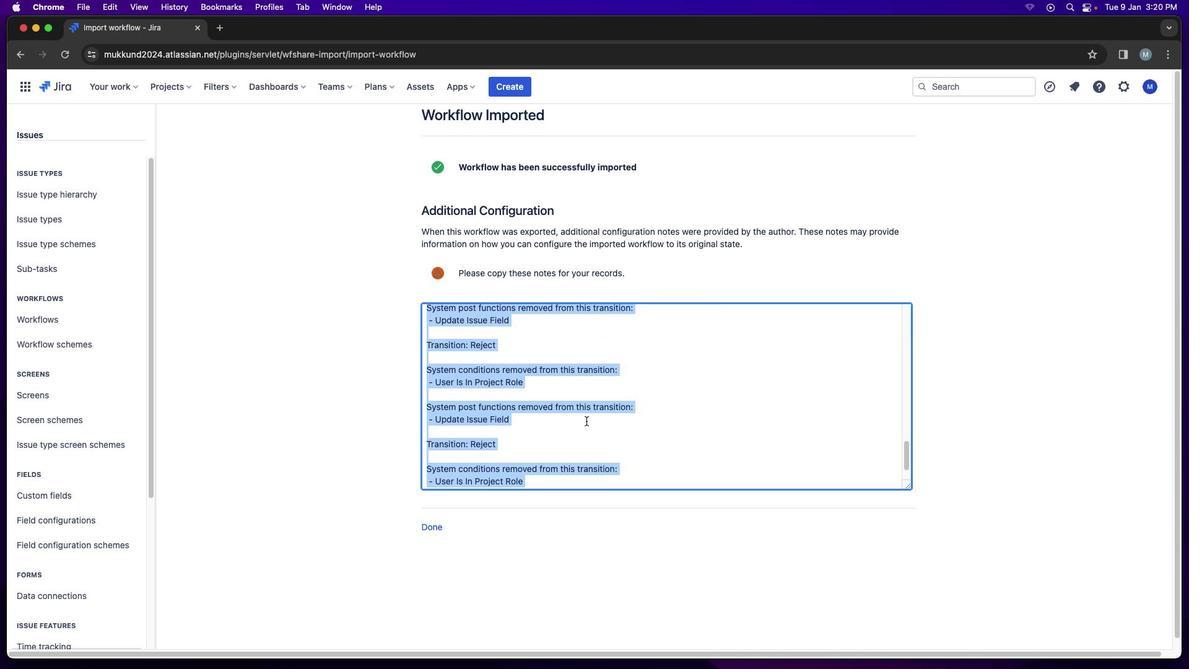 
Action: Mouse moved to (588, 425)
Screenshot: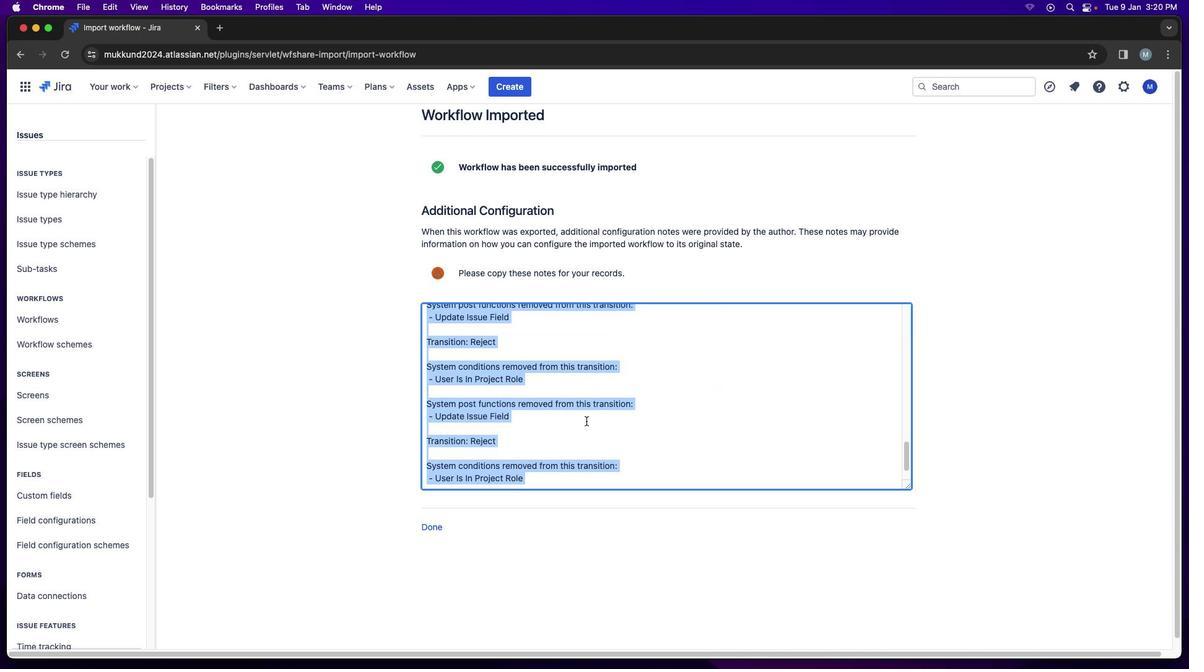 
Action: Mouse scrolled (588, 425) with delta (3, 0)
Screenshot: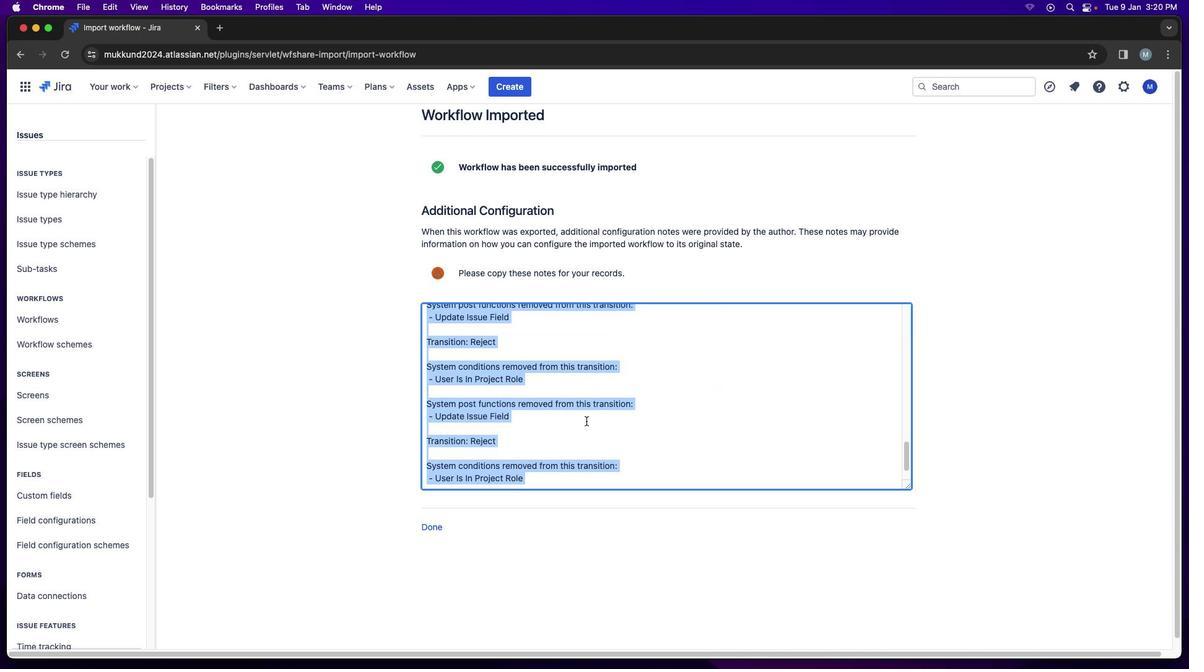 
Action: Mouse moved to (590, 423)
Screenshot: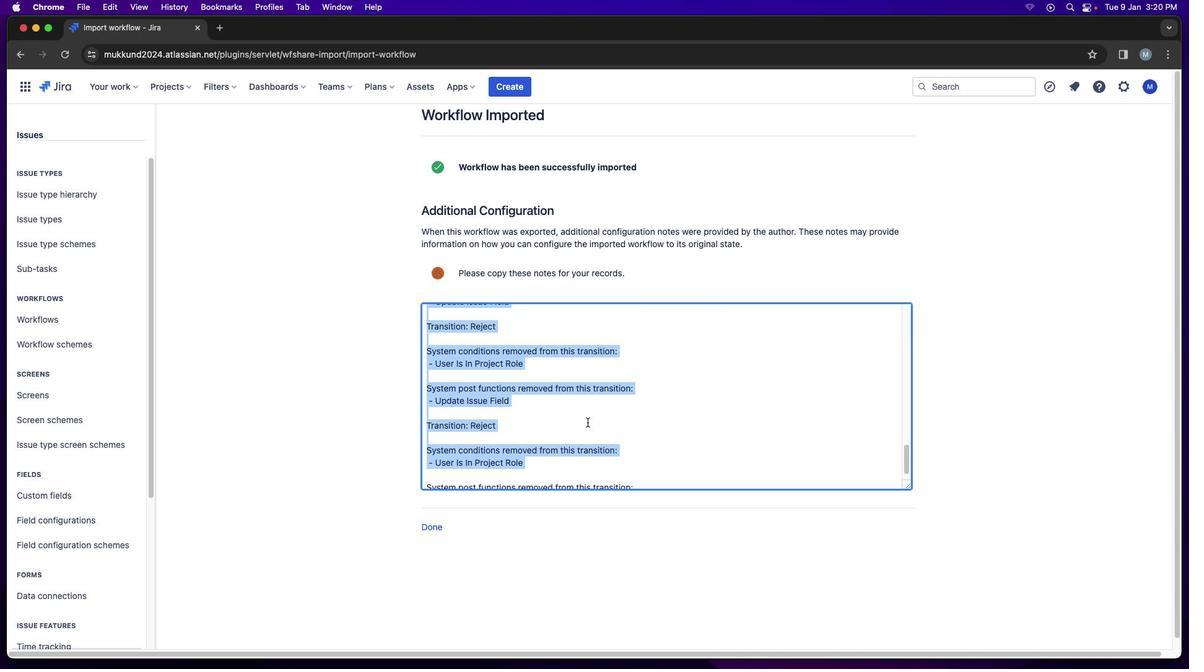 
Action: Mouse scrolled (590, 423) with delta (3, 2)
Screenshot: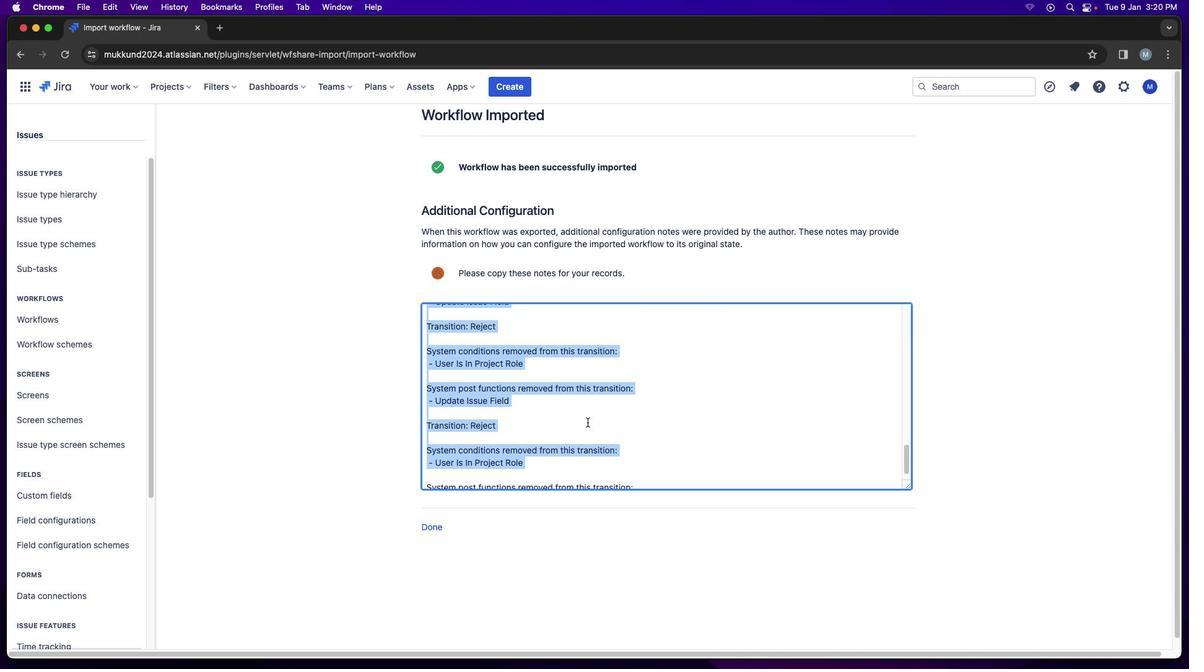 
Action: Mouse moved to (590, 423)
Screenshot: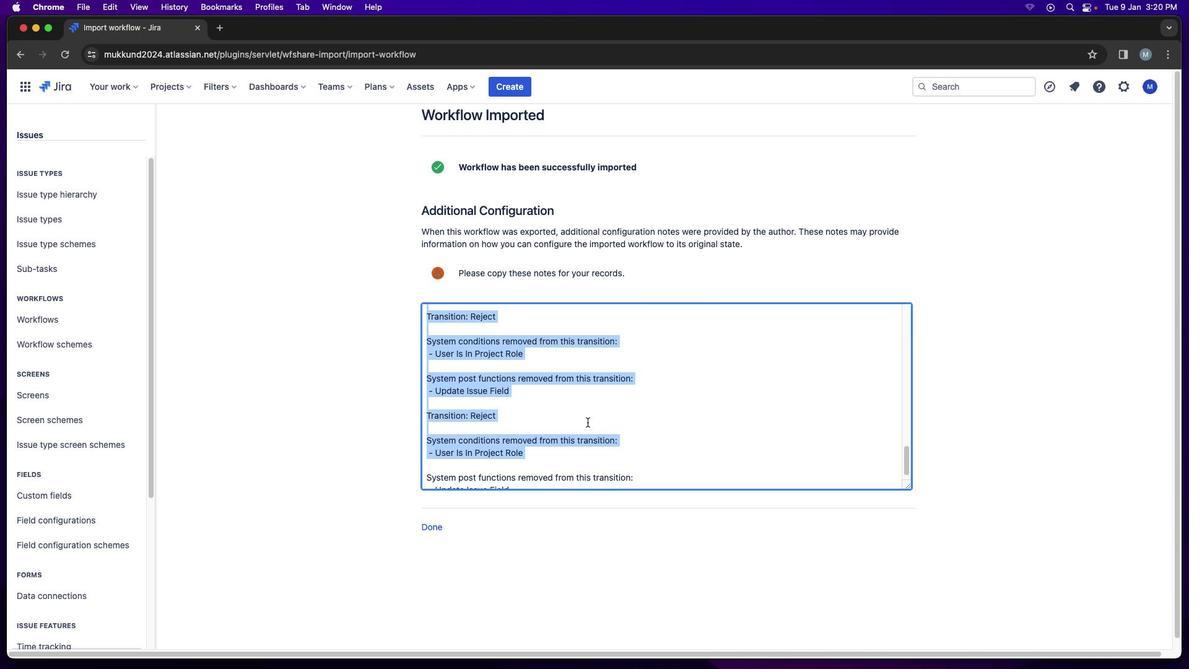 
Action: Mouse scrolled (590, 423) with delta (3, 2)
Screenshot: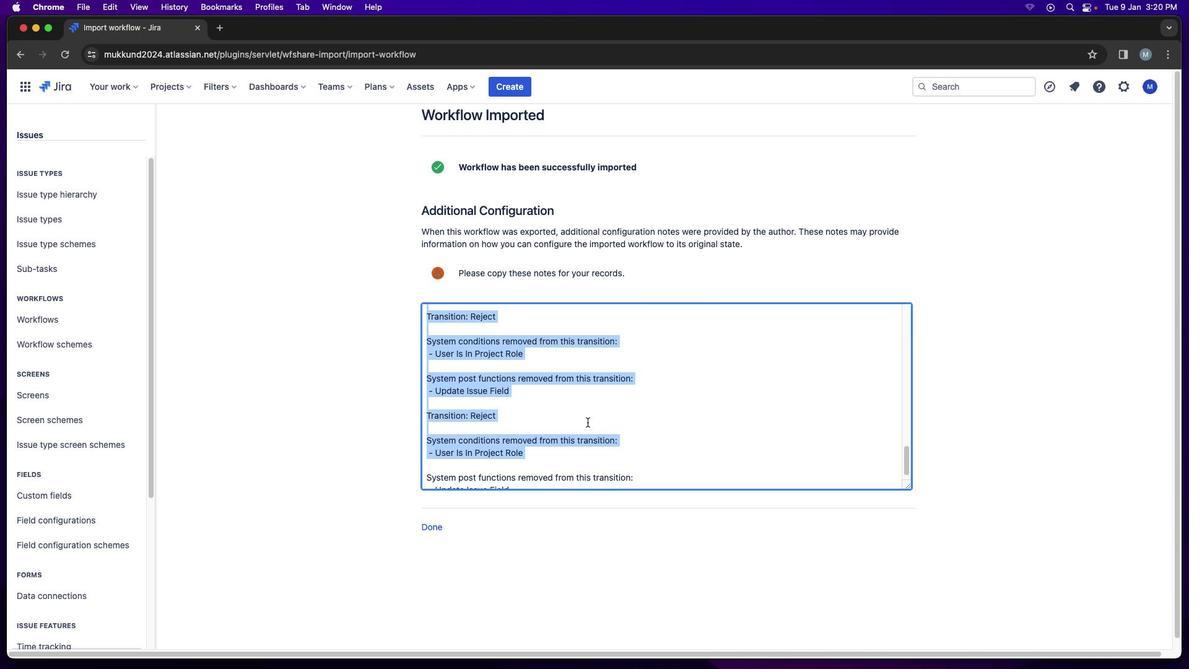 
Action: Mouse scrolled (590, 423) with delta (3, 1)
Screenshot: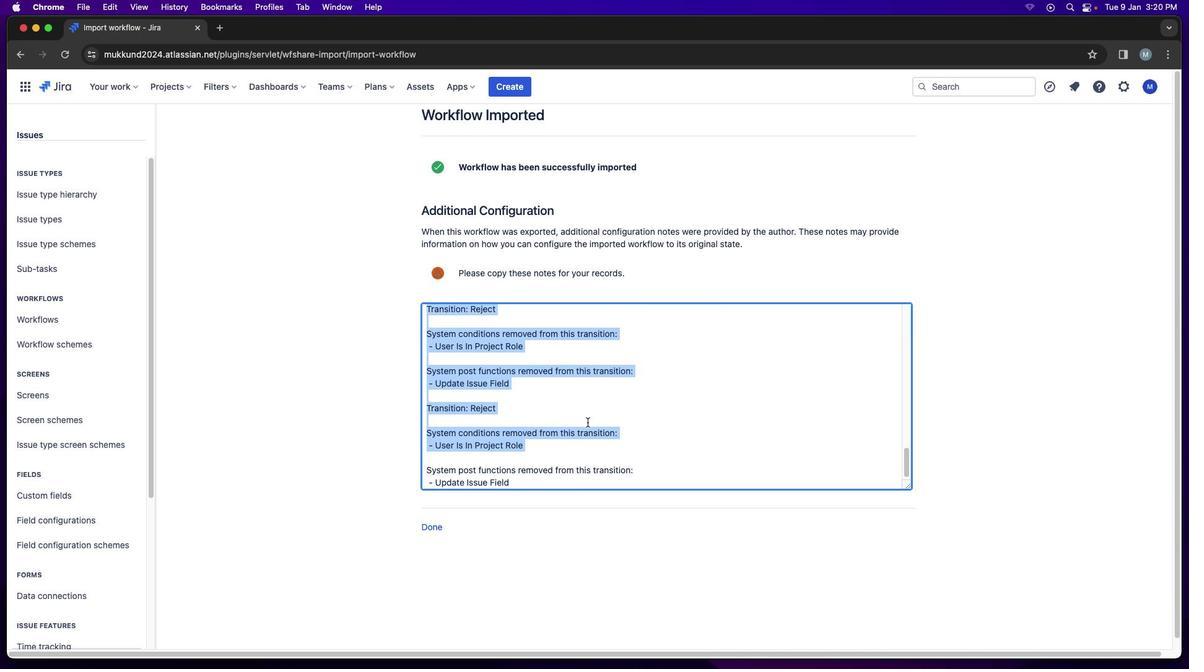 
Action: Mouse moved to (590, 423)
Screenshot: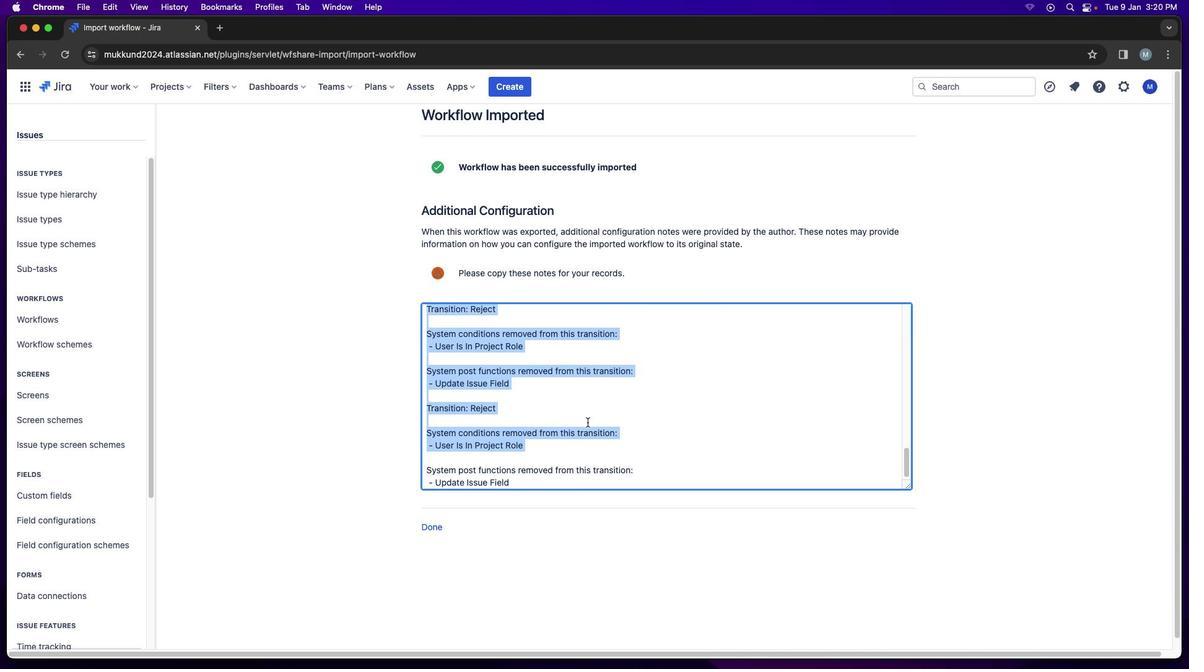 
Action: Mouse scrolled (590, 423) with delta (3, 0)
Screenshot: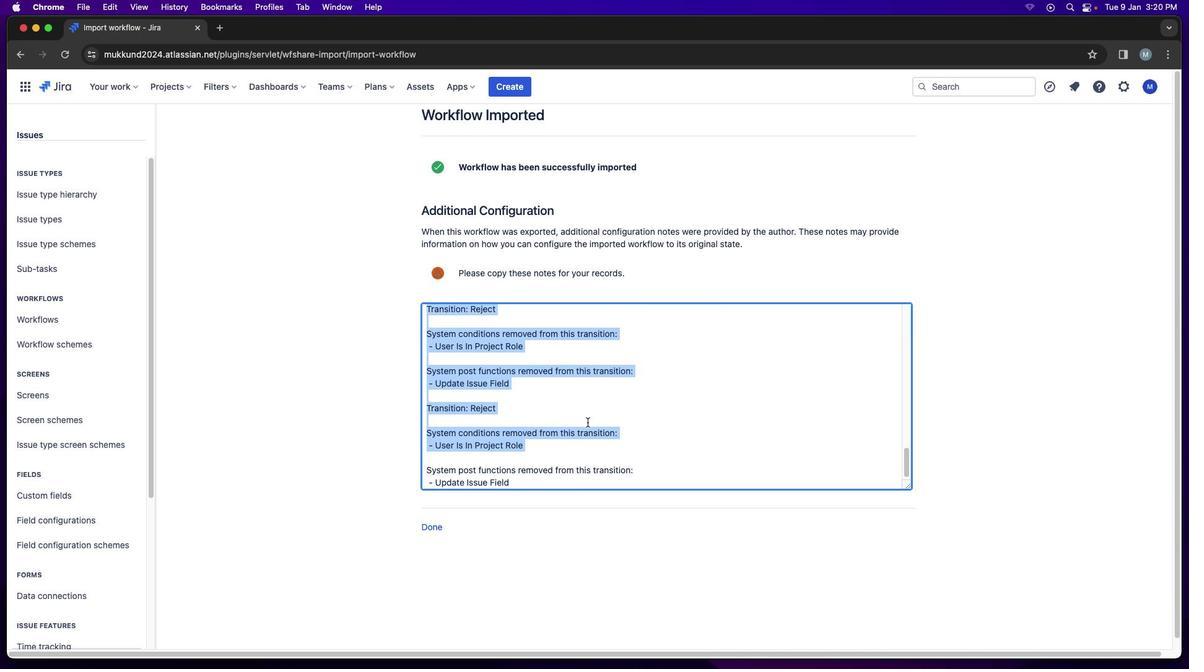 
Action: Mouse scrolled (590, 423) with delta (3, 0)
Screenshot: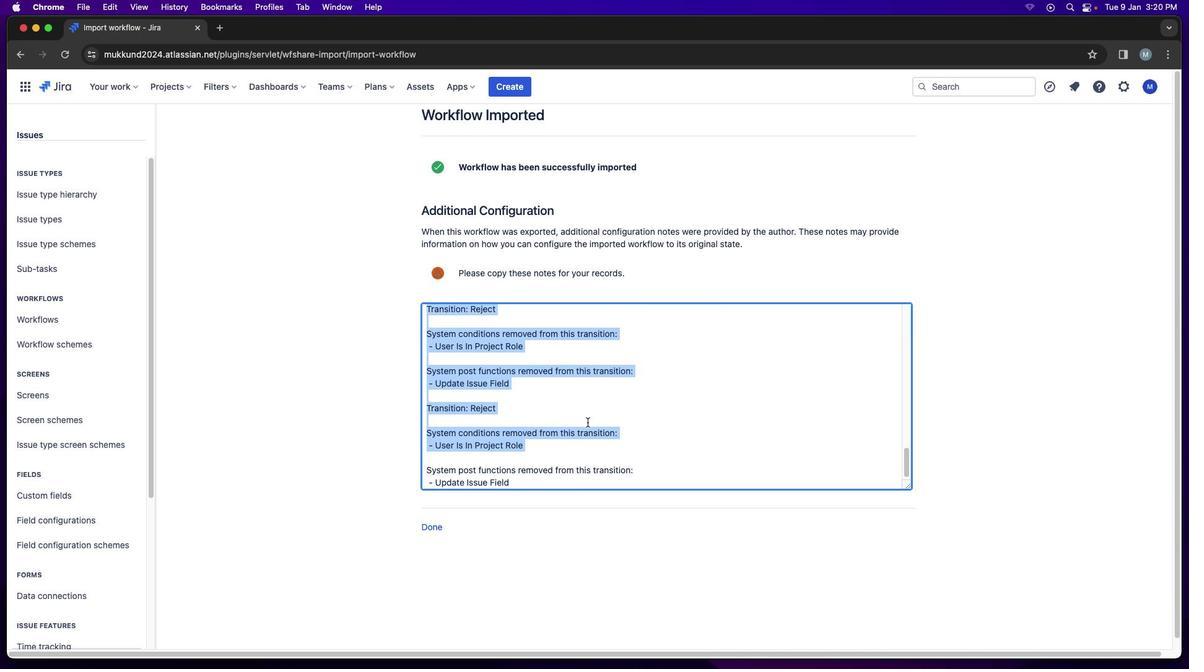 
Action: Mouse scrolled (590, 423) with delta (3, 0)
Screenshot: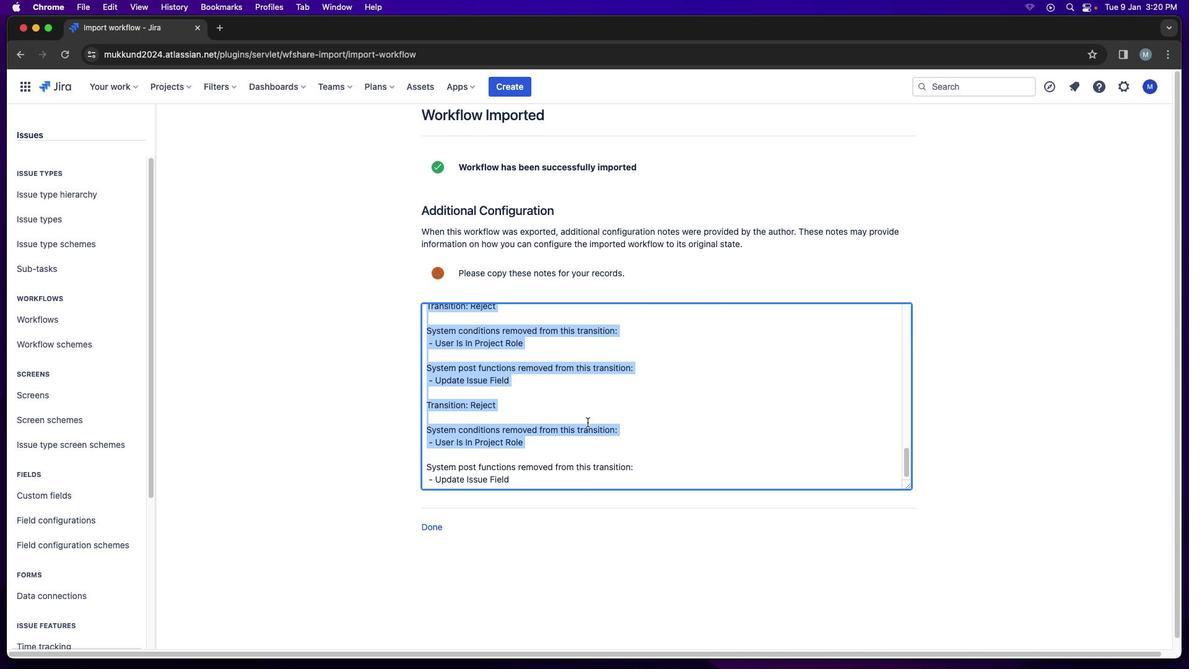 
Action: Mouse moved to (590, 424)
Screenshot: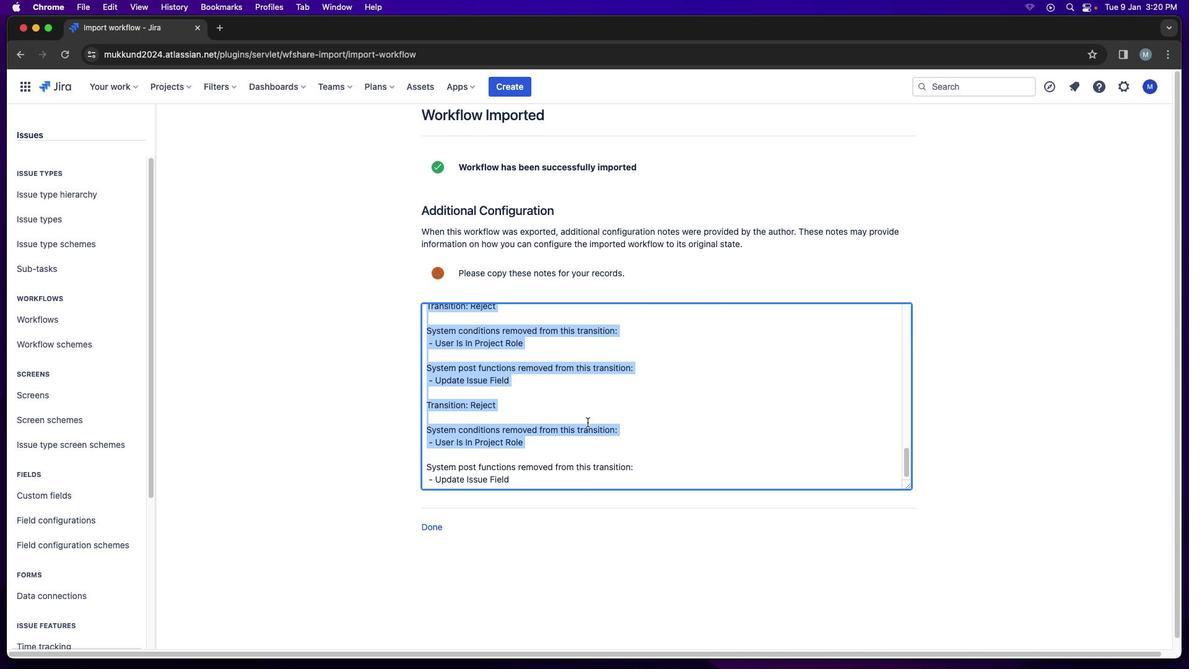 
Action: Mouse scrolled (590, 424) with delta (3, 0)
Screenshot: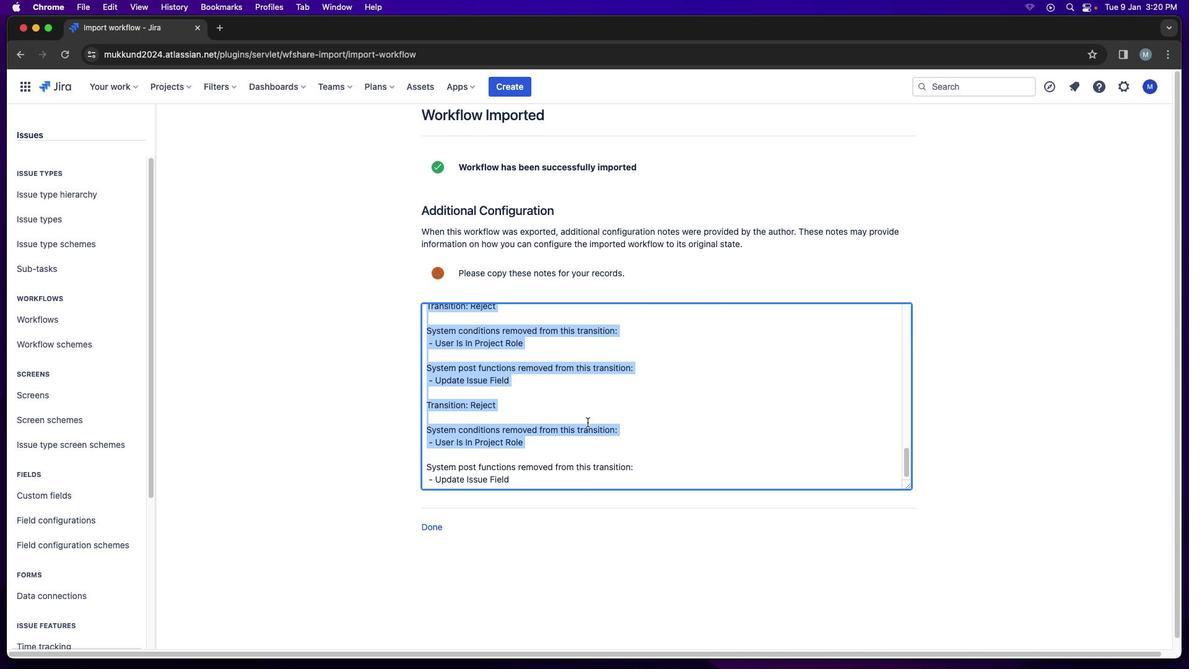 
Action: Mouse moved to (591, 425)
Screenshot: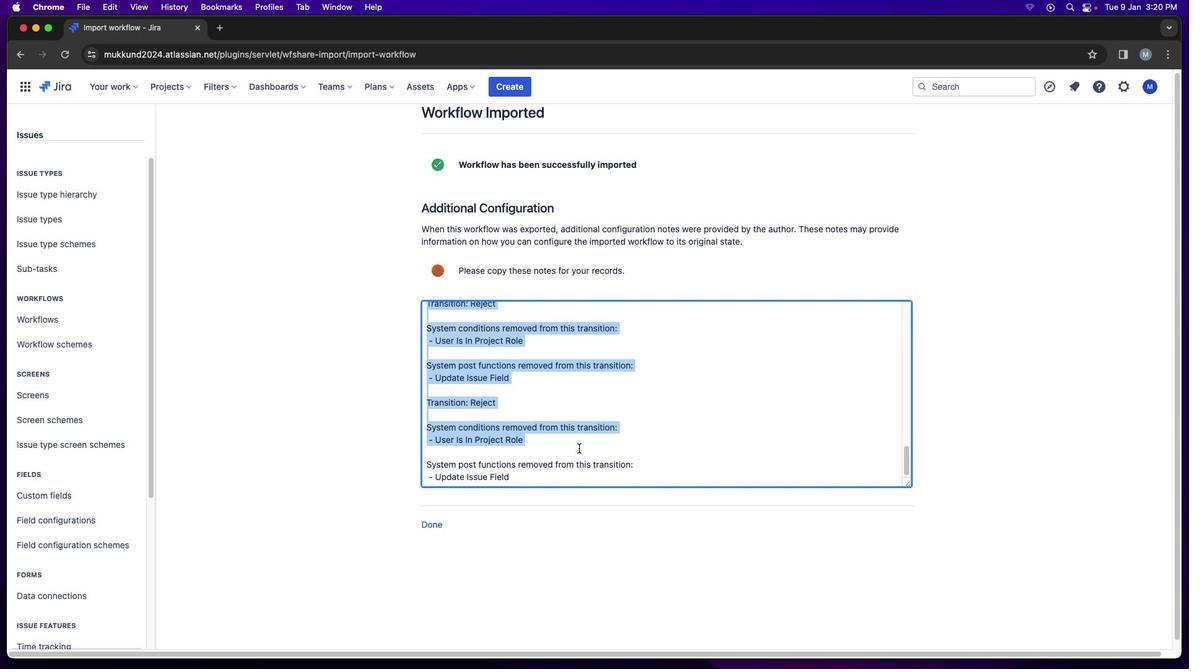 
Action: Mouse scrolled (591, 425) with delta (3, 2)
Screenshot: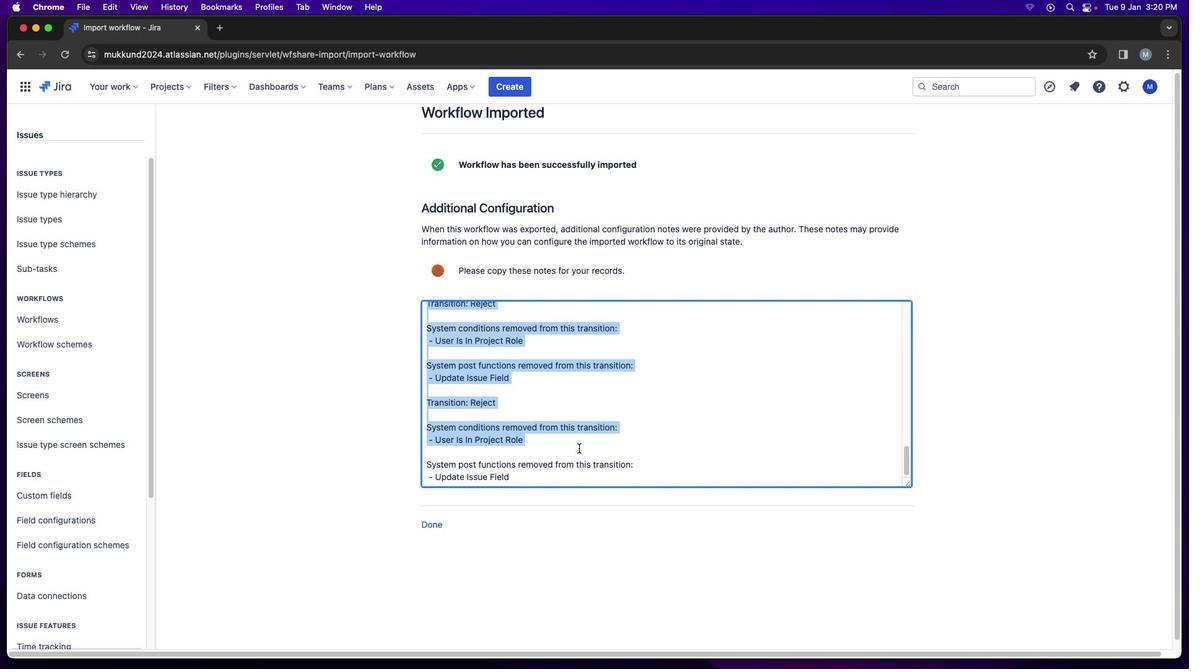 
Action: Mouse moved to (591, 426)
Screenshot: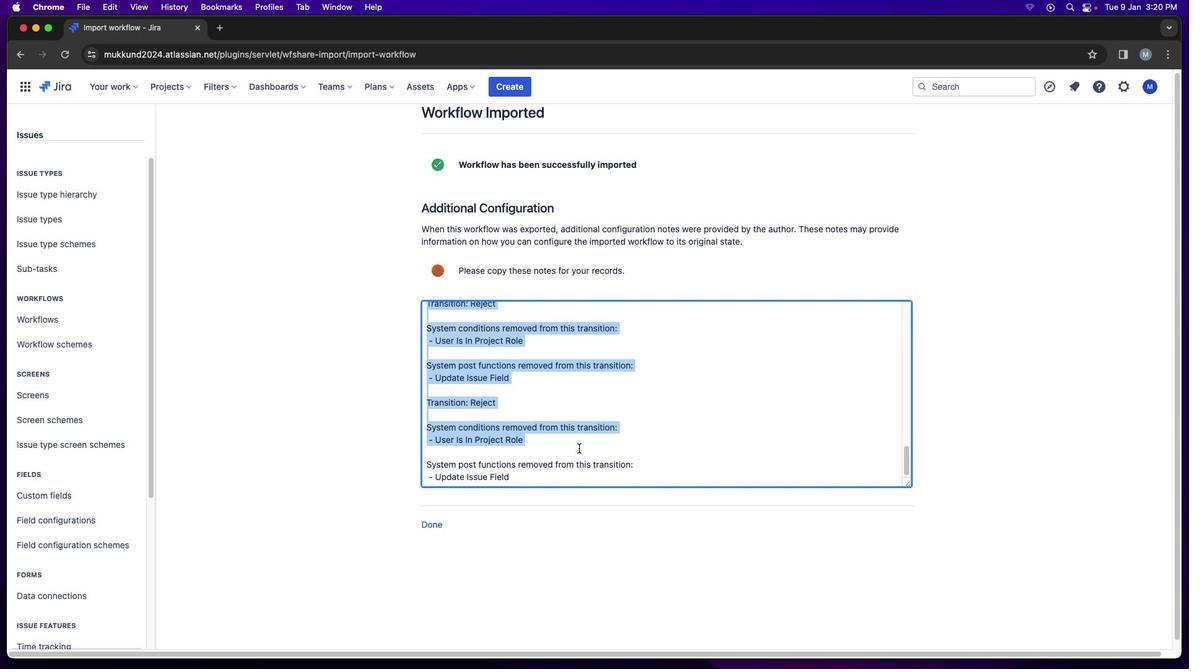 
Action: Mouse scrolled (591, 426) with delta (3, 2)
Screenshot: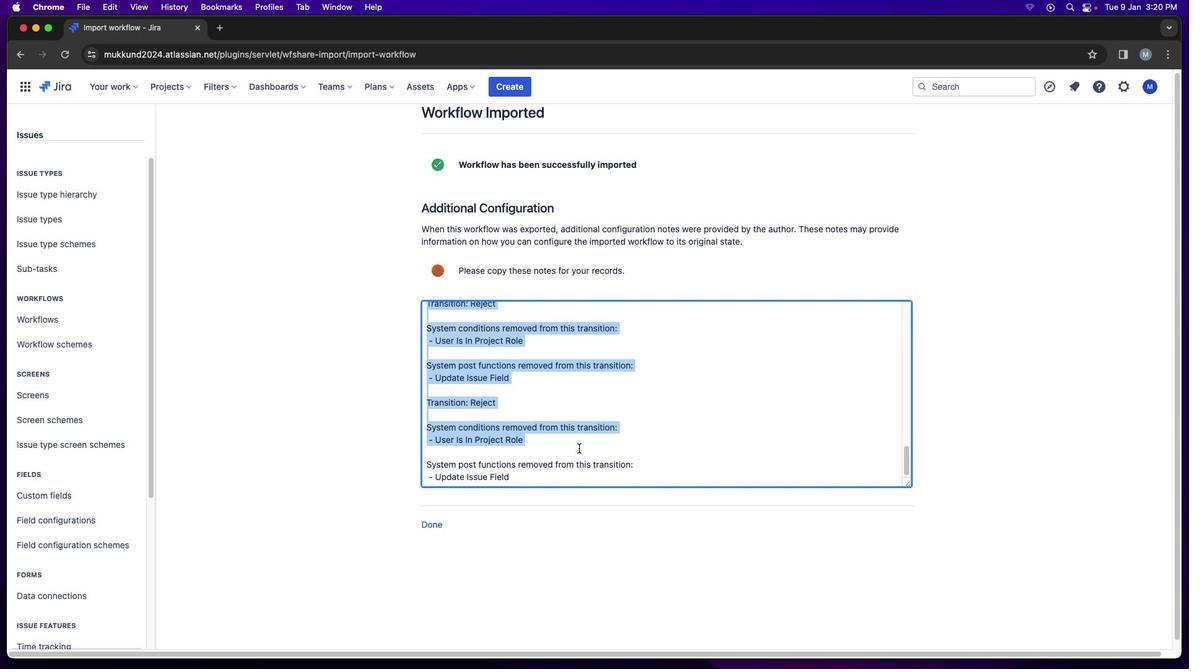 
Action: Mouse scrolled (591, 426) with delta (3, 0)
Screenshot: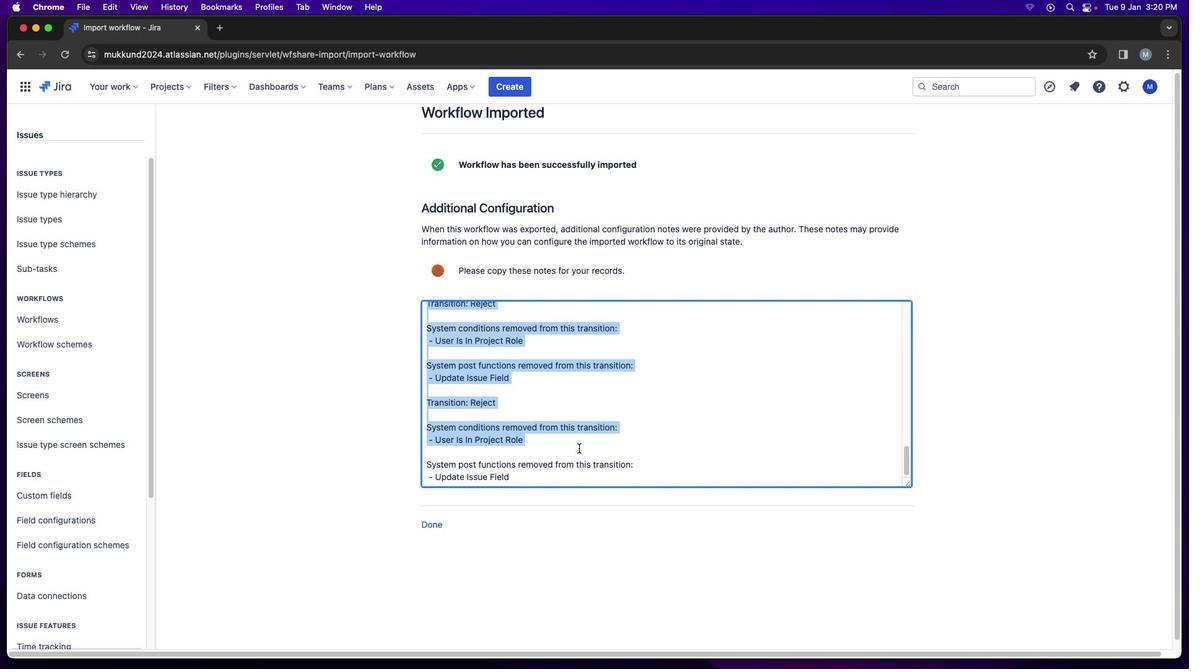 
Action: Mouse moved to (591, 426)
Screenshot: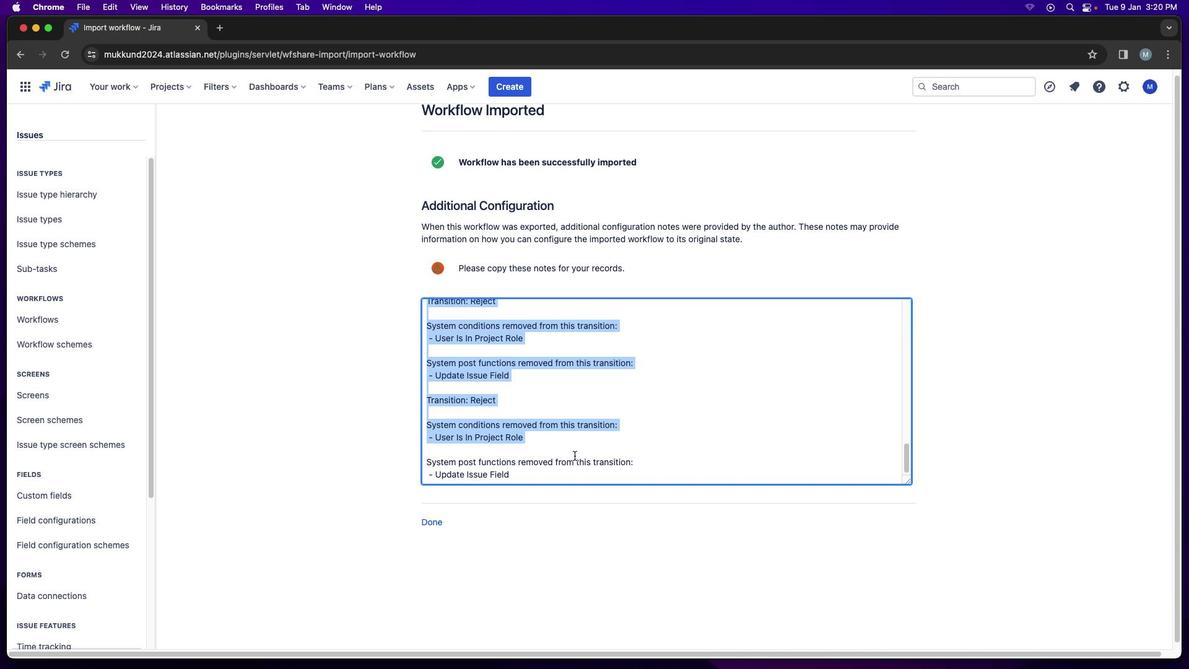 
Action: Mouse scrolled (591, 426) with delta (3, 0)
Screenshot: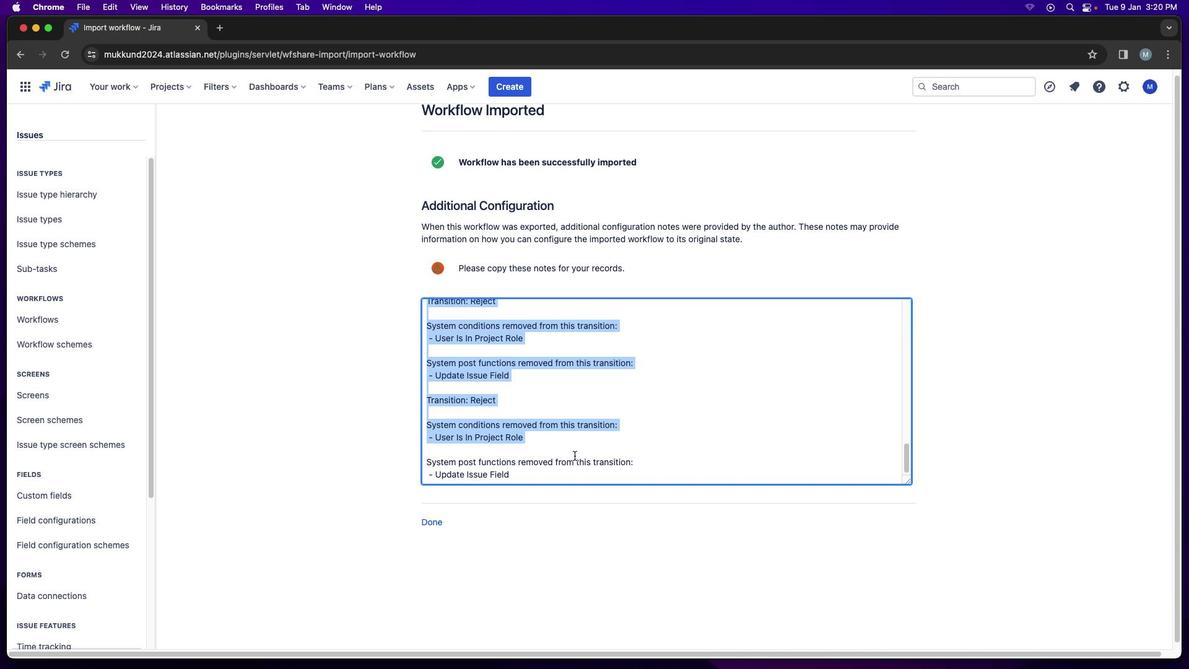 
Action: Mouse moved to (590, 426)
Screenshot: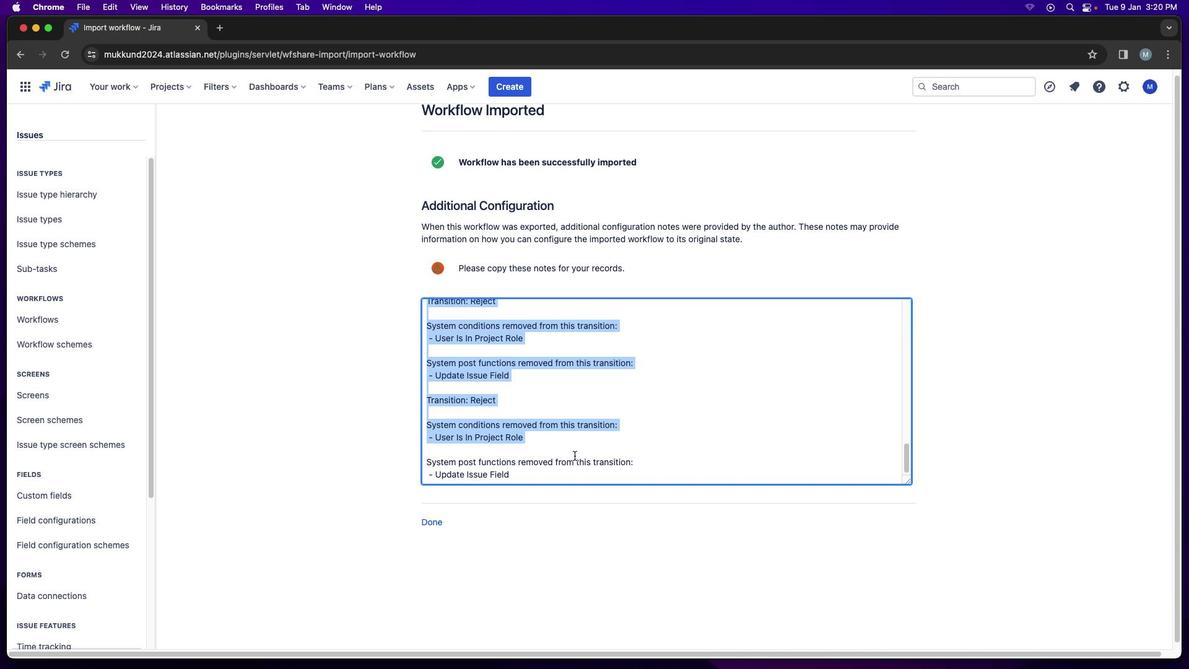 
Action: Mouse scrolled (590, 426) with delta (3, 0)
Screenshot: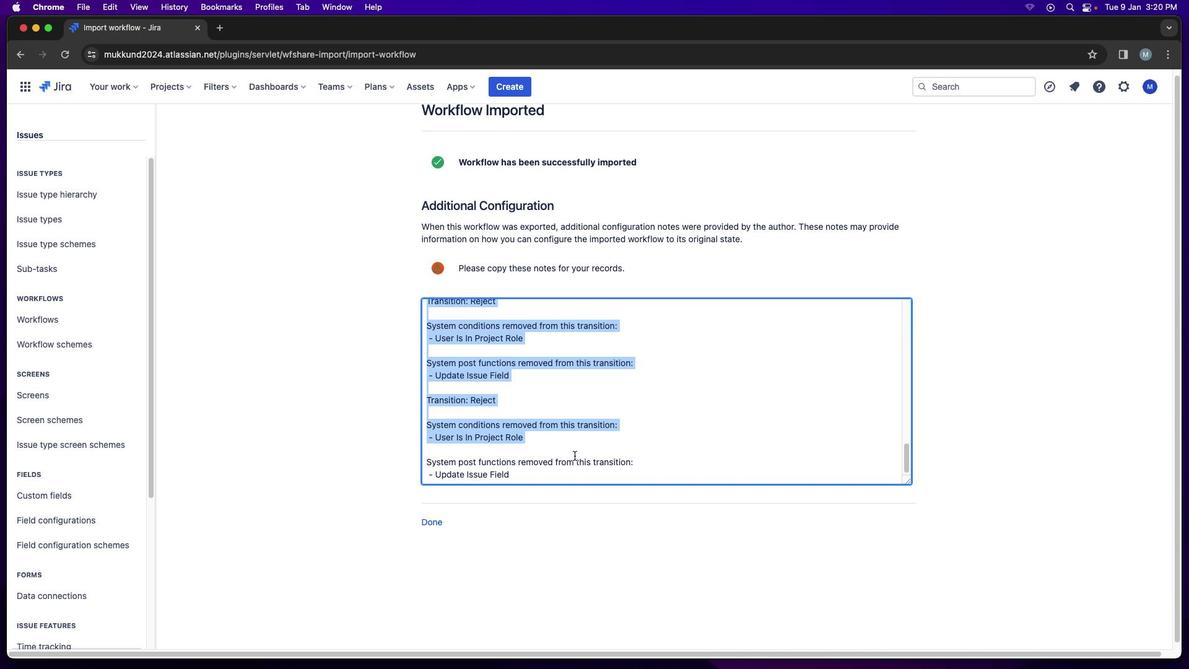 
Action: Mouse moved to (590, 428)
Screenshot: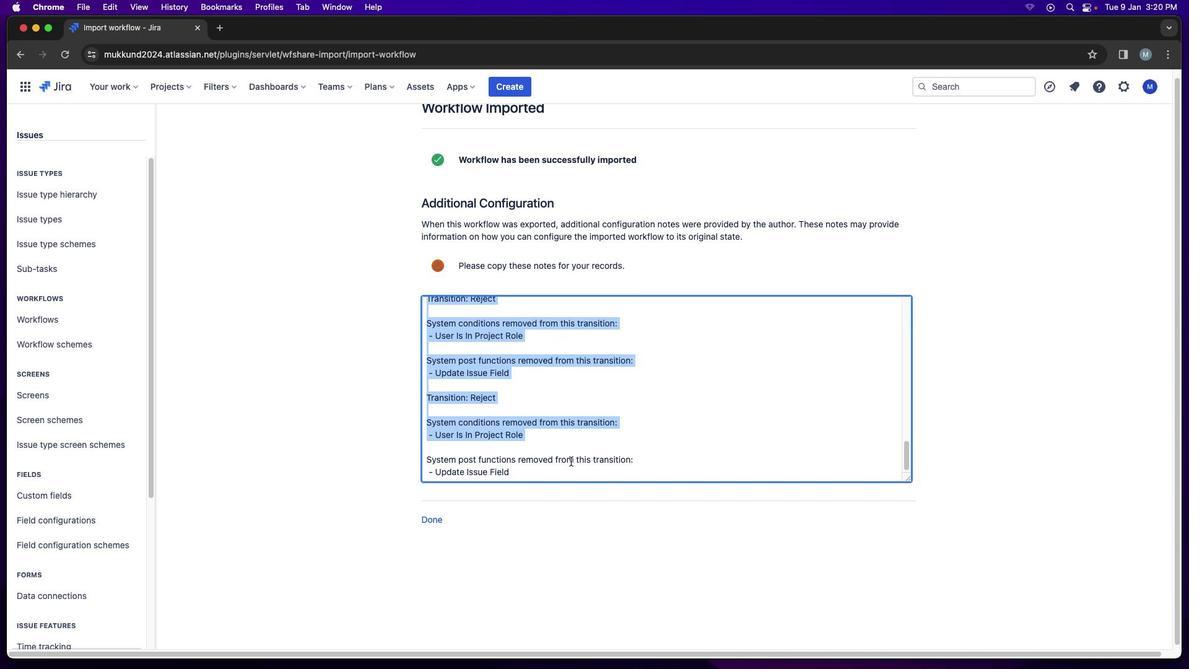 
Action: Mouse scrolled (590, 428) with delta (3, 0)
Screenshot: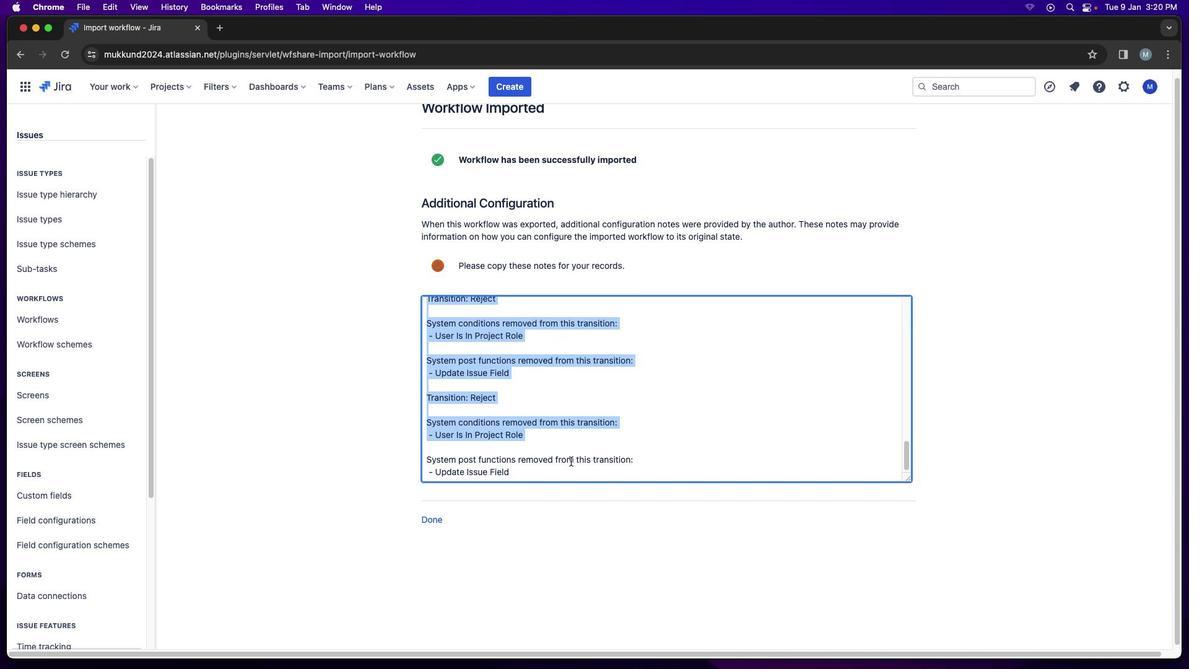 
Action: Mouse moved to (589, 433)
Screenshot: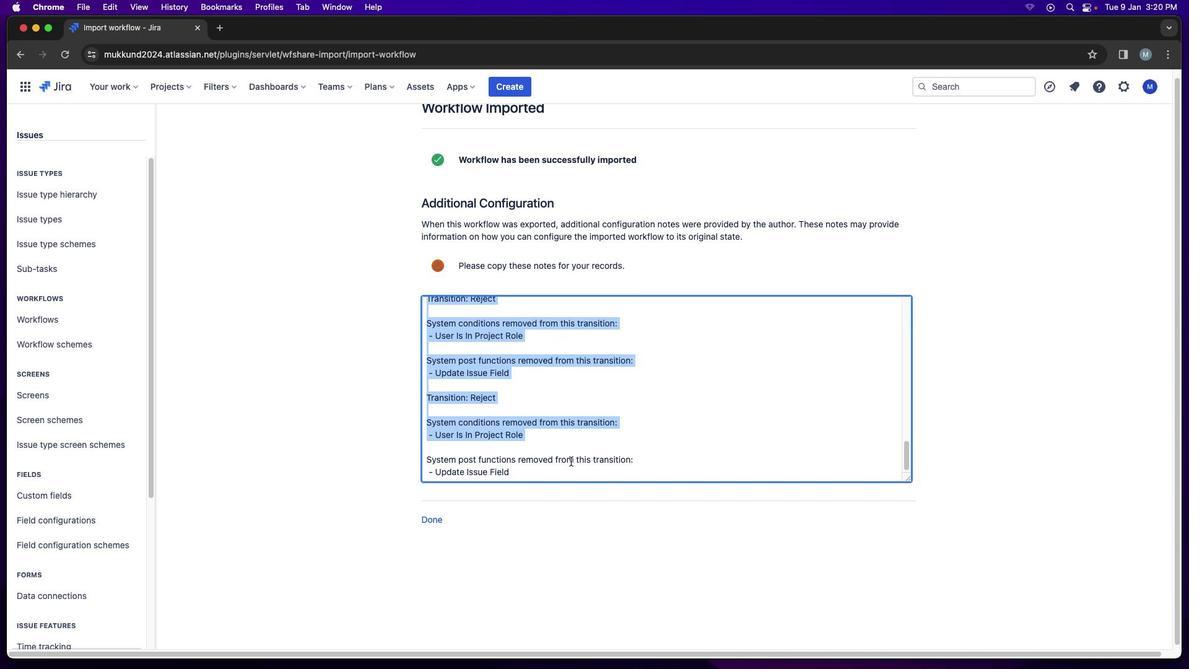 
Action: Mouse scrolled (589, 433) with delta (3, 0)
Screenshot: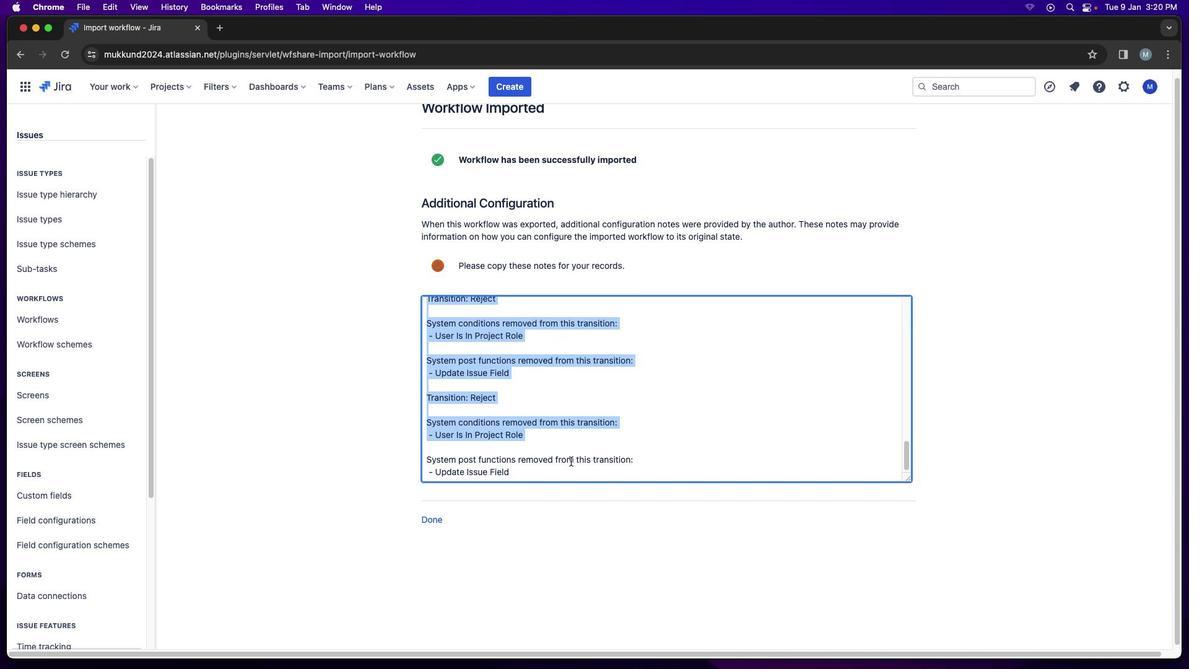 
Action: Mouse moved to (558, 472)
Screenshot: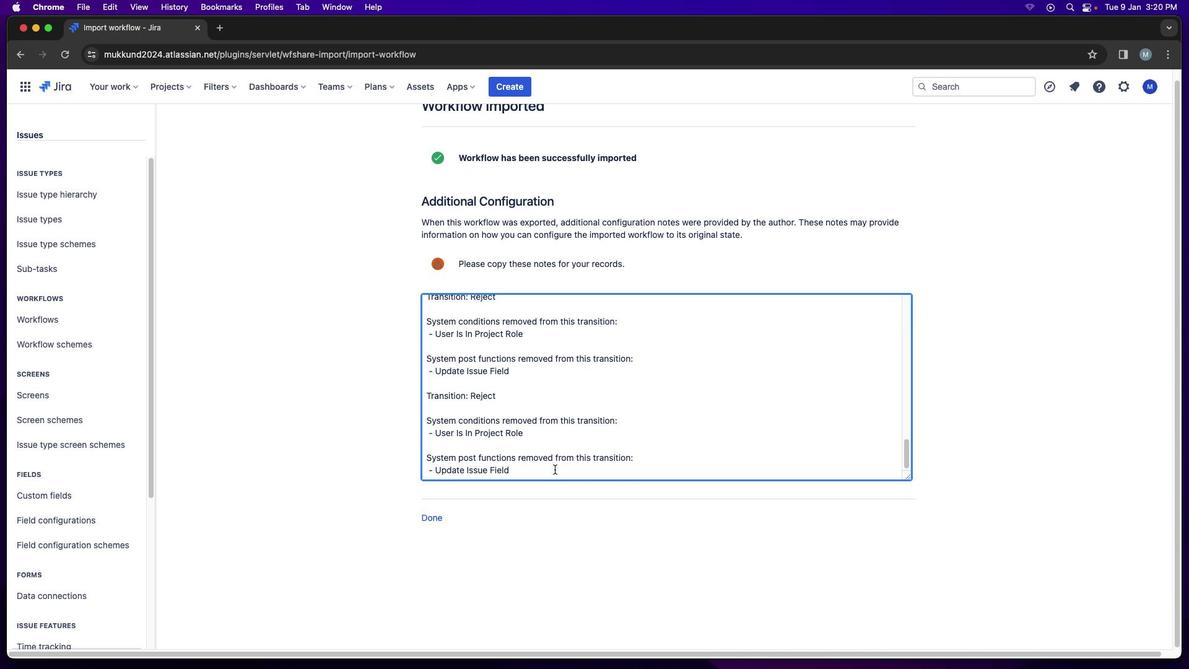 
Action: Mouse pressed left at (558, 472)
Screenshot: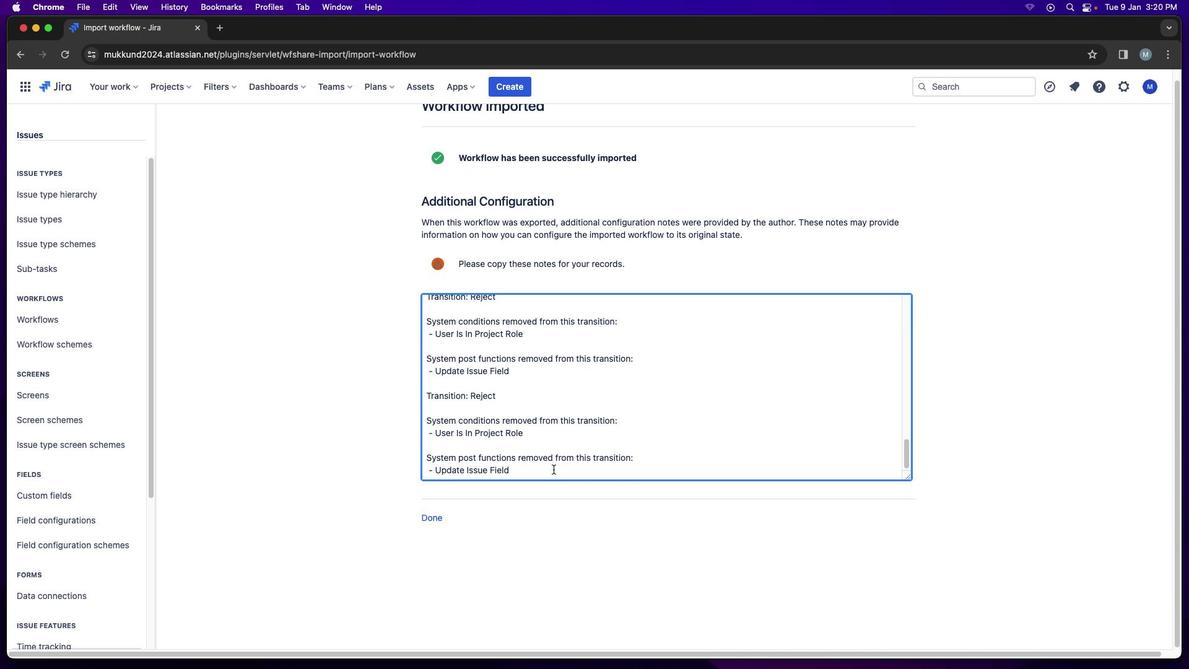 
Action: Mouse moved to (521, 471)
Screenshot: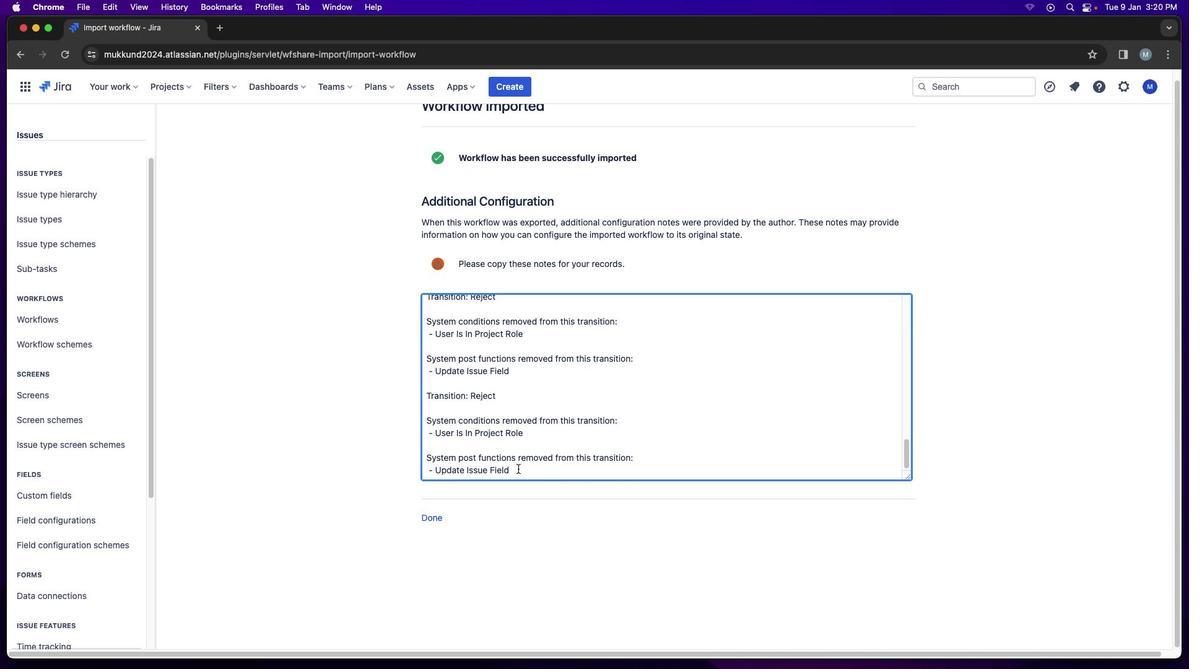 
Action: Mouse pressed left at (521, 471)
Screenshot: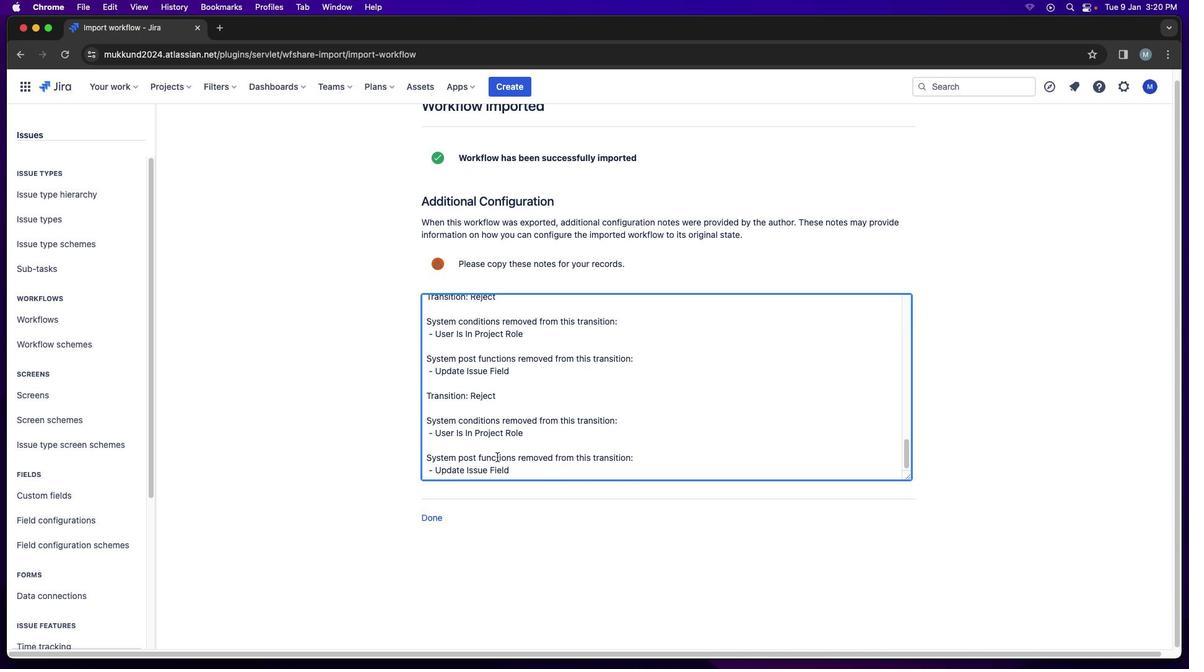 
Action: Mouse moved to (437, 519)
Screenshot: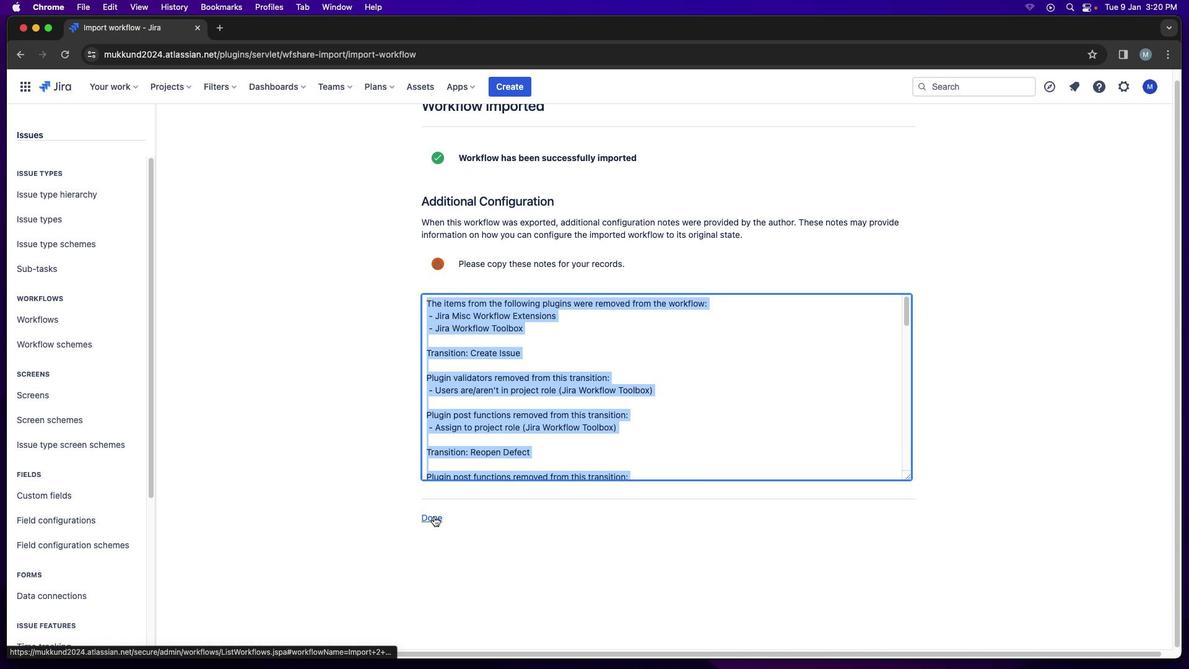 
Action: Mouse pressed left at (437, 519)
Screenshot: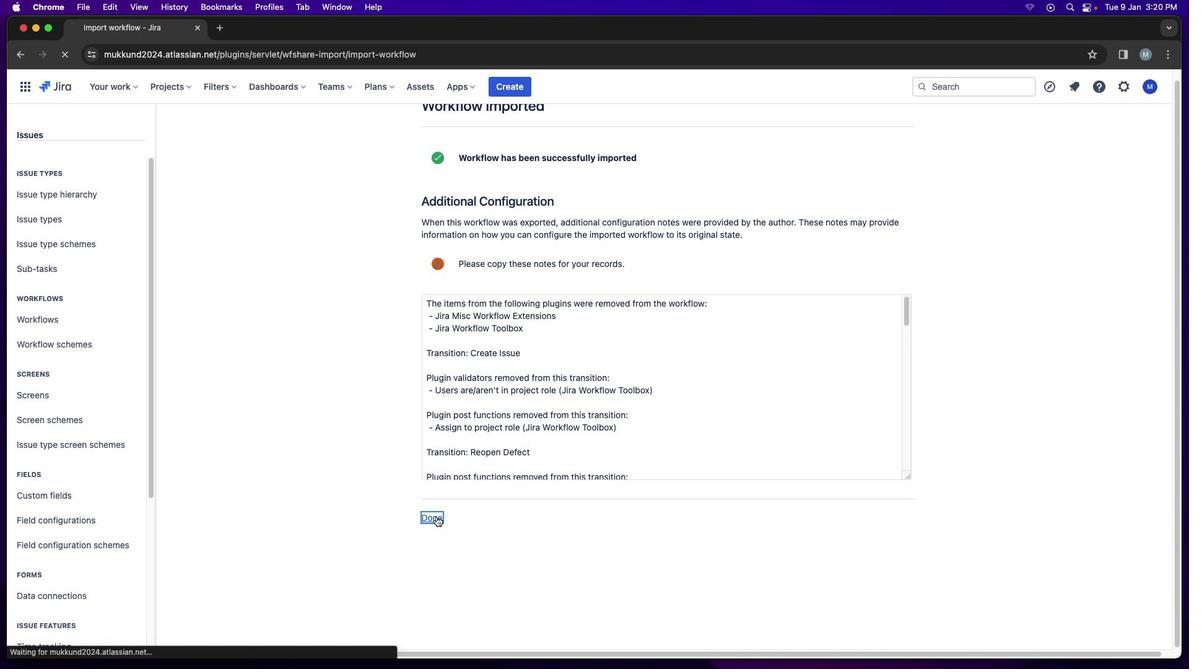 
Action: Mouse moved to (737, 207)
Screenshot: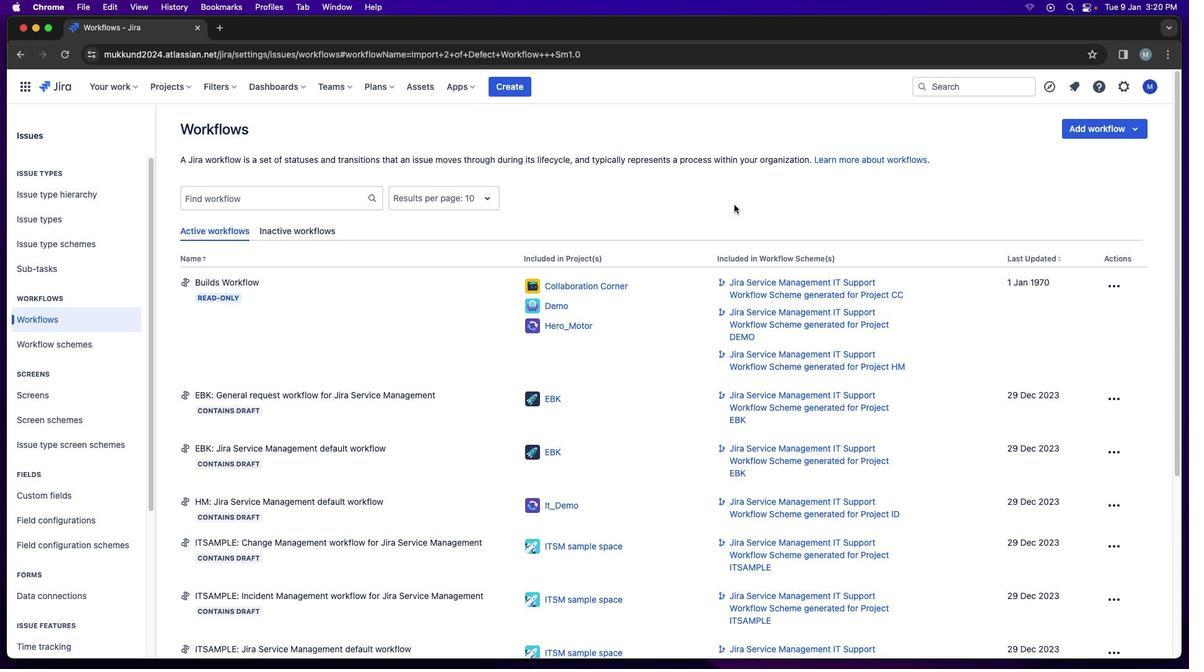 
Action: Mouse pressed left at (737, 207)
Screenshot: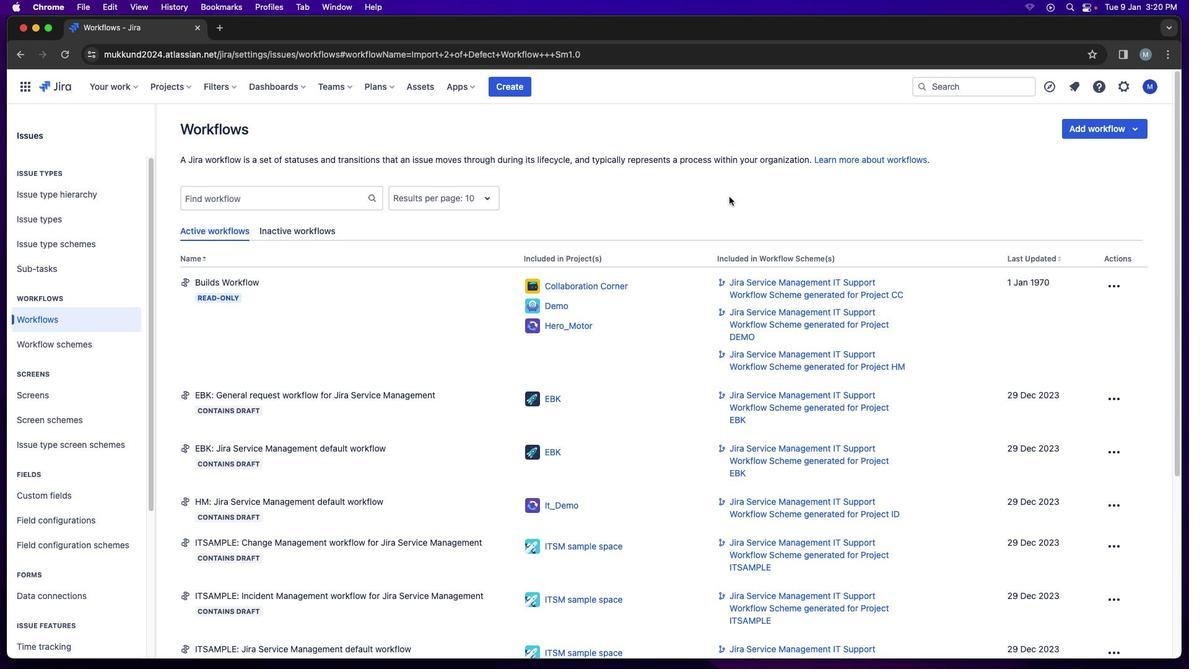 
Action: Mouse moved to (734, 125)
Screenshot: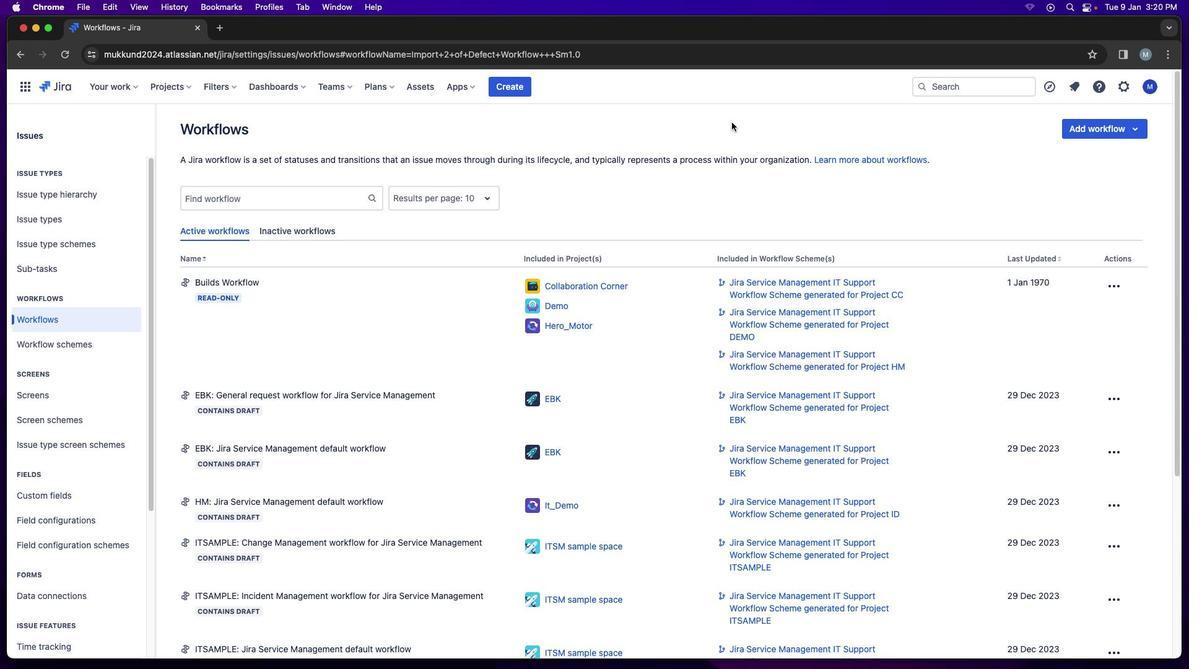 
Action: Mouse pressed left at (734, 125)
Screenshot: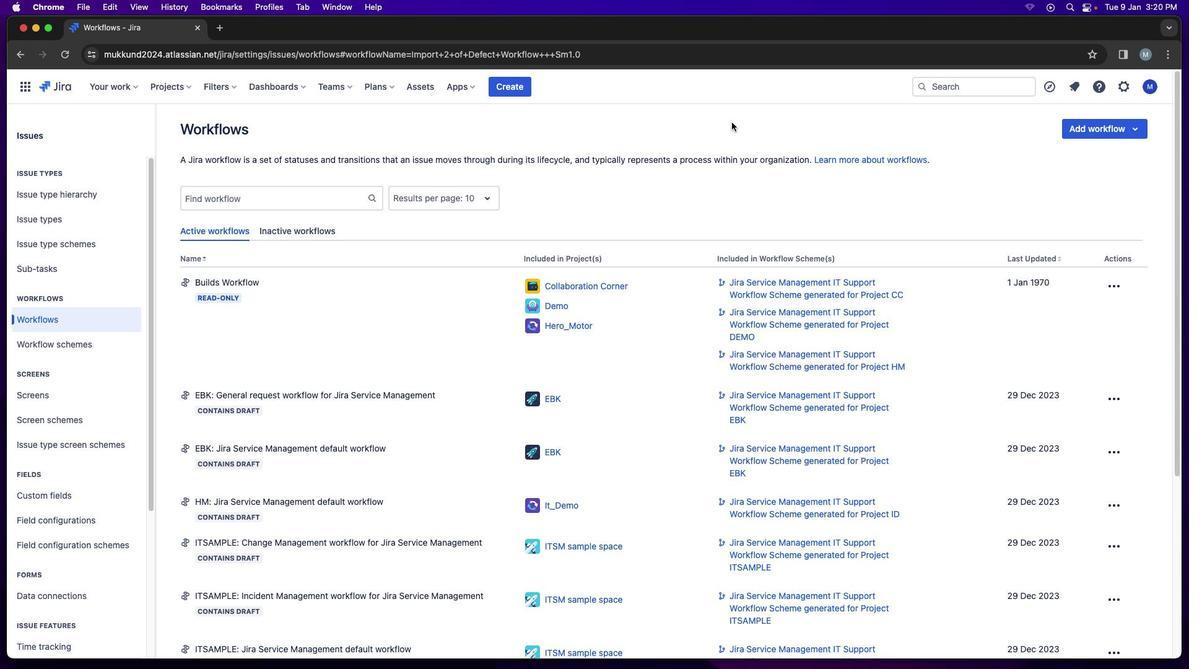 
Action: Mouse moved to (1124, 456)
Screenshot: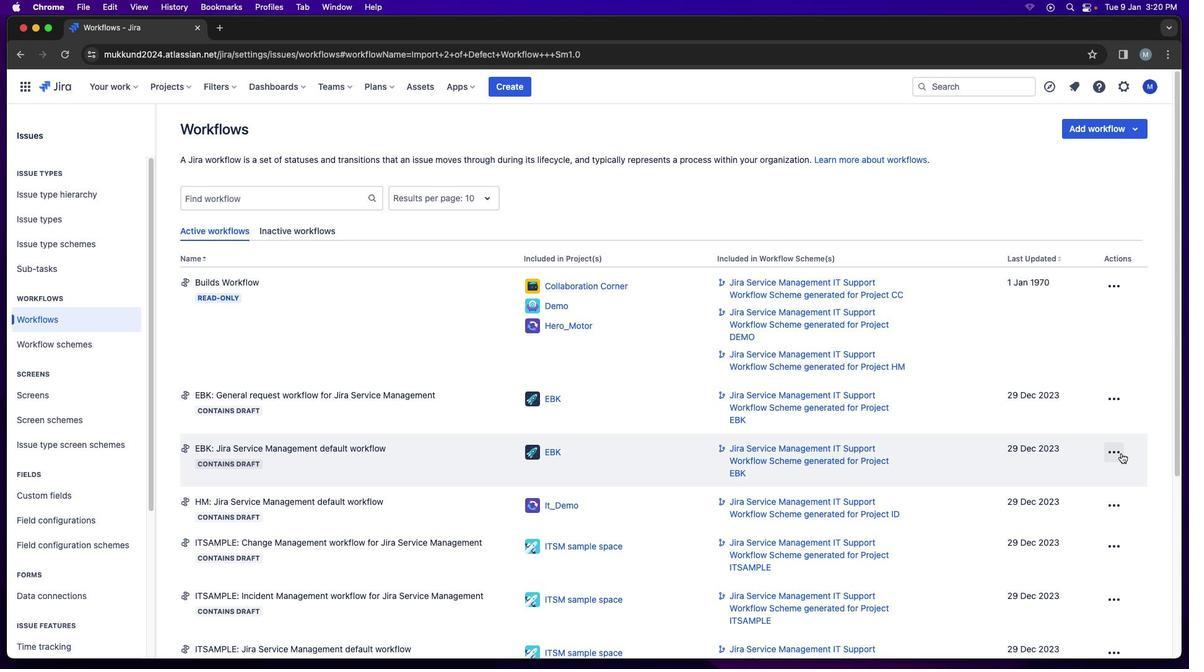 
Action: Mouse pressed left at (1124, 456)
Screenshot: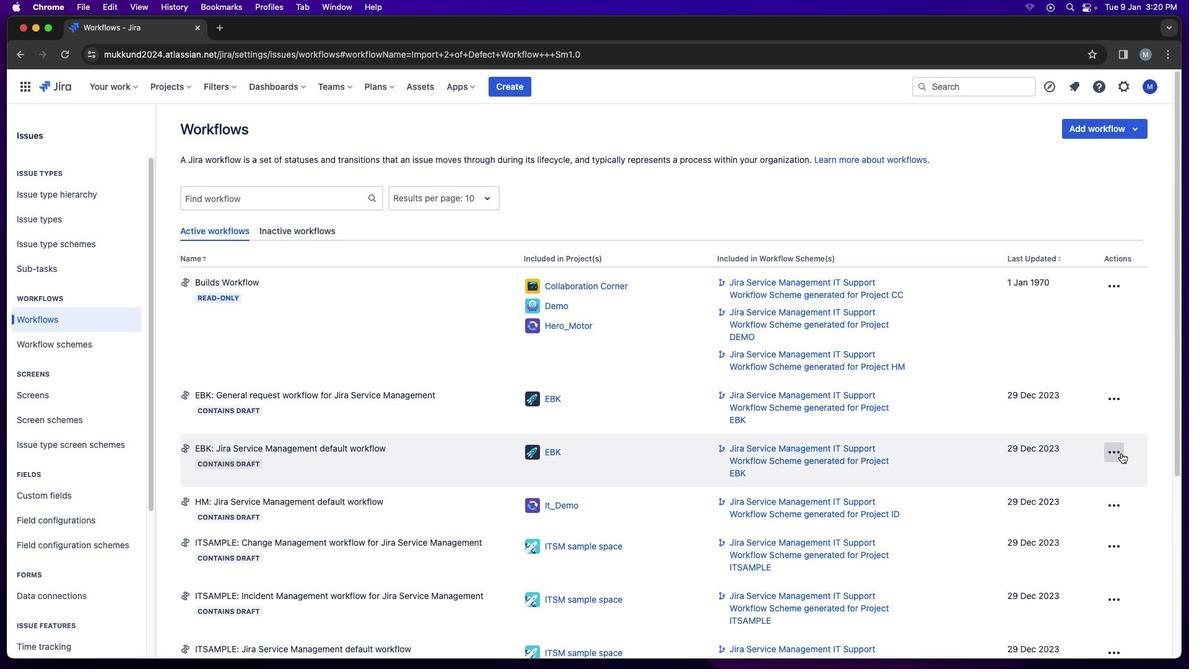 
Action: Mouse moved to (1110, 511)
Screenshot: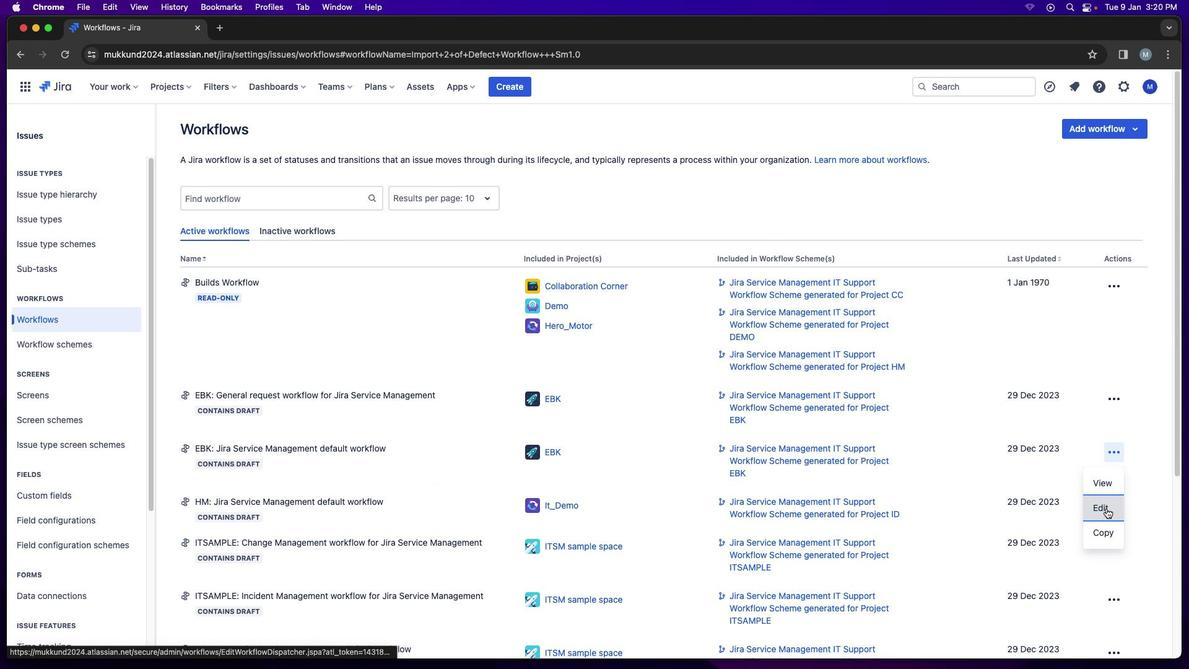 
Action: Mouse pressed left at (1110, 511)
Screenshot: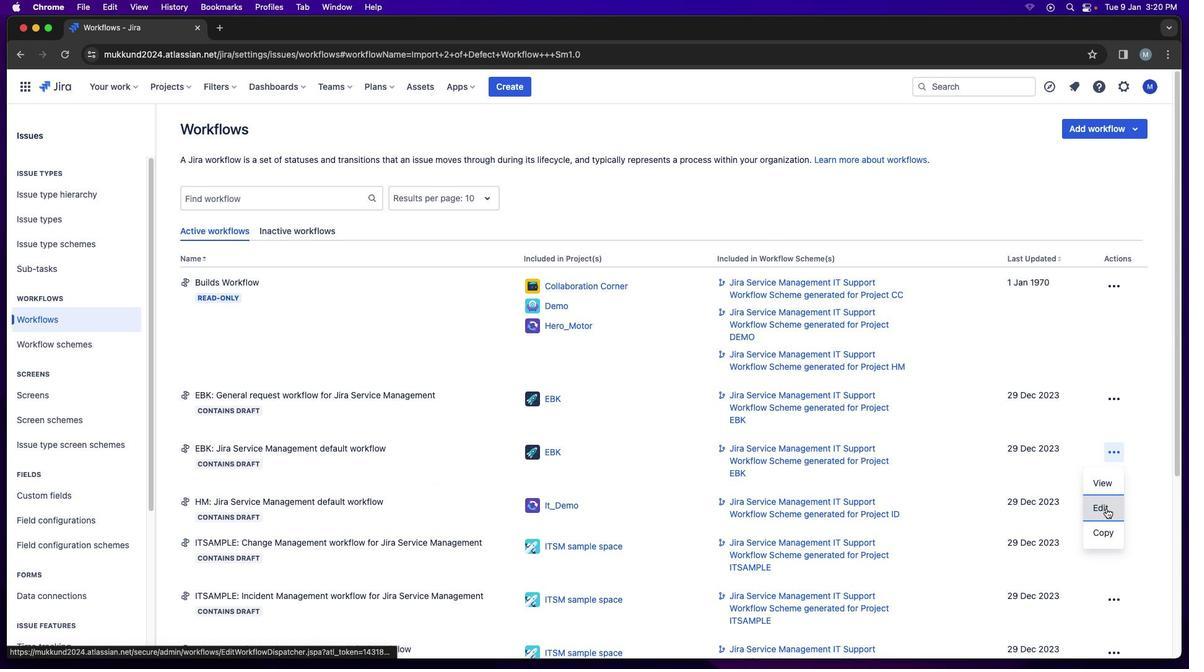 
Action: Mouse moved to (795, 500)
Screenshot: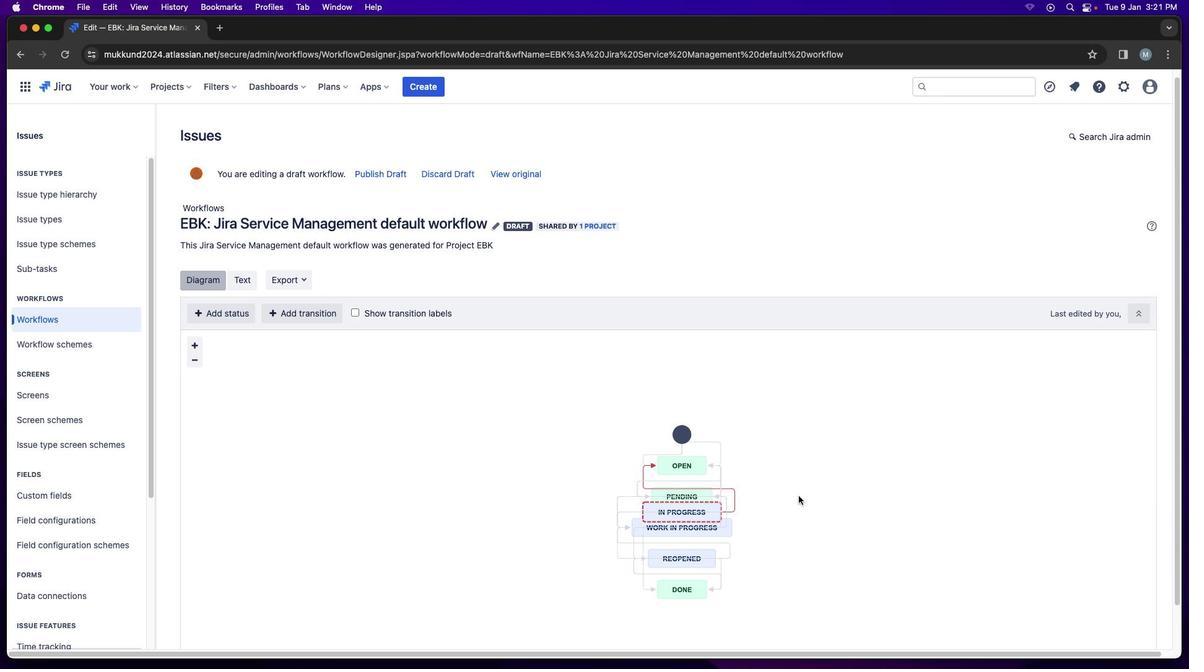 
Action: Mouse scrolled (795, 500) with delta (3, 2)
Screenshot: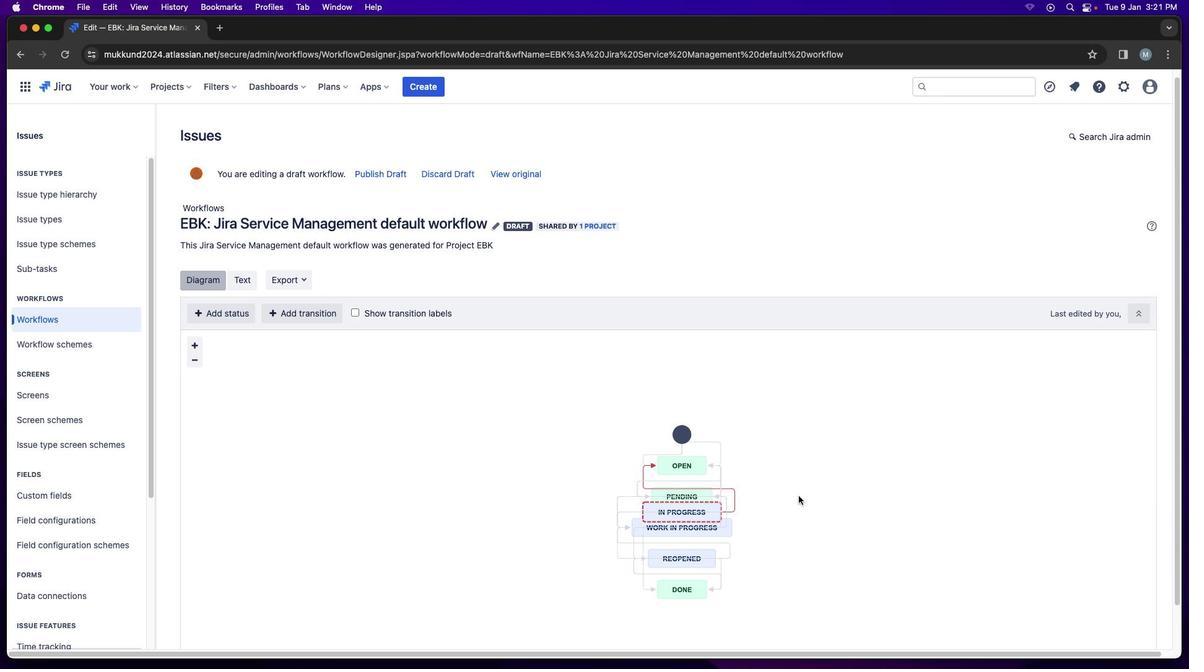 
Action: Mouse moved to (796, 500)
Screenshot: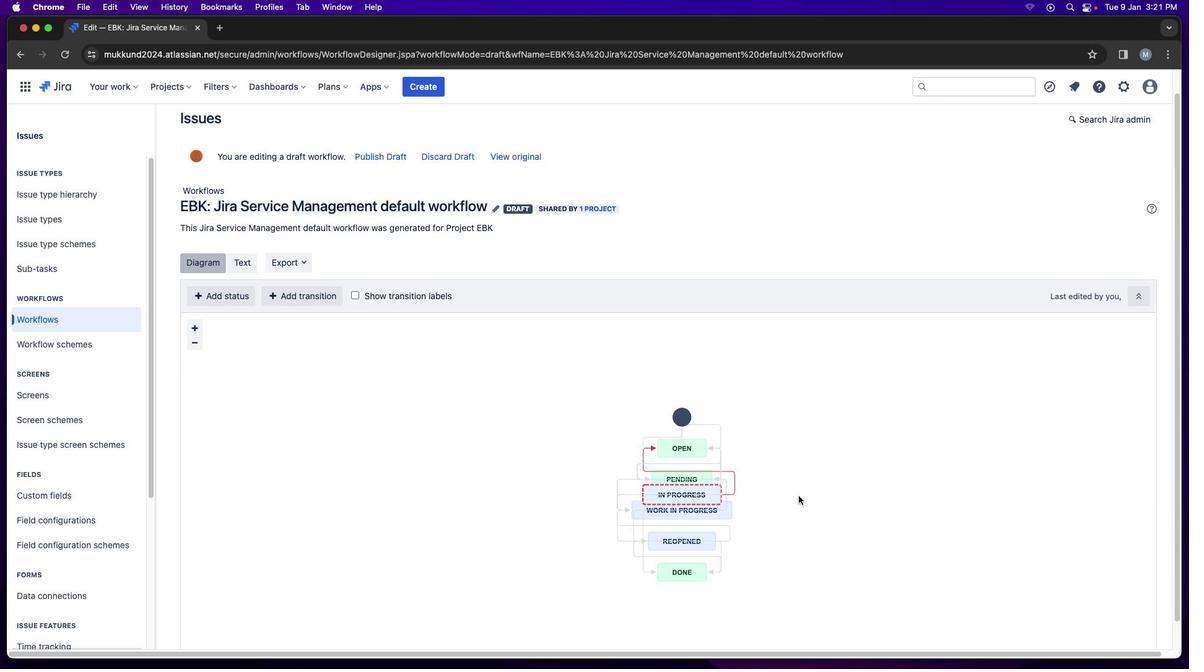 
Action: Mouse scrolled (796, 500) with delta (3, 2)
Screenshot: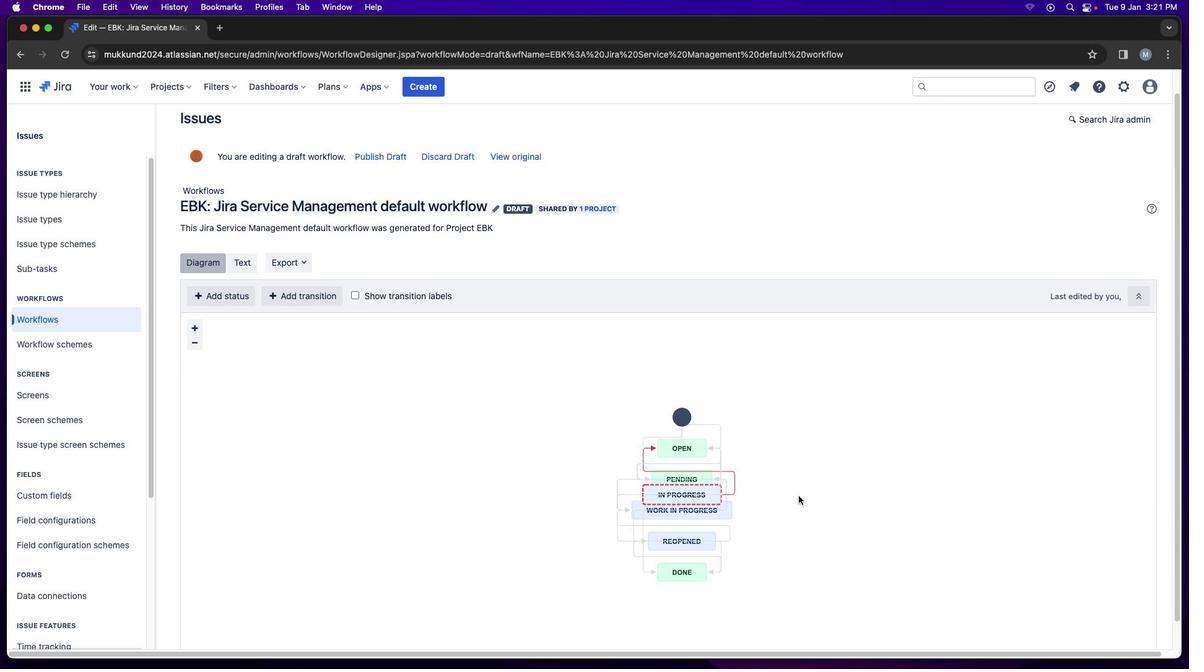 
Action: Mouse moved to (801, 499)
Screenshot: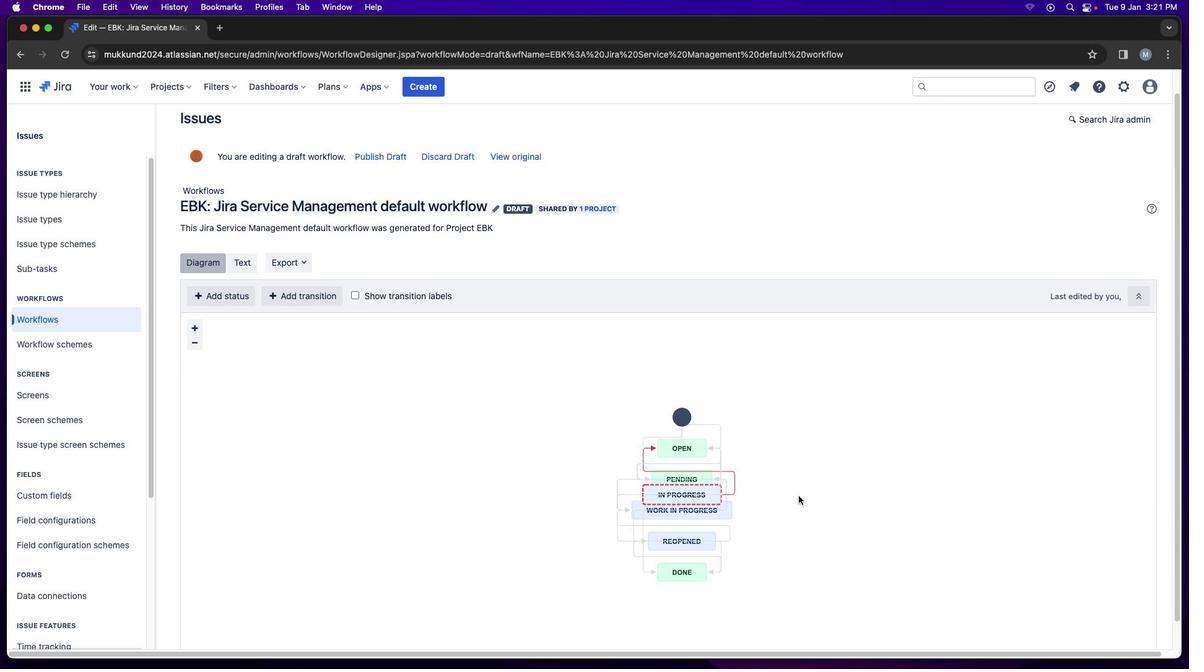 
Action: Mouse scrolled (801, 499) with delta (3, 1)
Screenshot: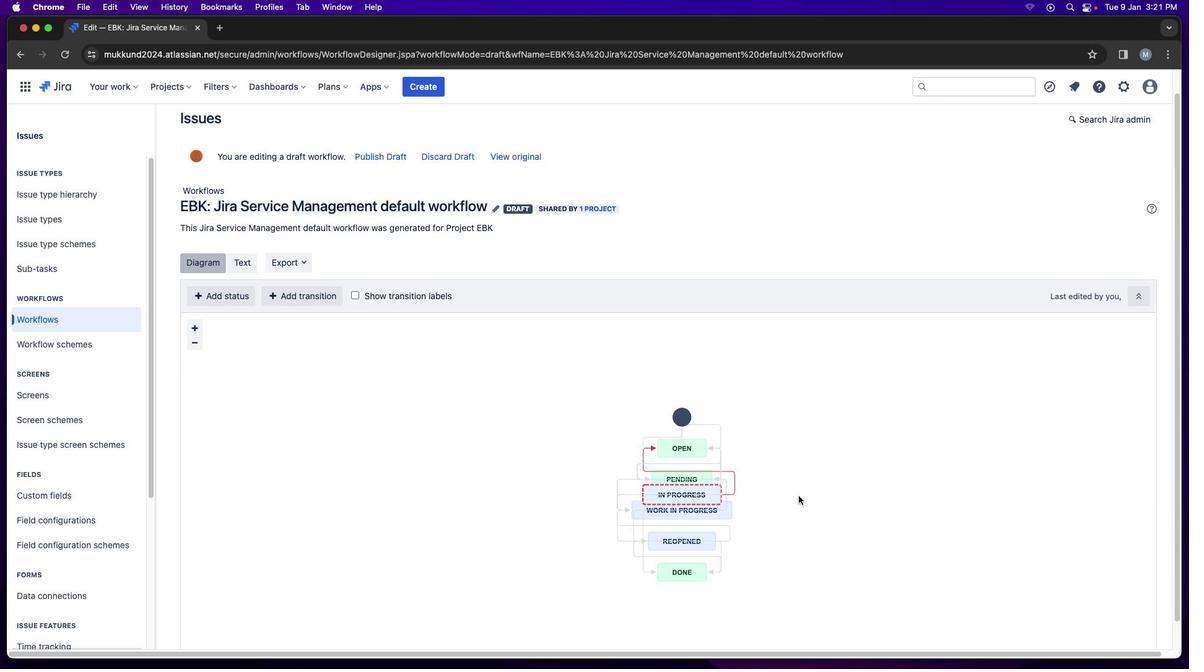 
Action: Mouse moved to (801, 499)
Screenshot: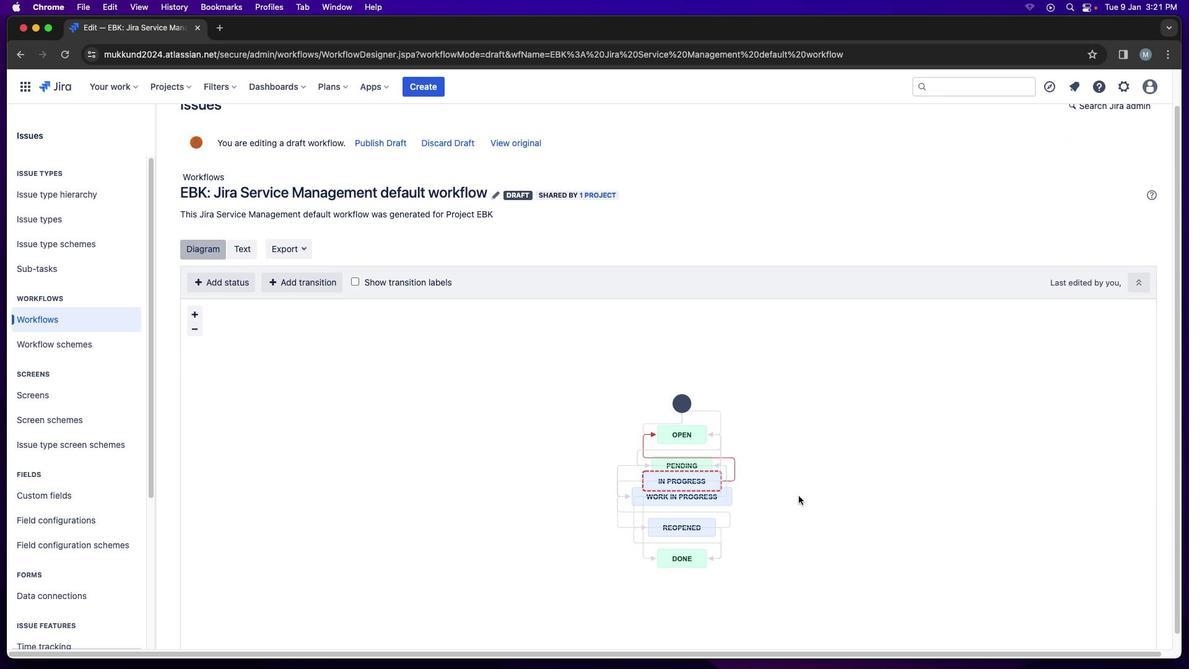 
Action: Mouse scrolled (801, 499) with delta (3, 1)
Screenshot: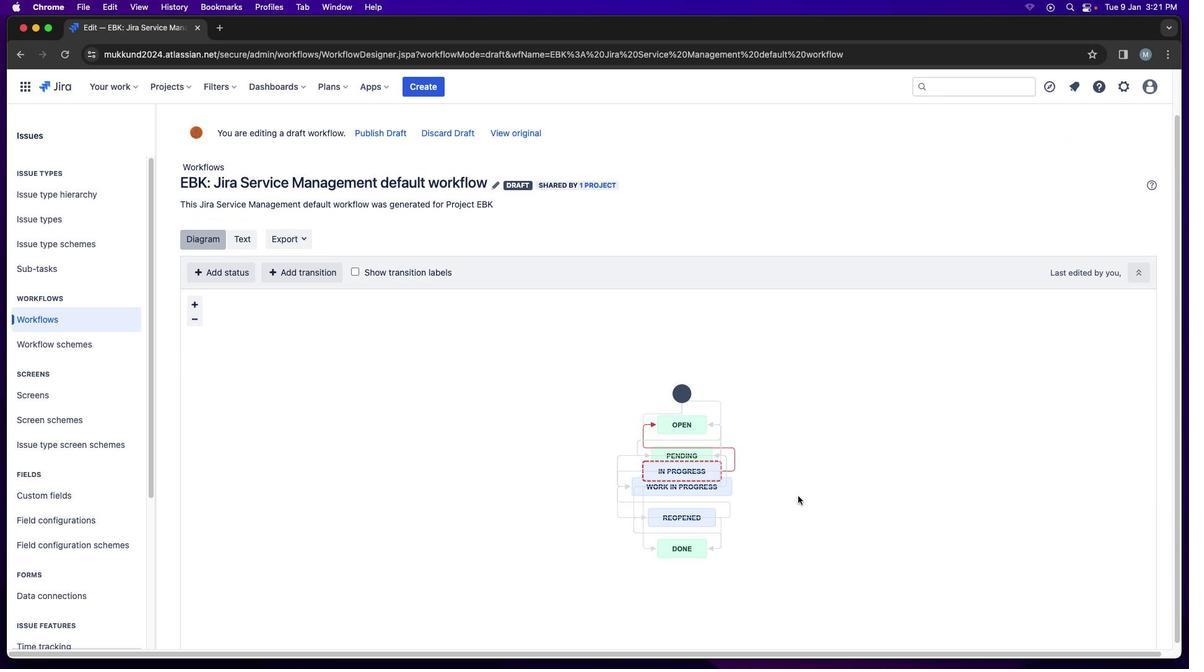 
Action: Mouse scrolled (801, 499) with delta (3, 0)
Screenshot: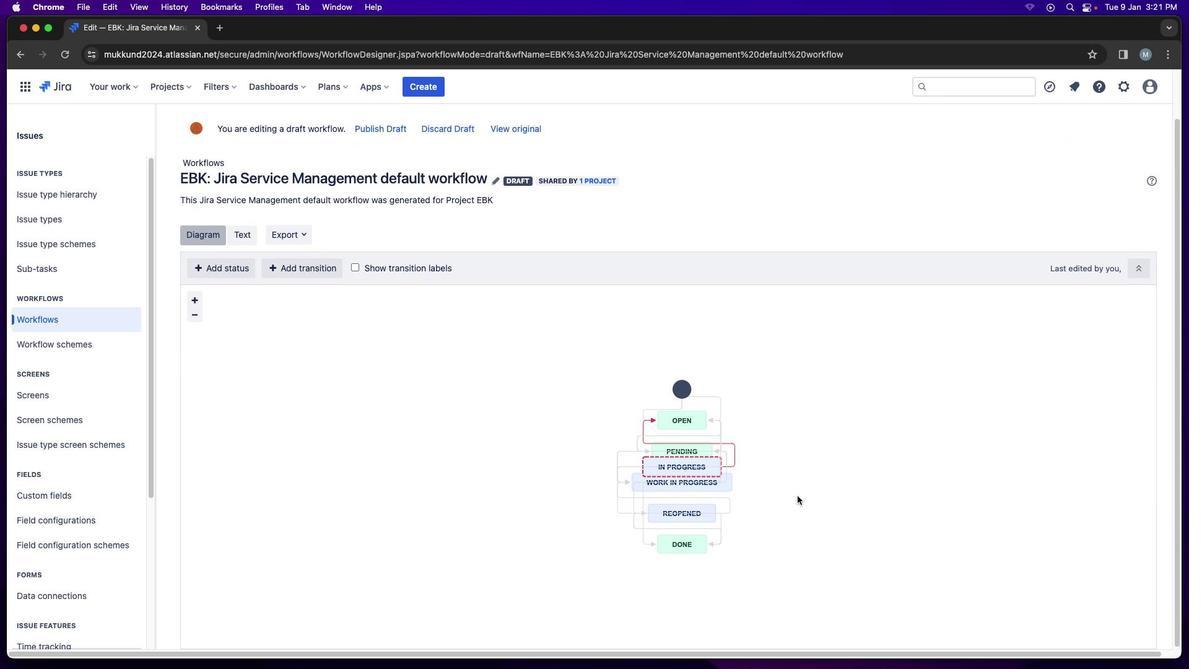 
Action: Mouse moved to (684, 428)
Screenshot: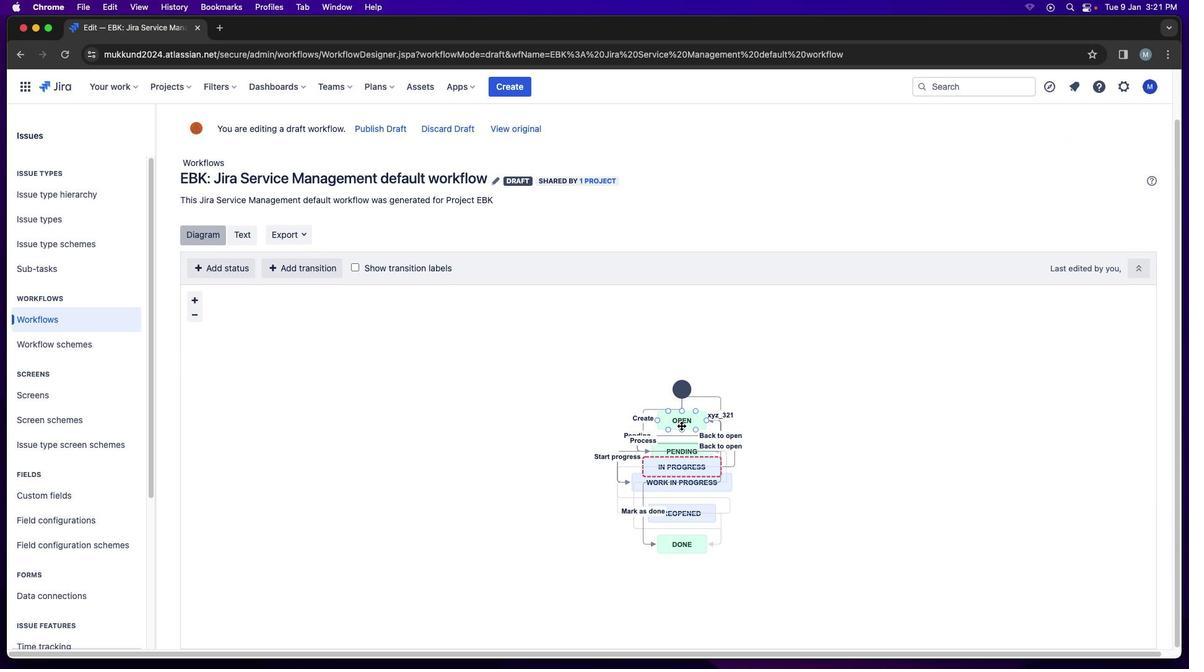 
Action: Mouse pressed left at (684, 428)
Screenshot: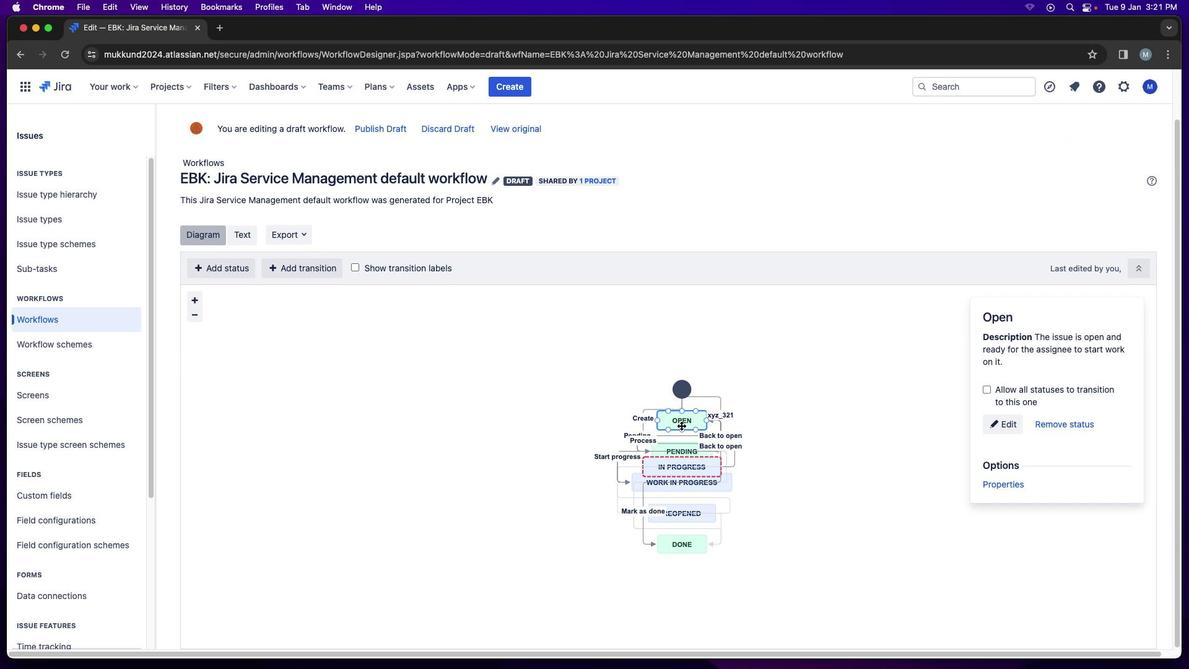 
Action: Mouse moved to (870, 440)
Screenshot: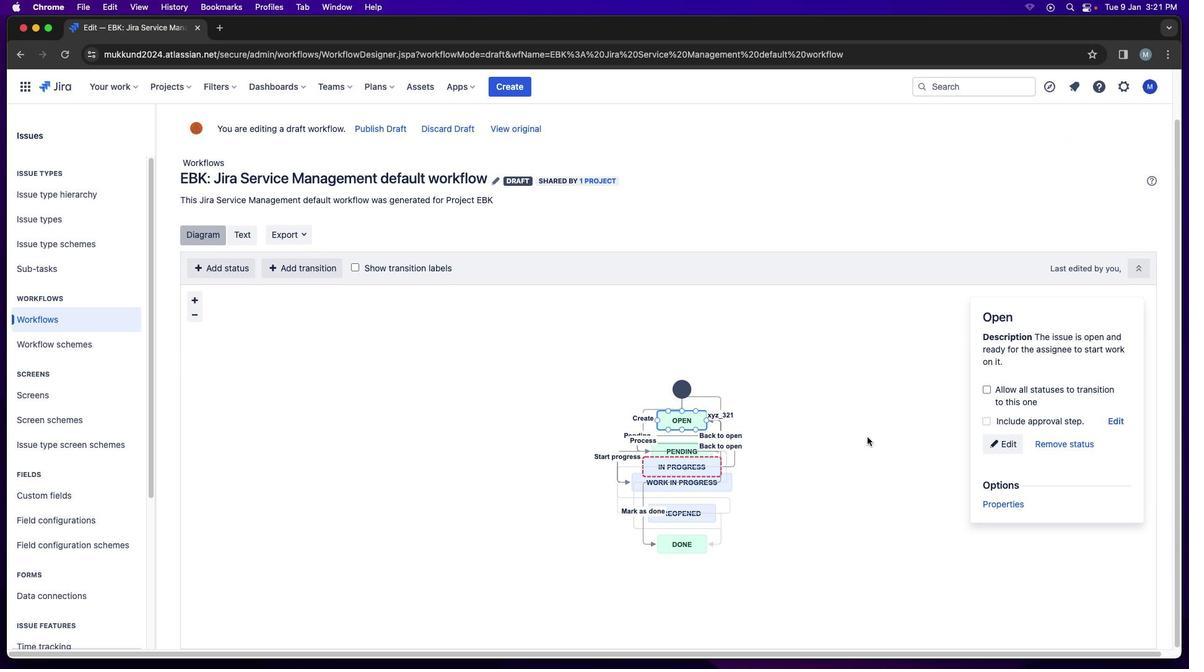 
